 Task: Plan your stay for a business expo in Orlando, Florida, with a focus on Airbnb accommodations near the expo center and nearby attractions.
Action: Mouse moved to (477, 62)
Screenshot: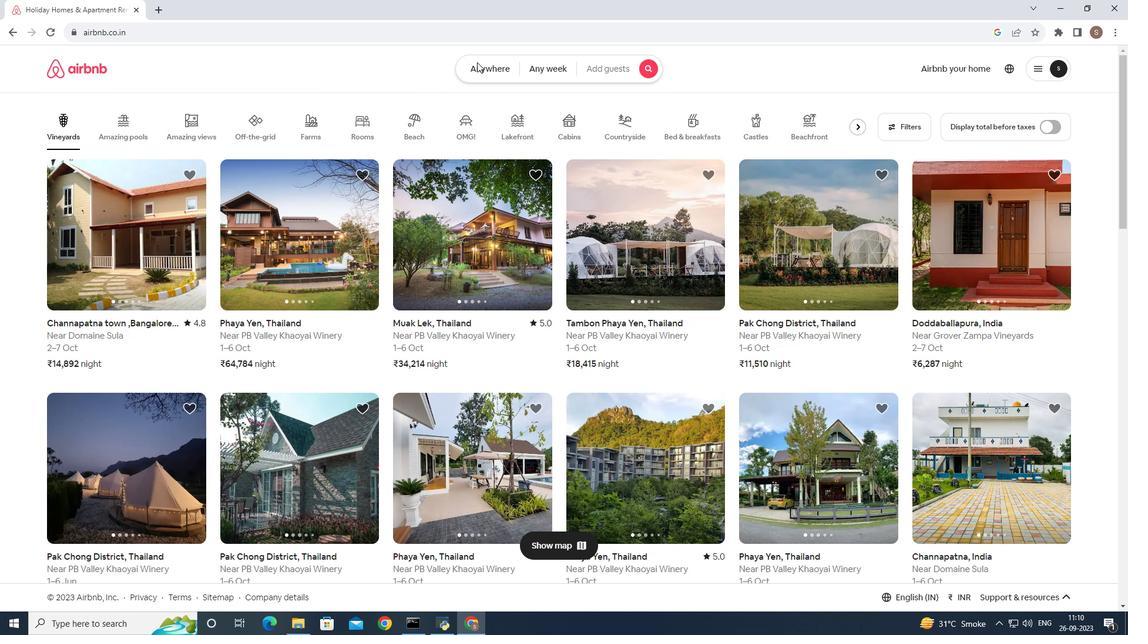 
Action: Mouse pressed left at (477, 62)
Screenshot: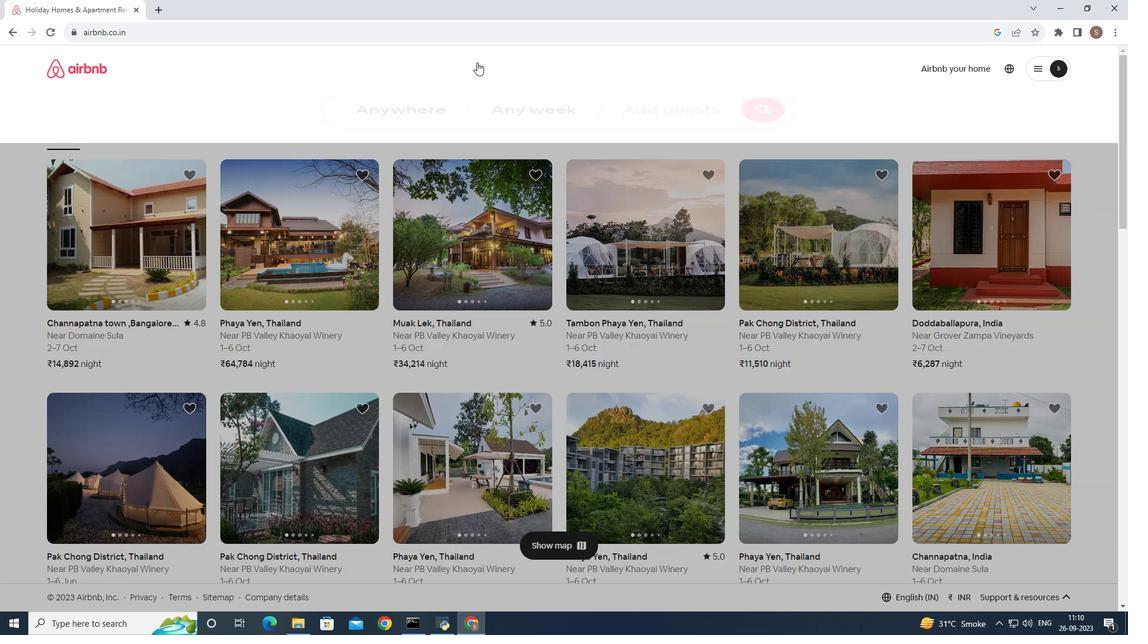 
Action: Mouse moved to (401, 106)
Screenshot: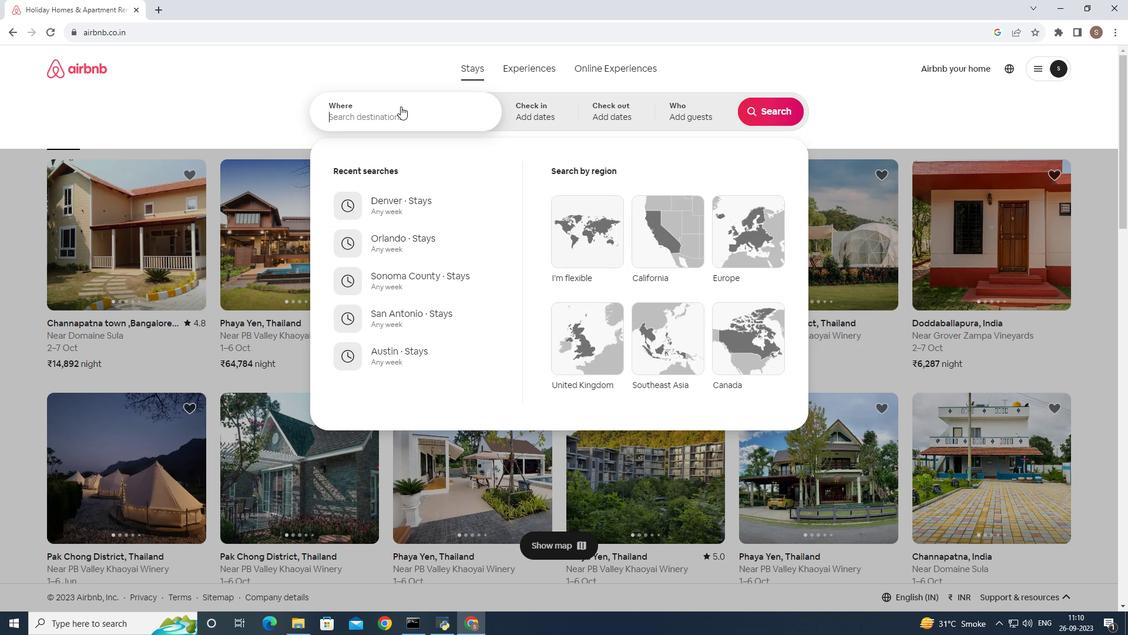 
Action: Mouse pressed left at (401, 106)
Screenshot: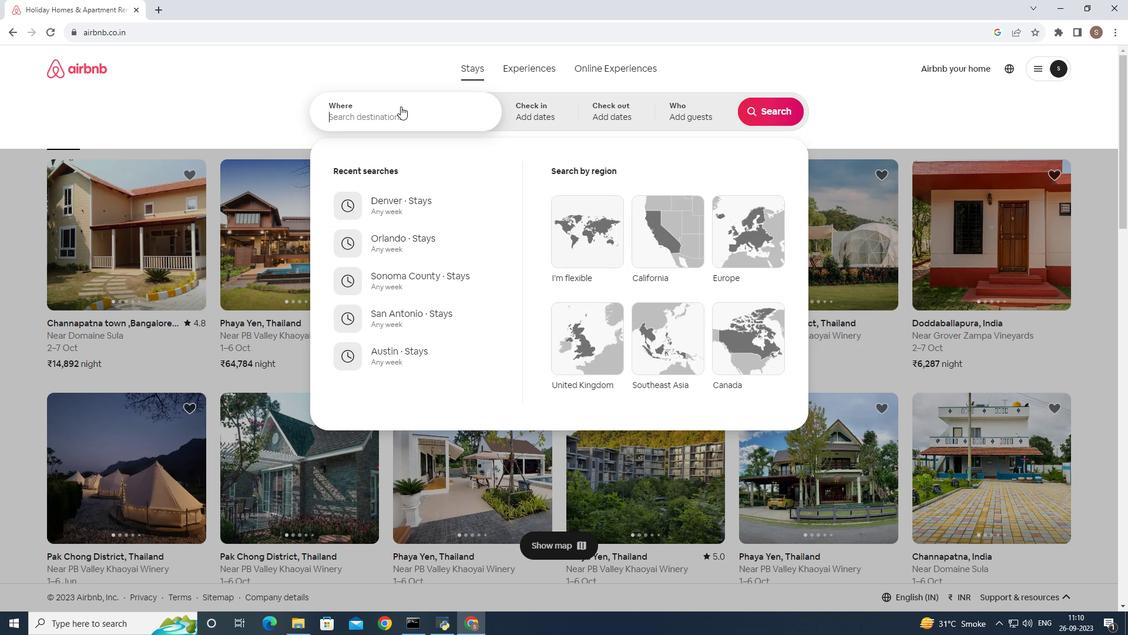 
Action: Mouse moved to (399, 107)
Screenshot: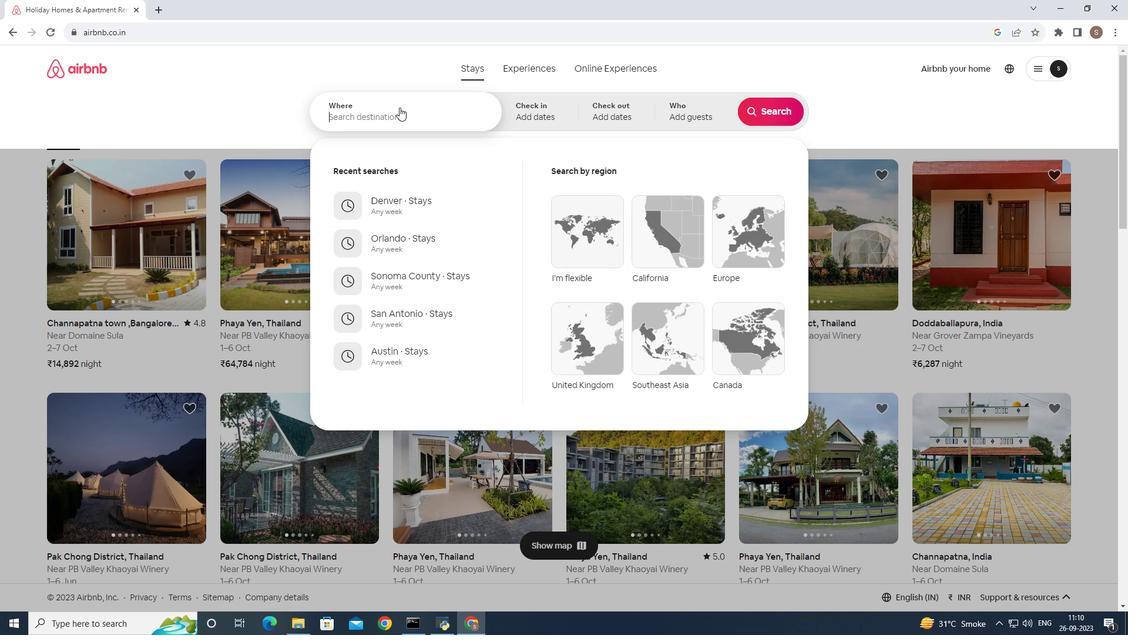 
Action: Key pressed <Key.shift_r>Orlando,<Key.space><Key.shift><Key.shift><Key.shift><Key.shift><Key.shift><Key.shift>Florida
Screenshot: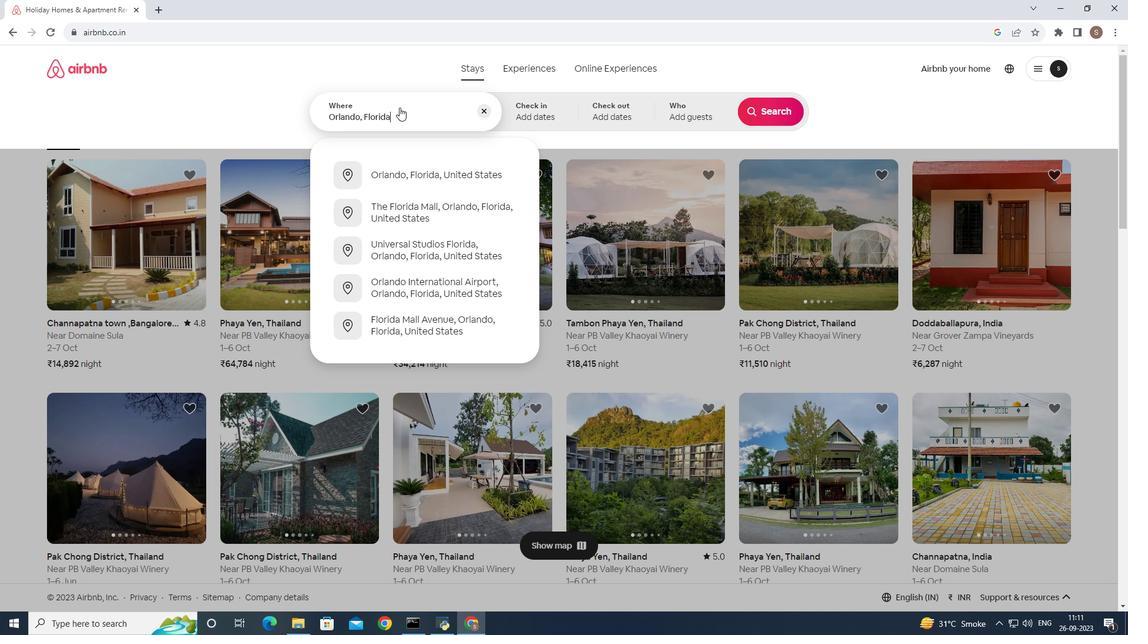 
Action: Mouse moved to (431, 178)
Screenshot: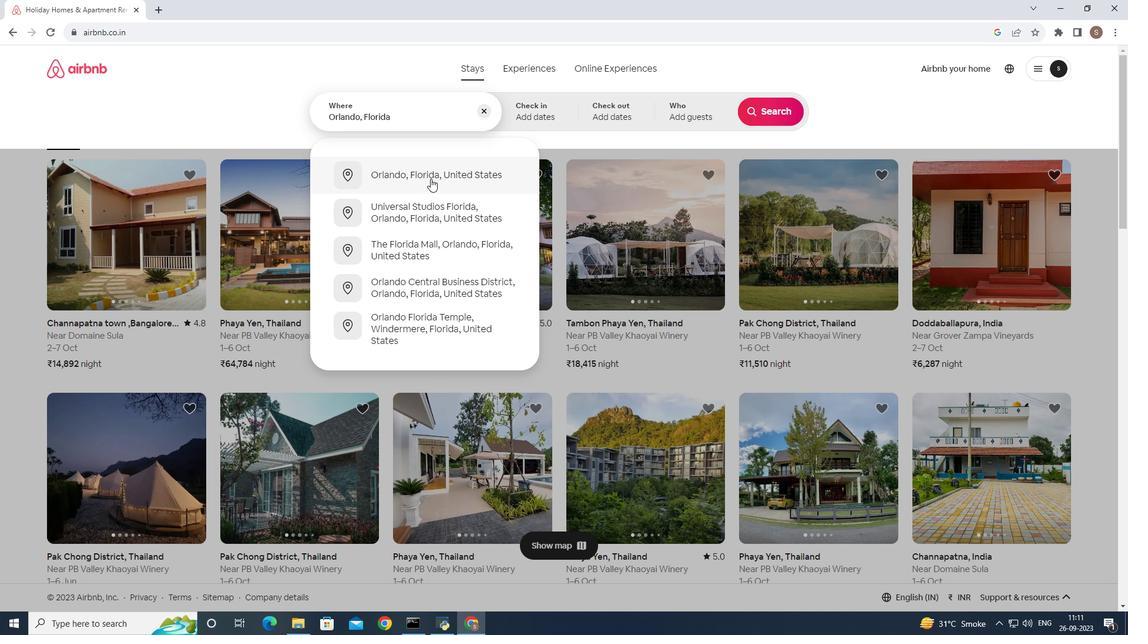 
Action: Mouse pressed left at (431, 178)
Screenshot: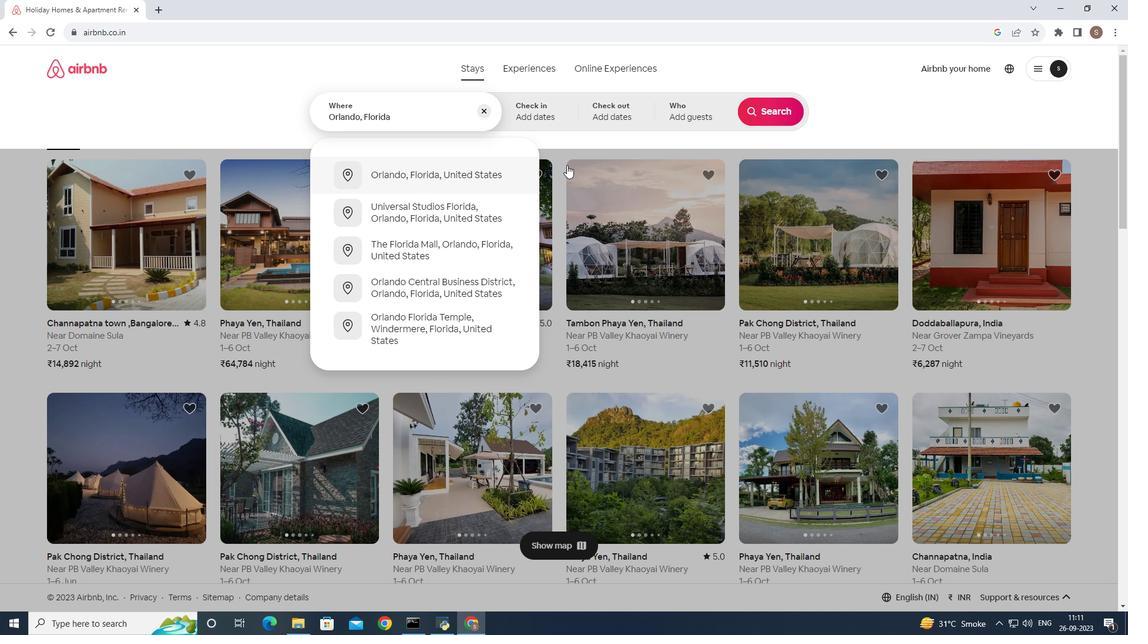
Action: Mouse moved to (753, 117)
Screenshot: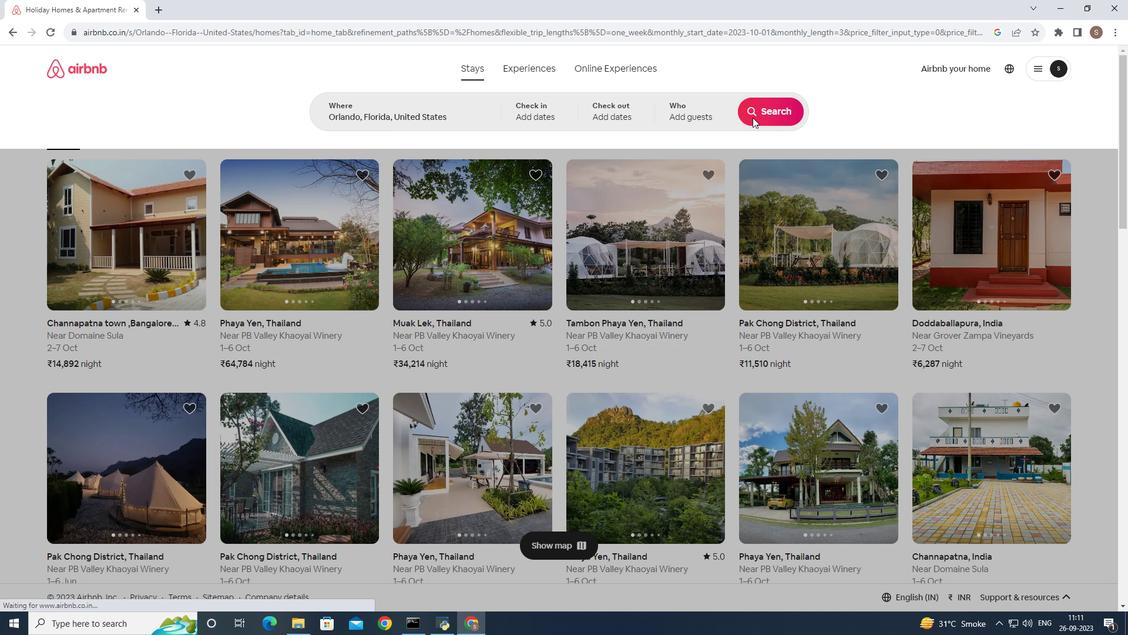 
Action: Mouse pressed left at (753, 117)
Screenshot: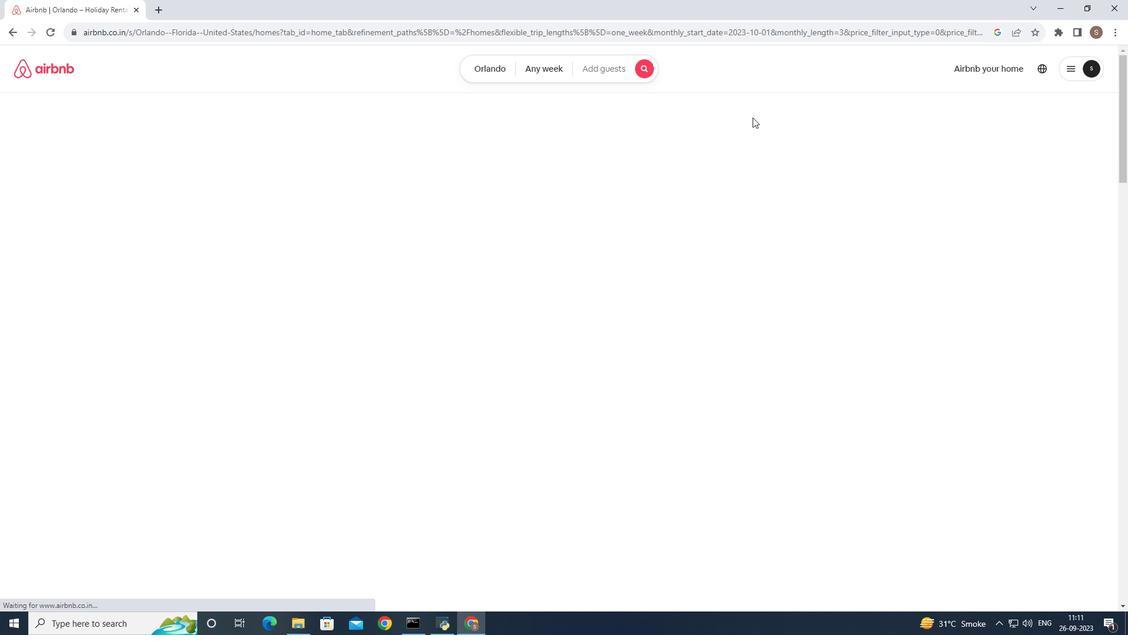 
Action: Mouse moved to (923, 120)
Screenshot: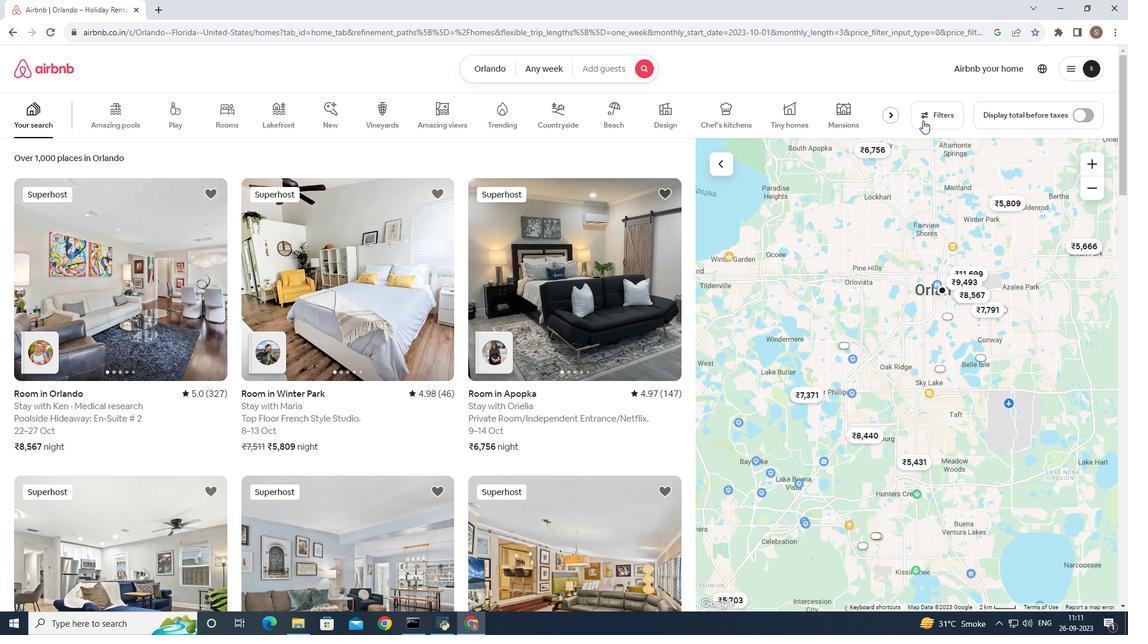 
Action: Mouse pressed left at (923, 120)
Screenshot: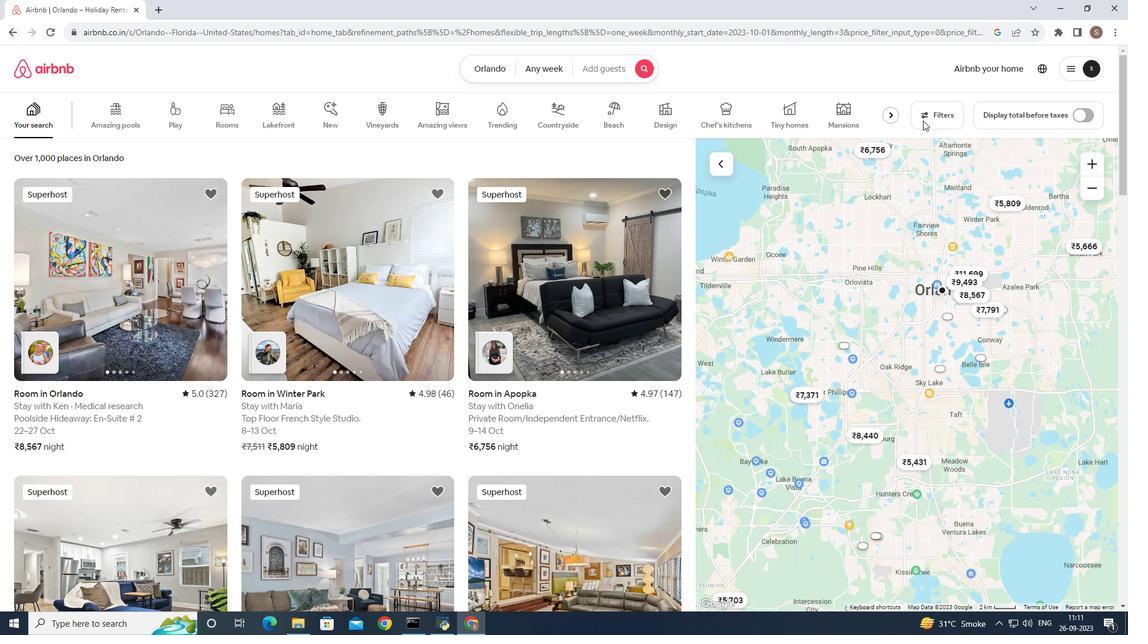 
Action: Mouse moved to (647, 294)
Screenshot: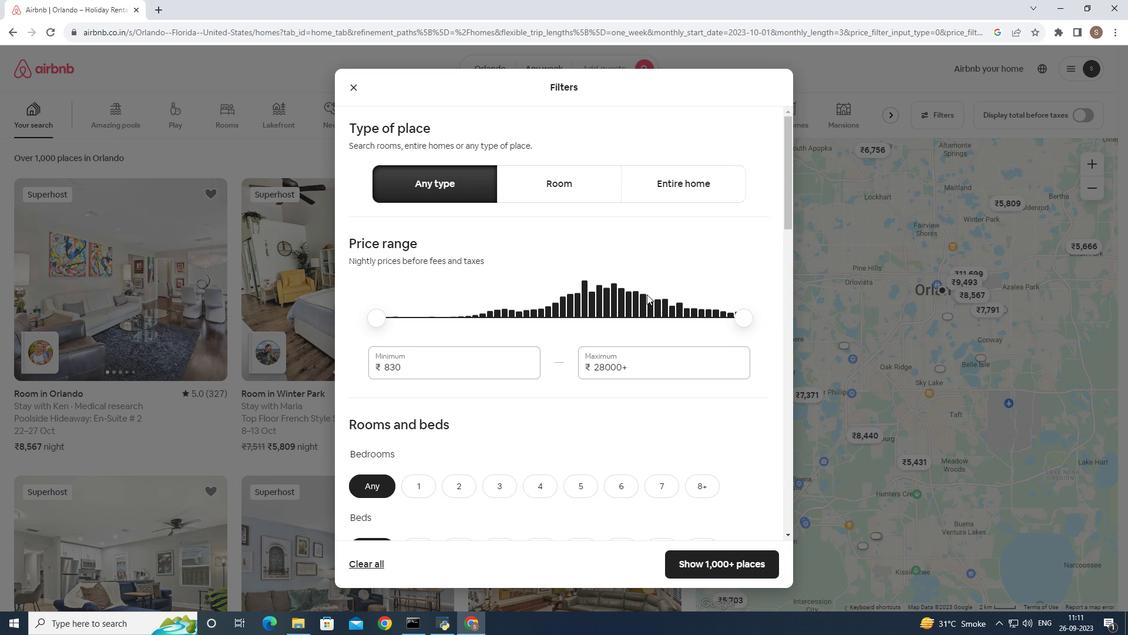 
Action: Mouse scrolled (647, 294) with delta (0, 0)
Screenshot: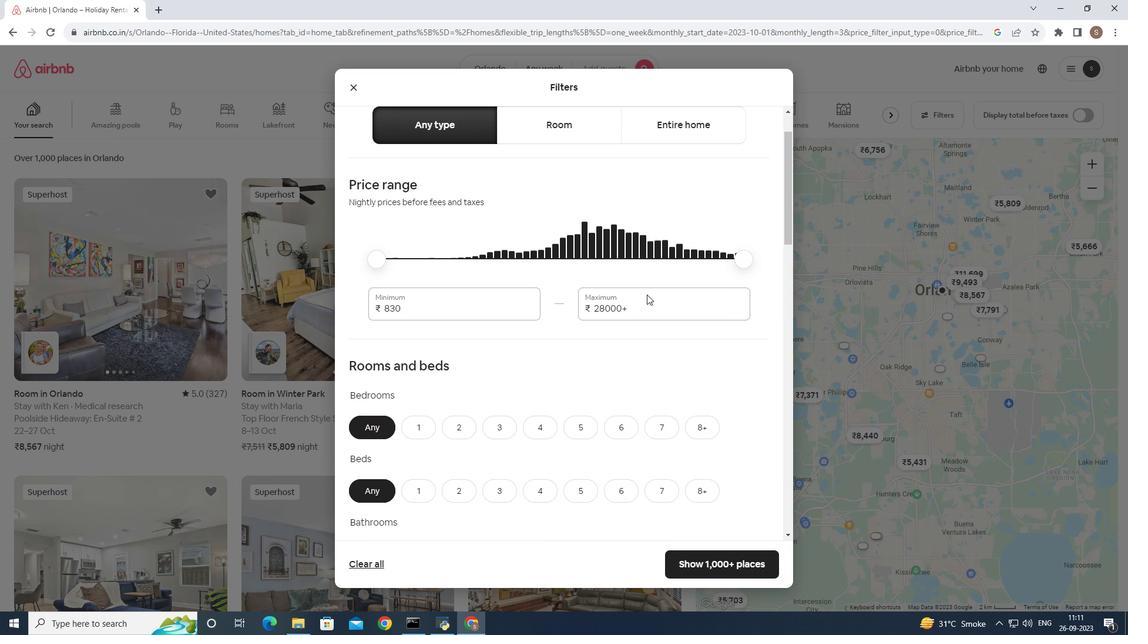 
Action: Mouse scrolled (647, 294) with delta (0, 0)
Screenshot: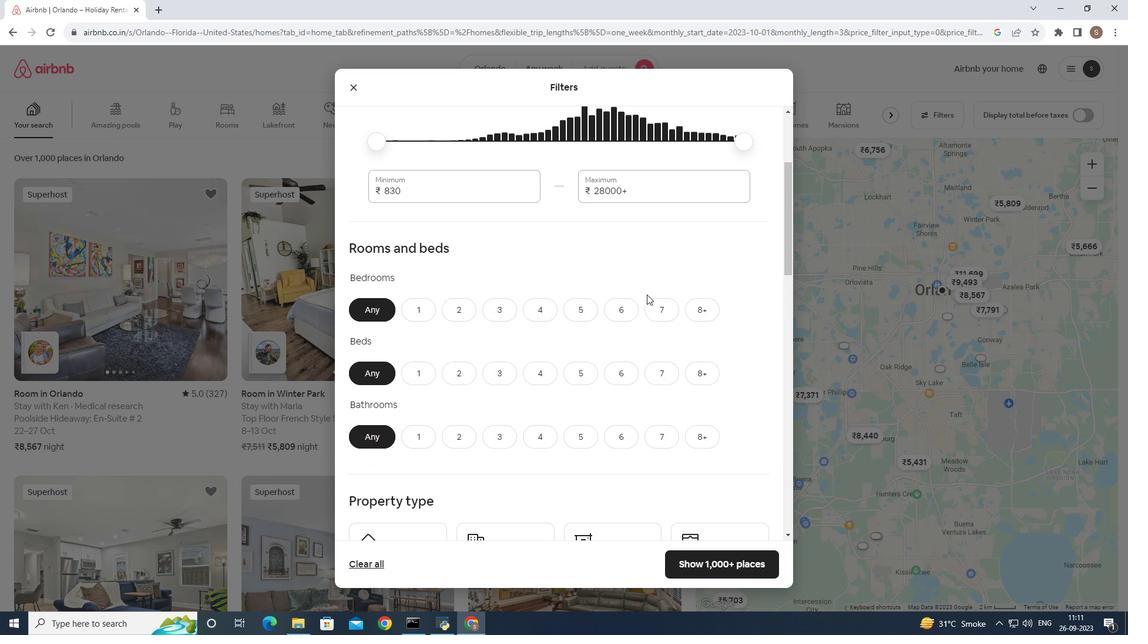 
Action: Mouse scrolled (647, 294) with delta (0, 0)
Screenshot: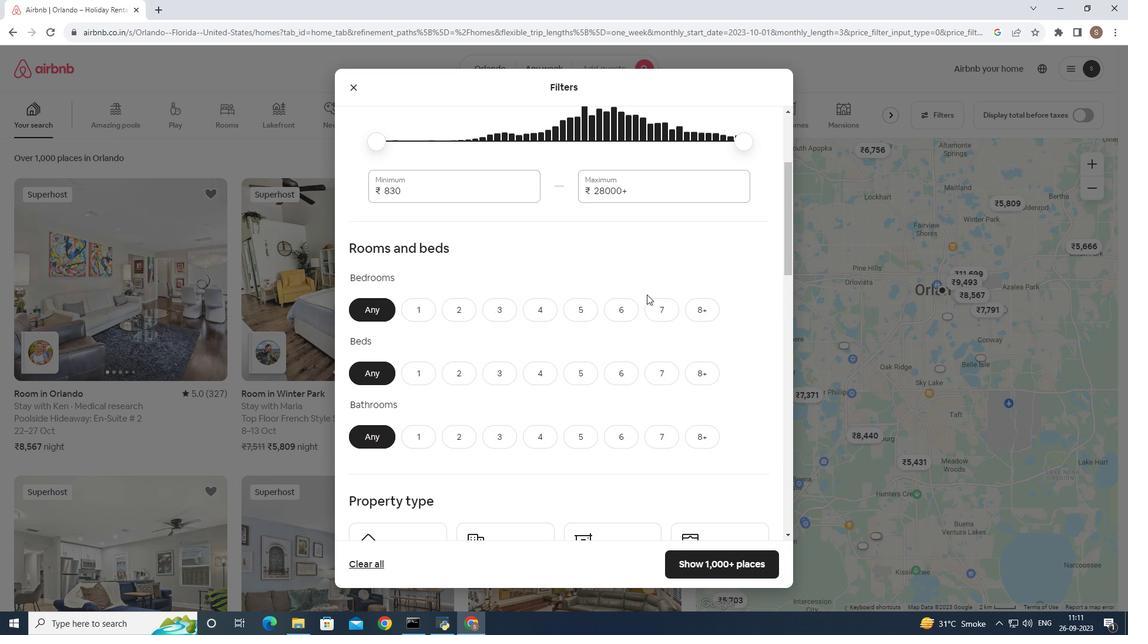 
Action: Mouse scrolled (647, 294) with delta (0, 0)
Screenshot: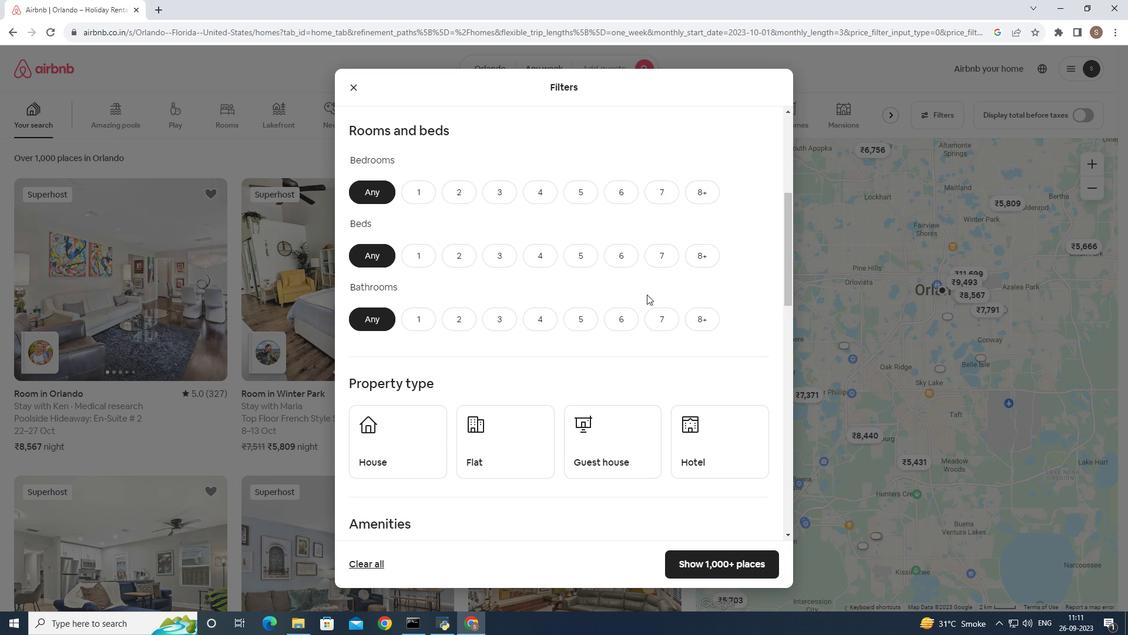 
Action: Mouse scrolled (647, 294) with delta (0, 0)
Screenshot: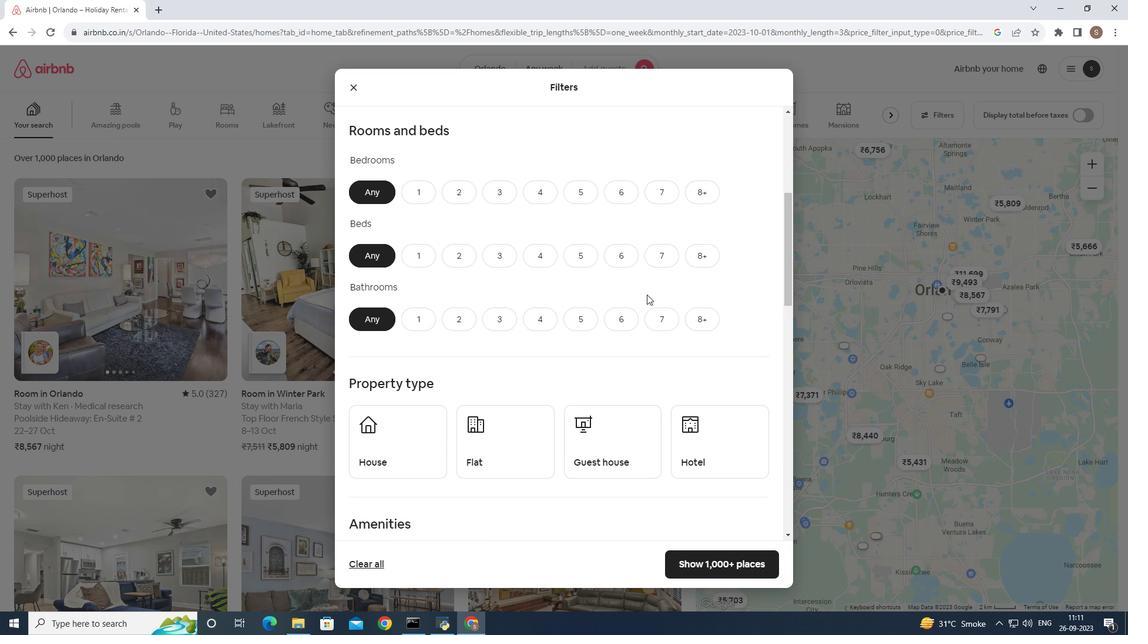 
Action: Mouse scrolled (647, 294) with delta (0, 0)
Screenshot: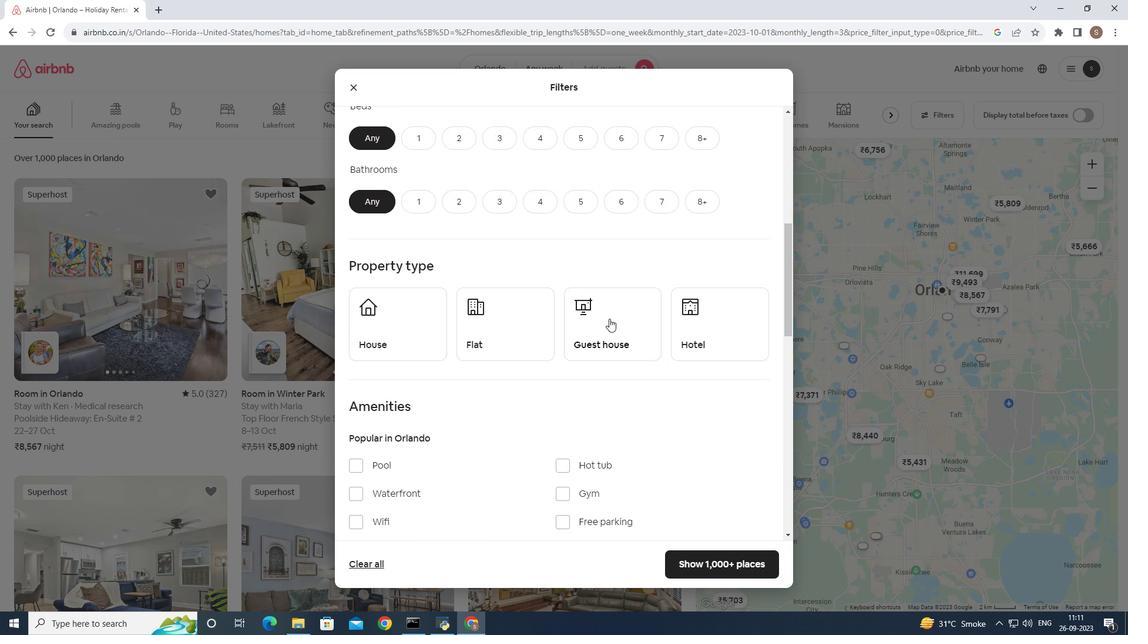 
Action: Mouse scrolled (647, 294) with delta (0, 0)
Screenshot: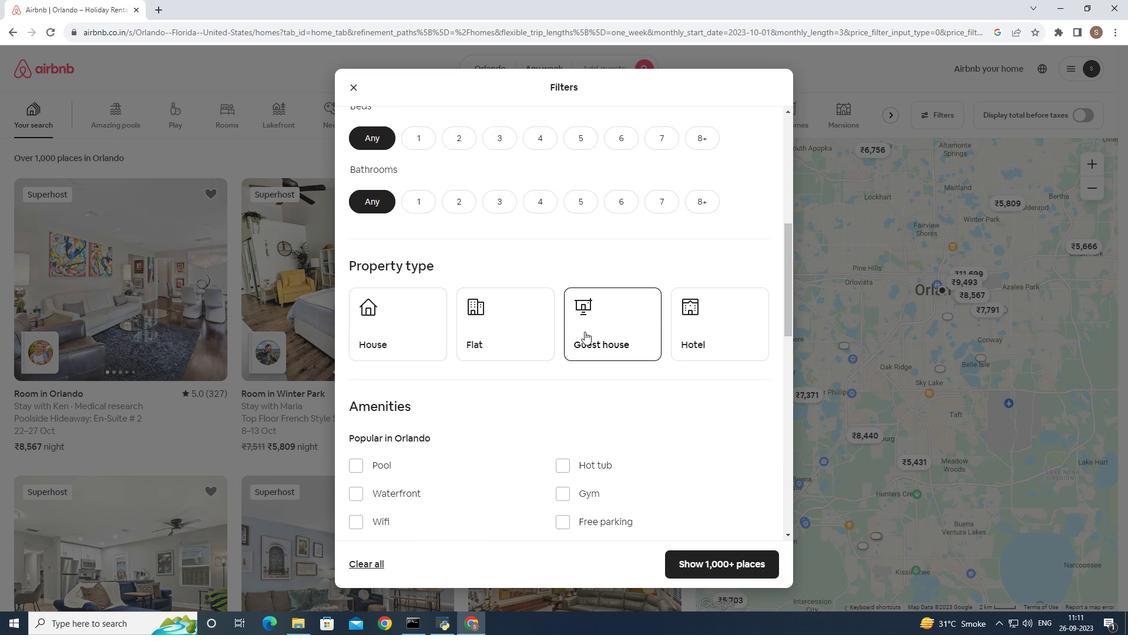 
Action: Mouse moved to (522, 335)
Screenshot: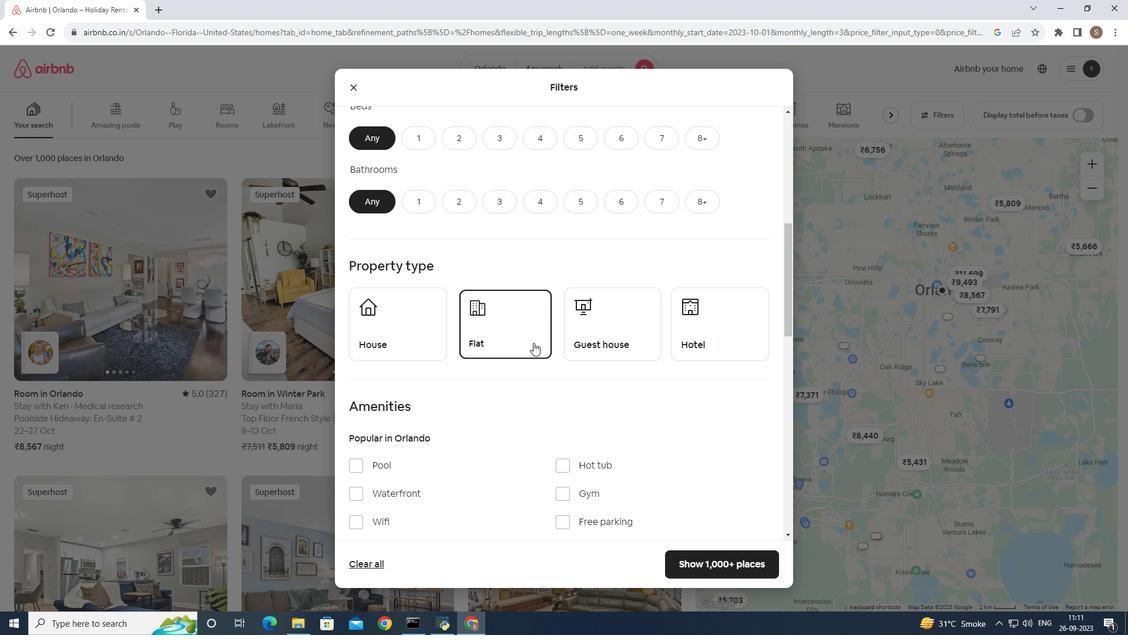 
Action: Mouse pressed left at (522, 335)
Screenshot: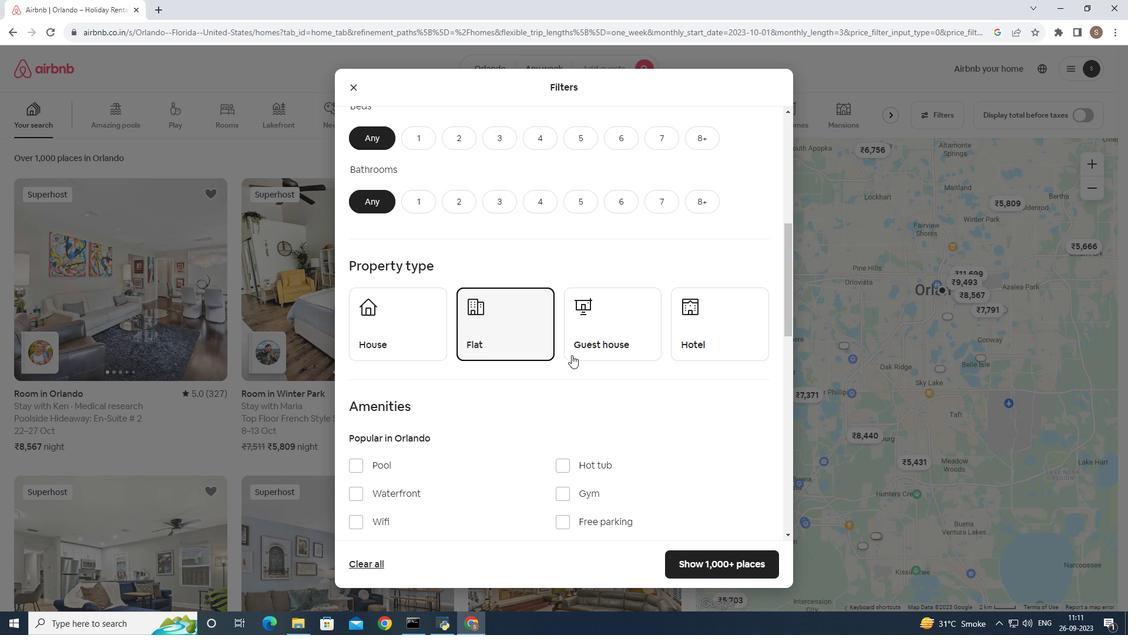 
Action: Mouse moved to (616, 345)
Screenshot: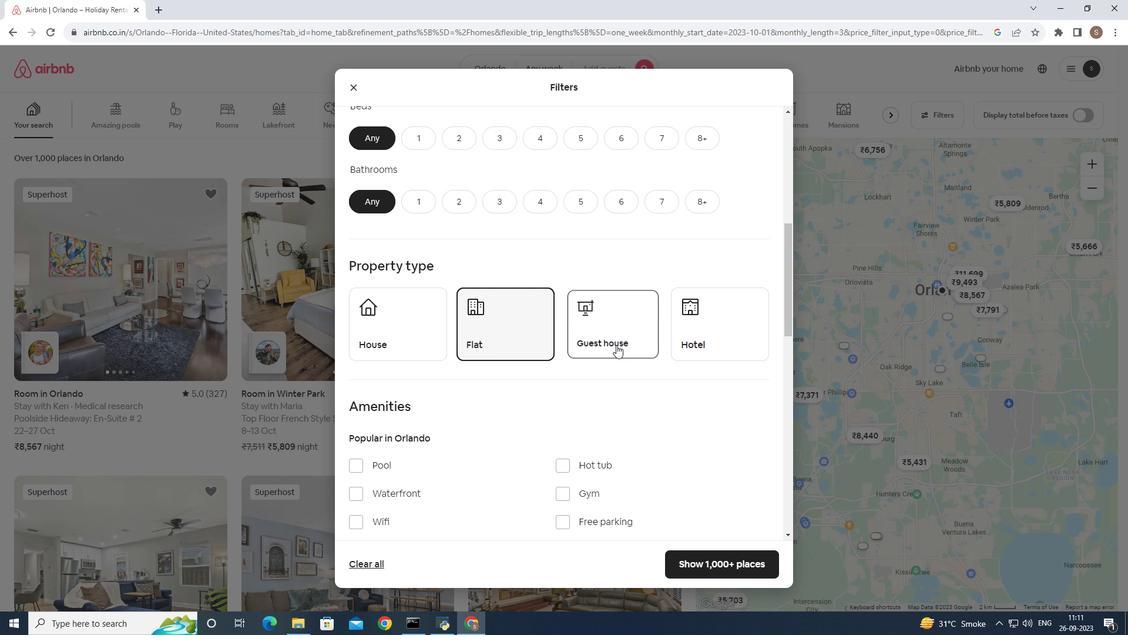 
Action: Mouse pressed left at (616, 345)
Screenshot: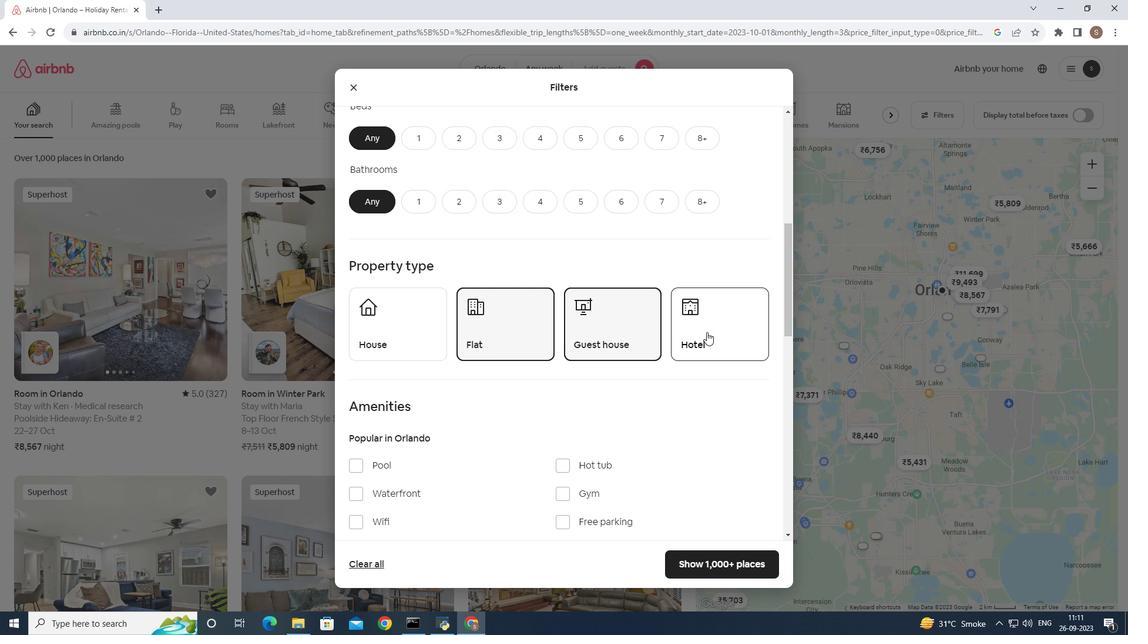 
Action: Mouse moved to (707, 332)
Screenshot: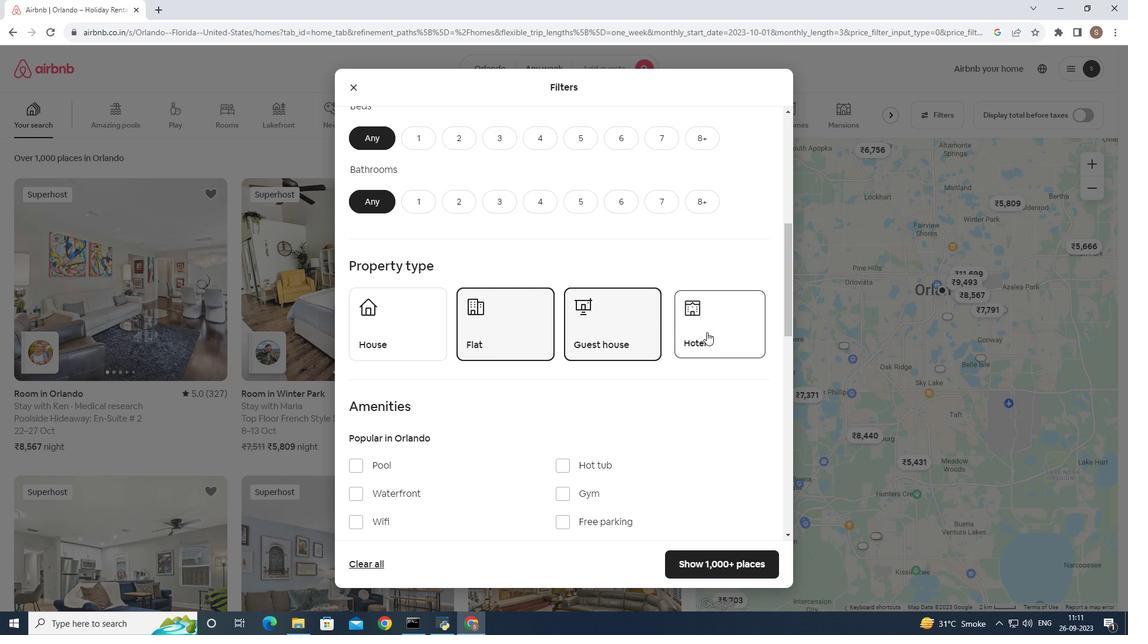 
Action: Mouse pressed left at (707, 332)
Screenshot: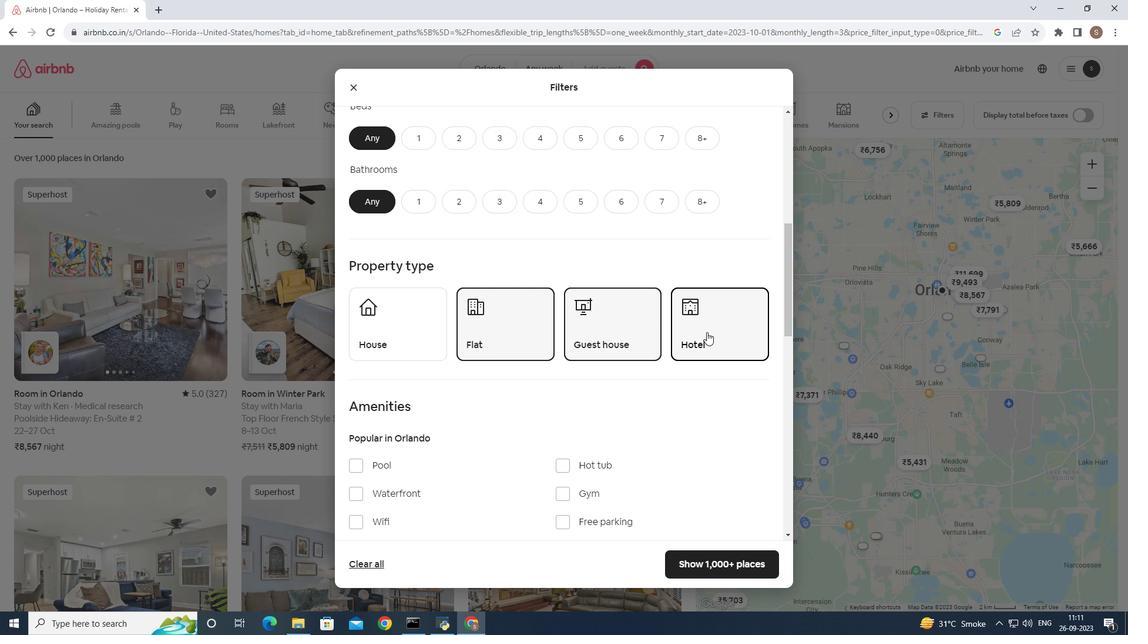 
Action: Mouse moved to (672, 369)
Screenshot: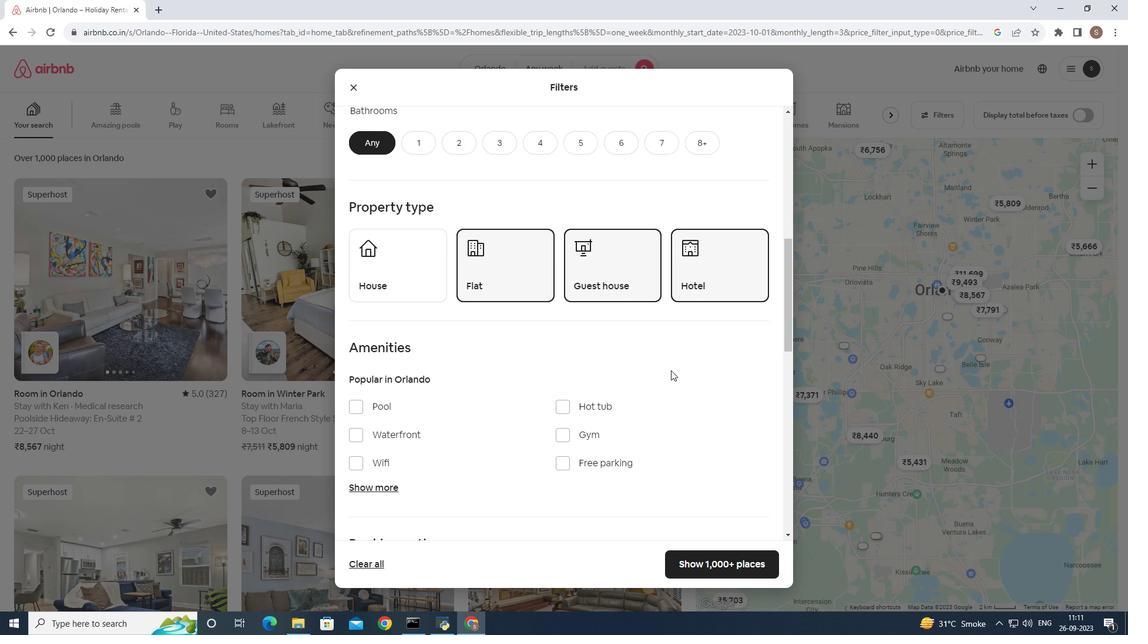 
Action: Mouse scrolled (672, 369) with delta (0, 0)
Screenshot: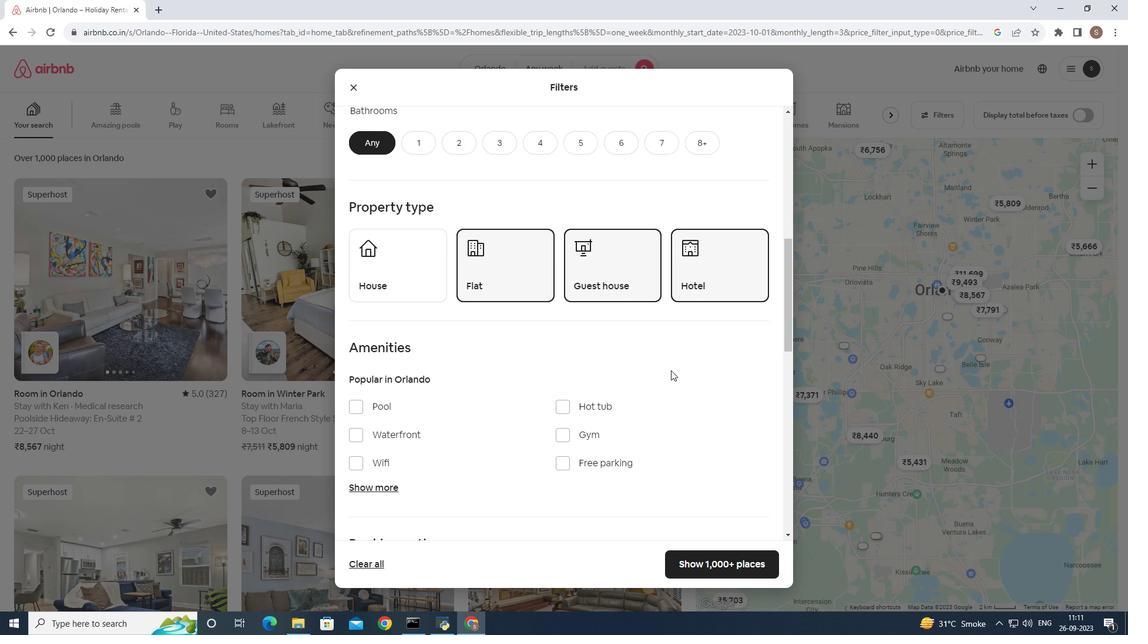 
Action: Mouse moved to (671, 370)
Screenshot: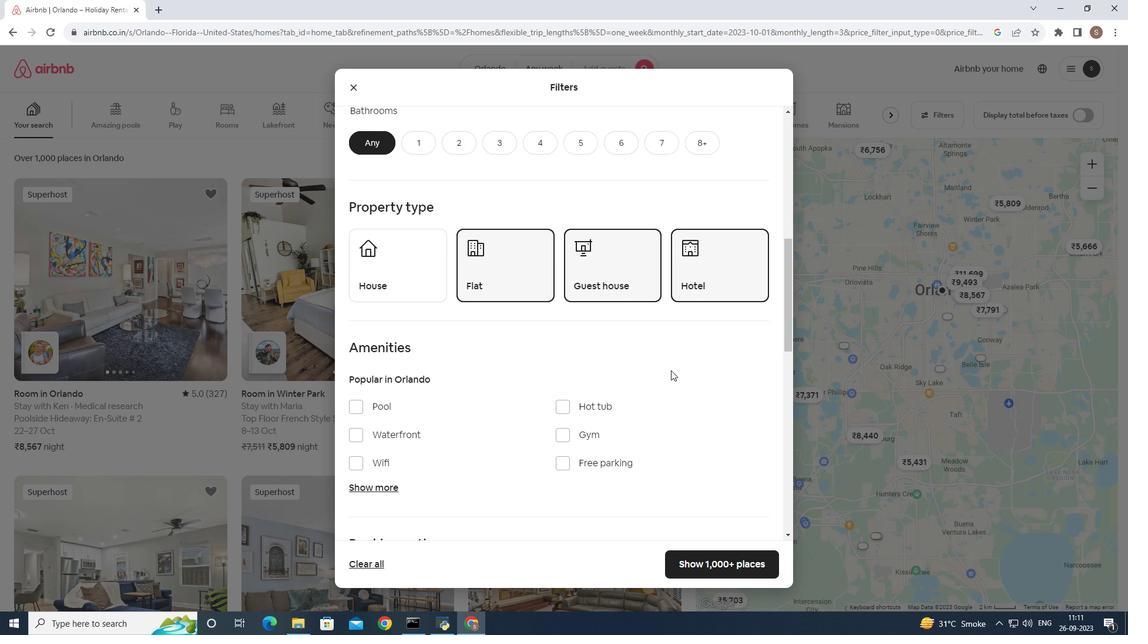
Action: Mouse scrolled (671, 369) with delta (0, 0)
Screenshot: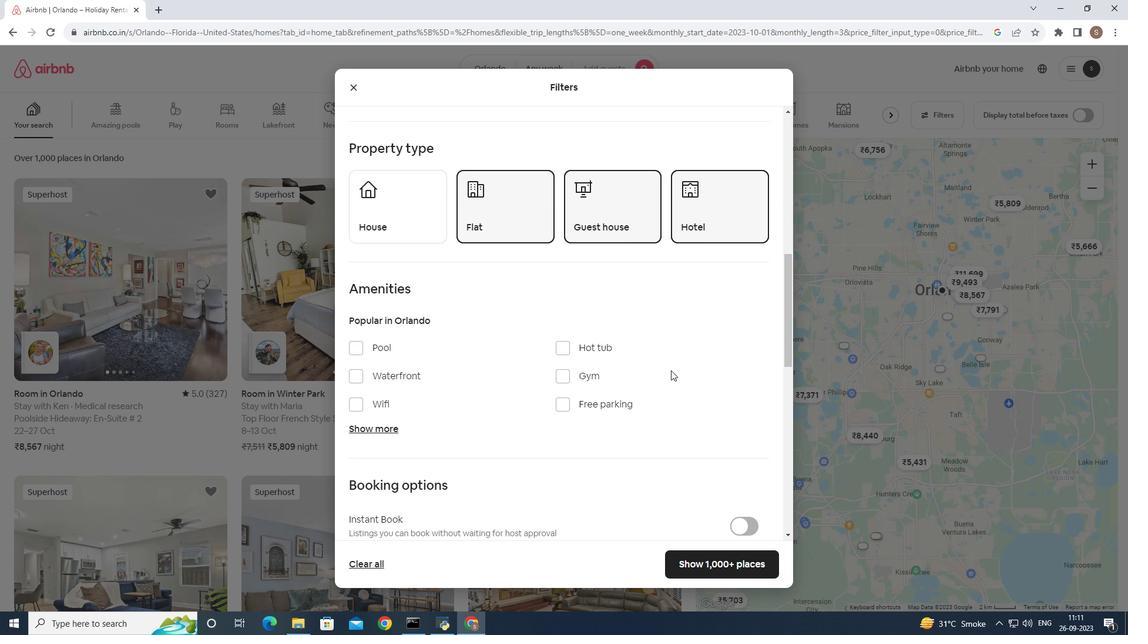 
Action: Mouse scrolled (671, 369) with delta (0, 0)
Screenshot: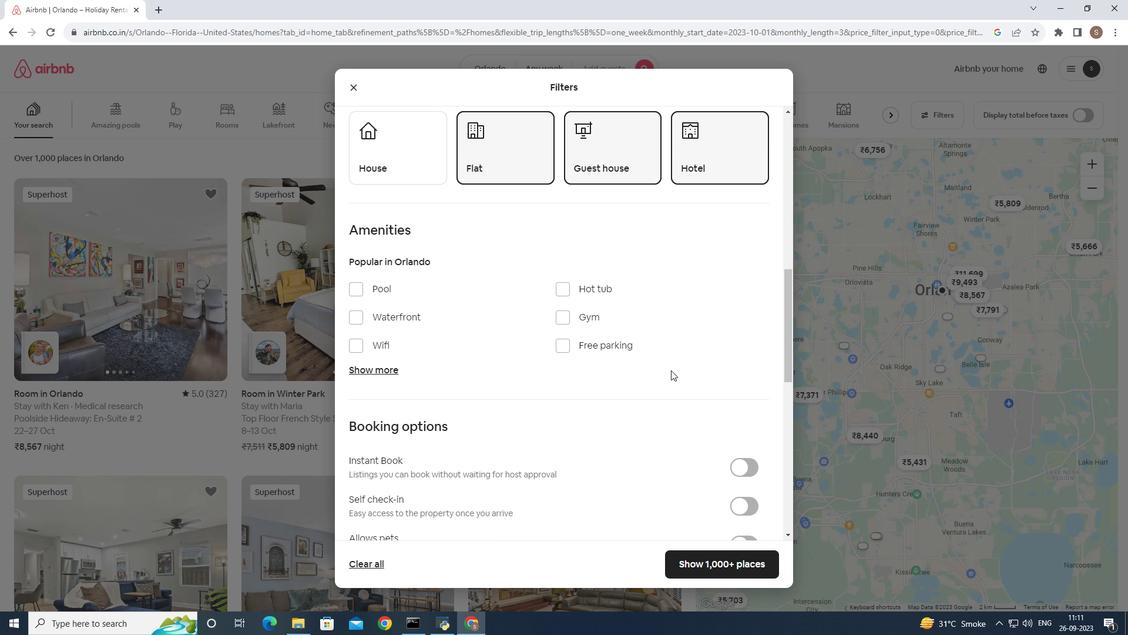 
Action: Mouse moved to (352, 342)
Screenshot: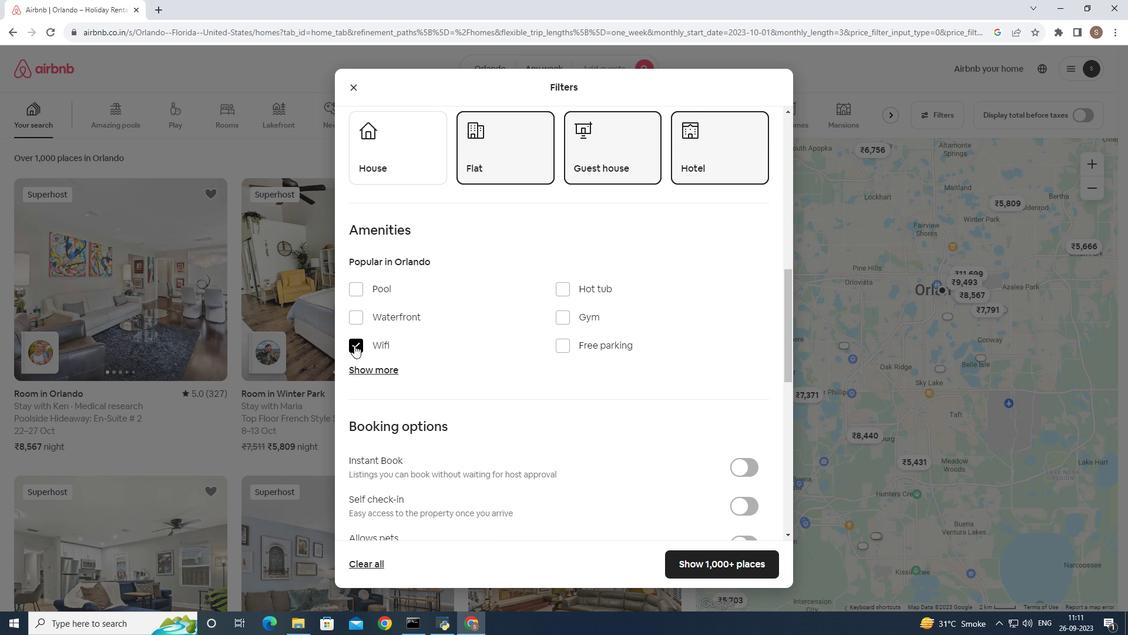 
Action: Mouse pressed left at (352, 342)
Screenshot: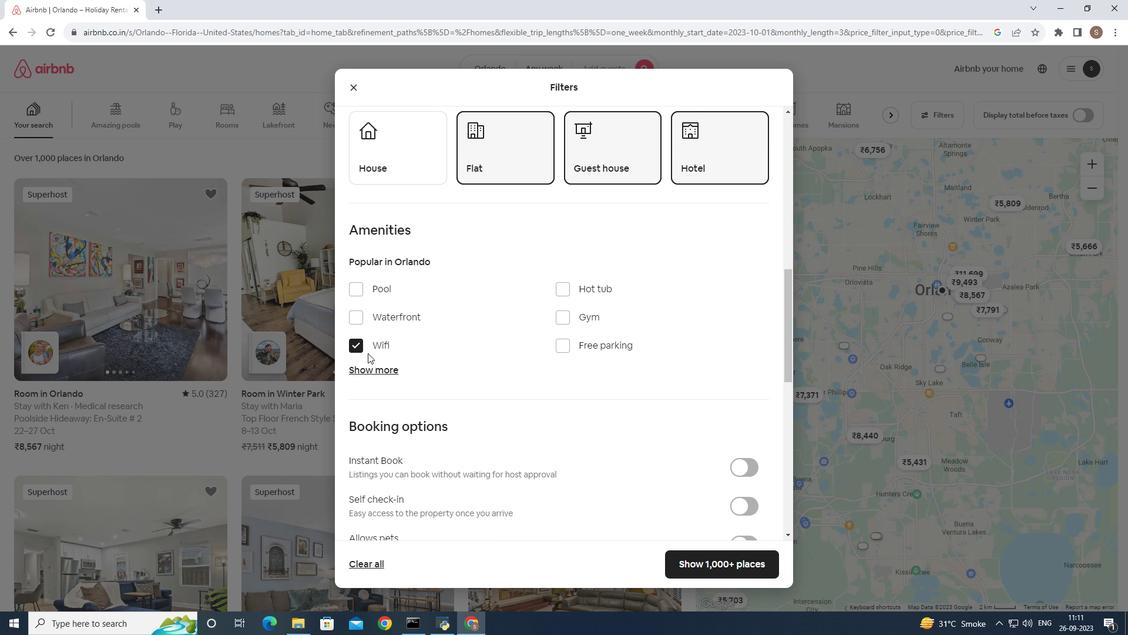 
Action: Mouse moved to (375, 371)
Screenshot: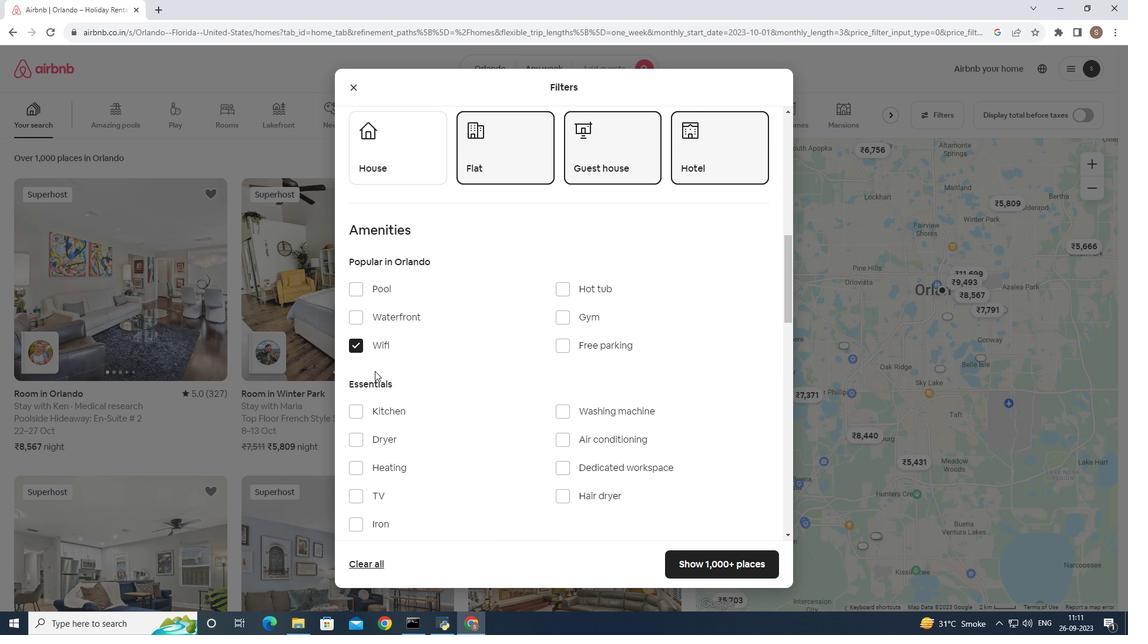 
Action: Mouse pressed left at (375, 371)
Screenshot: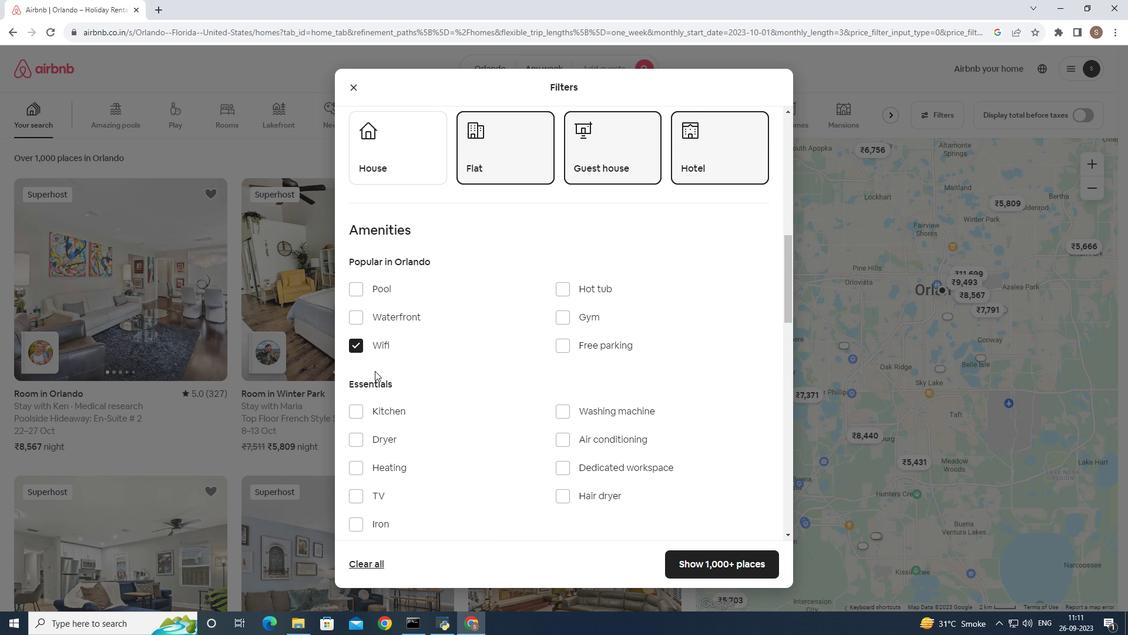 
Action: Mouse moved to (566, 471)
Screenshot: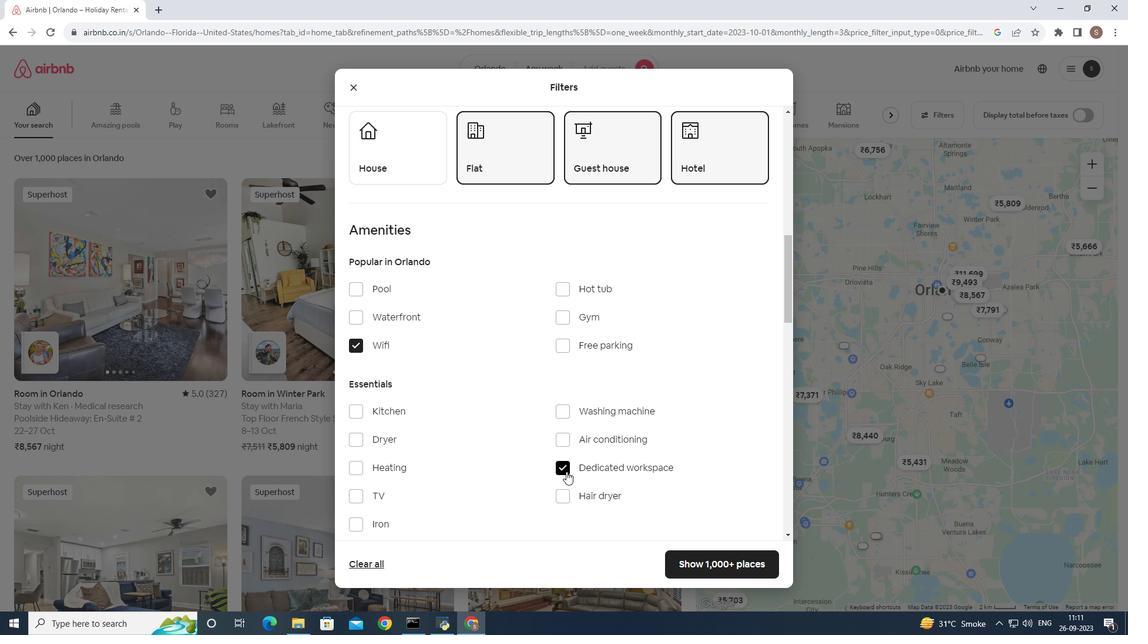 
Action: Mouse pressed left at (566, 471)
Screenshot: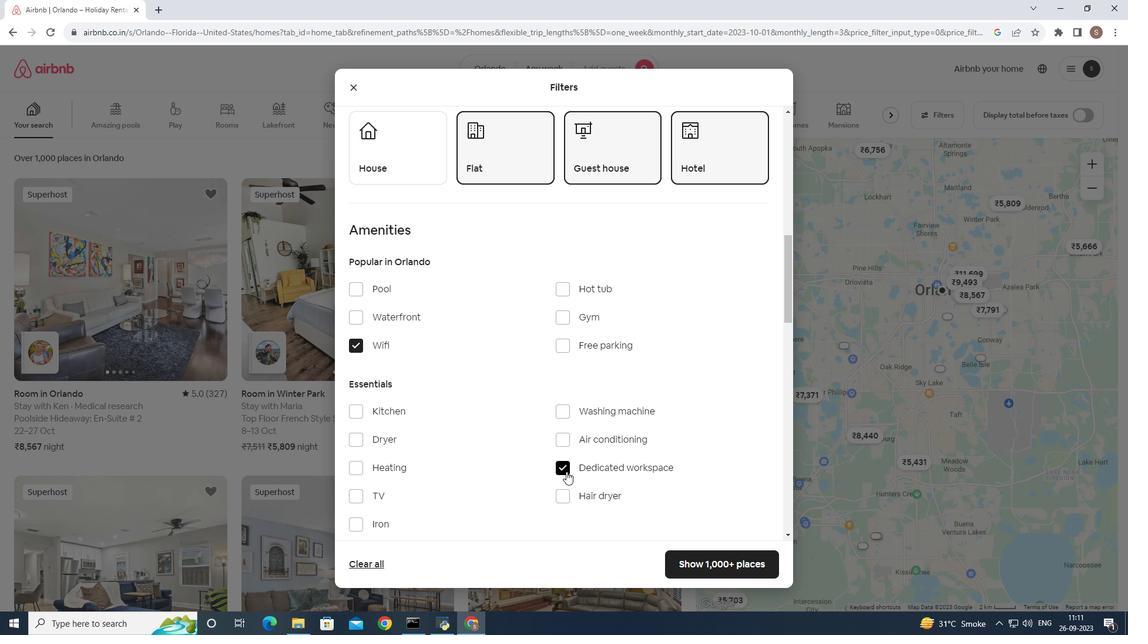 
Action: Mouse moved to (726, 557)
Screenshot: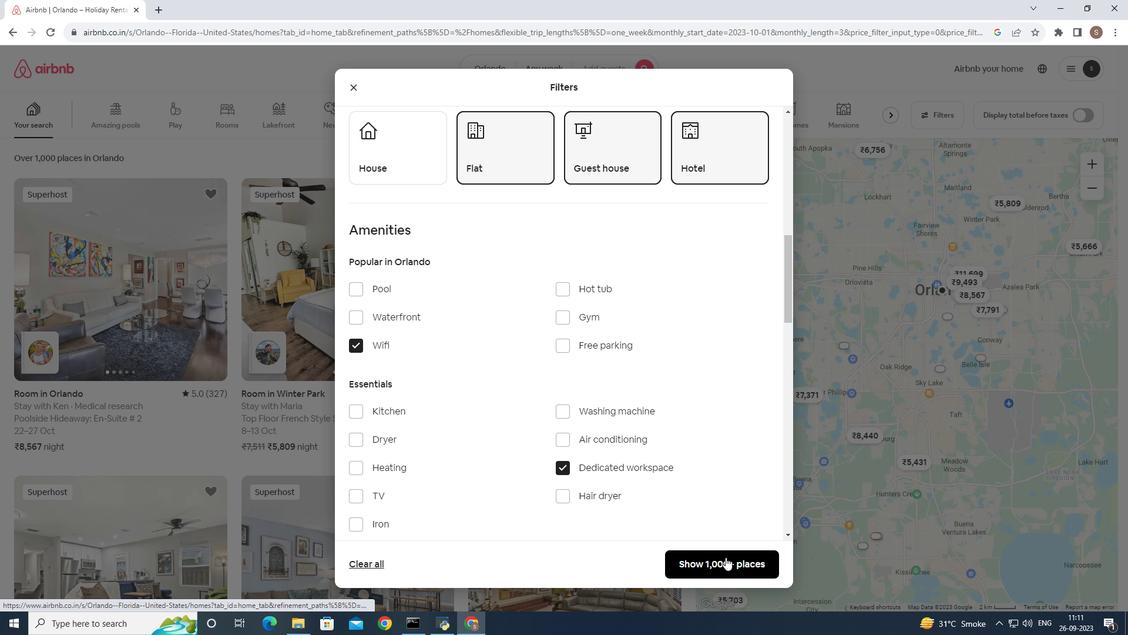 
Action: Mouse pressed left at (726, 557)
Screenshot: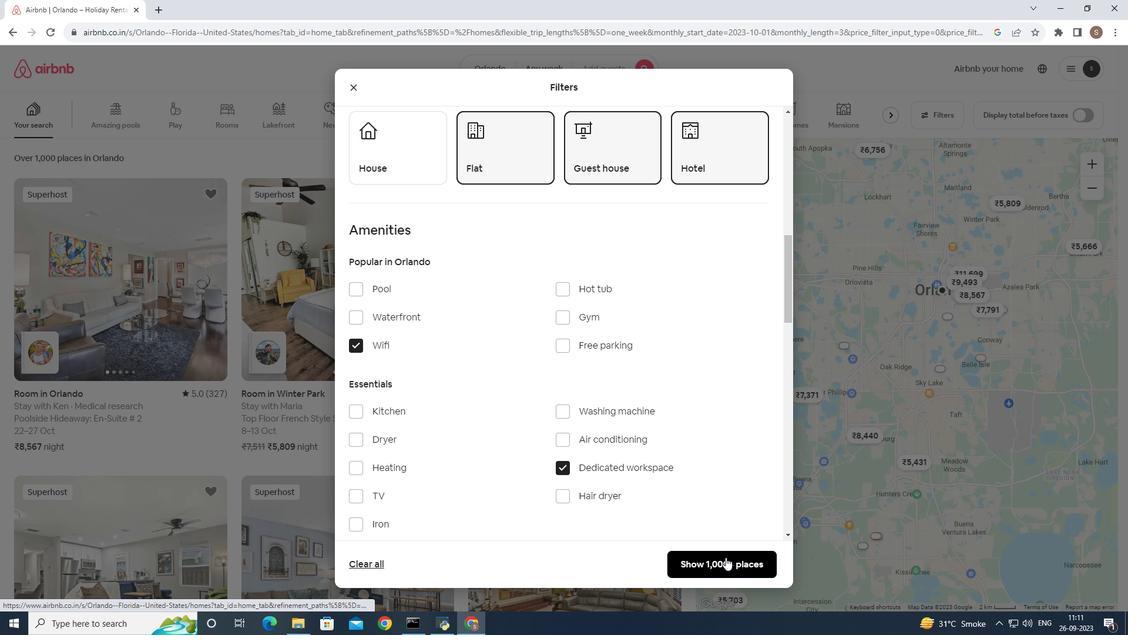 
Action: Mouse moved to (112, 254)
Screenshot: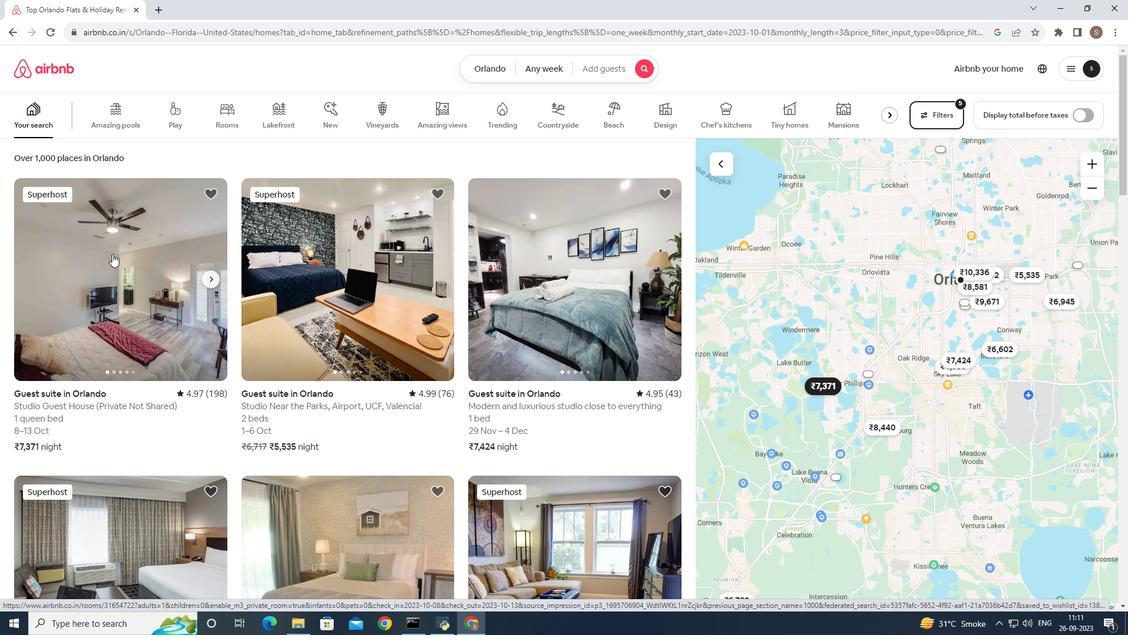 
Action: Mouse pressed left at (112, 254)
Screenshot: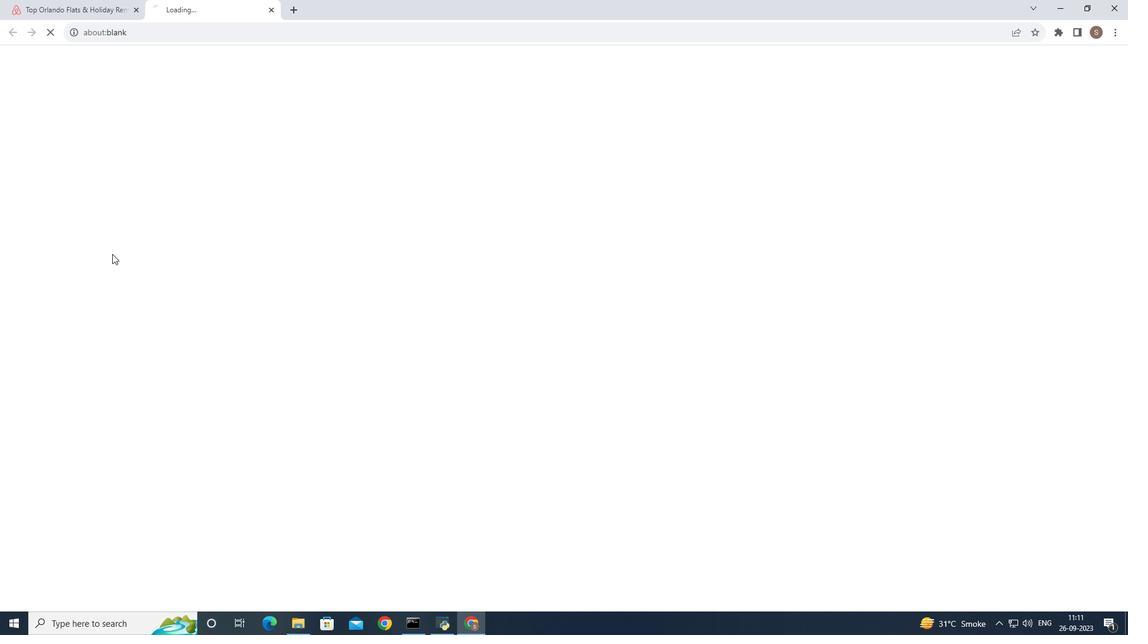 
Action: Mouse moved to (825, 427)
Screenshot: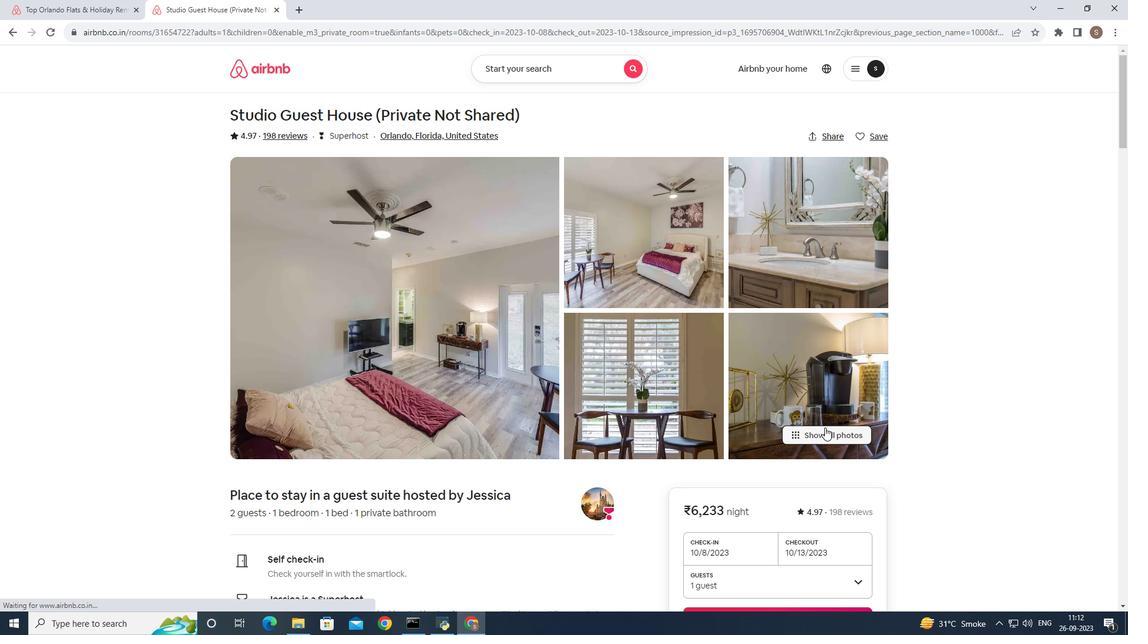 
Action: Mouse pressed left at (825, 427)
Screenshot: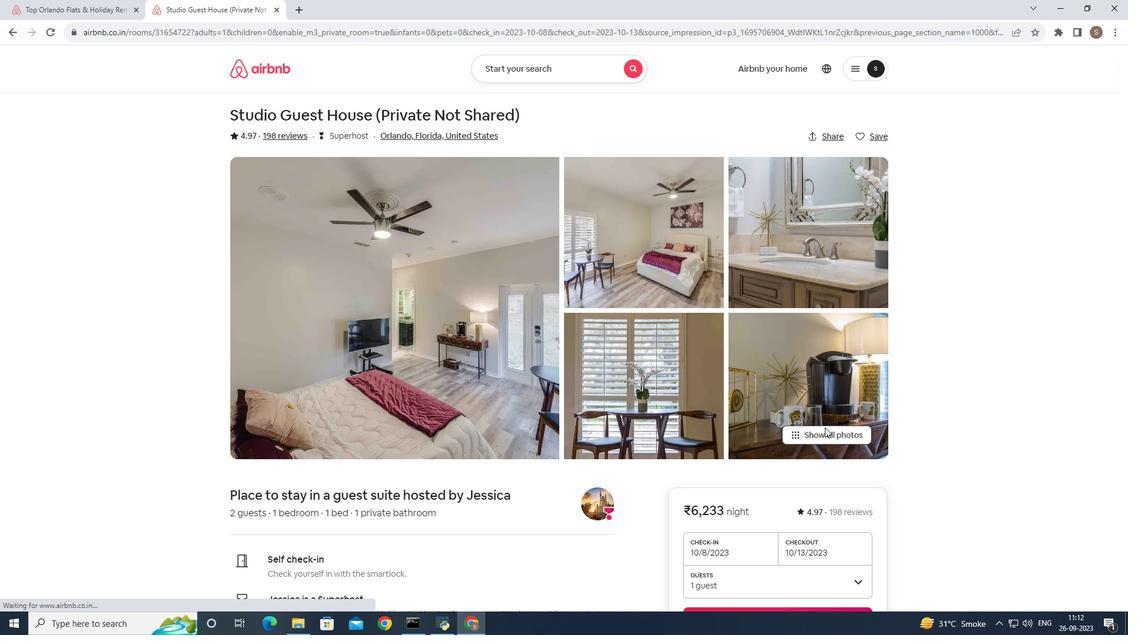 
Action: Mouse moved to (458, 238)
Screenshot: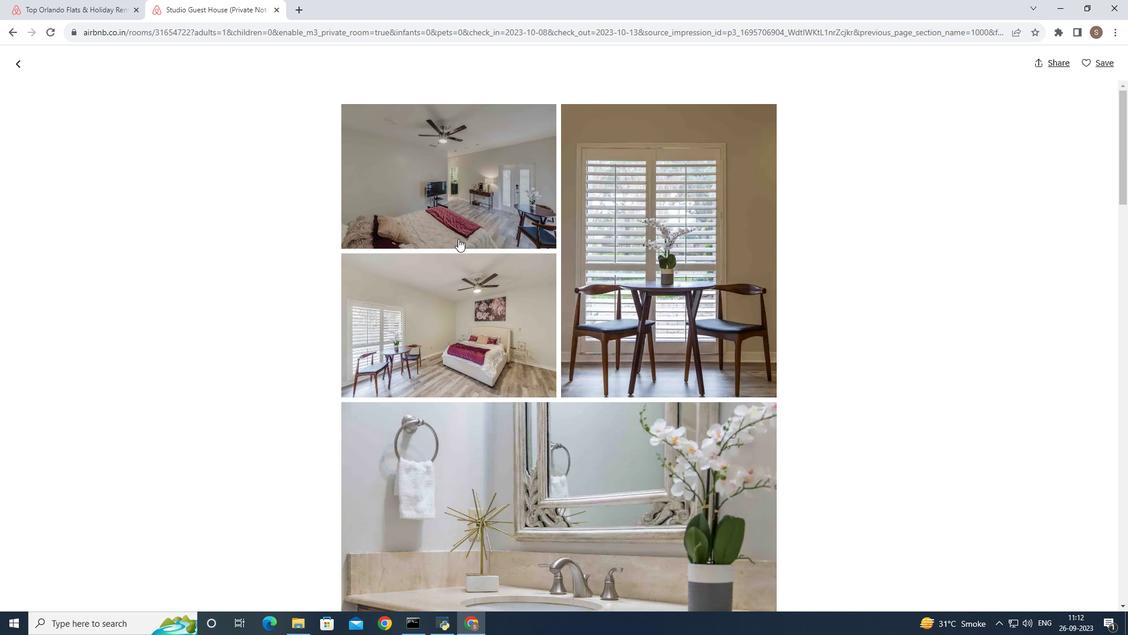 
Action: Mouse pressed left at (458, 238)
Screenshot: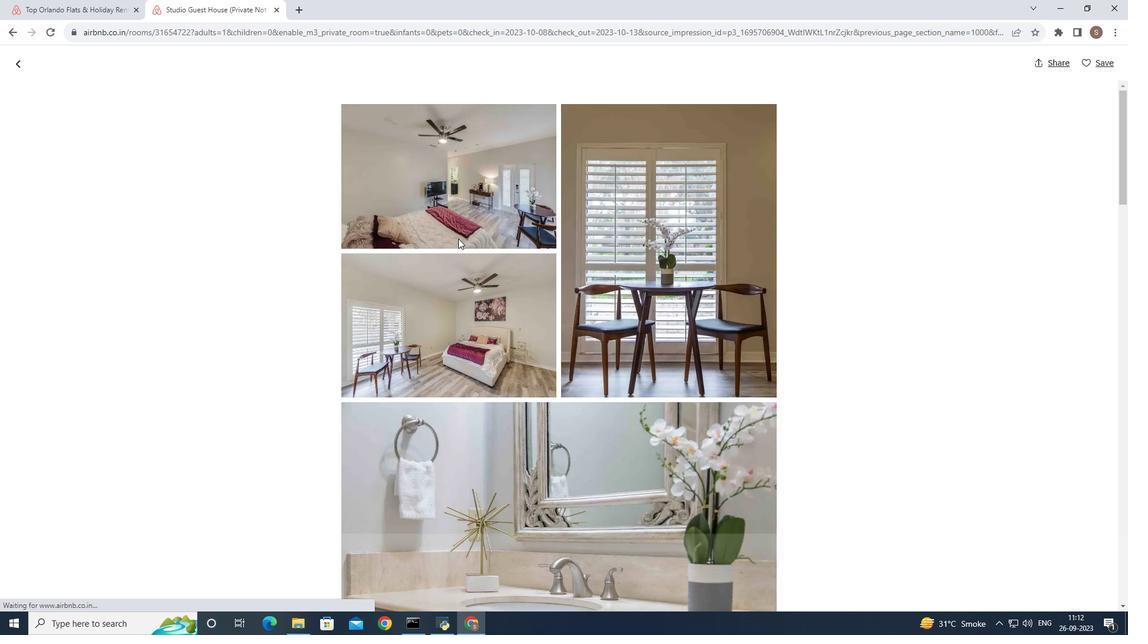 
Action: Key pressed <Key.right><Key.right><Key.right><Key.right><Key.right><Key.right><Key.right><Key.right><Key.right><Key.right><Key.right><Key.right><Key.right><Key.right><Key.right>
Screenshot: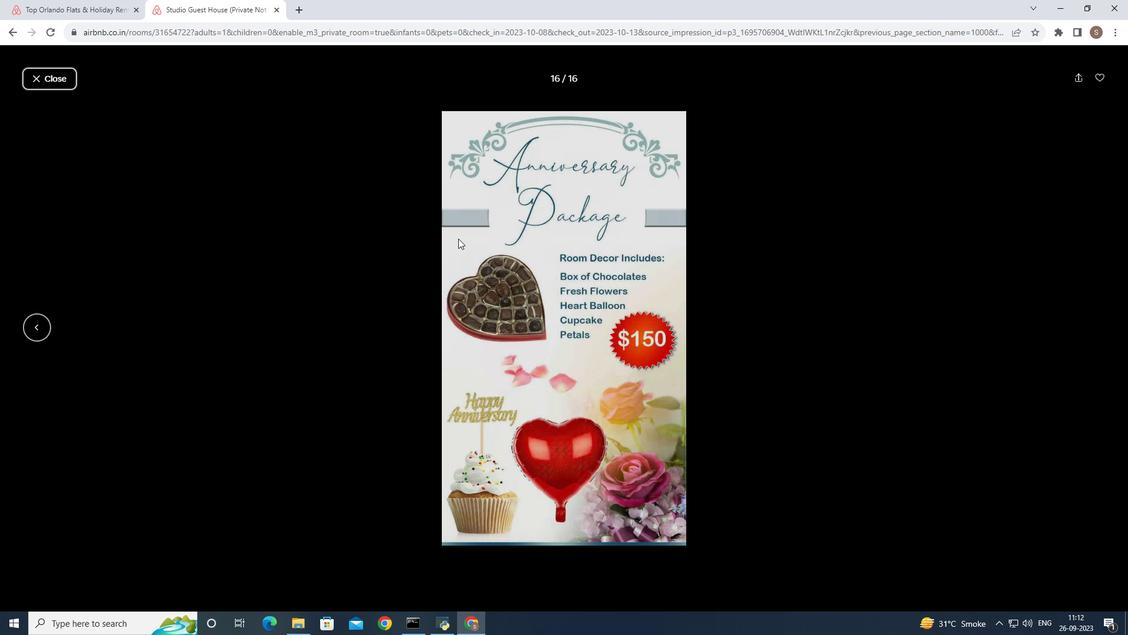 
Action: Mouse moved to (53, 78)
Screenshot: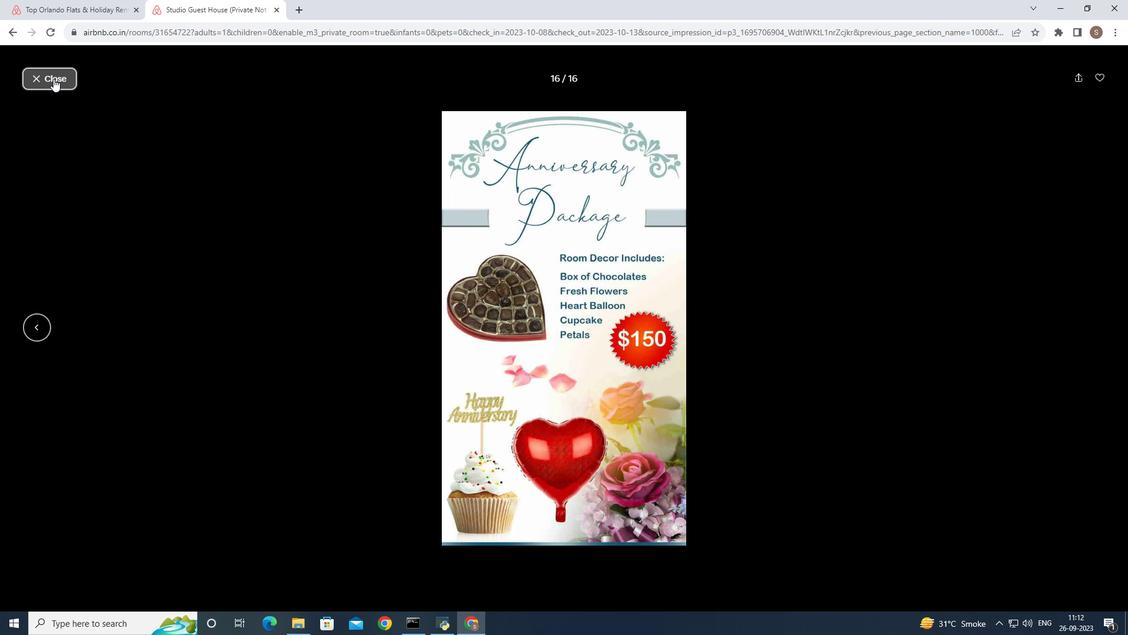 
Action: Mouse pressed left at (53, 78)
Screenshot: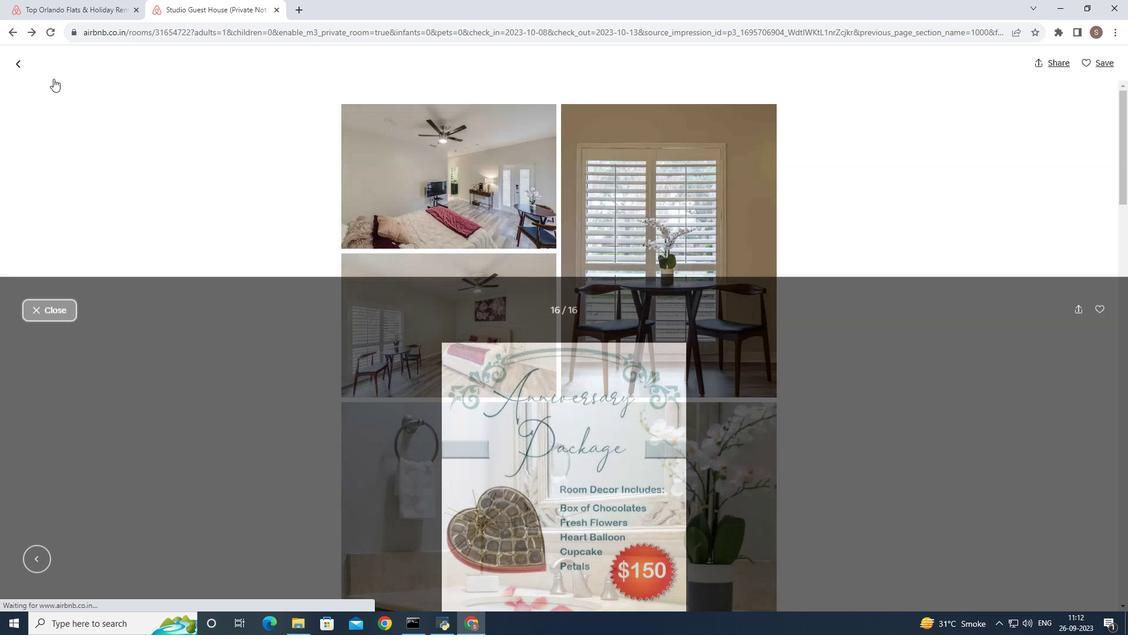 
Action: Mouse moved to (22, 65)
Screenshot: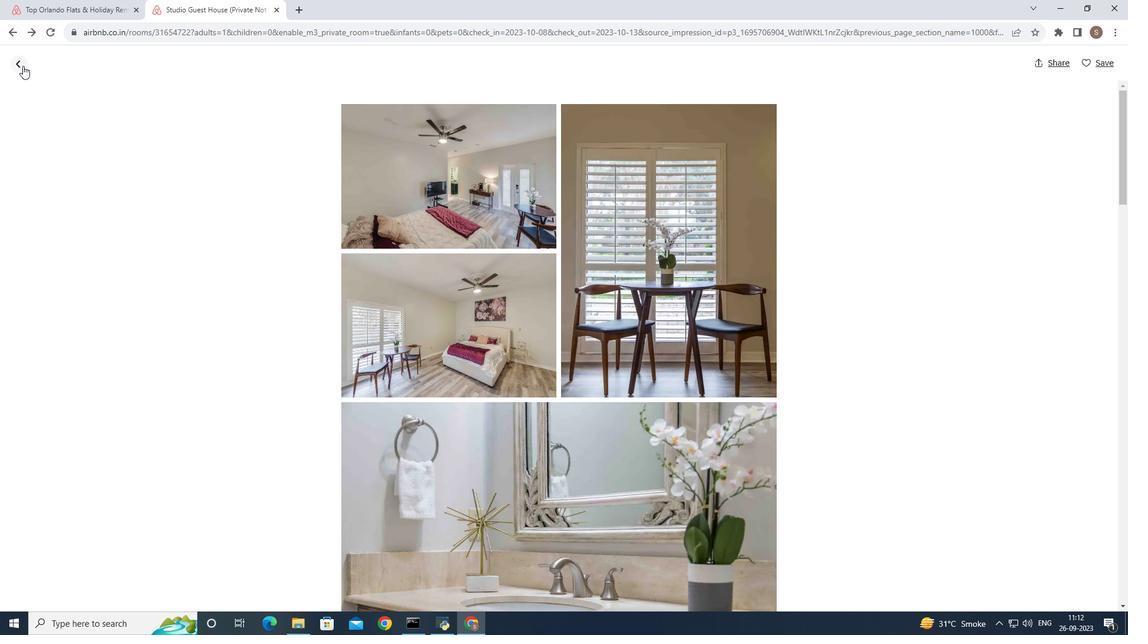 
Action: Mouse pressed left at (22, 65)
Screenshot: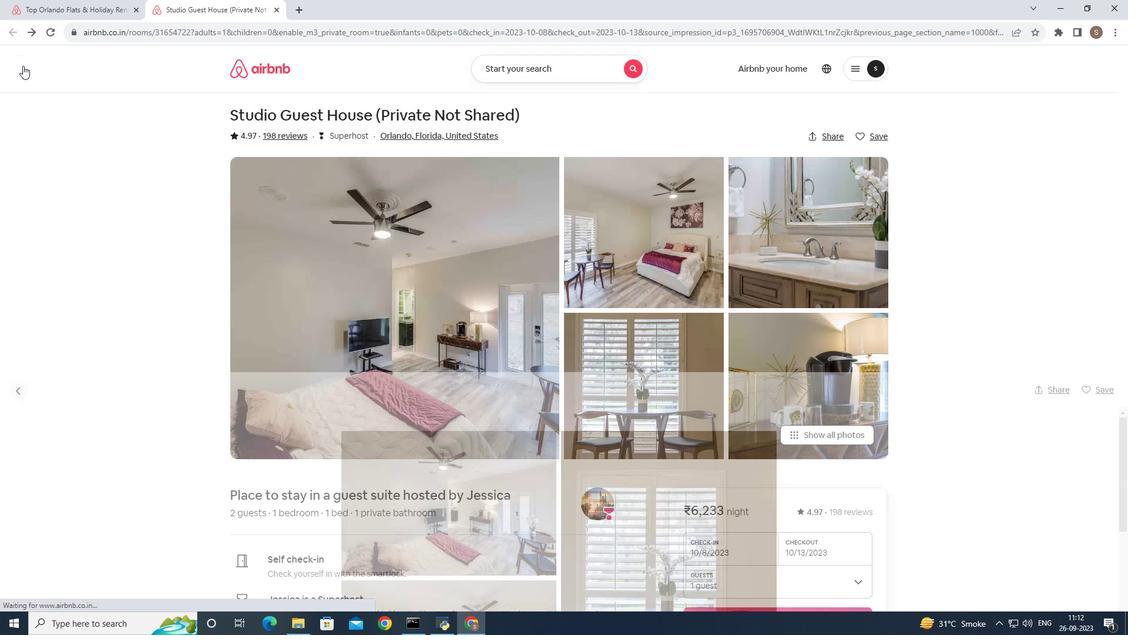 
Action: Mouse moved to (483, 232)
Screenshot: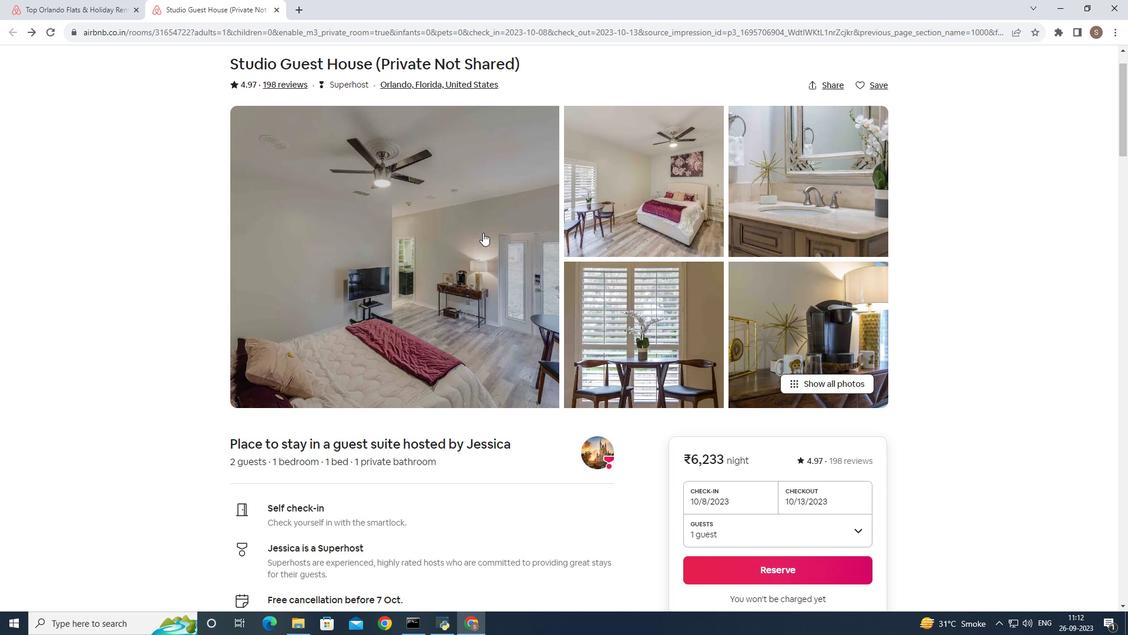 
Action: Mouse scrolled (483, 232) with delta (0, 0)
Screenshot: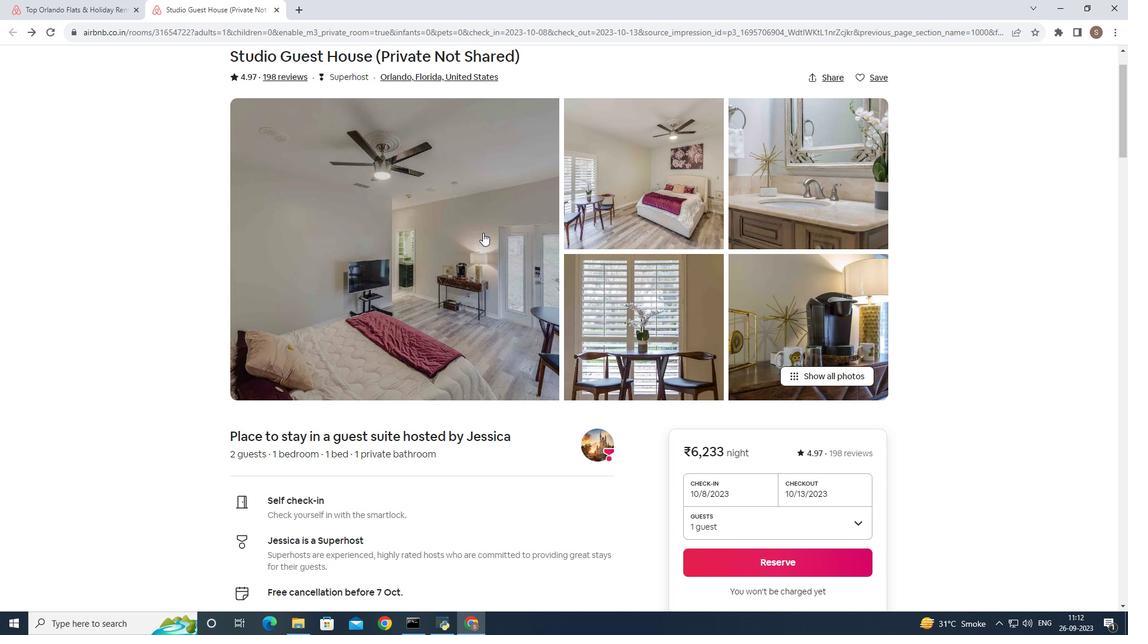 
Action: Mouse scrolled (483, 232) with delta (0, 0)
Screenshot: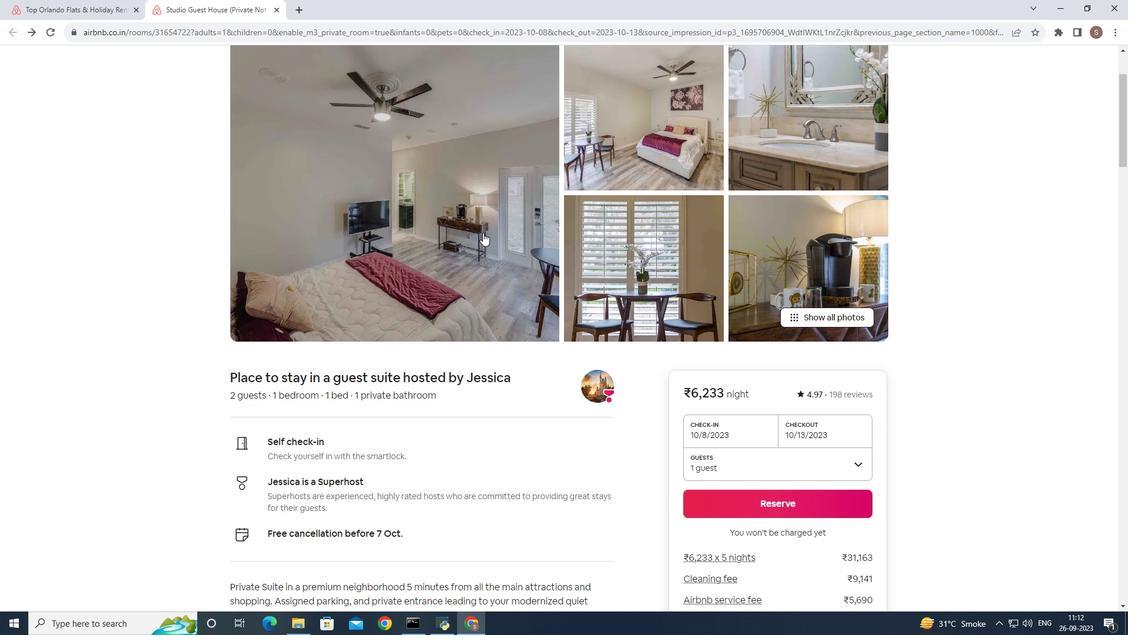 
Action: Mouse scrolled (483, 232) with delta (0, 0)
Screenshot: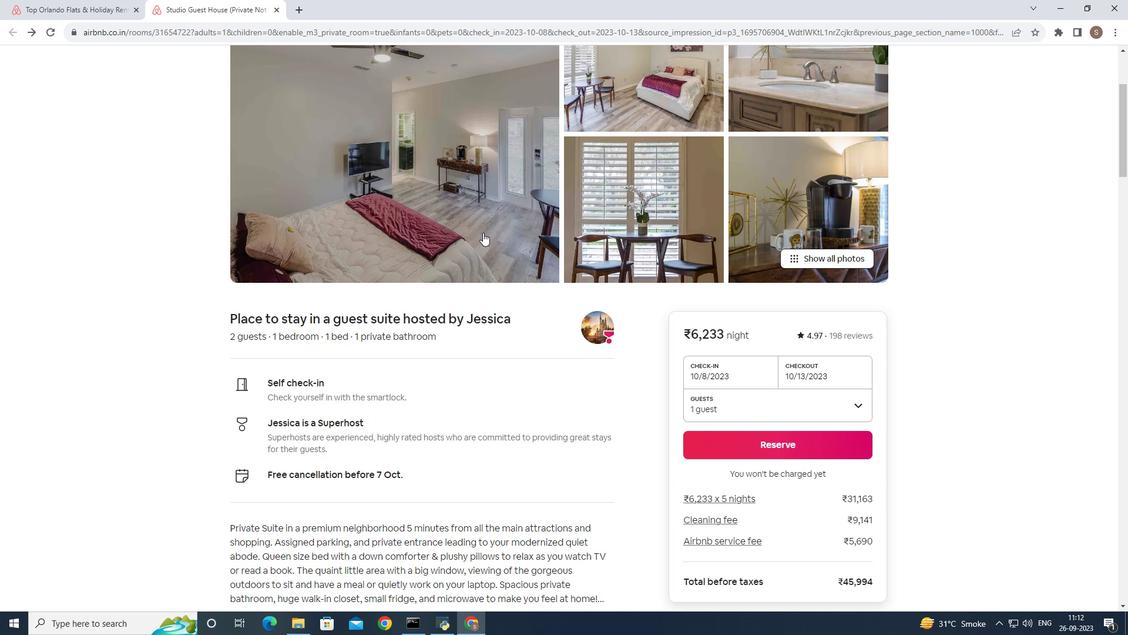 
Action: Mouse scrolled (483, 232) with delta (0, 0)
Screenshot: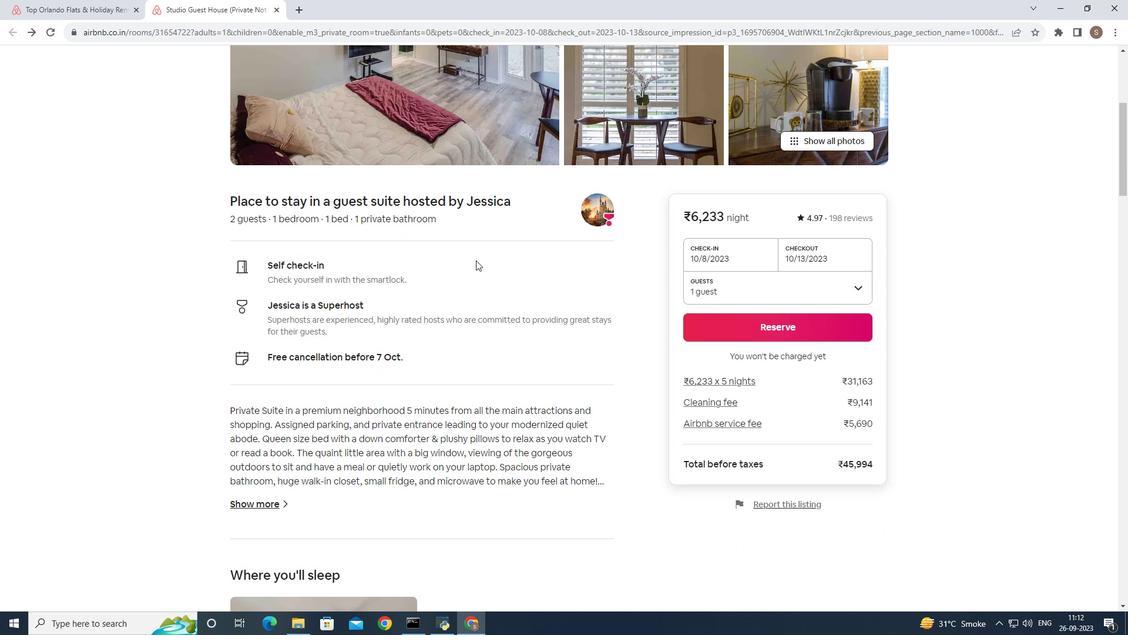 
Action: Mouse scrolled (483, 232) with delta (0, 0)
Screenshot: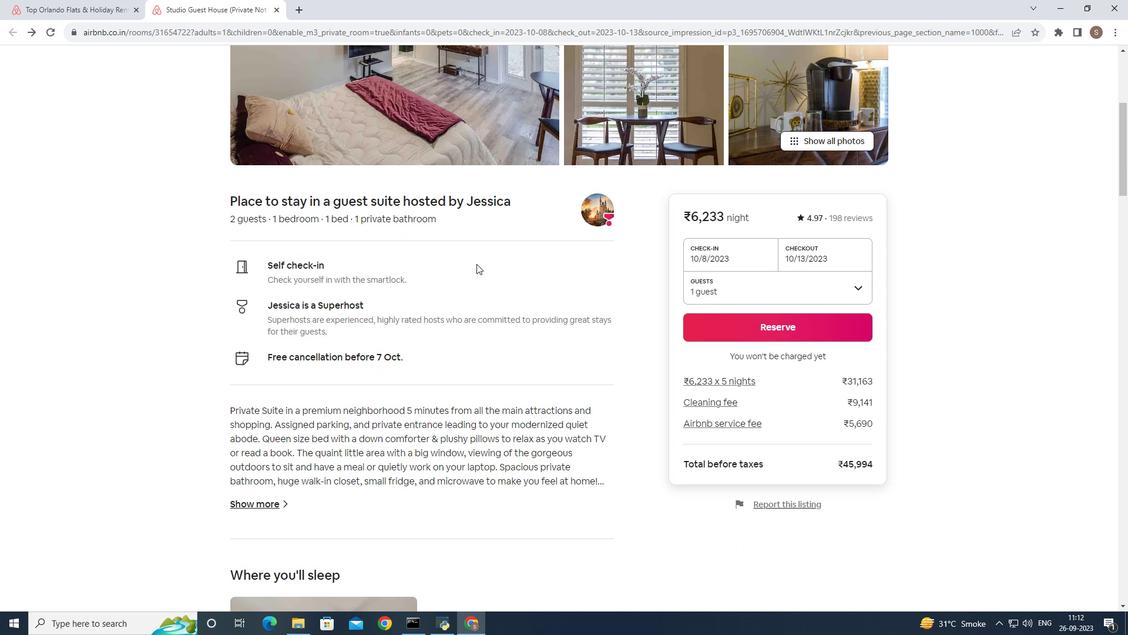 
Action: Mouse moved to (476, 266)
Screenshot: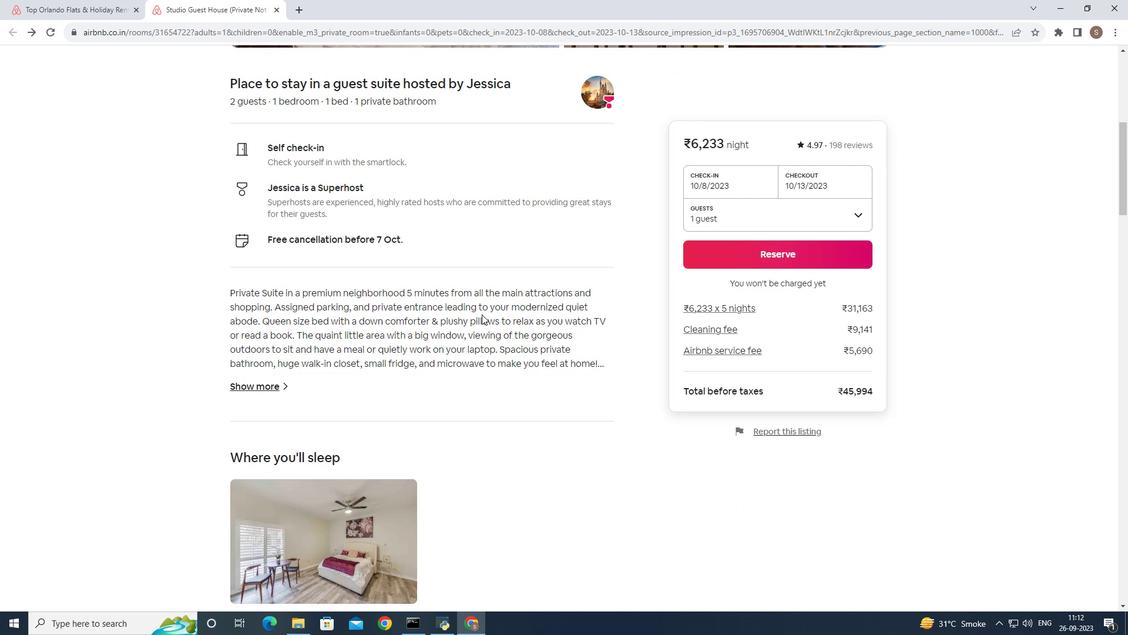 
Action: Mouse scrolled (476, 265) with delta (0, 0)
Screenshot: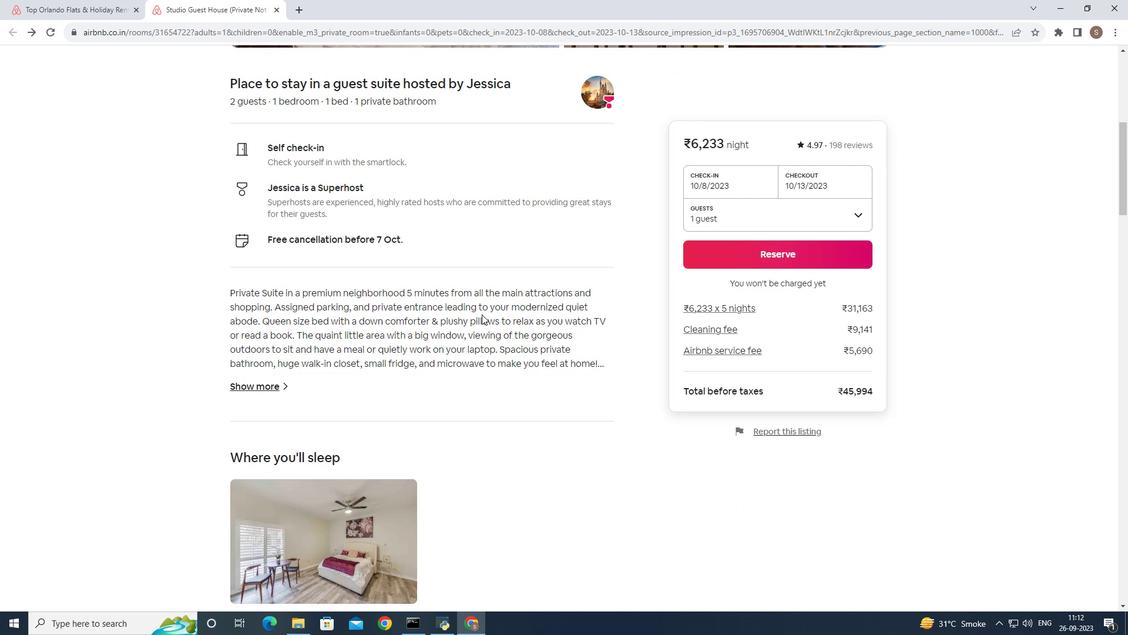 
Action: Mouse moved to (477, 268)
Screenshot: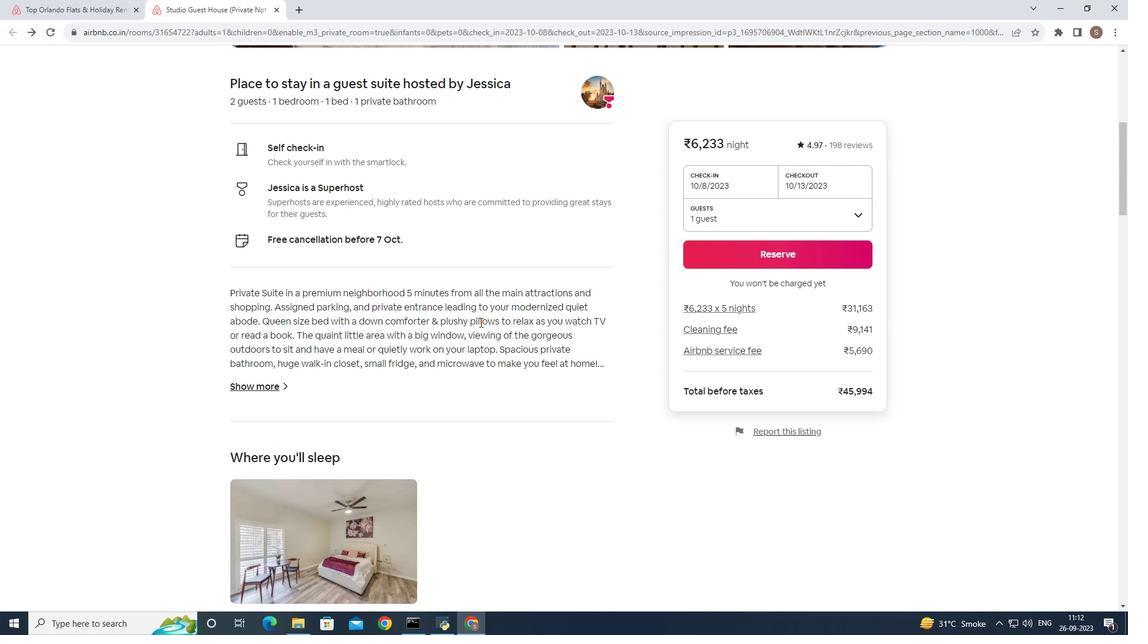 
Action: Mouse scrolled (477, 267) with delta (0, 0)
Screenshot: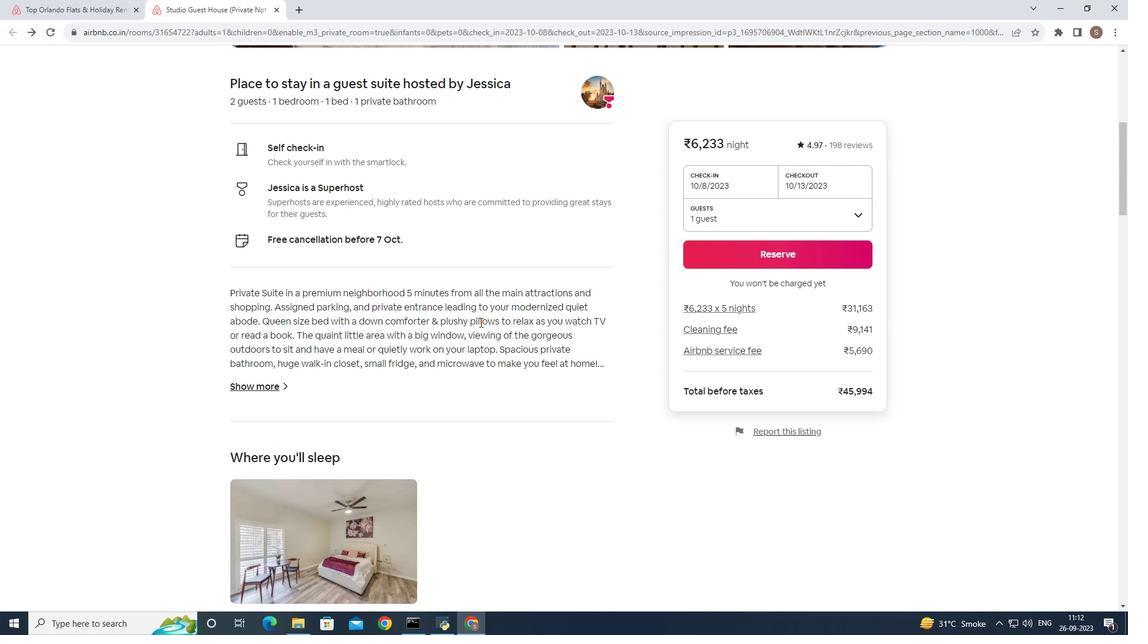 
Action: Mouse moved to (472, 339)
Screenshot: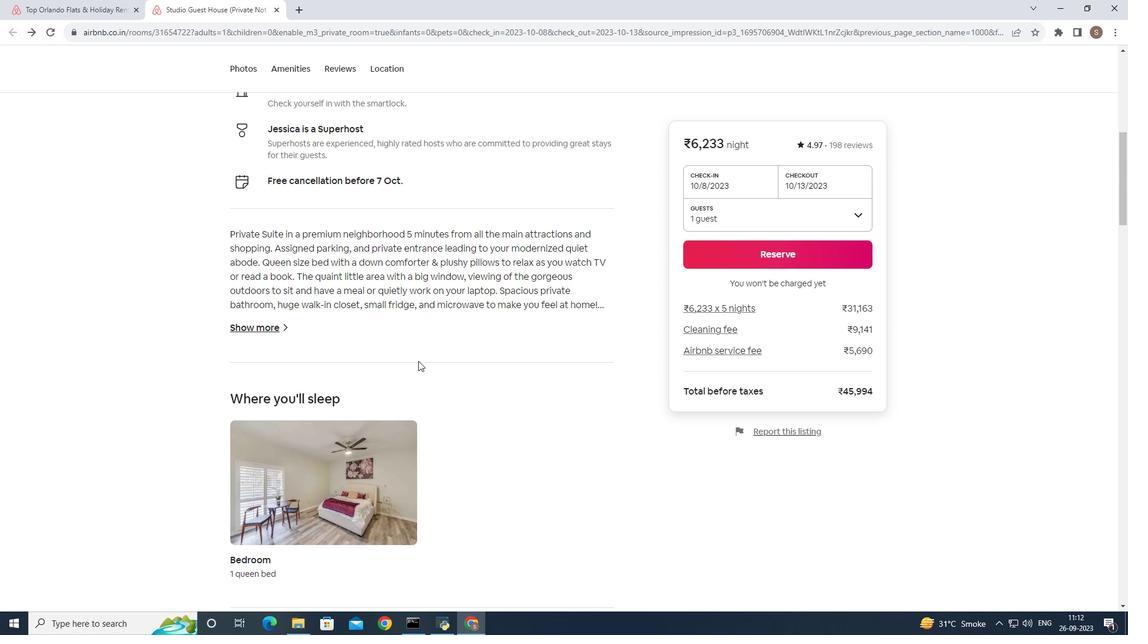 
Action: Mouse scrolled (472, 339) with delta (0, 0)
Screenshot: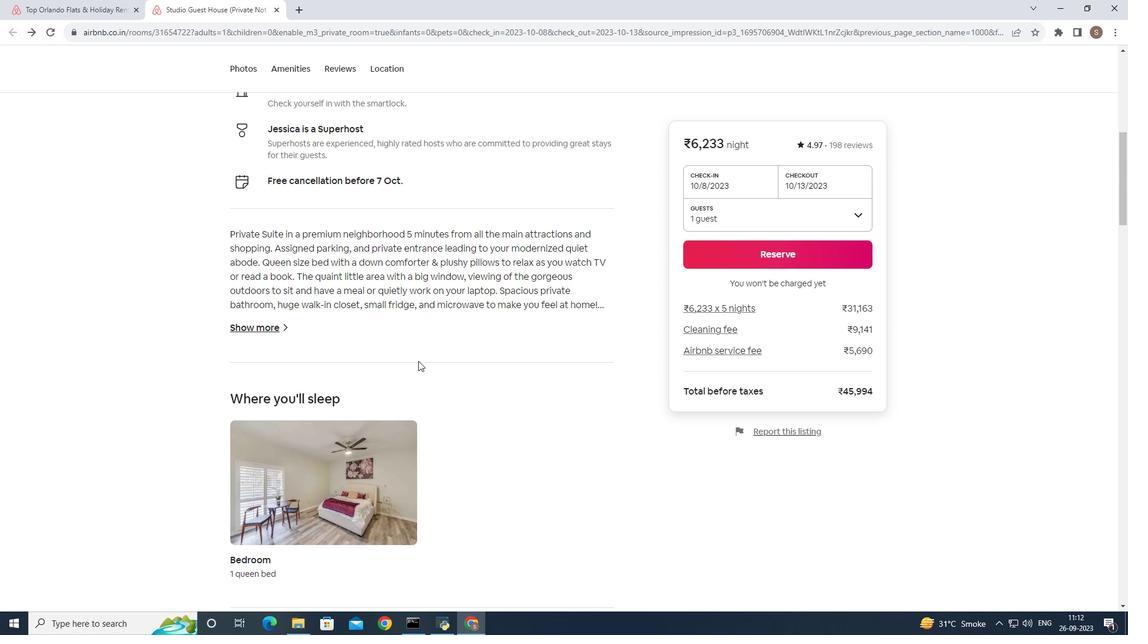 
Action: Mouse moved to (255, 329)
Screenshot: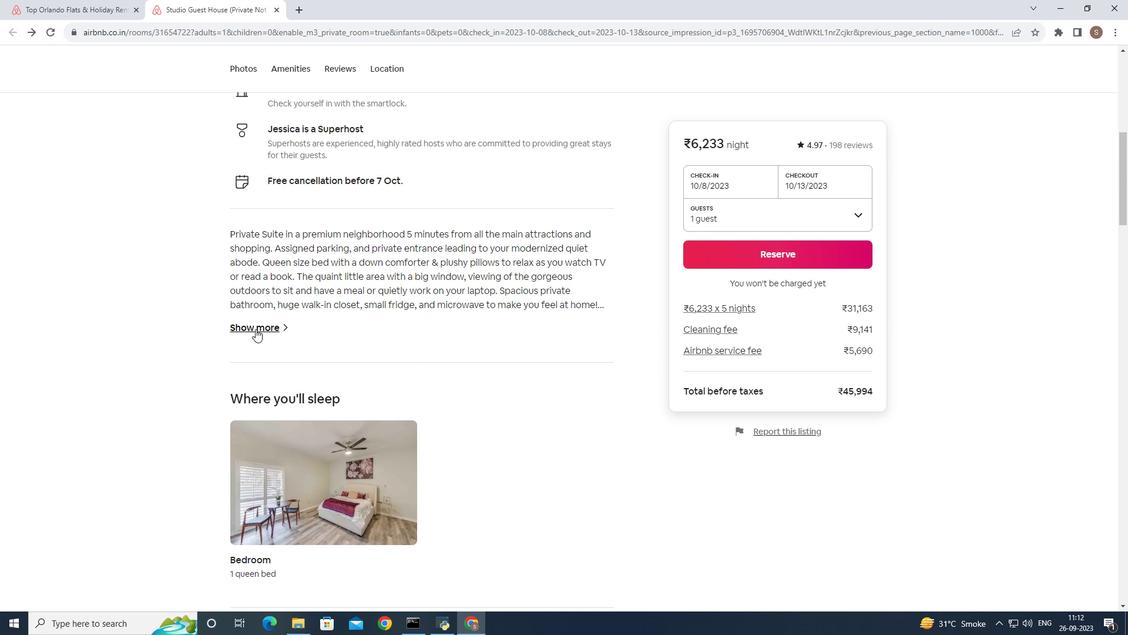 
Action: Mouse pressed left at (255, 329)
Screenshot: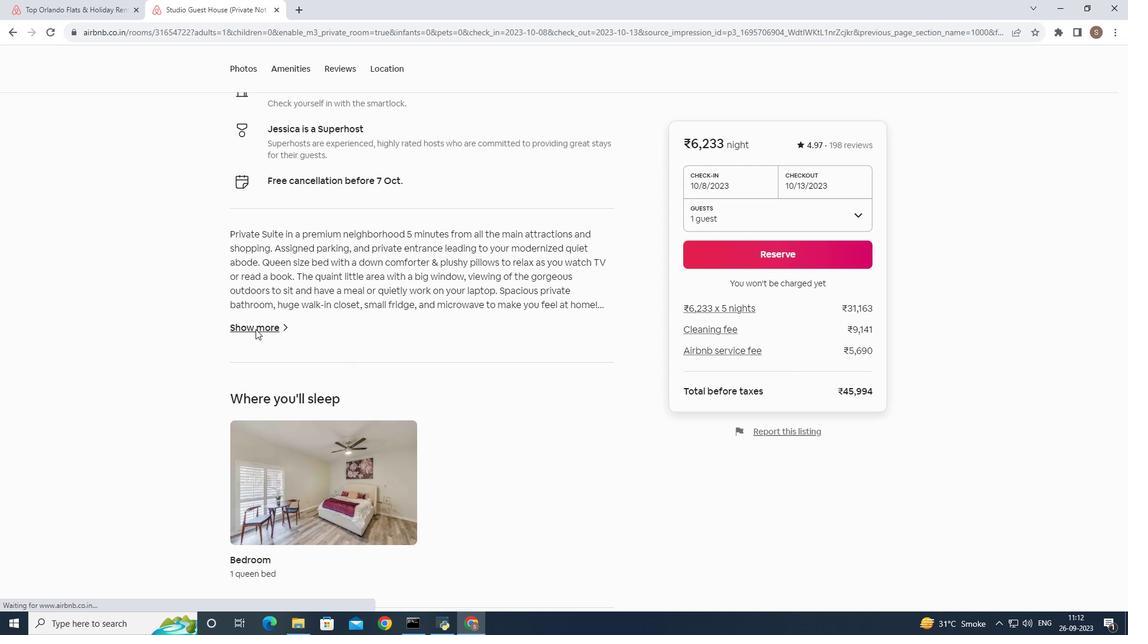 
Action: Mouse moved to (358, 181)
Screenshot: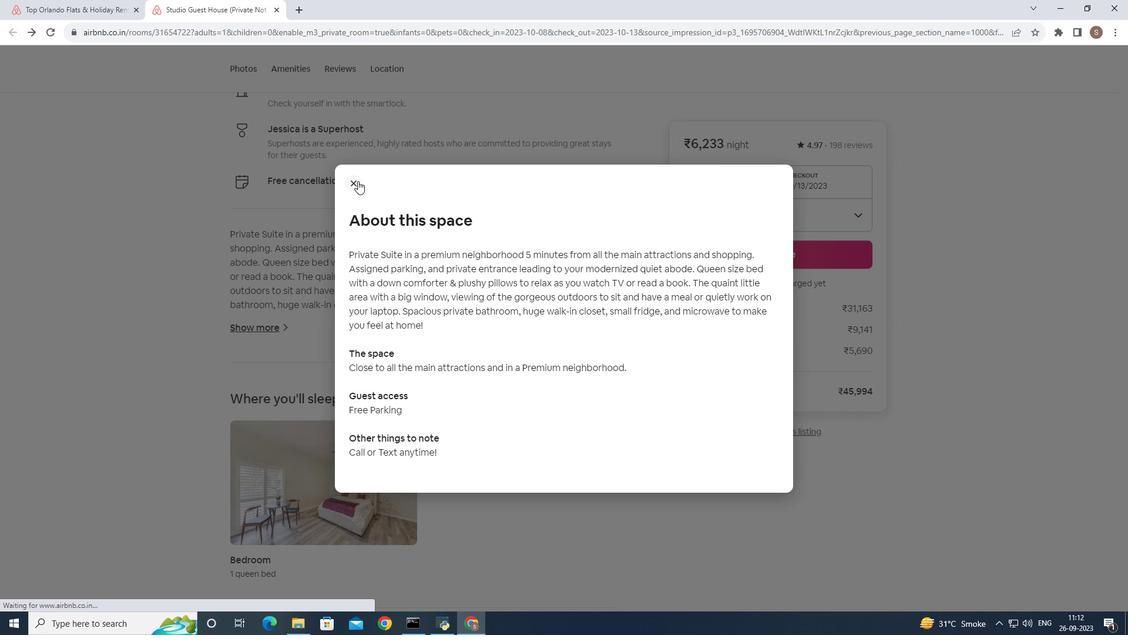 
Action: Mouse pressed left at (358, 181)
Screenshot: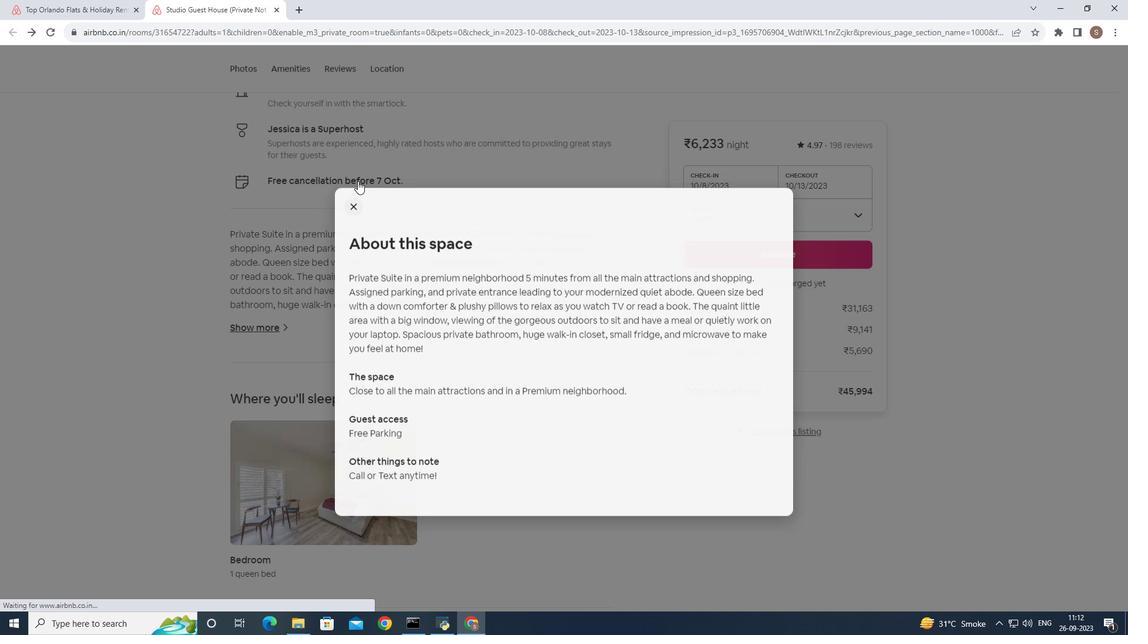 
Action: Mouse moved to (401, 241)
Screenshot: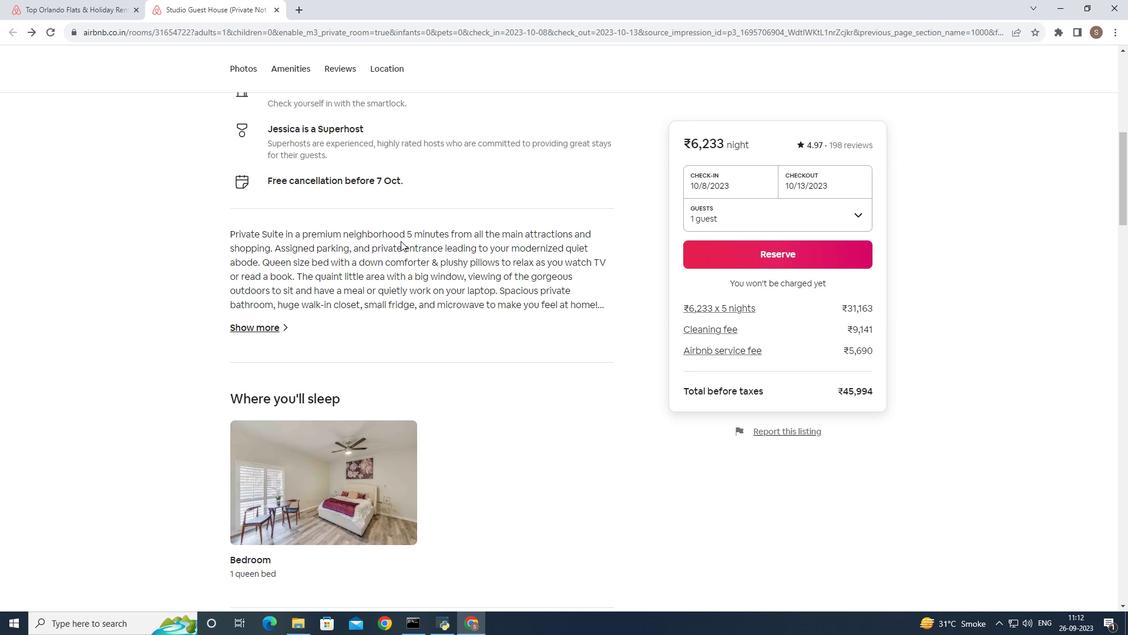 
Action: Mouse scrolled (401, 240) with delta (0, 0)
Screenshot: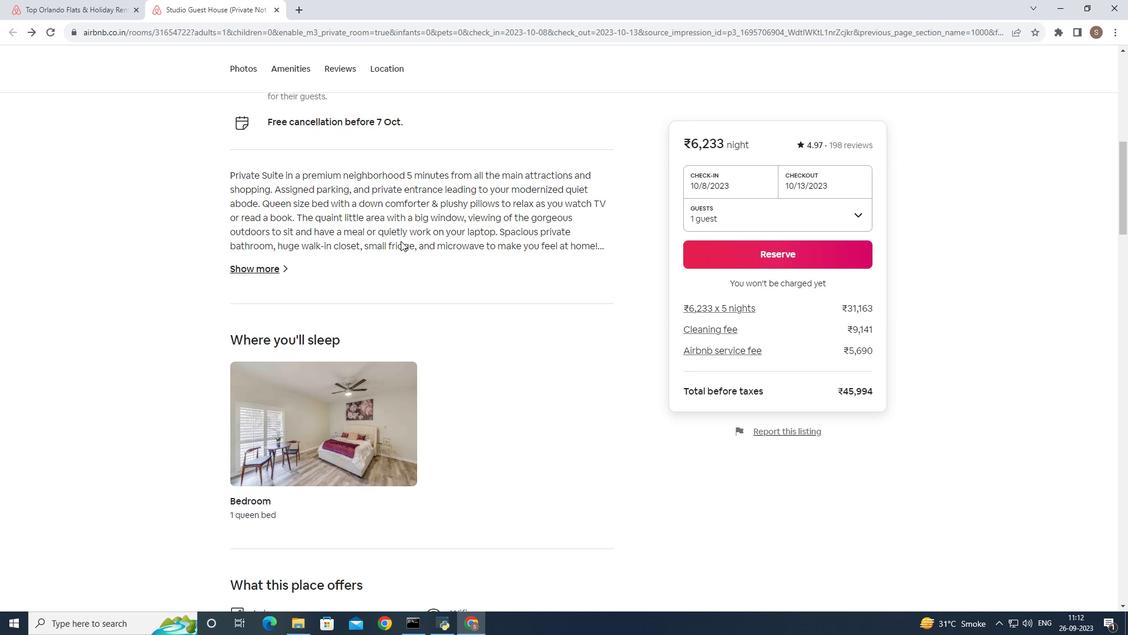 
Action: Mouse scrolled (401, 240) with delta (0, 0)
Screenshot: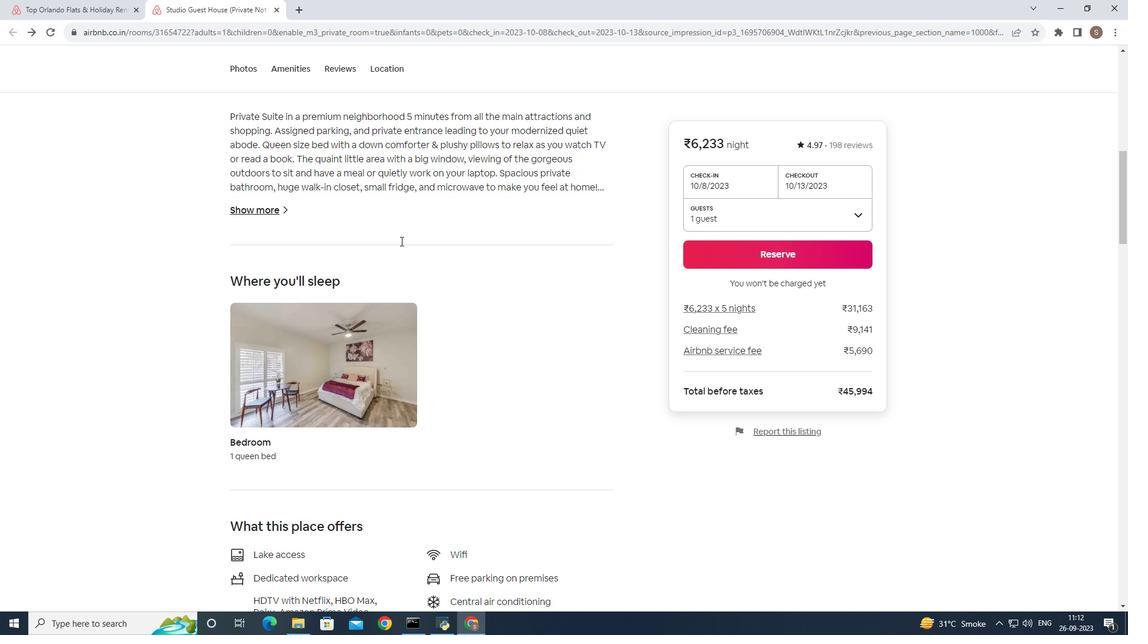 
Action: Mouse scrolled (401, 240) with delta (0, 0)
Screenshot: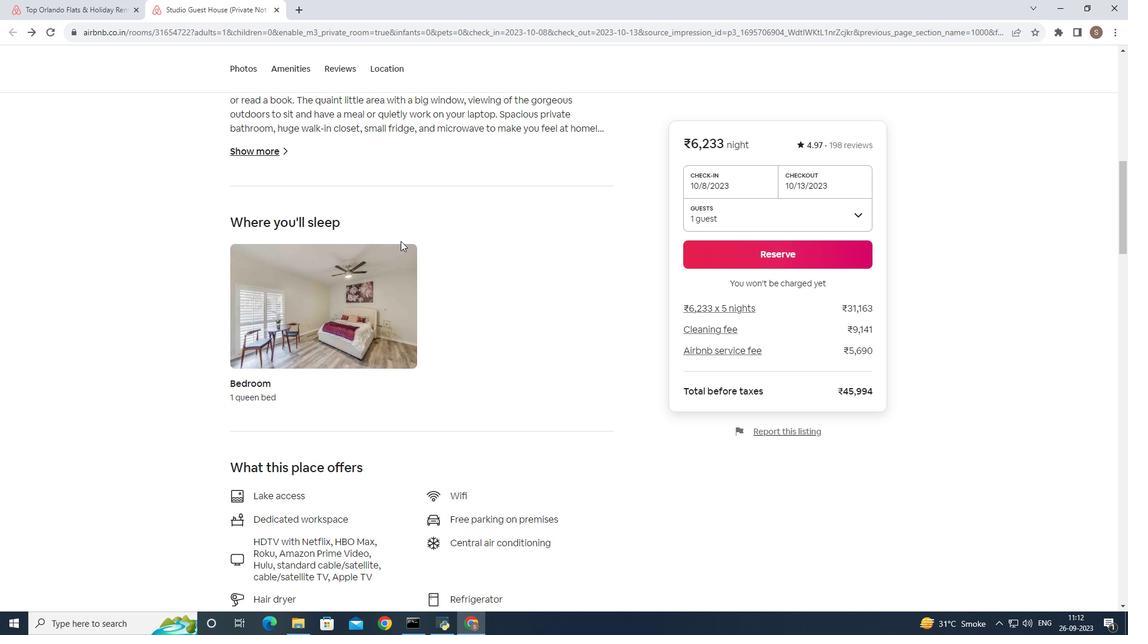 
Action: Mouse scrolled (401, 240) with delta (0, 0)
Screenshot: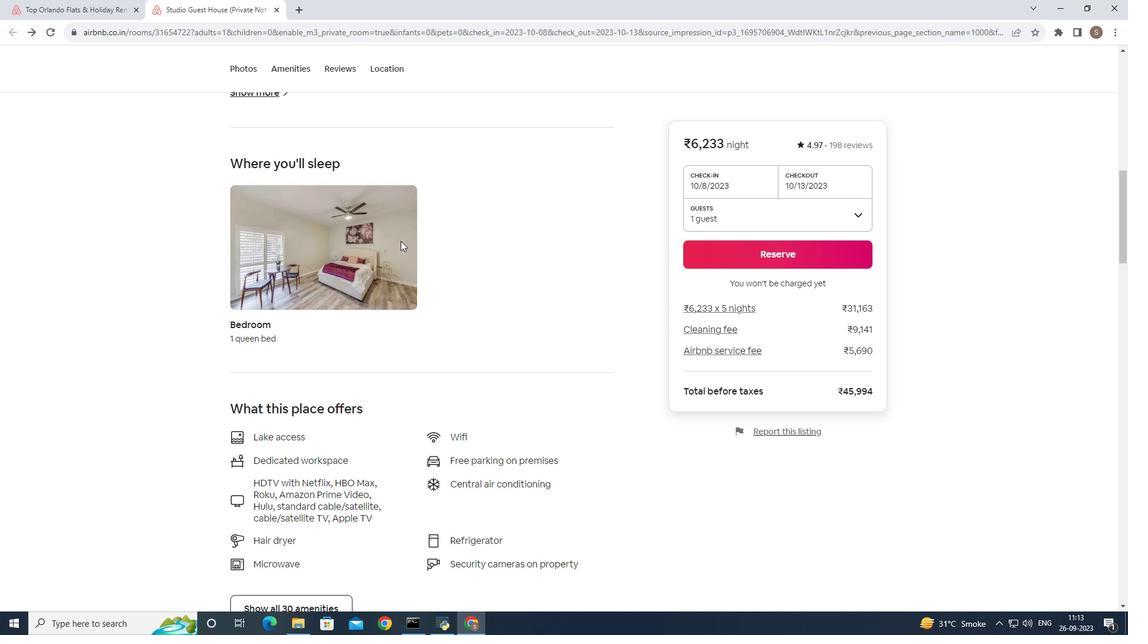 
Action: Mouse scrolled (401, 240) with delta (0, 0)
Screenshot: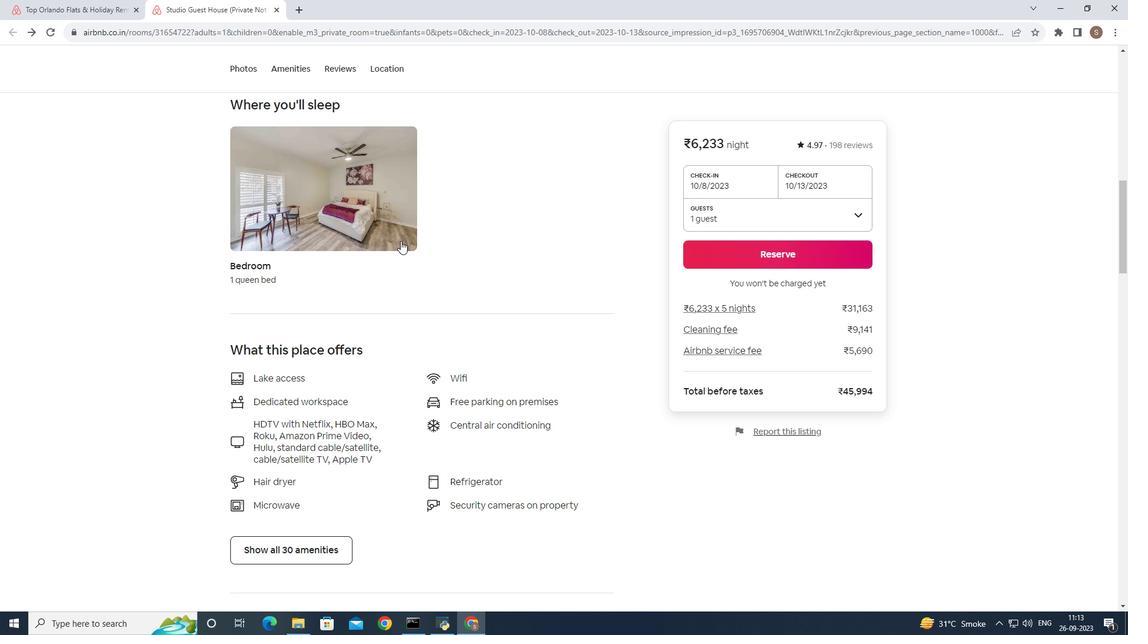
Action: Mouse moved to (305, 546)
Screenshot: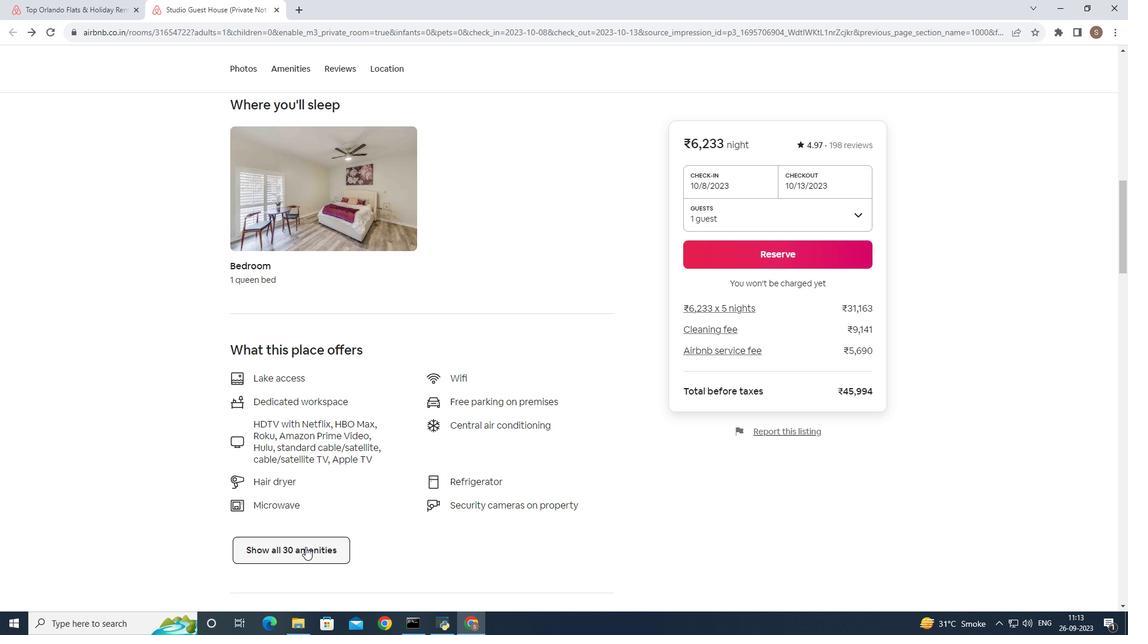 
Action: Mouse pressed left at (305, 546)
Screenshot: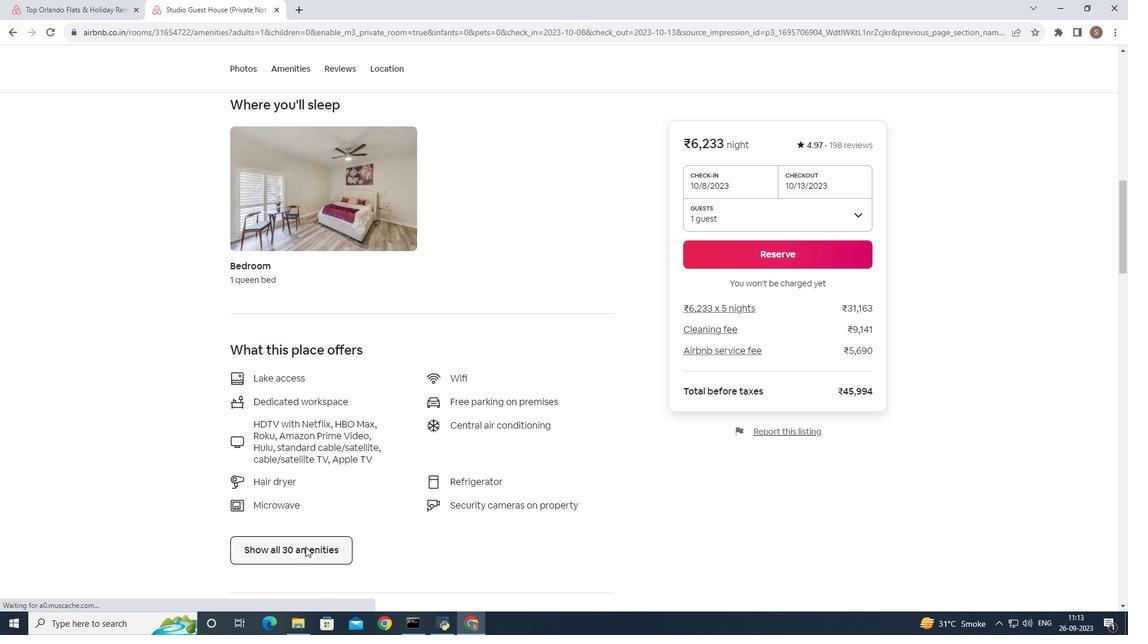 
Action: Mouse moved to (532, 312)
Screenshot: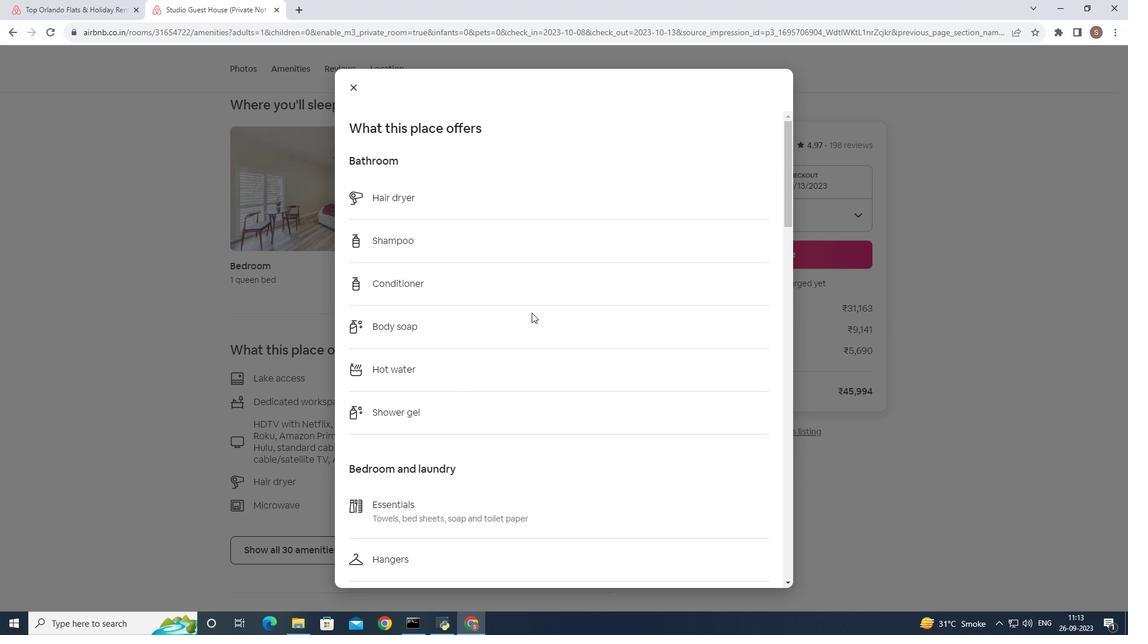 
Action: Mouse pressed left at (532, 312)
Screenshot: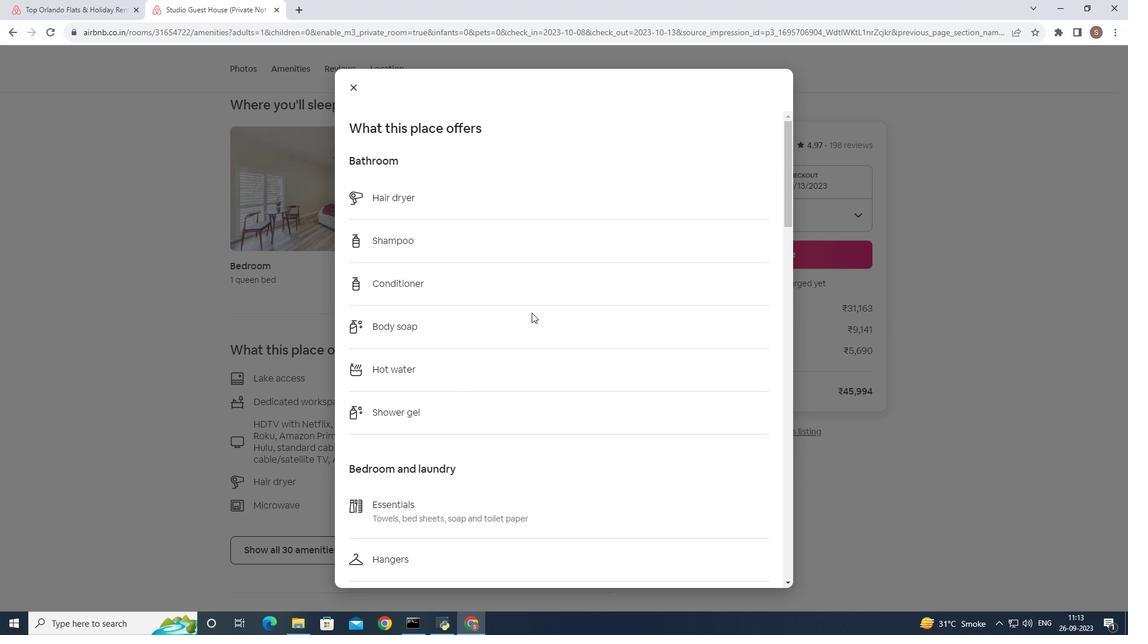 
Action: Key pressed <Key.down><Key.down><Key.down><Key.down><Key.down><Key.down><Key.down><Key.down><Key.down><Key.down><Key.down><Key.down><Key.down><Key.down><Key.down><Key.down><Key.down><Key.down><Key.down><Key.down><Key.down><Key.down><Key.down><Key.down><Key.down><Key.down><Key.down><Key.down><Key.down><Key.down><Key.down><Key.down><Key.down><Key.down><Key.down><Key.down><Key.down><Key.down><Key.down><Key.down><Key.down><Key.down><Key.down><Key.down><Key.down><Key.down><Key.down><Key.down><Key.down><Key.down><Key.down><Key.down><Key.down><Key.down><Key.down><Key.down><Key.down><Key.down><Key.down><Key.down><Key.down><Key.down><Key.down><Key.down><Key.down><Key.down><Key.down><Key.down><Key.down>
Screenshot: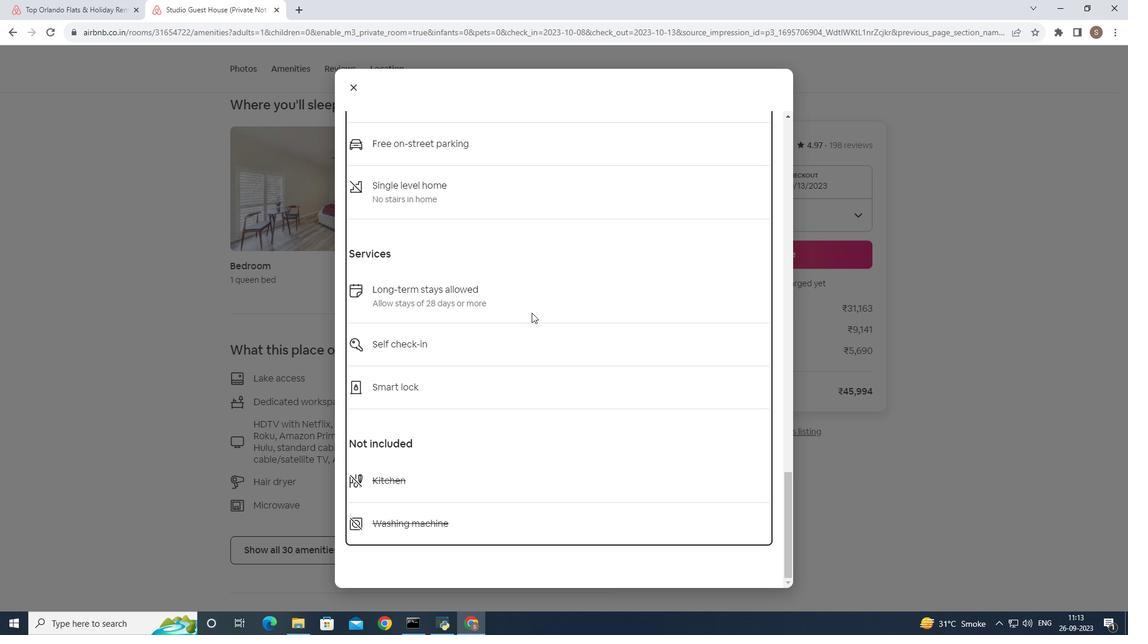 
Action: Mouse moved to (356, 91)
Screenshot: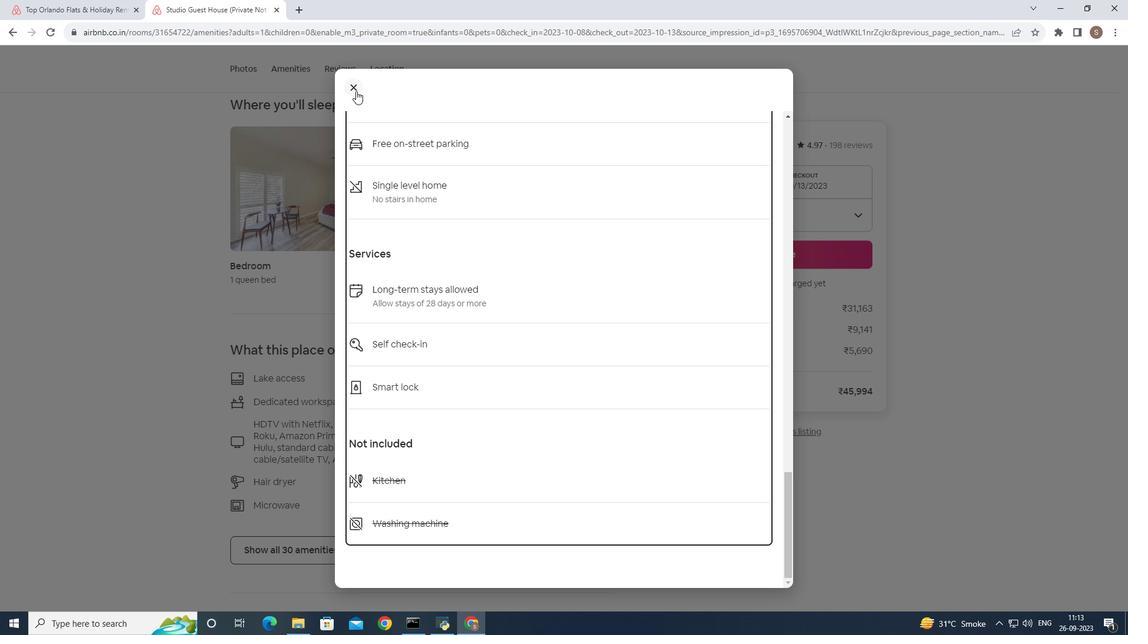 
Action: Mouse pressed left at (356, 91)
Screenshot: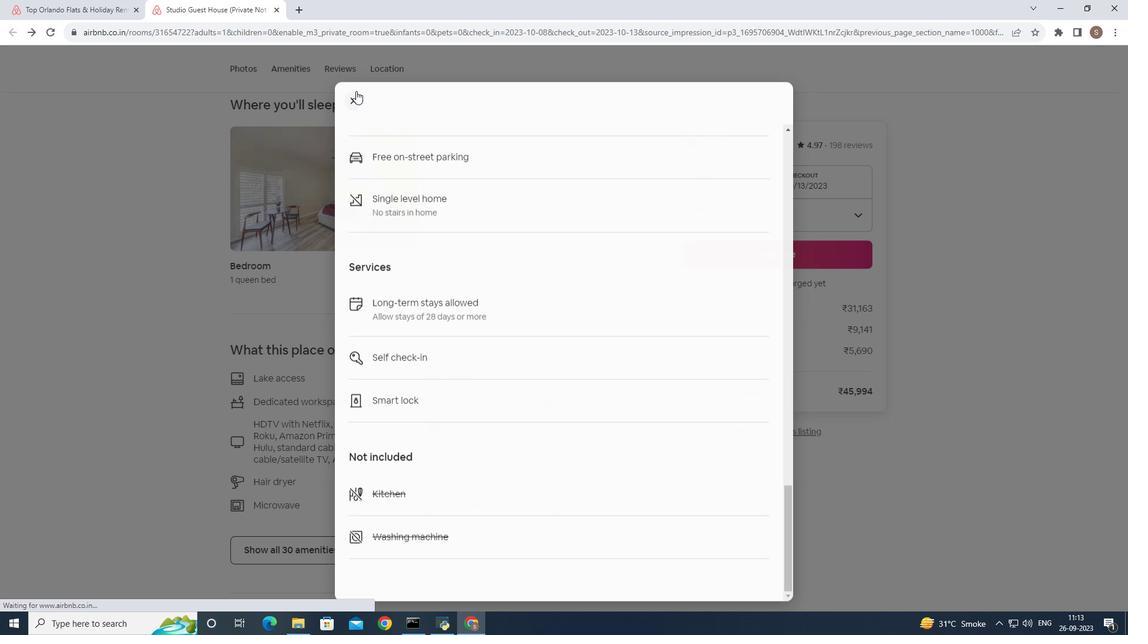
Action: Mouse moved to (462, 345)
Screenshot: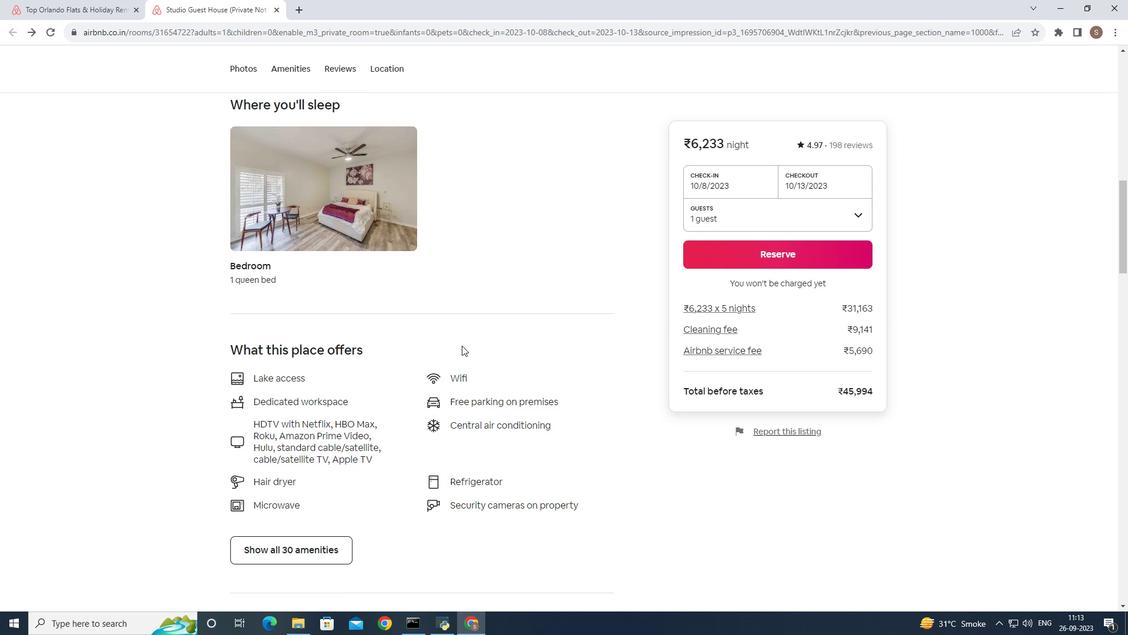 
Action: Mouse scrolled (462, 345) with delta (0, 0)
Screenshot: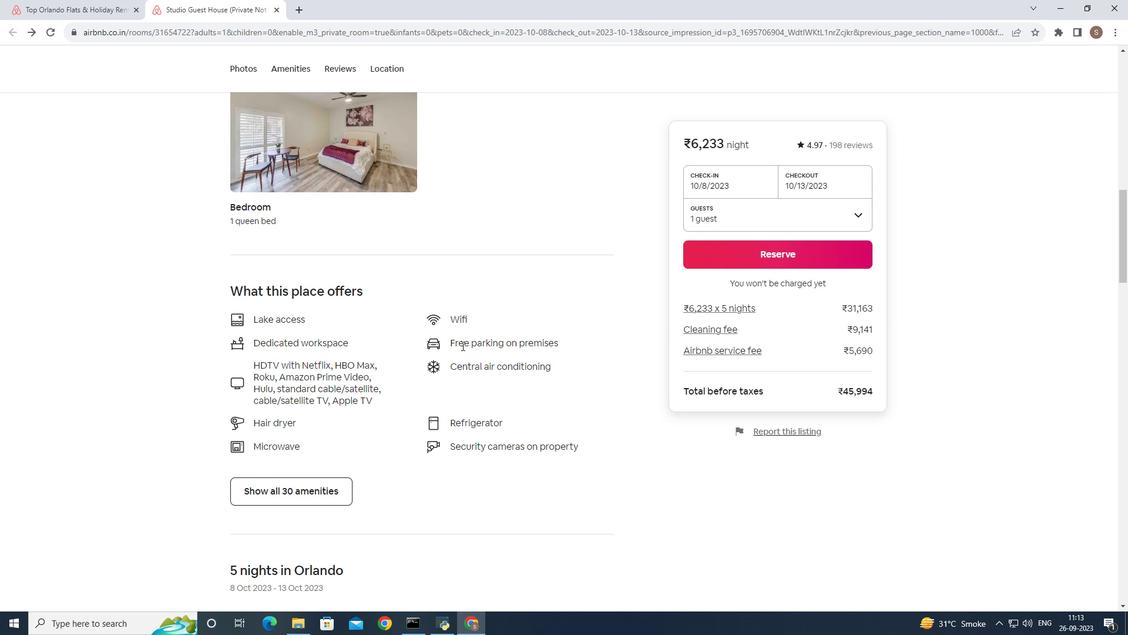 
Action: Mouse scrolled (462, 346) with delta (0, 0)
Screenshot: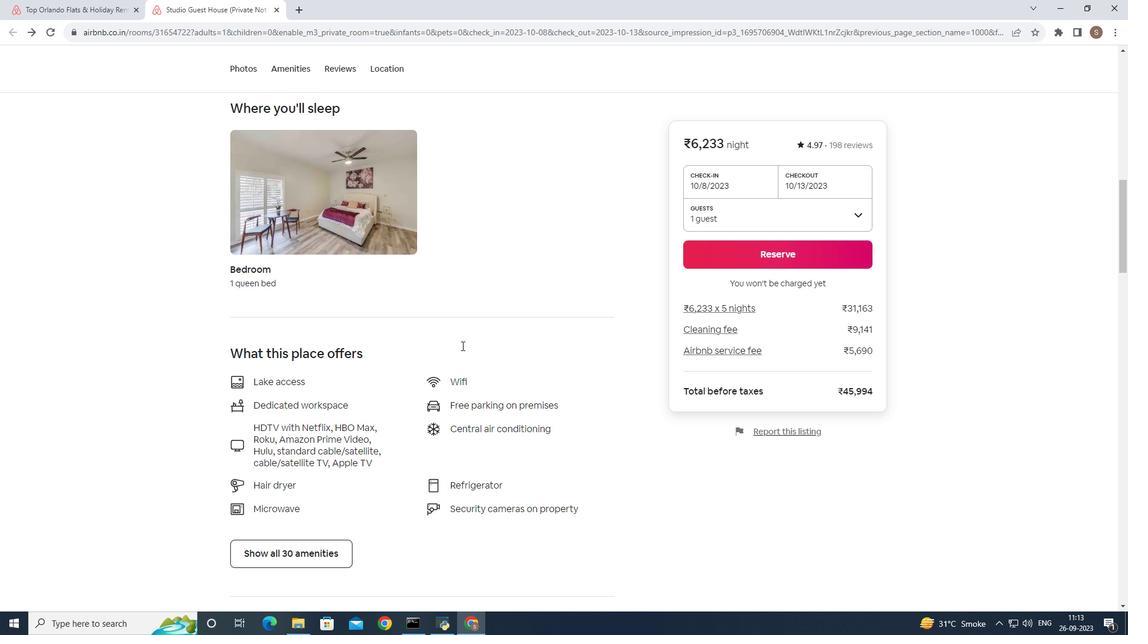 
Action: Mouse scrolled (462, 346) with delta (0, 0)
Screenshot: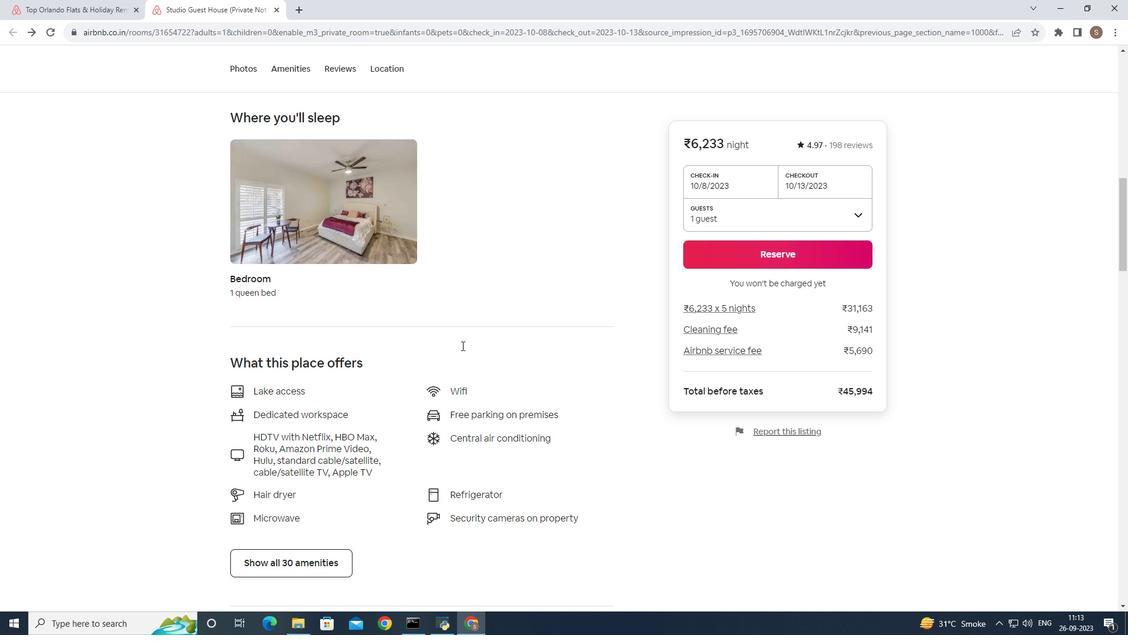 
Action: Mouse scrolled (462, 345) with delta (0, 0)
Screenshot: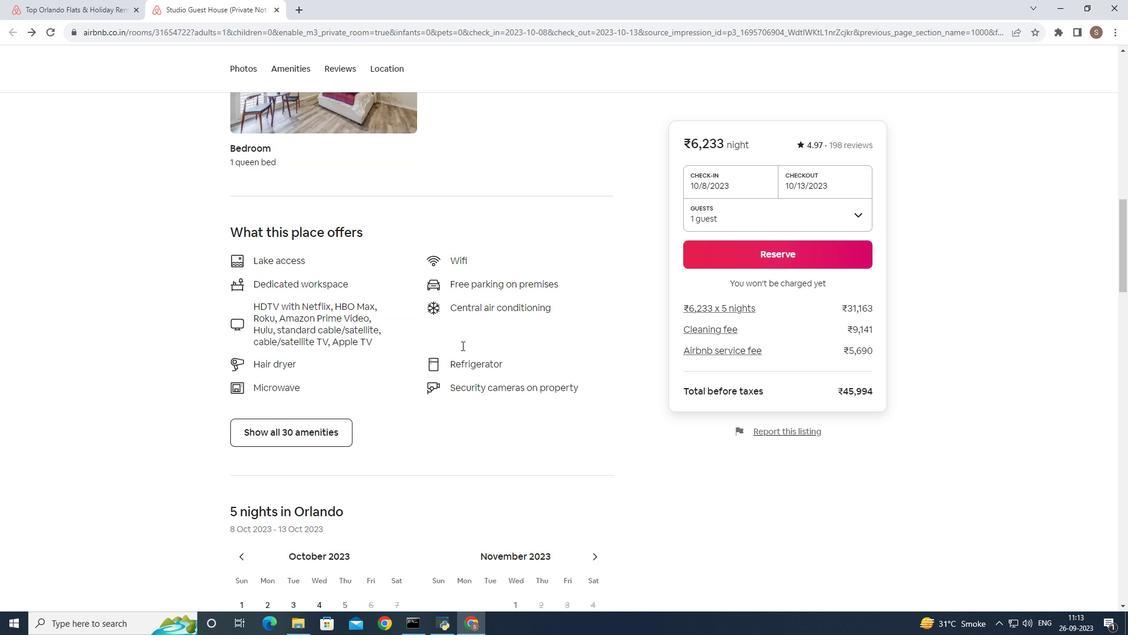 
Action: Mouse scrolled (462, 345) with delta (0, 0)
Screenshot: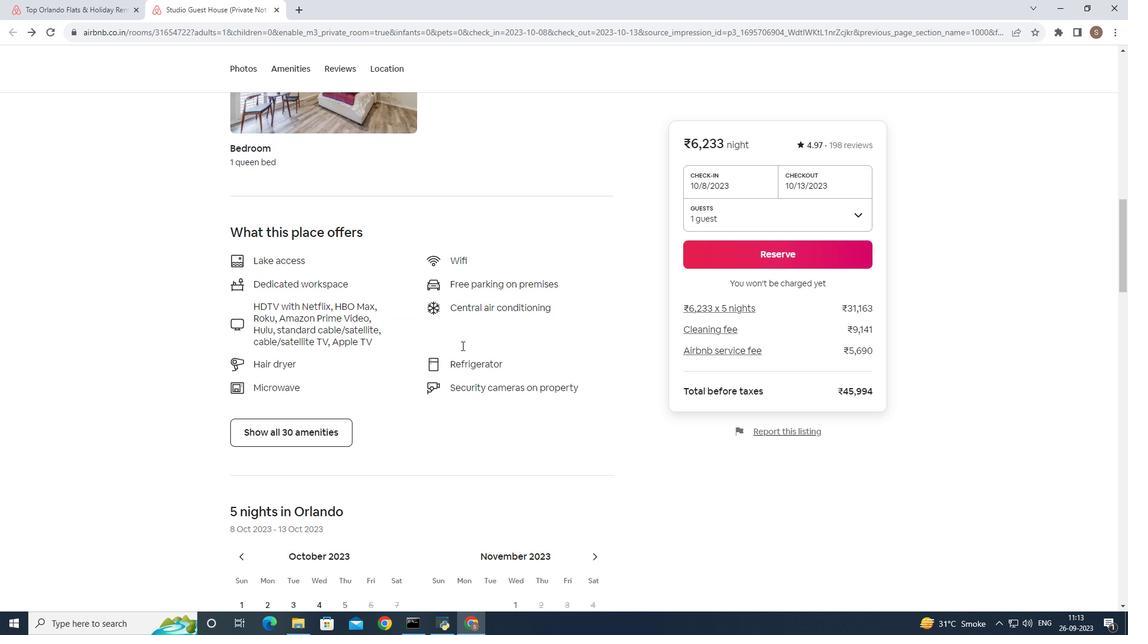 
Action: Mouse scrolled (462, 345) with delta (0, 0)
Screenshot: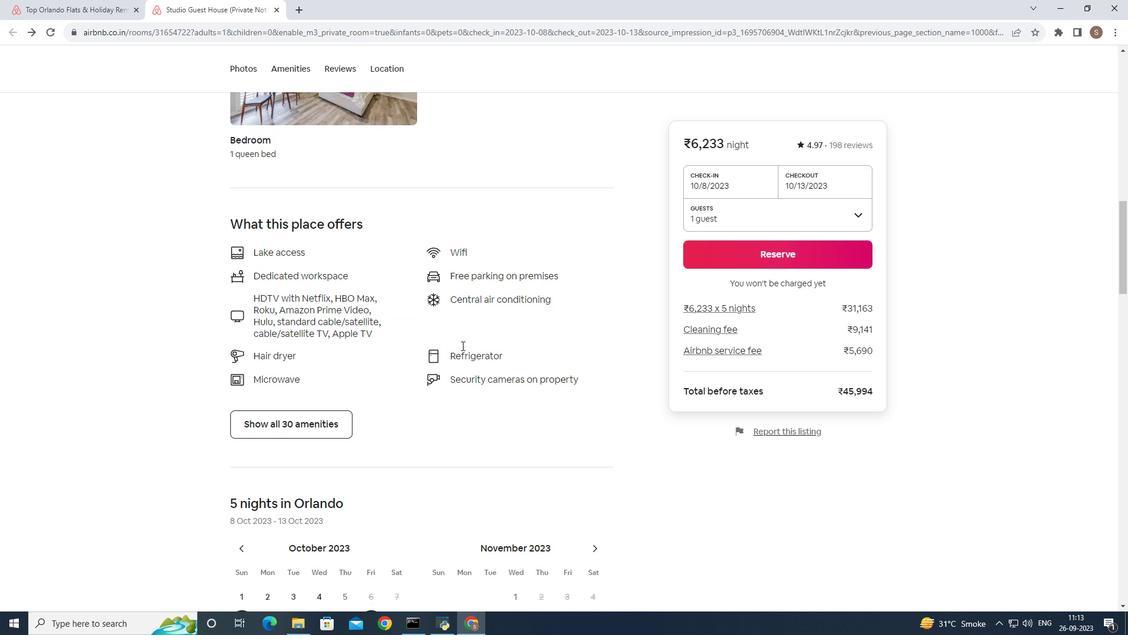 
Action: Mouse scrolled (462, 345) with delta (0, 0)
Screenshot: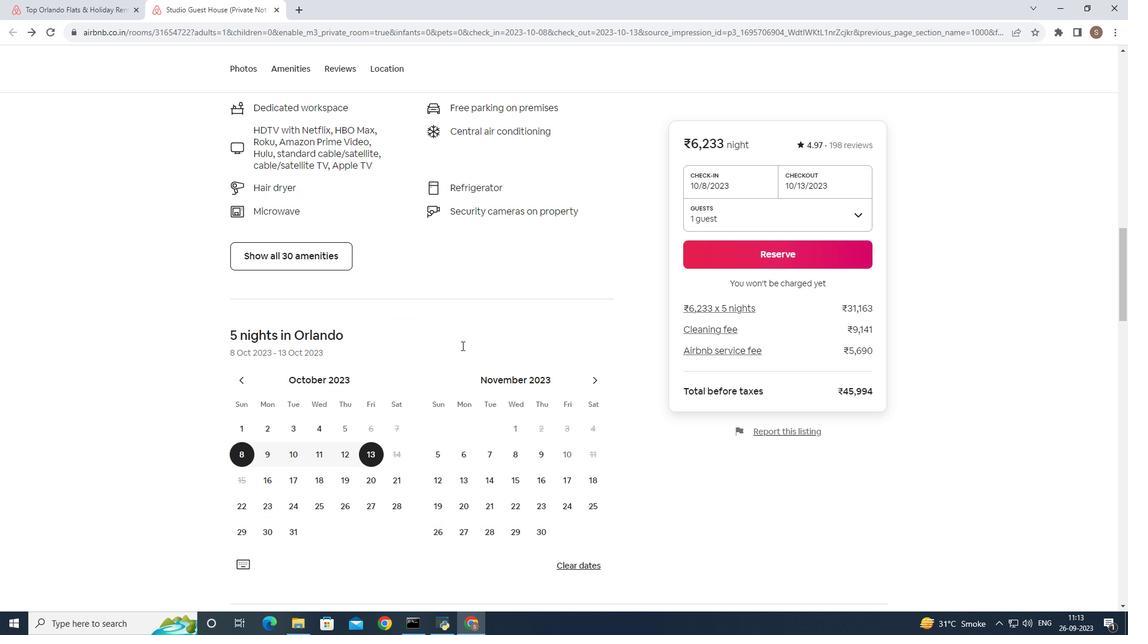 
Action: Mouse scrolled (462, 345) with delta (0, 0)
Screenshot: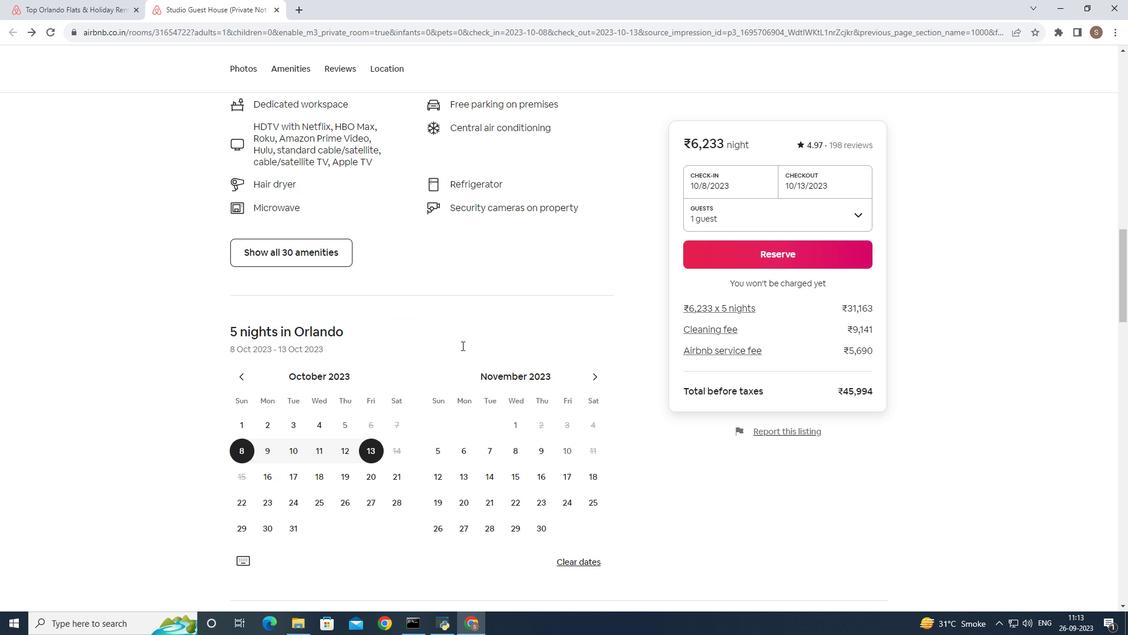 
Action: Mouse scrolled (462, 345) with delta (0, 0)
Screenshot: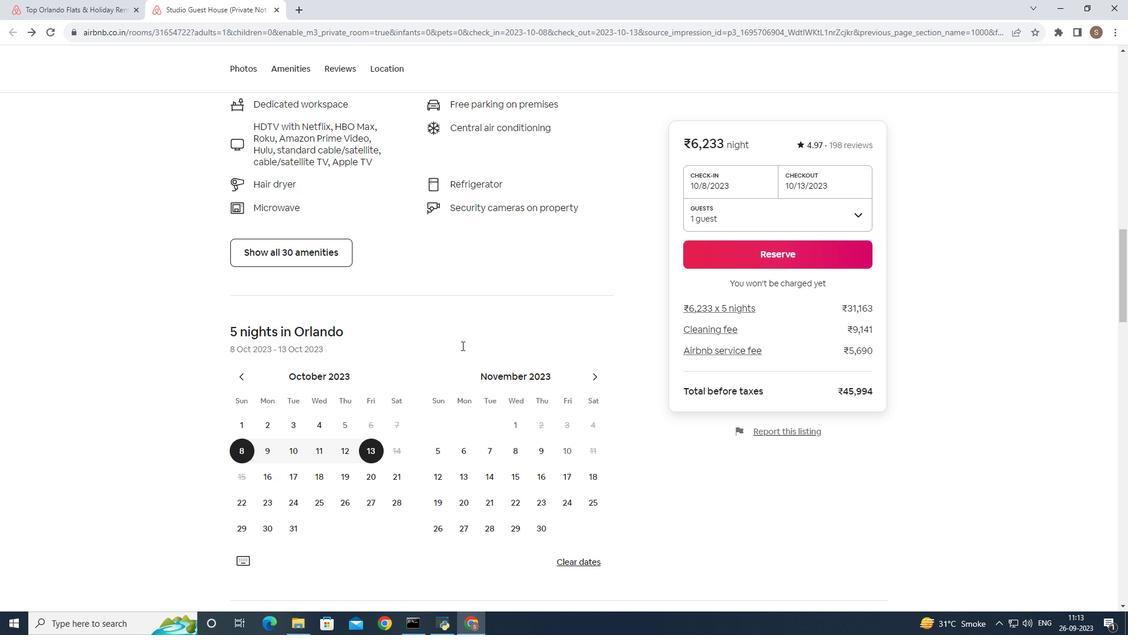 
Action: Mouse scrolled (462, 345) with delta (0, 0)
Screenshot: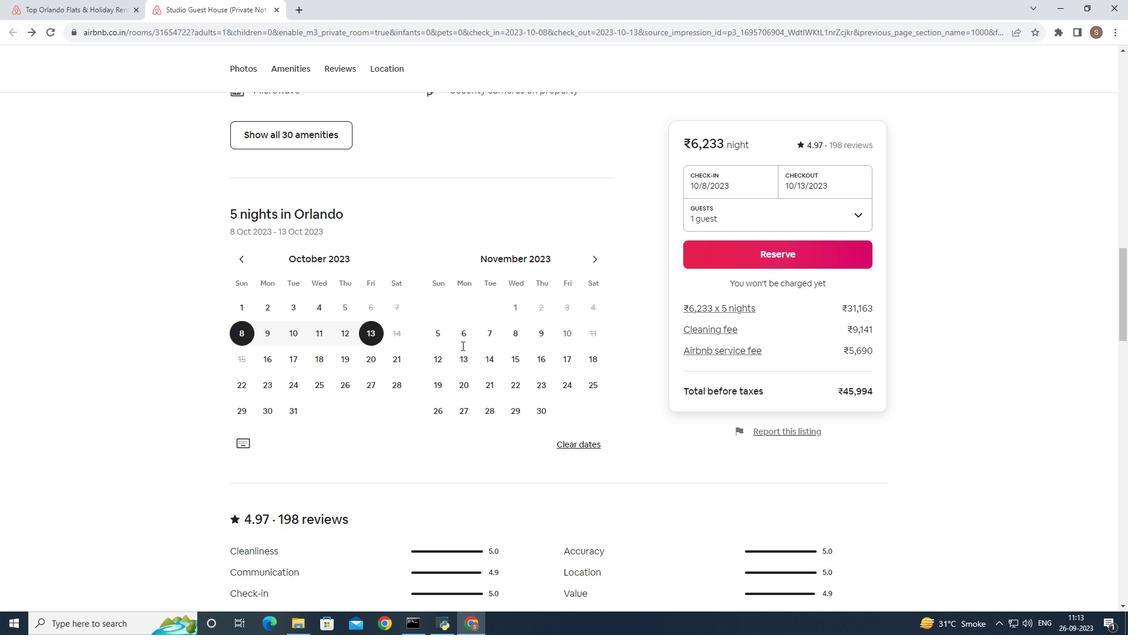 
Action: Mouse scrolled (462, 345) with delta (0, 0)
Screenshot: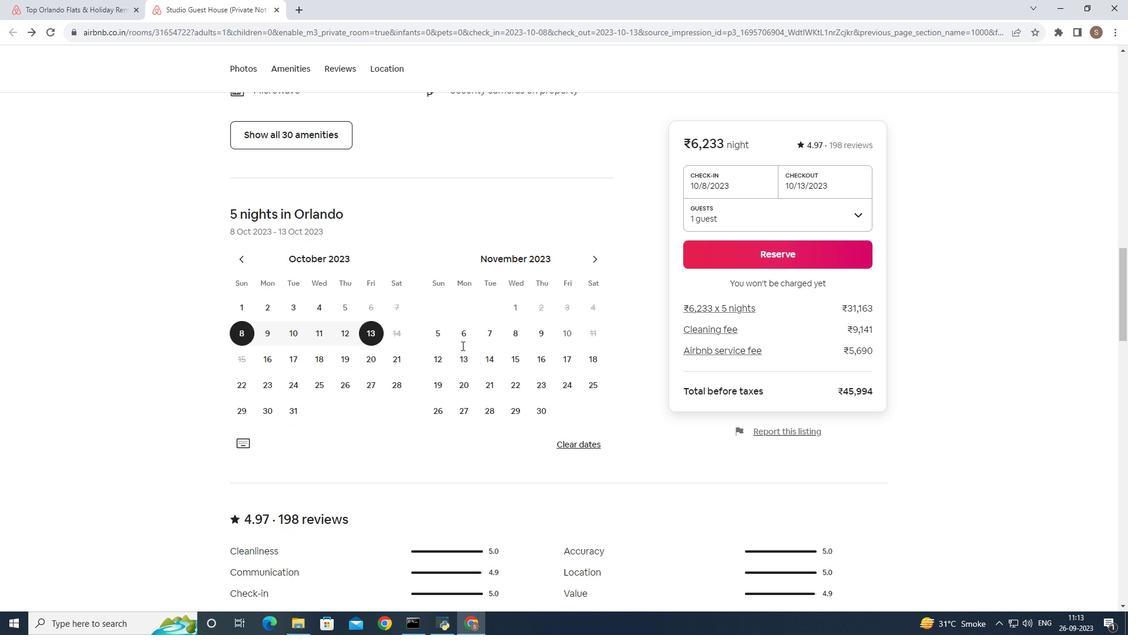 
Action: Mouse scrolled (462, 345) with delta (0, 0)
Screenshot: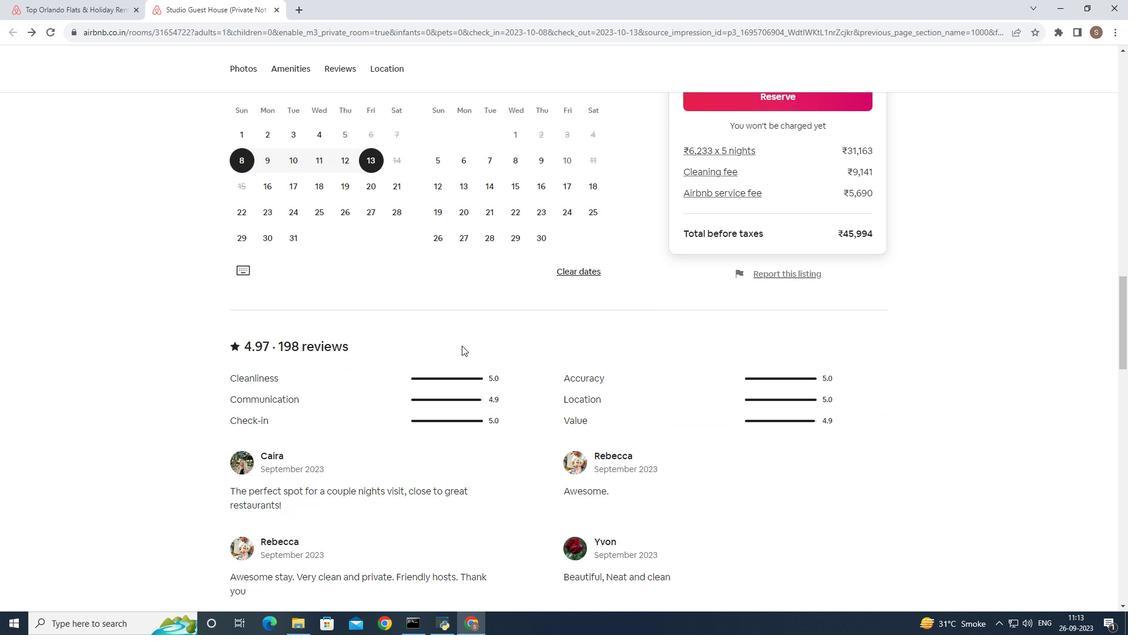 
Action: Mouse scrolled (462, 345) with delta (0, 0)
Screenshot: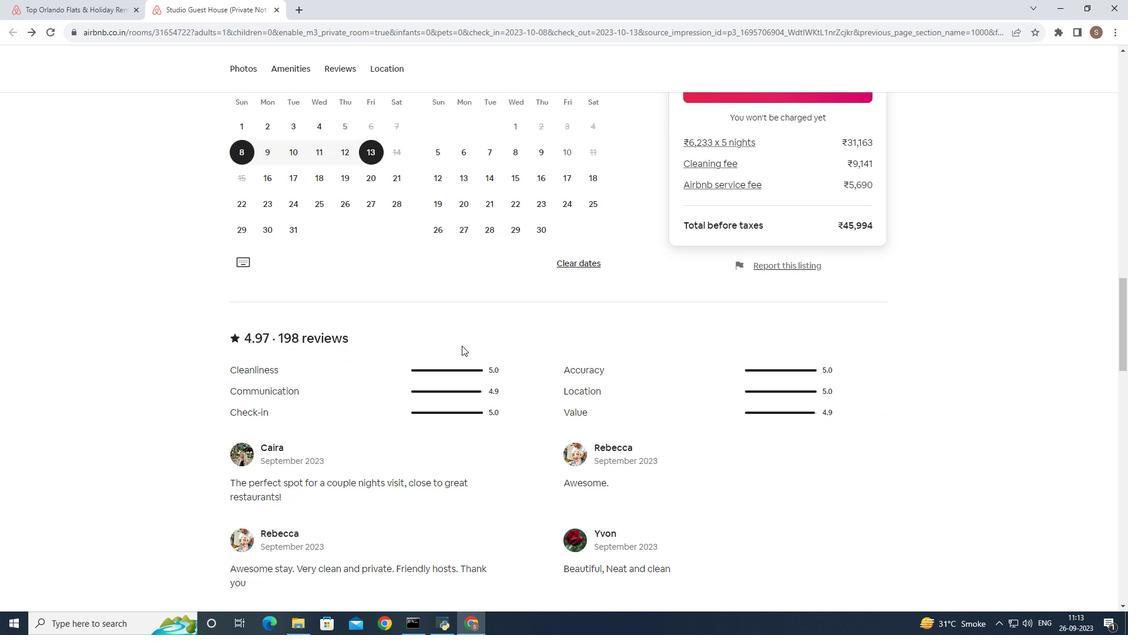 
Action: Mouse scrolled (462, 345) with delta (0, 0)
Screenshot: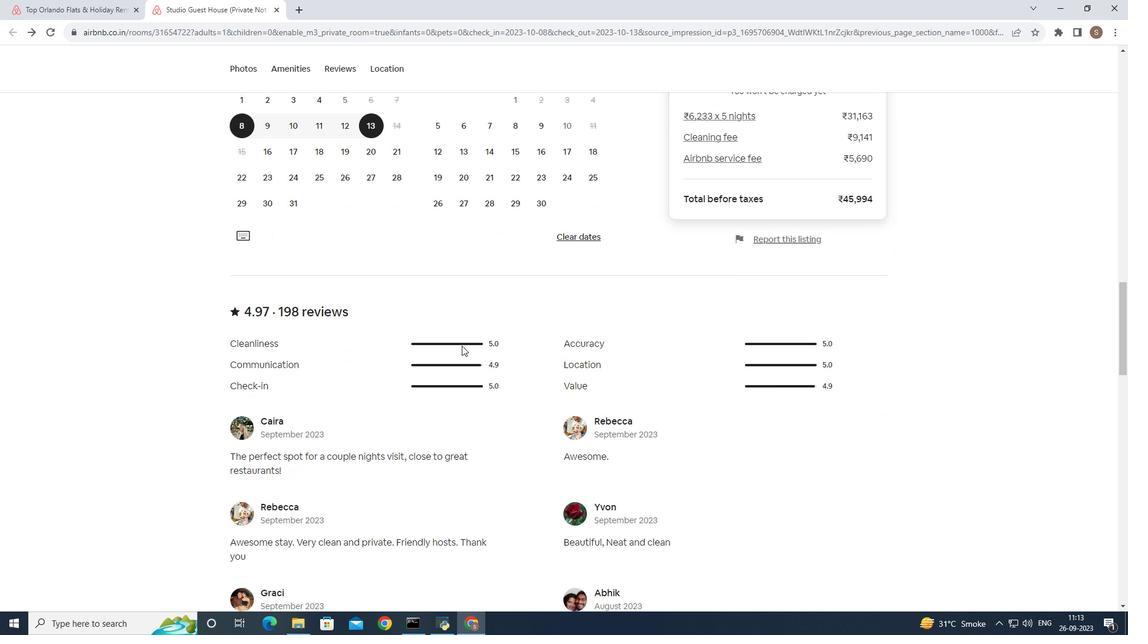 
Action: Mouse scrolled (462, 345) with delta (0, 0)
Screenshot: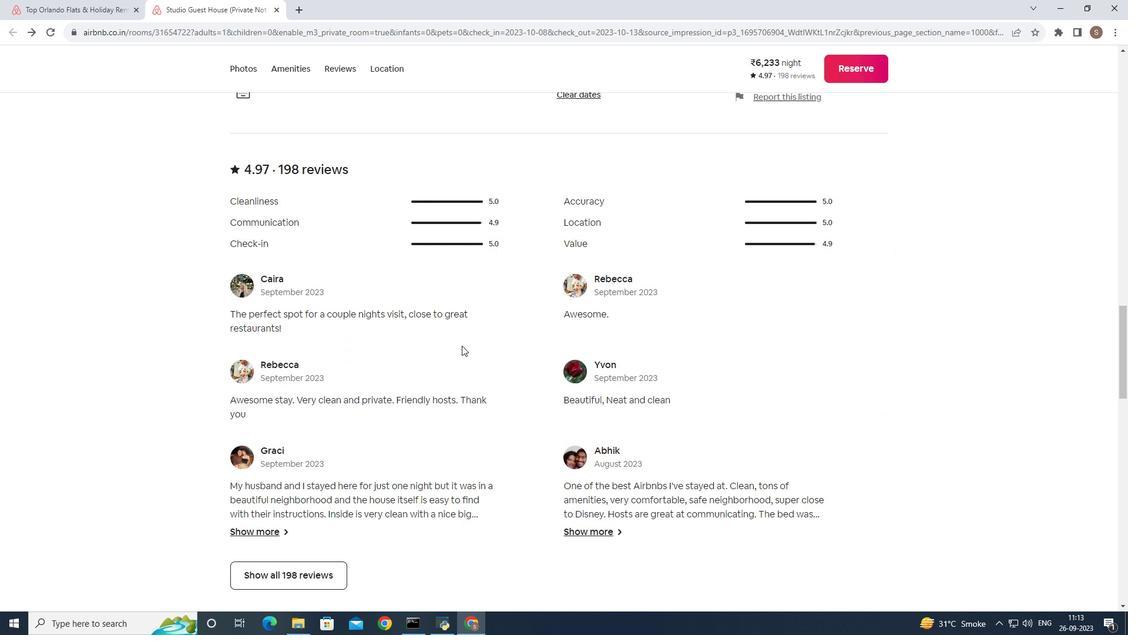 
Action: Mouse scrolled (462, 345) with delta (0, 0)
Screenshot: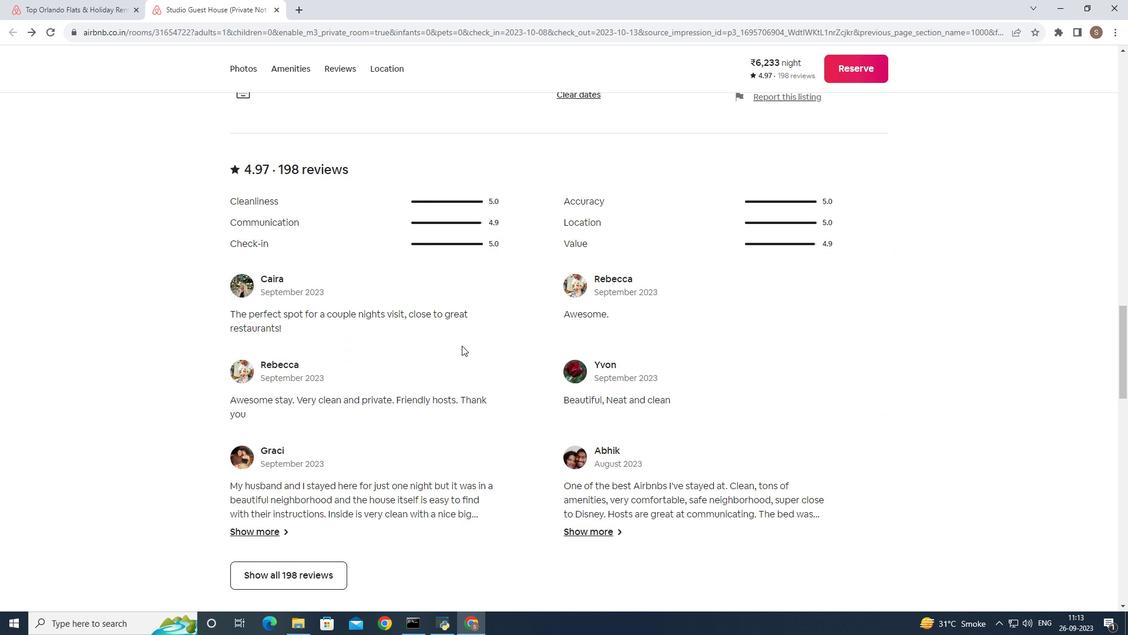 
Action: Mouse scrolled (462, 345) with delta (0, 0)
Screenshot: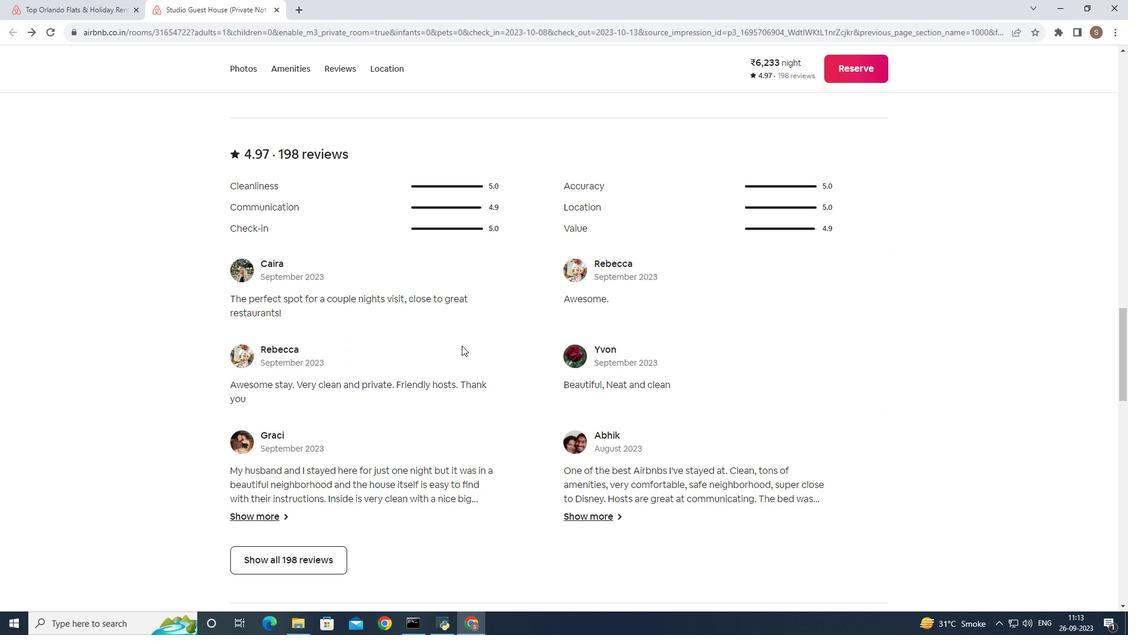 
Action: Mouse scrolled (462, 345) with delta (0, 0)
Screenshot: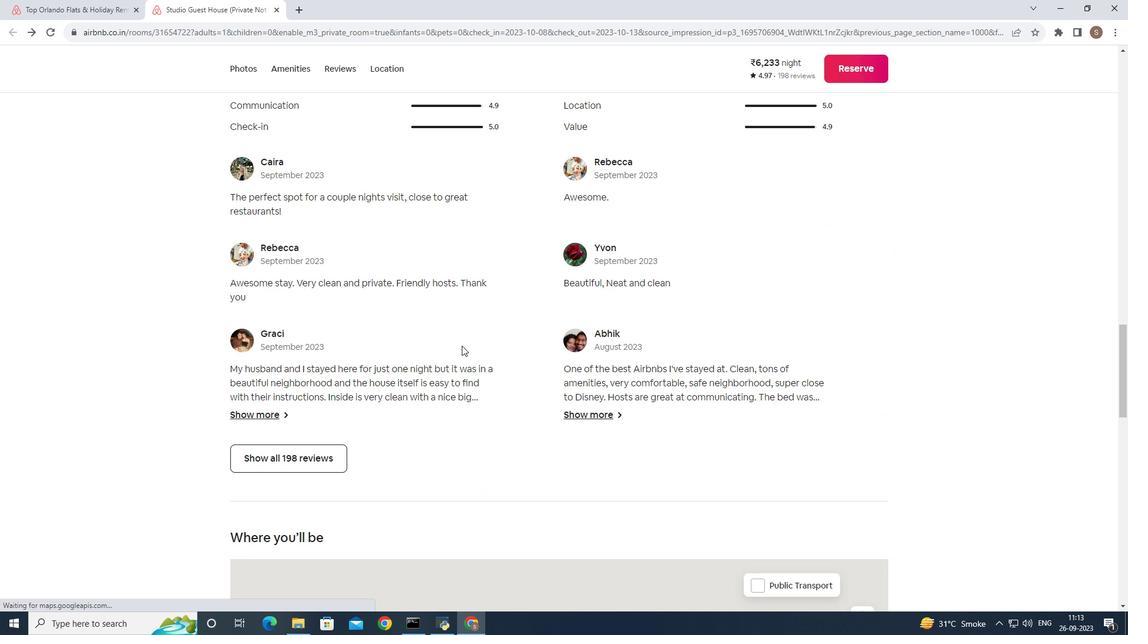 
Action: Mouse scrolled (462, 345) with delta (0, 0)
Screenshot: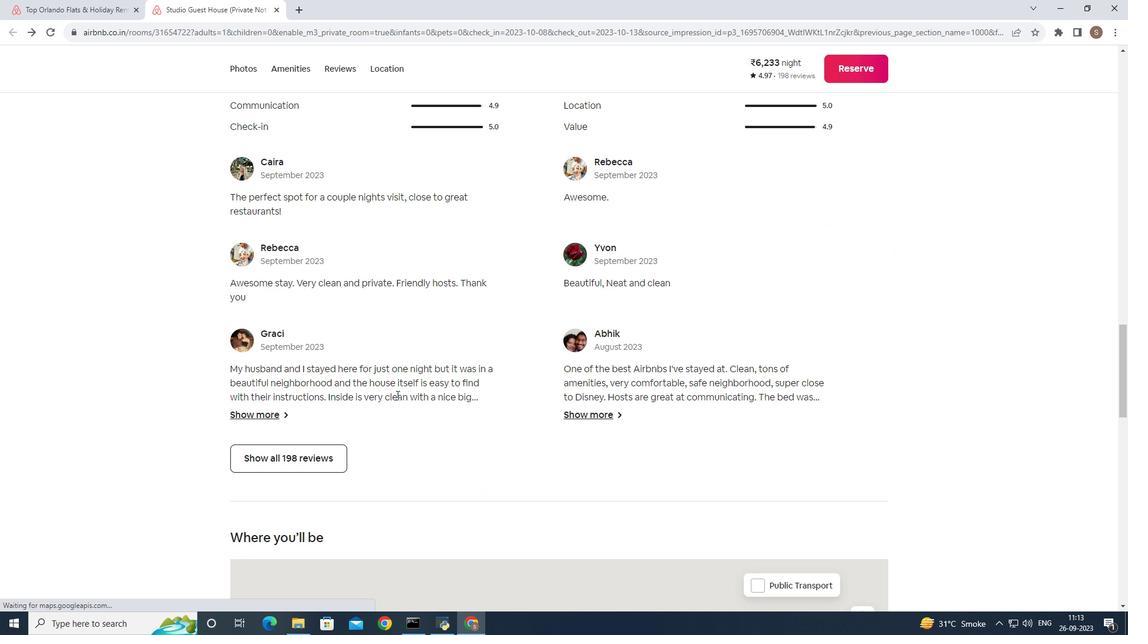
Action: Mouse moved to (329, 451)
Screenshot: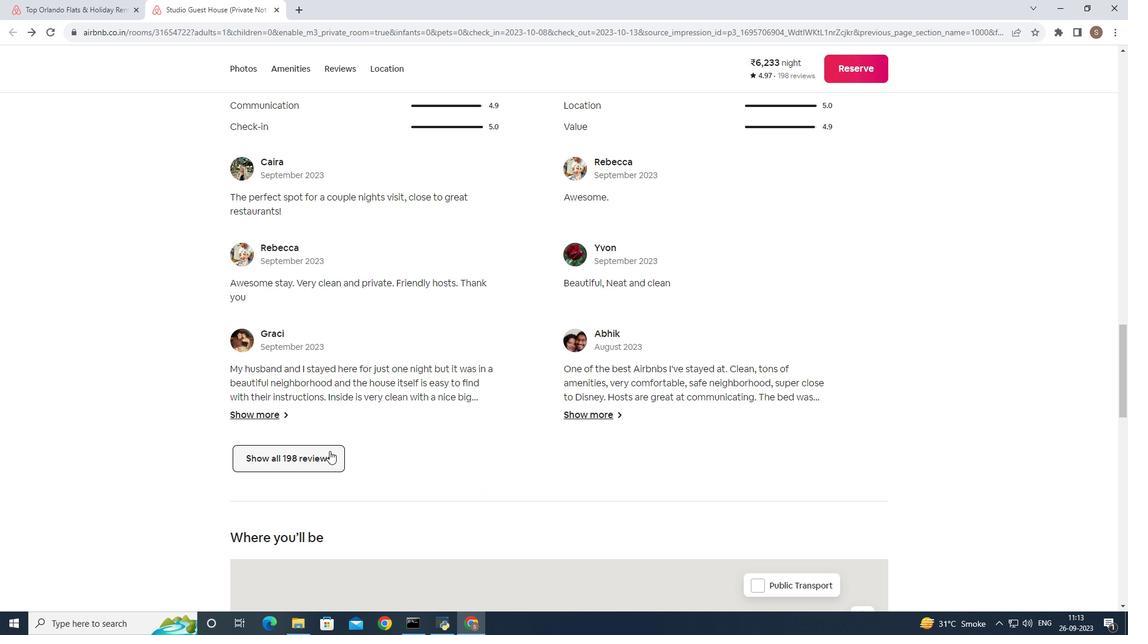 
Action: Mouse pressed left at (329, 451)
Screenshot: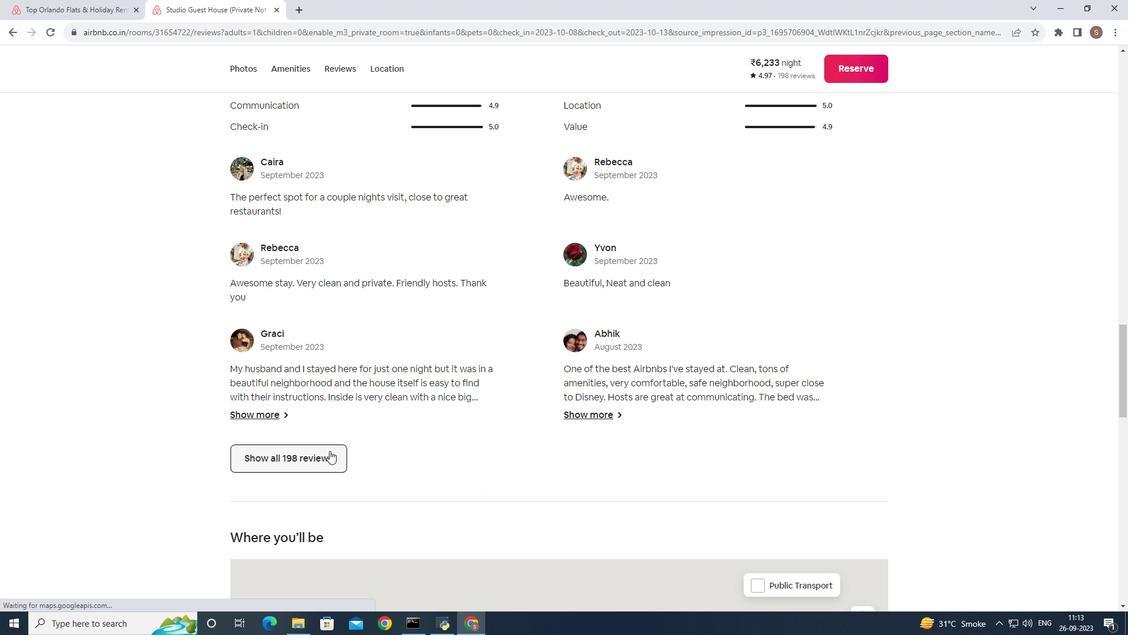 
Action: Mouse moved to (713, 243)
Screenshot: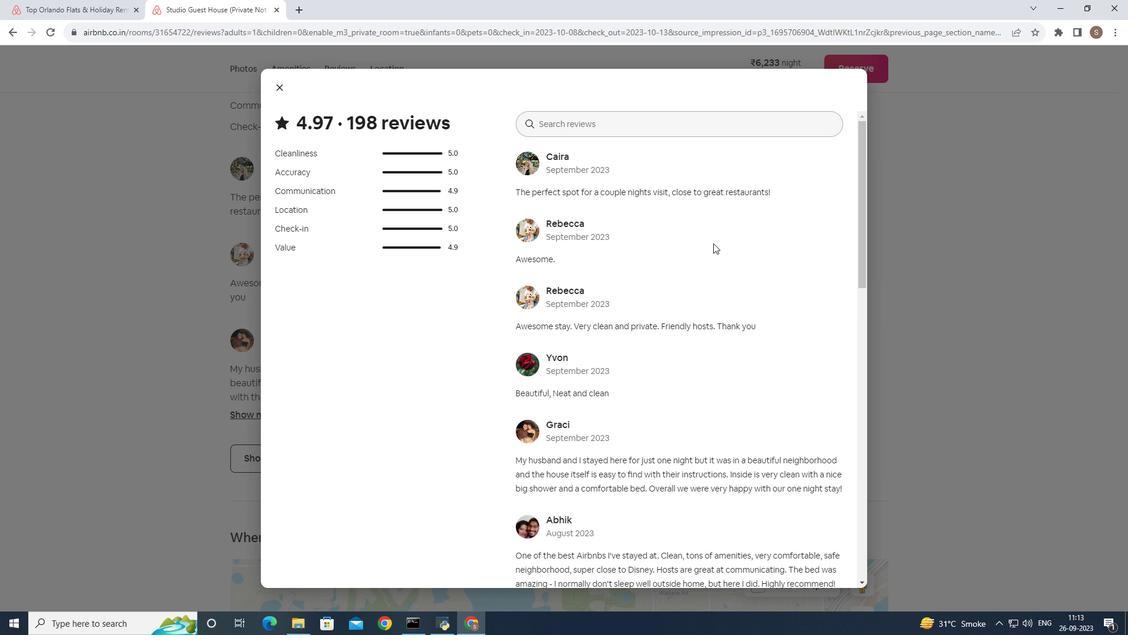 
Action: Mouse pressed left at (713, 243)
Screenshot: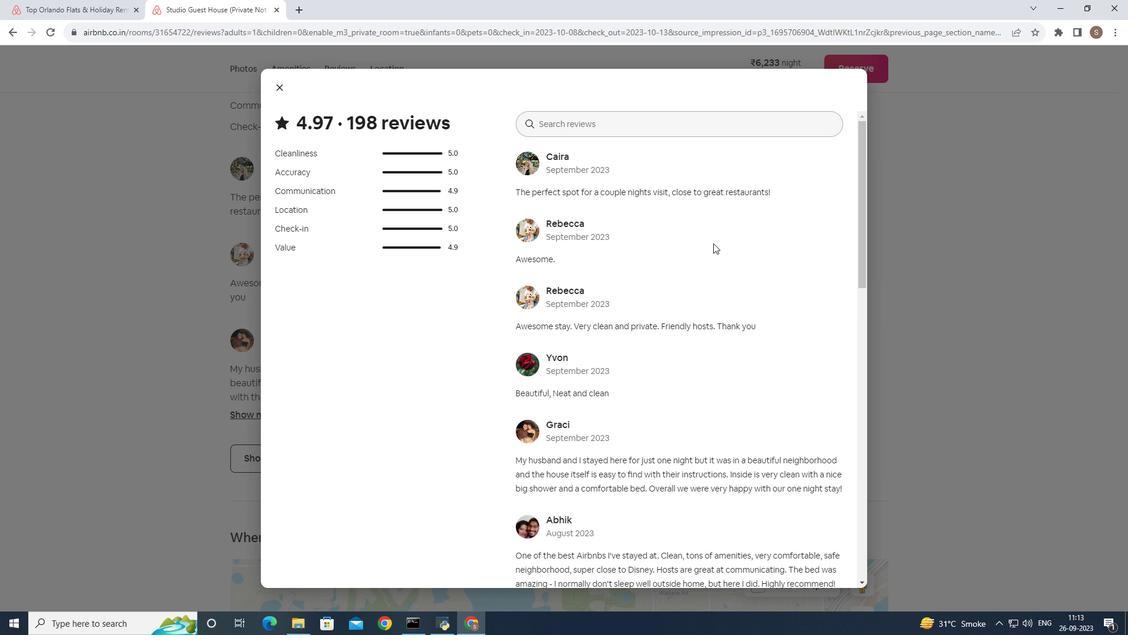 
Action: Key pressed <Key.down><Key.down><Key.down><Key.down><Key.down><Key.down><Key.down><Key.down><Key.down><Key.down><Key.down><Key.down><Key.down><Key.down><Key.down><Key.down><Key.down><Key.down><Key.down><Key.down><Key.down><Key.down><Key.down><Key.down><Key.down><Key.down><Key.down><Key.down><Key.down><Key.down><Key.down><Key.down><Key.down><Key.down><Key.down><Key.down><Key.down><Key.down><Key.down><Key.down><Key.down><Key.down><Key.down><Key.down><Key.down><Key.down><Key.down><Key.down><Key.down><Key.down><Key.down><Key.down><Key.down><Key.down><Key.down><Key.down><Key.down><Key.down><Key.down><Key.down><Key.down><Key.down><Key.down><Key.down><Key.down><Key.down><Key.down><Key.down><Key.down><Key.down><Key.down><Key.down><Key.down><Key.down><Key.down><Key.down><Key.down><Key.down><Key.down><Key.down><Key.down><Key.down><Key.down><Key.down><Key.down><Key.down><Key.down><Key.down><Key.down><Key.down><Key.down><Key.down><Key.down><Key.down><Key.down><Key.down><Key.down><Key.down><Key.down><Key.down><Key.down><Key.down><Key.down><Key.down><Key.down><Key.down><Key.down><Key.down><Key.down><Key.down><Key.down><Key.down><Key.down><Key.down><Key.down><Key.down><Key.down><Key.down><Key.down><Key.down><Key.down><Key.down><Key.down><Key.down><Key.down><Key.down><Key.down><Key.down><Key.down><Key.down><Key.down><Key.down><Key.down><Key.down><Key.down><Key.down><Key.down><Key.down><Key.down><Key.down><Key.down><Key.down><Key.down><Key.down><Key.down><Key.down><Key.down><Key.down><Key.down><Key.down><Key.down><Key.down><Key.down><Key.down><Key.down><Key.down><Key.down><Key.down><Key.down><Key.down><Key.down><Key.down><Key.down><Key.down><Key.down><Key.down><Key.down><Key.down><Key.down><Key.down><Key.down><Key.down><Key.down><Key.down><Key.down><Key.down><Key.down><Key.down><Key.down><Key.down><Key.down><Key.down><Key.down><Key.down><Key.down><Key.down><Key.down><Key.down><Key.down><Key.down><Key.down><Key.down><Key.down><Key.down><Key.down><Key.down><Key.down><Key.down><Key.down><Key.down><Key.down><Key.down><Key.down><Key.down><Key.down><Key.down><Key.down><Key.down><Key.down><Key.down><Key.down><Key.down><Key.down><Key.down><Key.down><Key.down><Key.down><Key.down><Key.down><Key.down><Key.down><Key.down><Key.right><Key.right><Key.right><Key.right><Key.right><Key.down><Key.down><Key.down><Key.down><Key.down><Key.down><Key.down><Key.down><Key.down><Key.down><Key.down><Key.down><Key.down><Key.down><Key.down><Key.down><Key.down><Key.down><Key.down><Key.down><Key.down><Key.down><Key.down><Key.down><Key.down><Key.down><Key.down><Key.down><Key.down><Key.down><Key.down><Key.down><Key.down><Key.down><Key.down><Key.down><Key.down><Key.down><Key.down><Key.down><Key.down><Key.down><Key.down><Key.down><Key.down><Key.down><Key.down><Key.down><Key.down><Key.down><Key.down><Key.down><Key.down><Key.down><Key.down><Key.down><Key.down><Key.down><Key.down><Key.down><Key.down><Key.down><Key.down><Key.down><Key.down><Key.down><Key.down><Key.down><Key.down><Key.down><Key.down><Key.down><Key.down><Key.down><Key.down><Key.down><Key.down><Key.down><Key.down><Key.down><Key.down><Key.down><Key.down><Key.down><Key.down><Key.down><Key.down><Key.down><Key.down><Key.down><Key.down><Key.down><Key.down><Key.down><Key.down><Key.down><Key.down><Key.down><Key.down><Key.down><Key.down><Key.down><Key.down><Key.down><Key.down><Key.down><Key.down><Key.down><Key.down><Key.down><Key.down><Key.down><Key.down><Key.down><Key.down><Key.down><Key.down><Key.down><Key.down><Key.down><Key.down><Key.down><Key.down><Key.down><Key.down><Key.down><Key.down><Key.down><Key.down><Key.down><Key.down><Key.down><Key.down><Key.down><Key.down><Key.down><Key.down><Key.down><Key.down><Key.down><Key.down><Key.down><Key.down><Key.down><Key.down><Key.down><Key.down><Key.down><Key.down><Key.down><Key.down><Key.down><Key.down><Key.down><Key.down><Key.down><Key.down><Key.down><Key.down><Key.down><Key.down><Key.down><Key.down><Key.down><Key.down><Key.down><Key.down><Key.down><Key.down><Key.down><Key.down><Key.down><Key.down><Key.down><Key.down><Key.down><Key.down><Key.down><Key.down><Key.down><Key.down><Key.down><Key.down><Key.down><Key.down><Key.down><Key.down><Key.down><Key.down><Key.down><Key.down><Key.down><Key.down><Key.down><Key.down><Key.down><Key.down><Key.down><Key.down><Key.down><Key.down><Key.down><Key.down><Key.down><Key.down><Key.down><Key.down><Key.down><Key.down><Key.down><Key.down><Key.down><Key.down><Key.down><Key.down><Key.down><Key.down><Key.down><Key.down><Key.down><Key.down><Key.down><Key.down><Key.down><Key.down><Key.down><Key.down><Key.down><Key.down><Key.down><Key.down><Key.down><Key.down><Key.down><Key.down><Key.down><Key.down><Key.down><Key.down><Key.down><Key.down><Key.down><Key.down><Key.down><Key.down><Key.down><Key.down><Key.down><Key.down><Key.down><Key.down><Key.down><Key.down><Key.down><Key.down><Key.down><Key.down><Key.down><Key.down><Key.down><Key.down><Key.down><Key.down><Key.down><Key.down><Key.down><Key.down><Key.down><Key.down><Key.down><Key.down><Key.down><Key.down><Key.down><Key.down><Key.down><Key.down><Key.down><Key.down><Key.down><Key.down><Key.down><Key.down><Key.down><Key.down><Key.down><Key.down><Key.down><Key.down><Key.down><Key.down><Key.down><Key.down><Key.down><Key.down><Key.down><Key.down><Key.down><Key.down><Key.down><Key.down><Key.down><Key.down><Key.down><Key.down><Key.down><Key.down><Key.down><Key.down><Key.down><Key.down><Key.down><Key.down><Key.down><Key.down><Key.down><Key.down><Key.down><Key.down><Key.down><Key.down><Key.down><Key.down><Key.down><Key.down><Key.down><Key.down><Key.down><Key.down><Key.down><Key.down><Key.down><Key.down><Key.down><Key.down><Key.down><Key.down><Key.down><Key.down><Key.down><Key.down><Key.down><Key.down><Key.down><Key.down><Key.down><Key.down><Key.down><Key.down><Key.down><Key.down><Key.down><Key.down><Key.down><Key.down><Key.down><Key.down><Key.down><Key.down><Key.down><Key.down><Key.down><Key.down><Key.down><Key.down><Key.down><Key.down><Key.down><Key.down><Key.down><Key.down><Key.down><Key.down><Key.down><Key.down><Key.down><Key.down><Key.down><Key.down><Key.down><Key.down><Key.down><Key.down><Key.down><Key.down><Key.down><Key.down><Key.down><Key.down><Key.down><Key.down><Key.down>
Screenshot: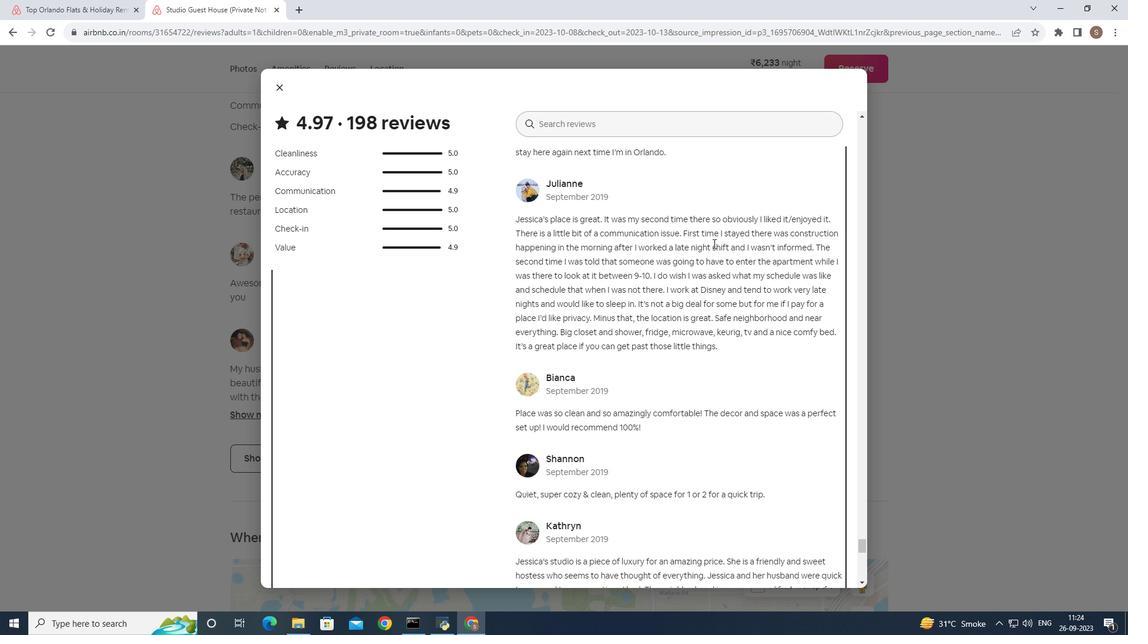 
Action: Mouse moved to (552, 132)
Screenshot: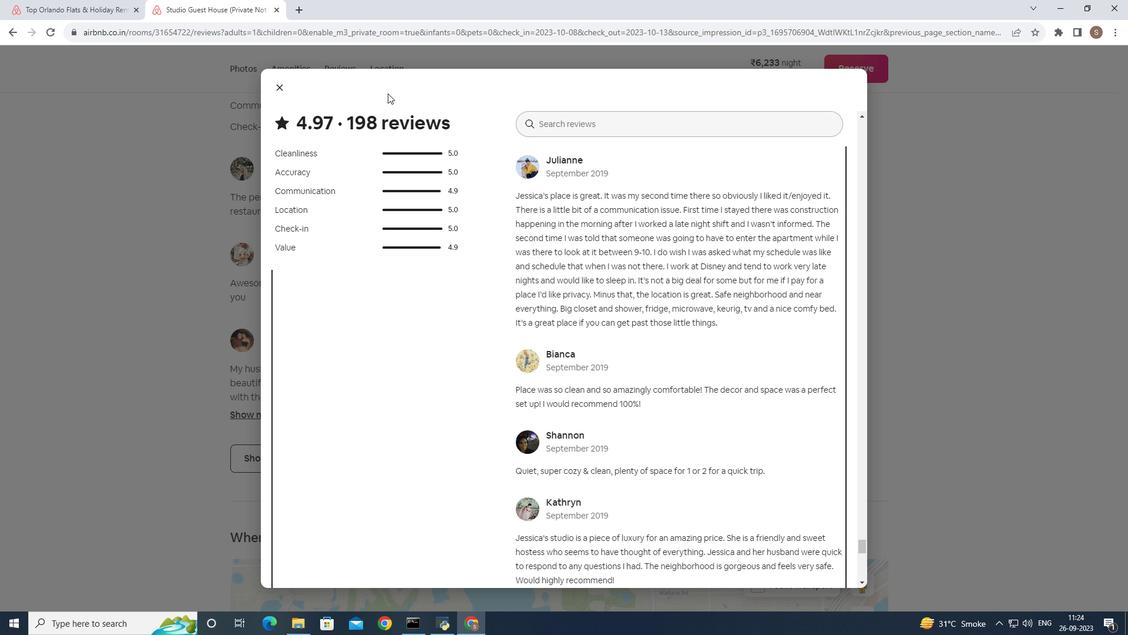 
Action: Key pressed <Key.down>
Screenshot: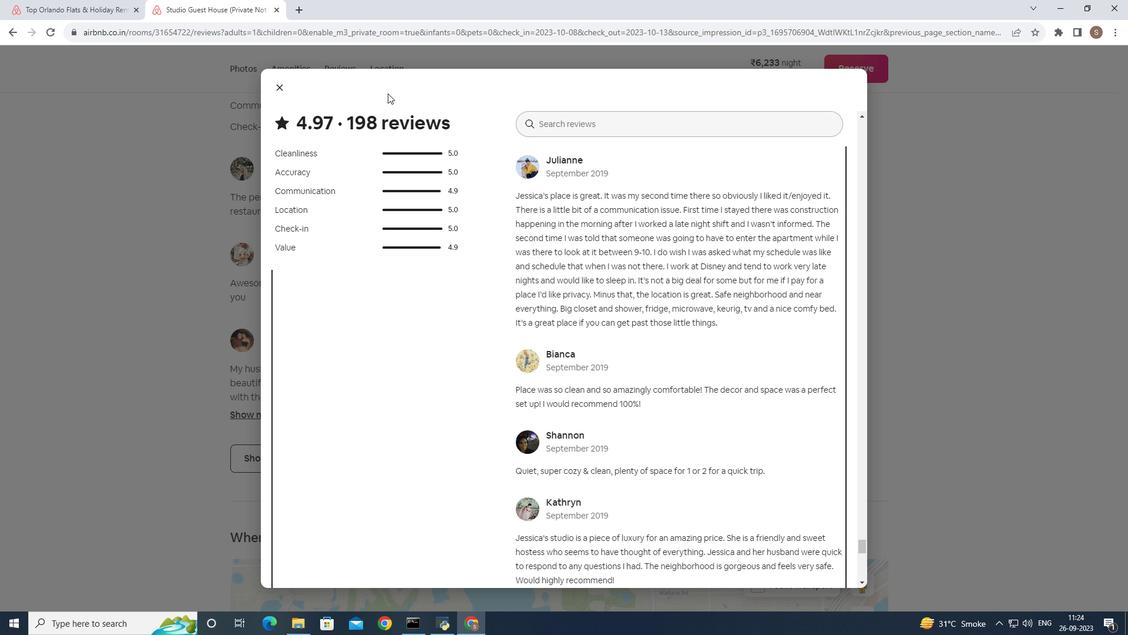 
Action: Mouse moved to (316, 85)
Screenshot: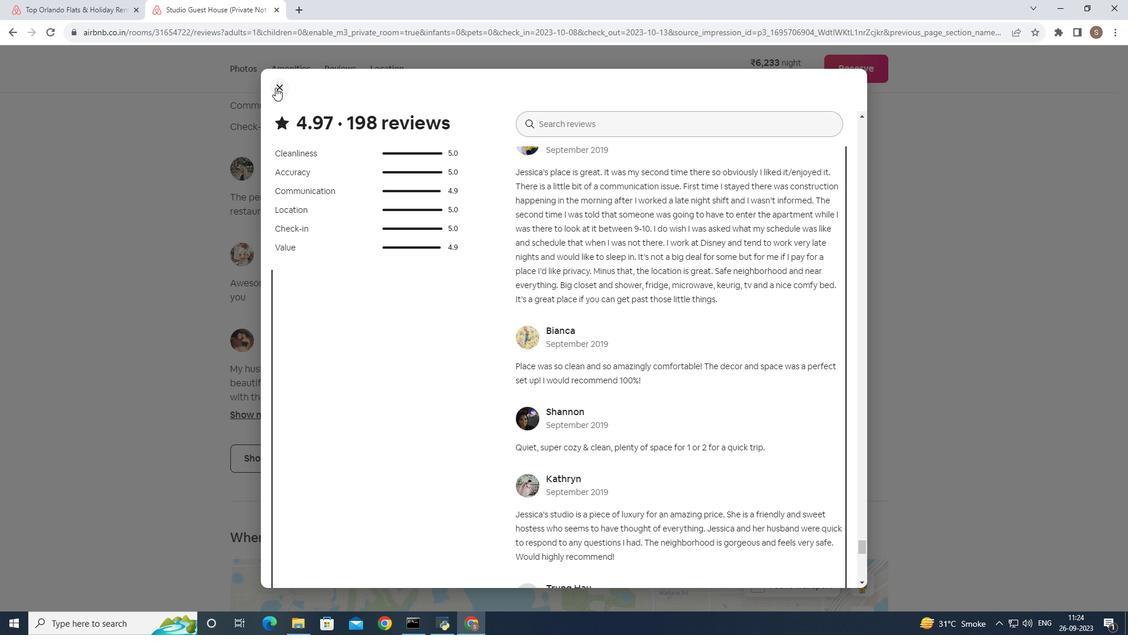 
Action: Key pressed <Key.down>
Screenshot: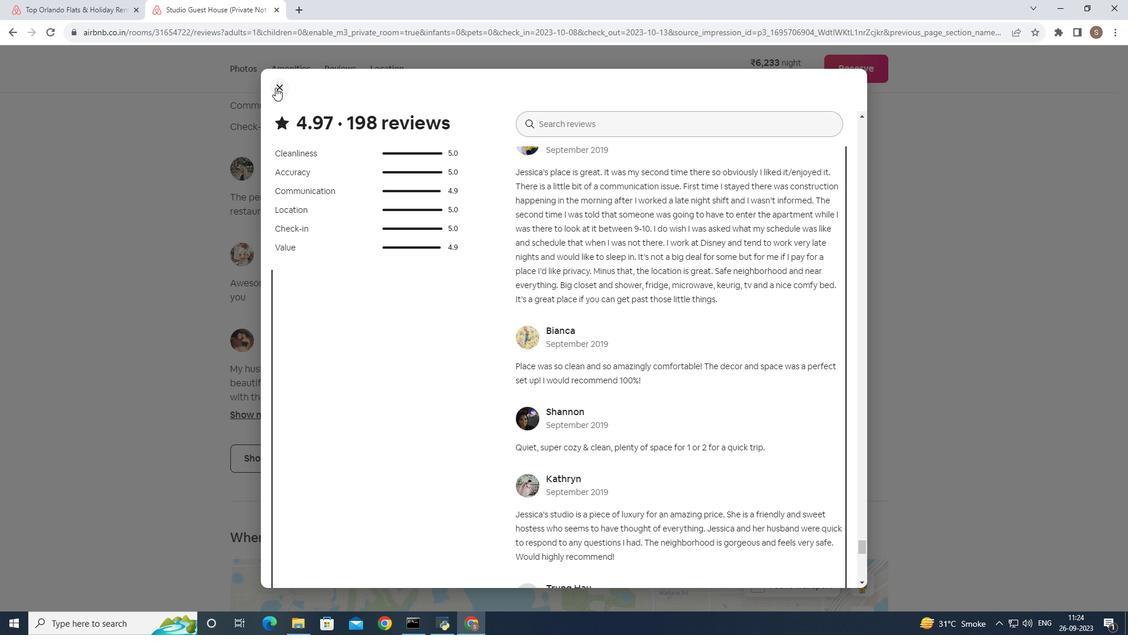 
Action: Mouse moved to (275, 87)
Screenshot: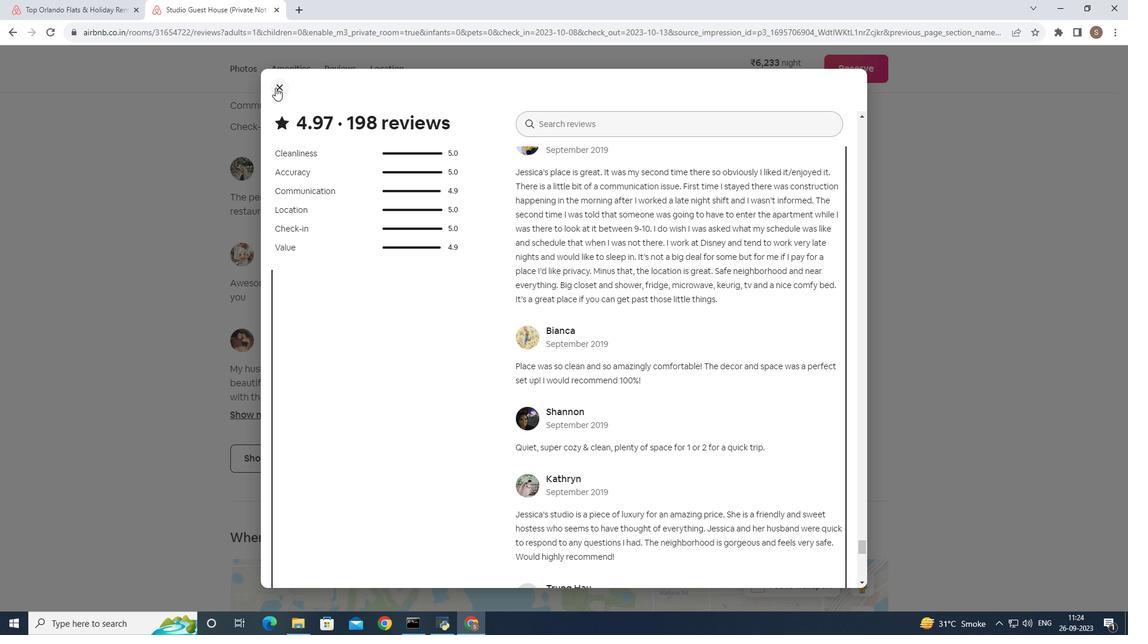 
Action: Mouse pressed left at (275, 87)
Screenshot: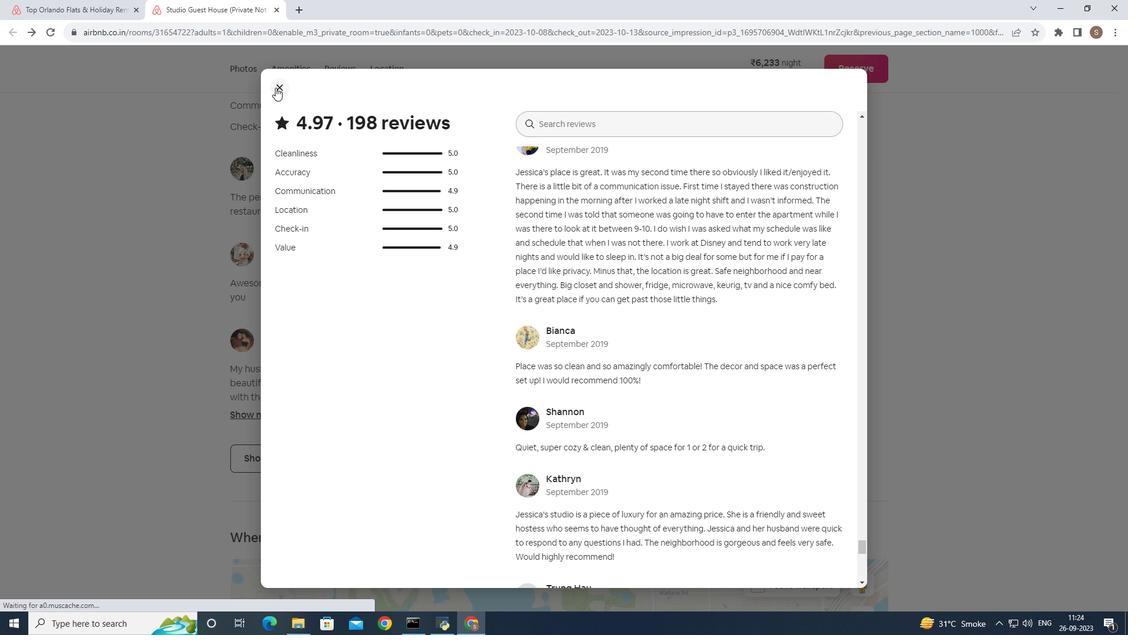 
Action: Mouse moved to (431, 365)
Screenshot: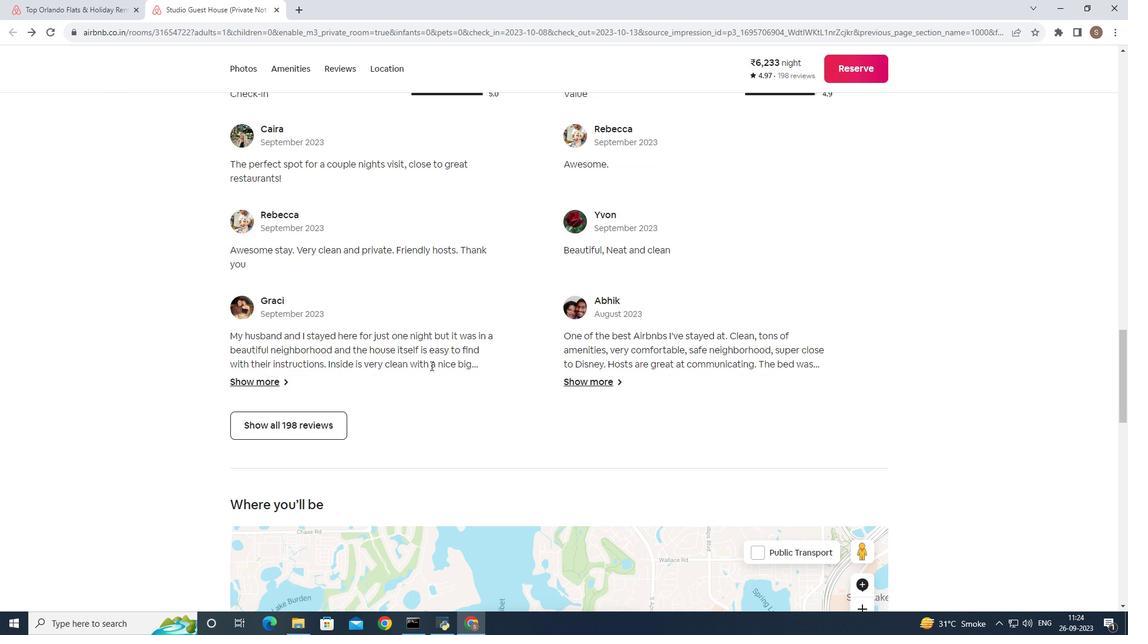 
Action: Mouse scrolled (431, 365) with delta (0, 0)
Screenshot: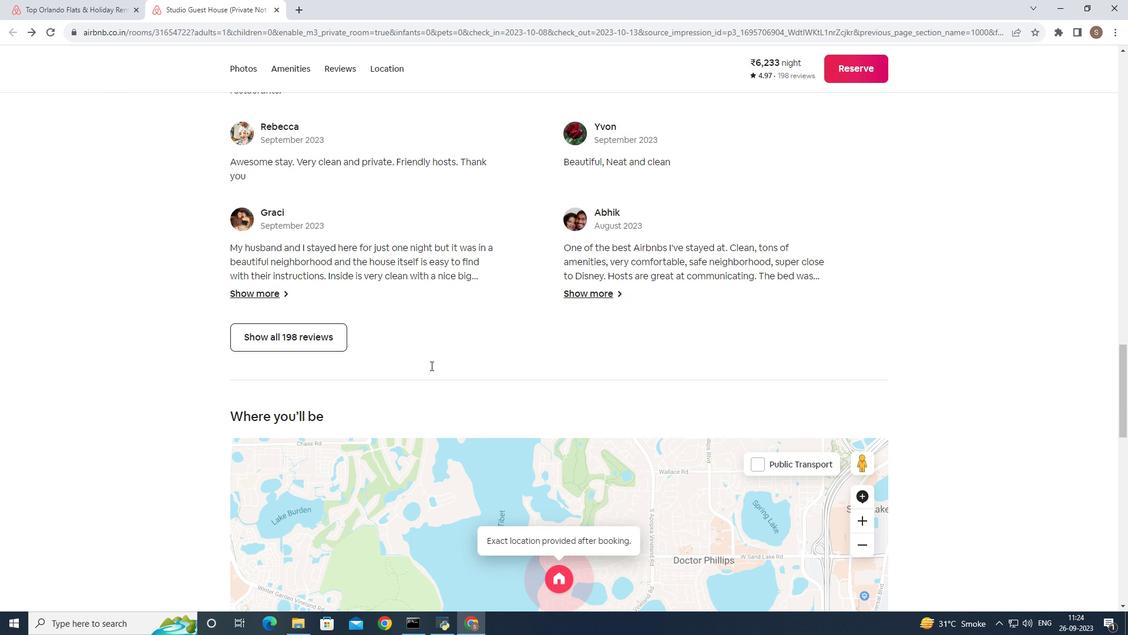
Action: Mouse scrolled (431, 365) with delta (0, 0)
Screenshot: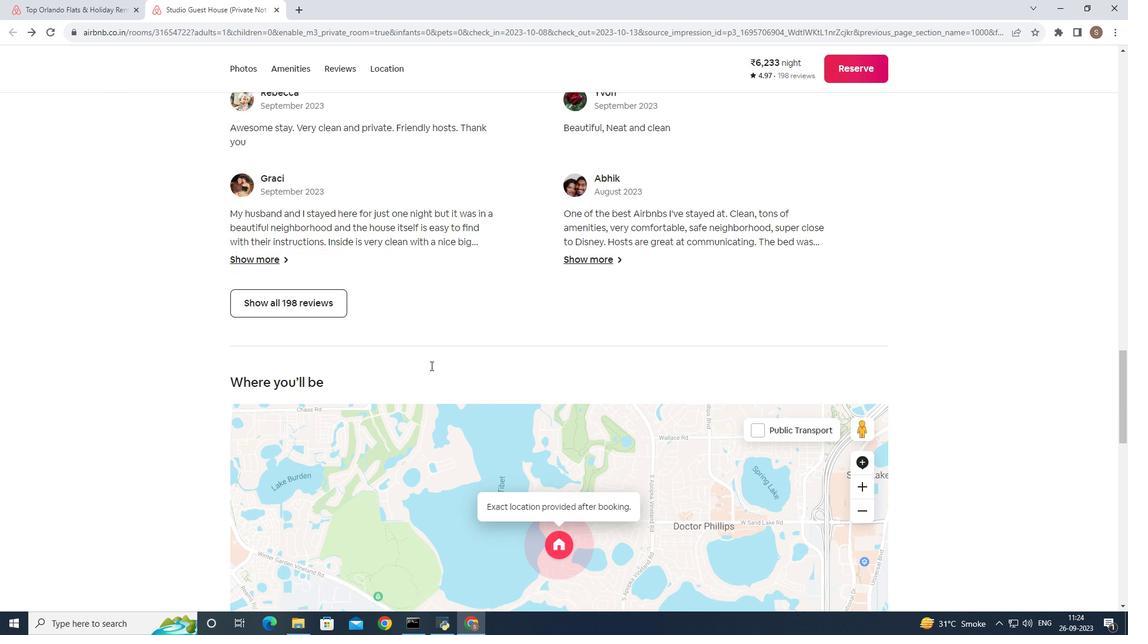 
Action: Mouse scrolled (431, 365) with delta (0, 0)
Screenshot: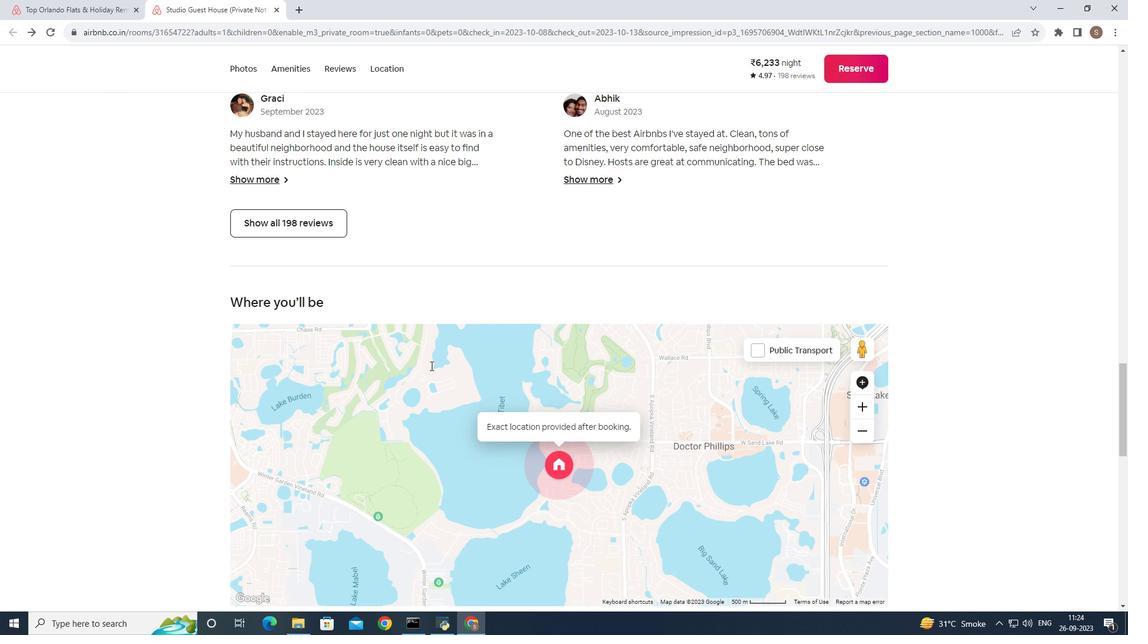 
Action: Mouse scrolled (431, 365) with delta (0, 0)
Screenshot: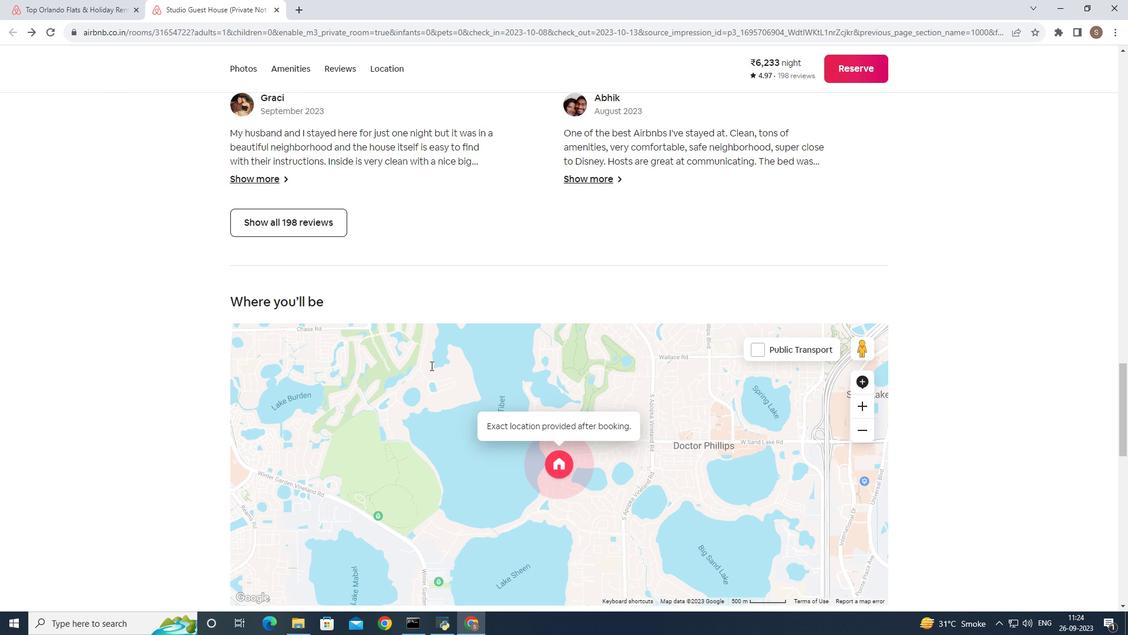 
Action: Mouse scrolled (431, 365) with delta (0, 0)
Screenshot: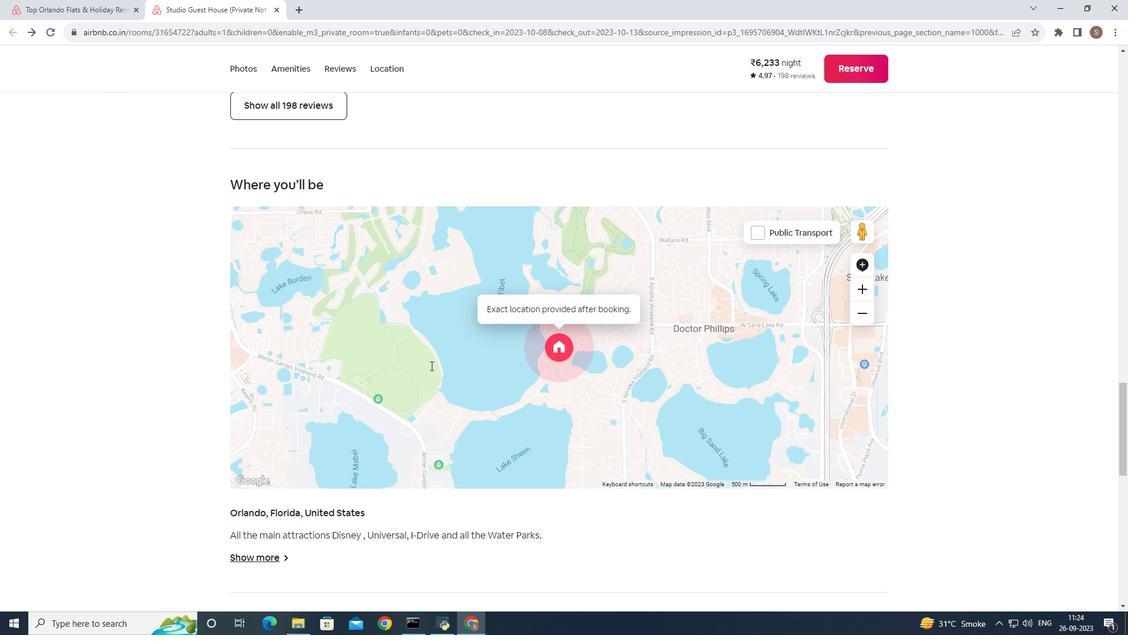 
Action: Mouse scrolled (431, 365) with delta (0, 0)
Screenshot: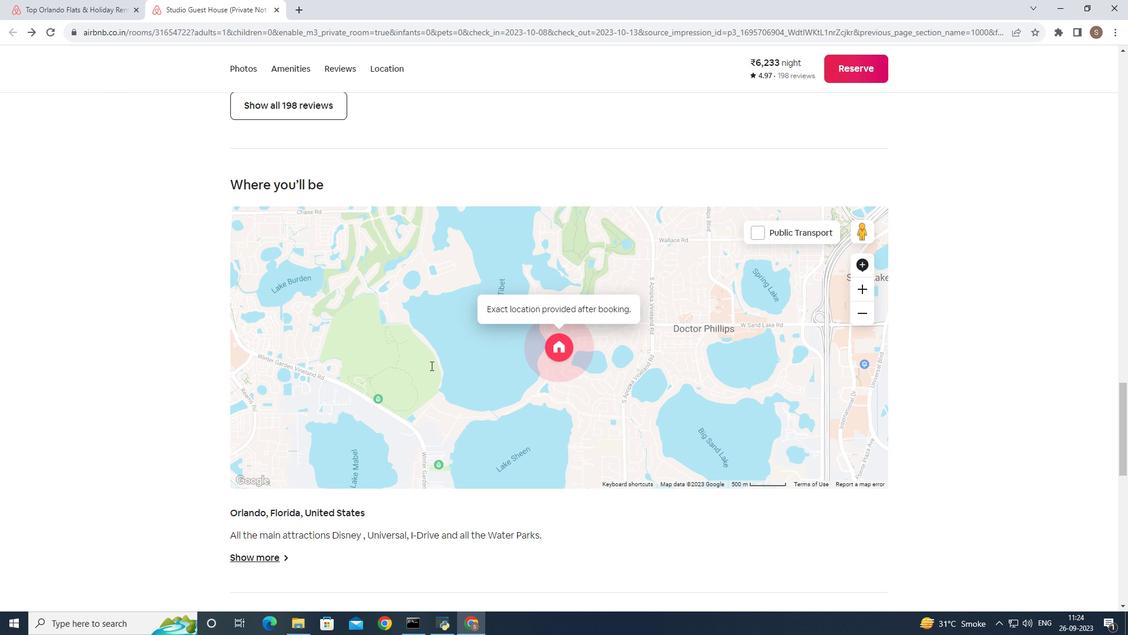 
Action: Mouse scrolled (431, 365) with delta (0, 0)
Screenshot: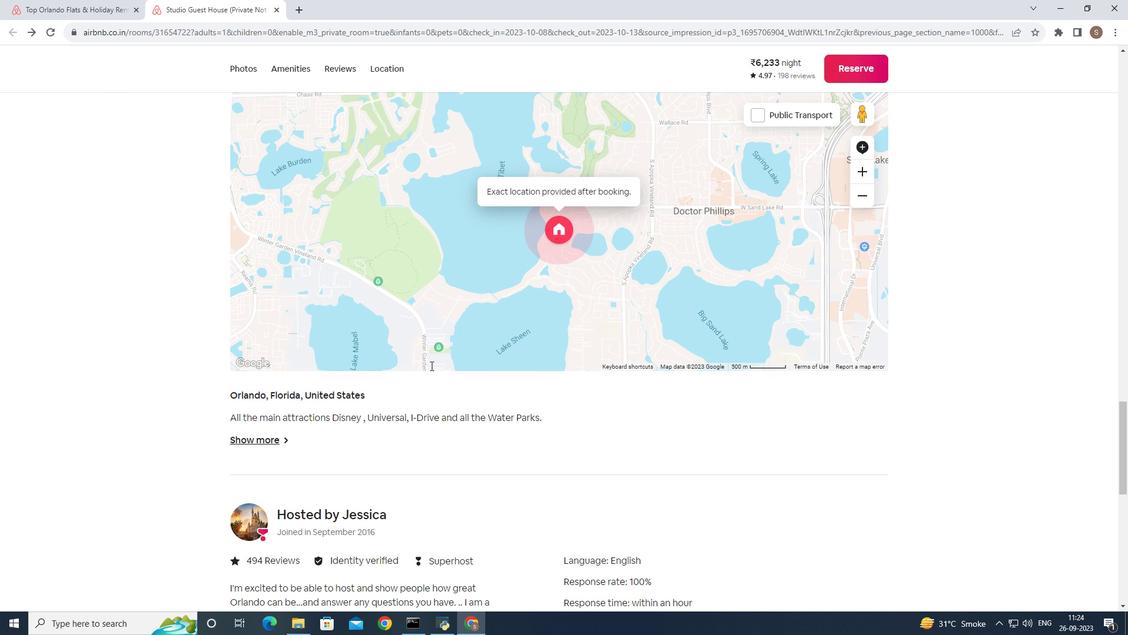 
Action: Mouse scrolled (431, 365) with delta (0, 0)
Screenshot: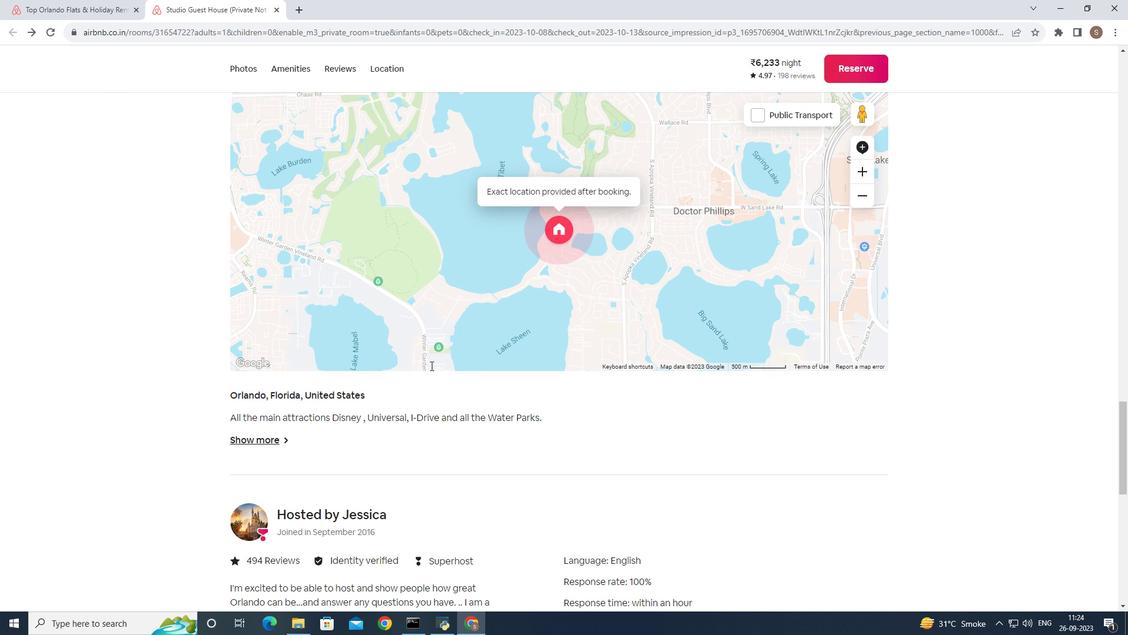 
Action: Mouse scrolled (431, 365) with delta (0, 0)
Screenshot: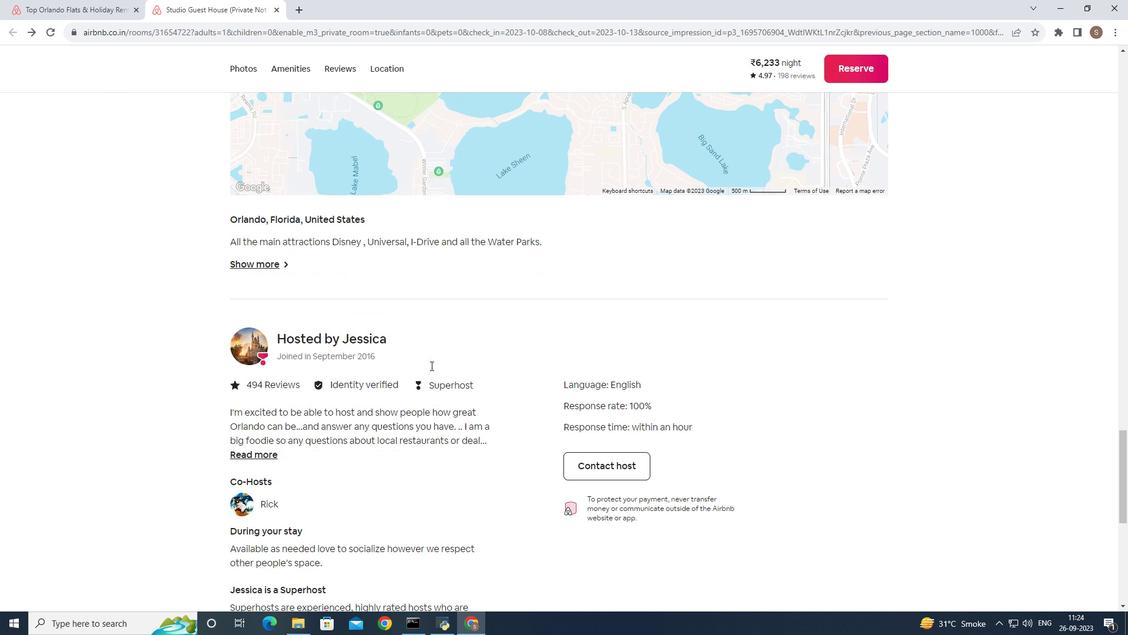 
Action: Mouse scrolled (431, 365) with delta (0, 0)
Screenshot: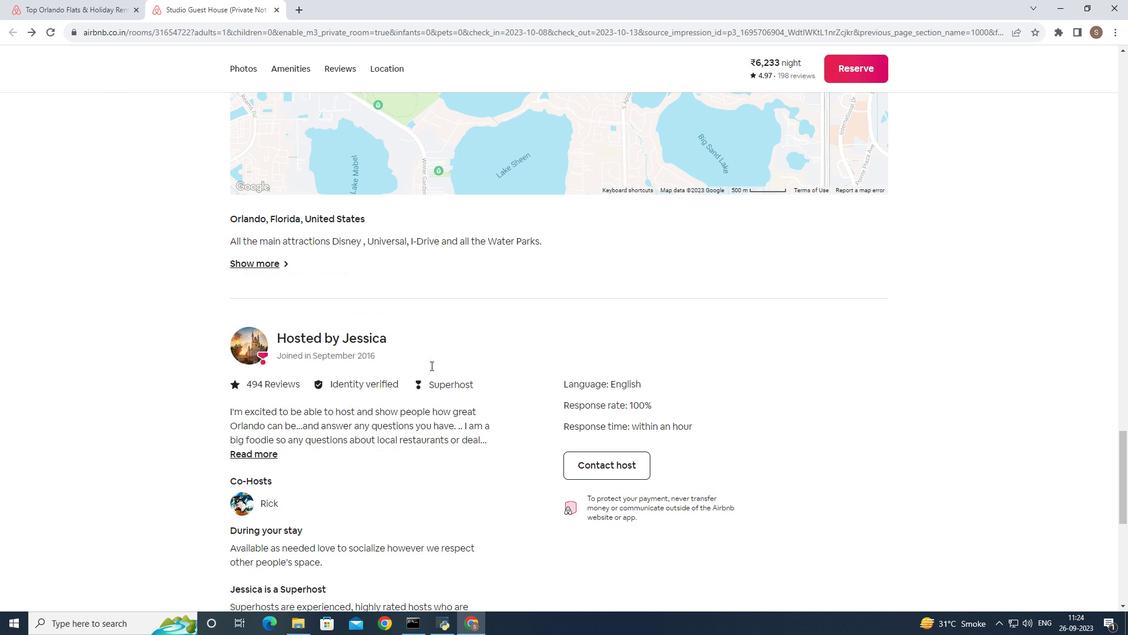 
Action: Mouse scrolled (431, 365) with delta (0, 0)
Screenshot: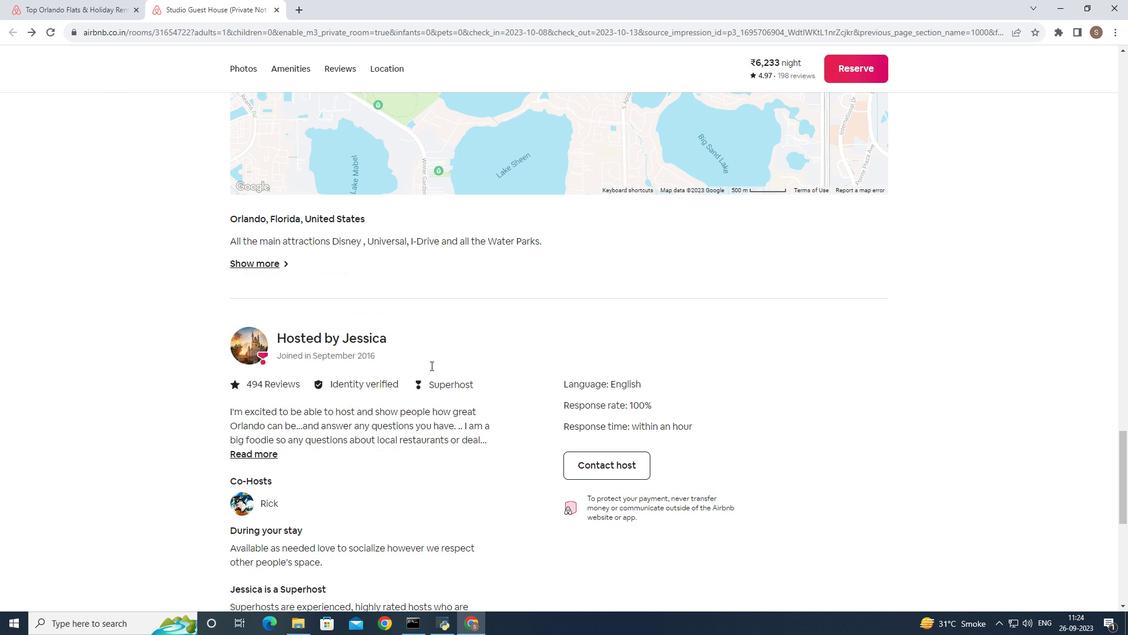
Action: Mouse scrolled (431, 365) with delta (0, 0)
Screenshot: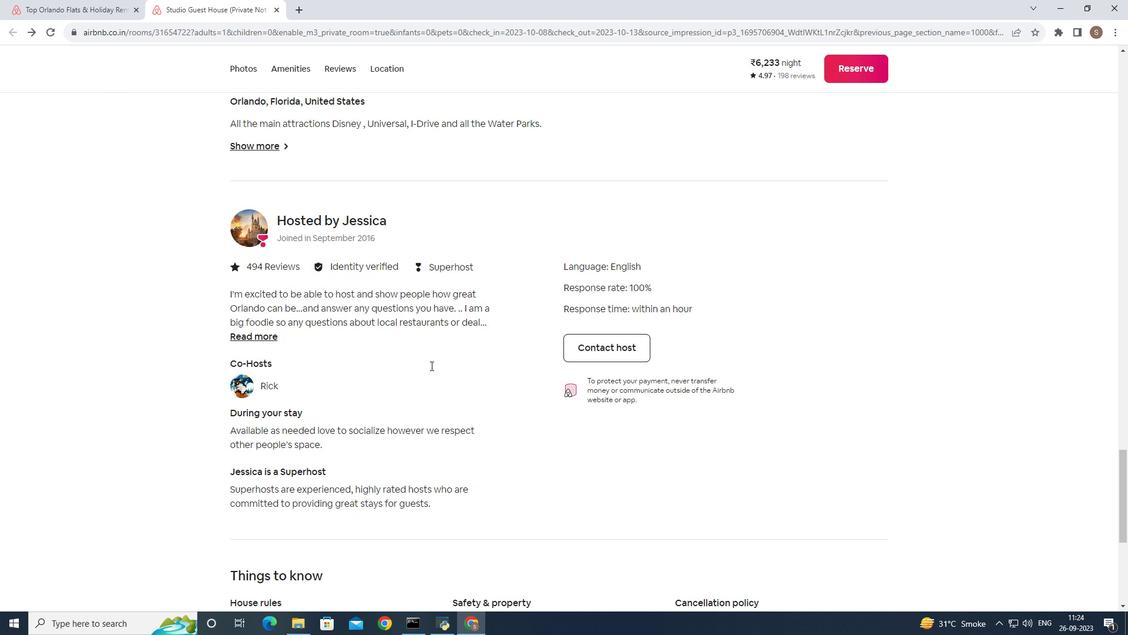 
Action: Mouse scrolled (431, 365) with delta (0, 0)
Screenshot: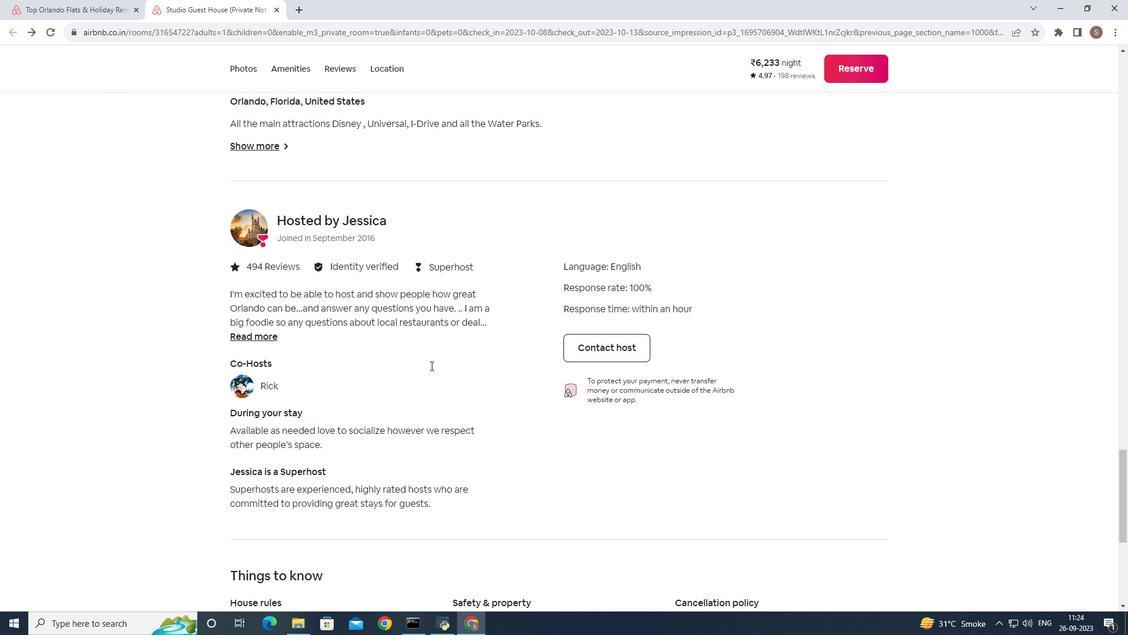 
Action: Mouse scrolled (431, 365) with delta (0, 0)
Screenshot: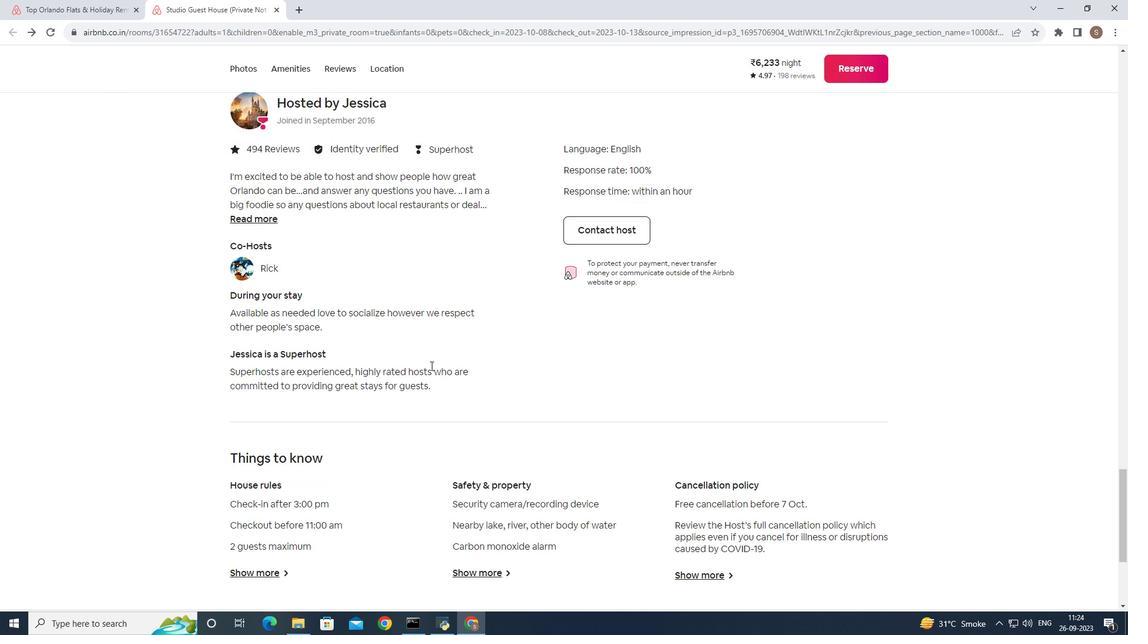 
Action: Mouse scrolled (431, 365) with delta (0, 0)
Screenshot: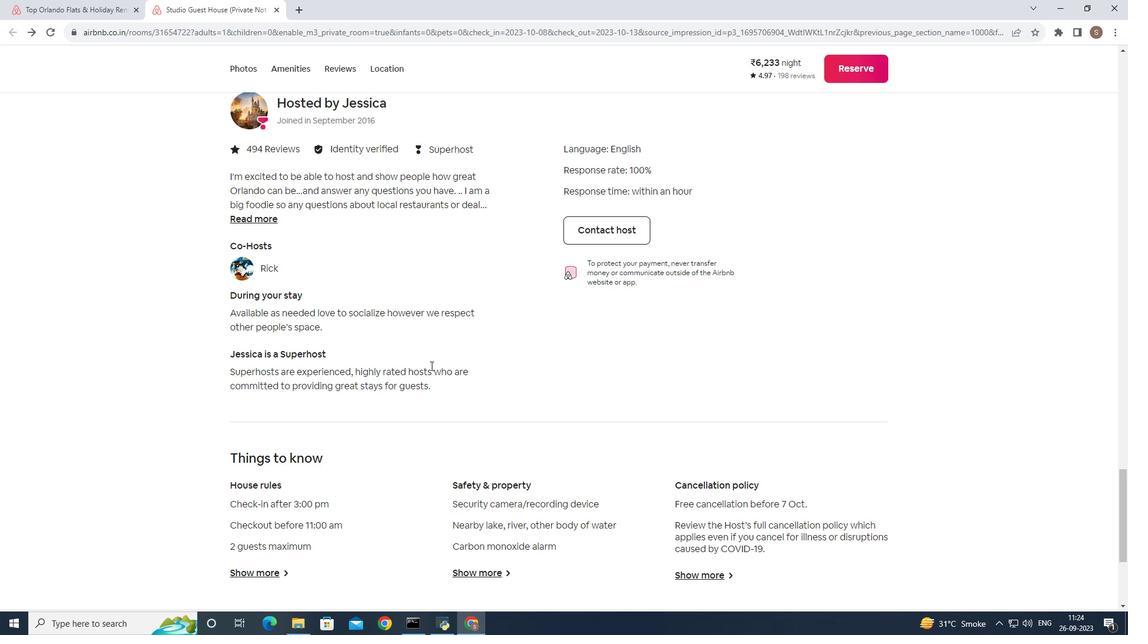 
Action: Mouse moved to (256, 222)
Screenshot: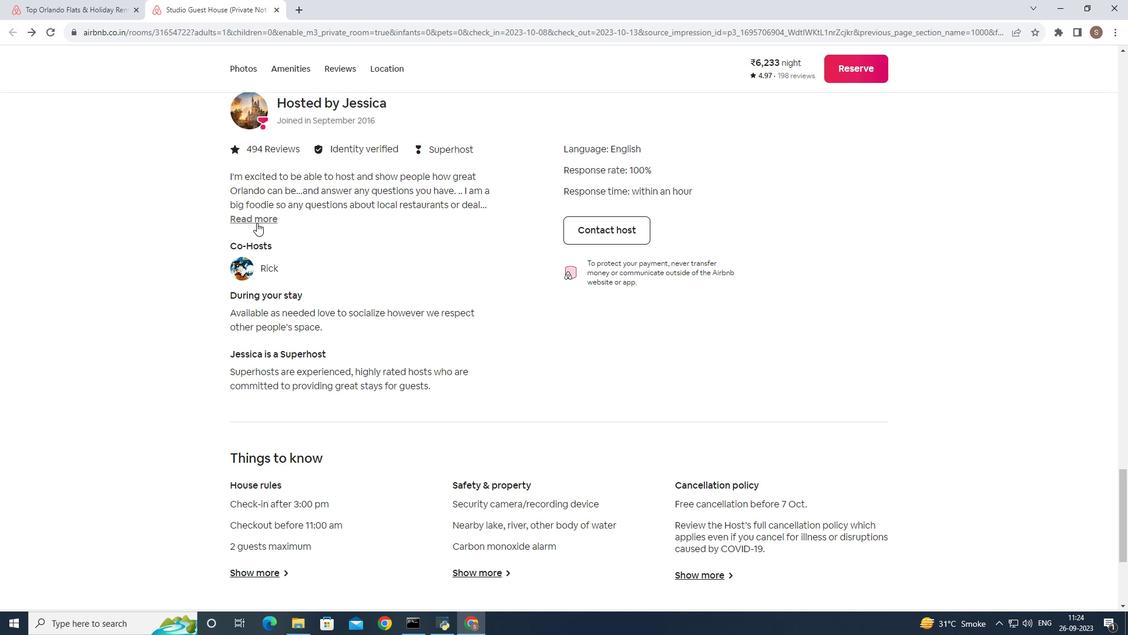 
Action: Mouse pressed left at (256, 222)
Screenshot: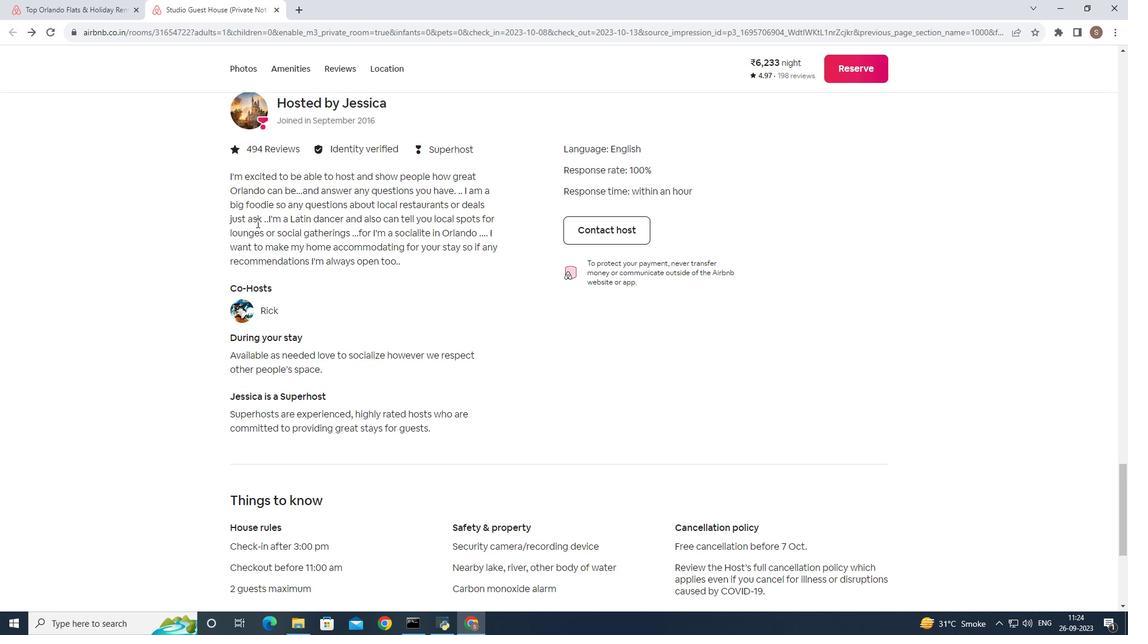 
Action: Mouse moved to (396, 297)
Screenshot: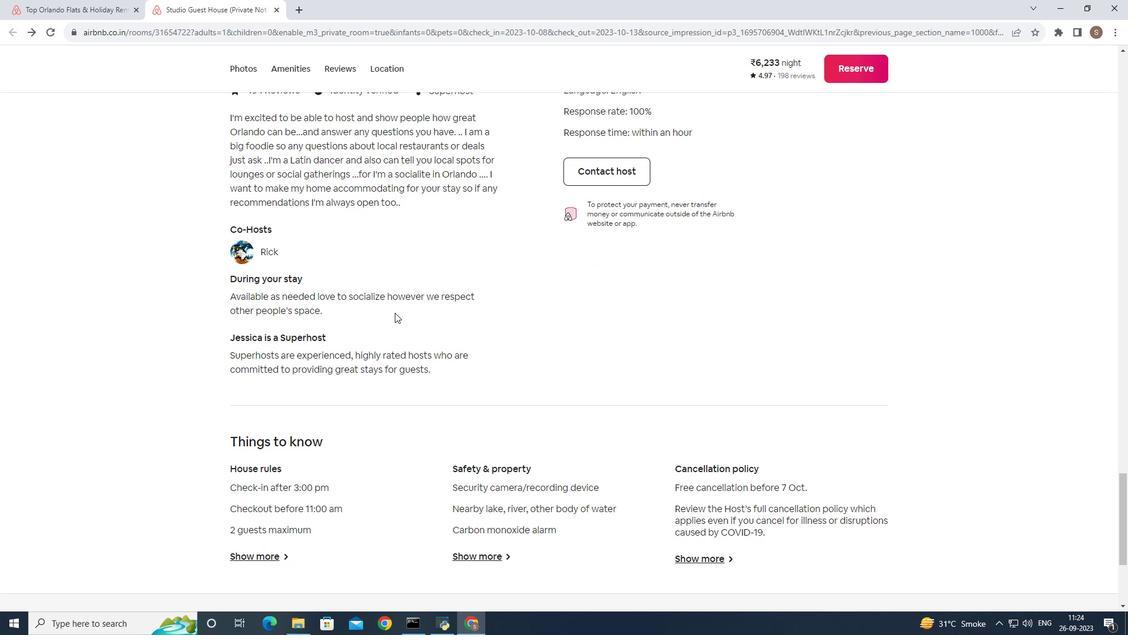 
Action: Mouse scrolled (396, 296) with delta (0, 0)
Screenshot: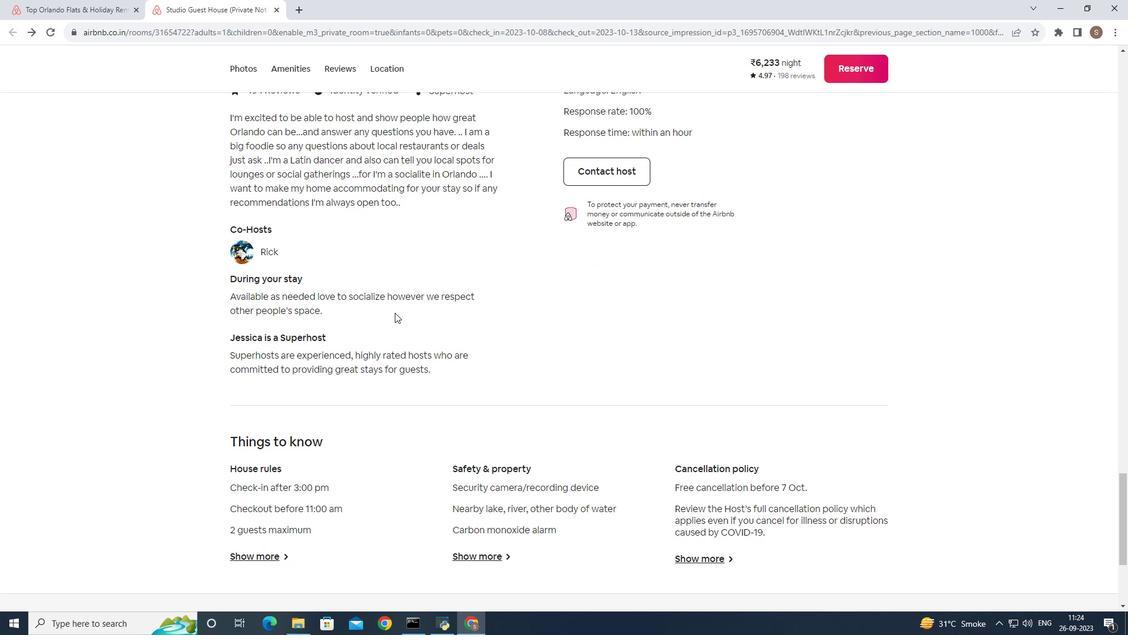 
Action: Mouse moved to (395, 312)
Screenshot: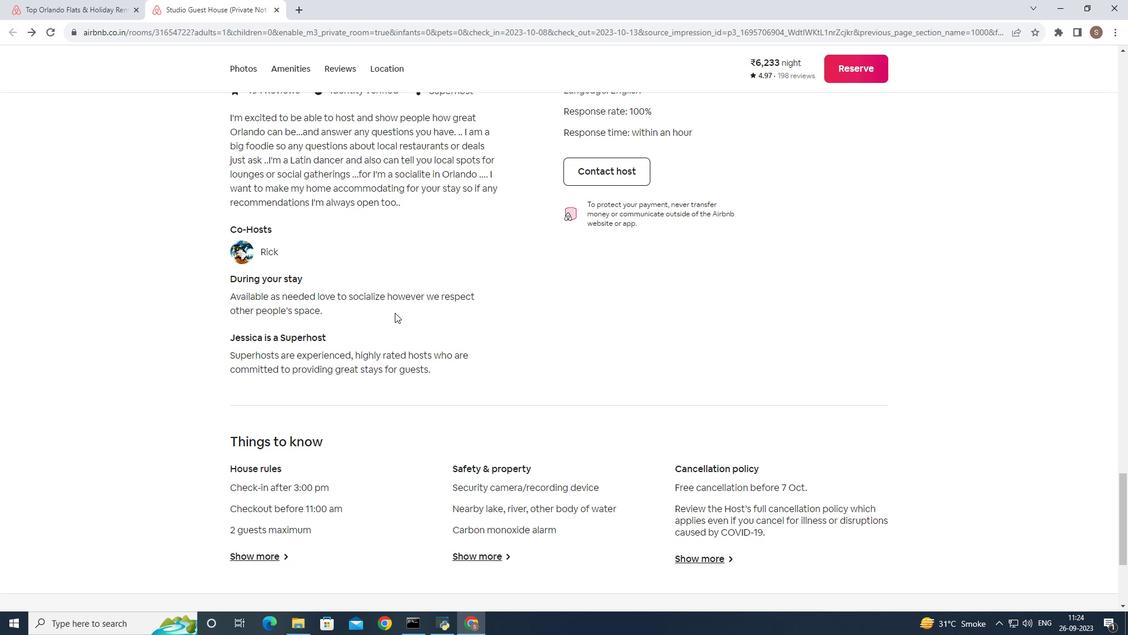 
Action: Mouse scrolled (395, 312) with delta (0, 0)
Screenshot: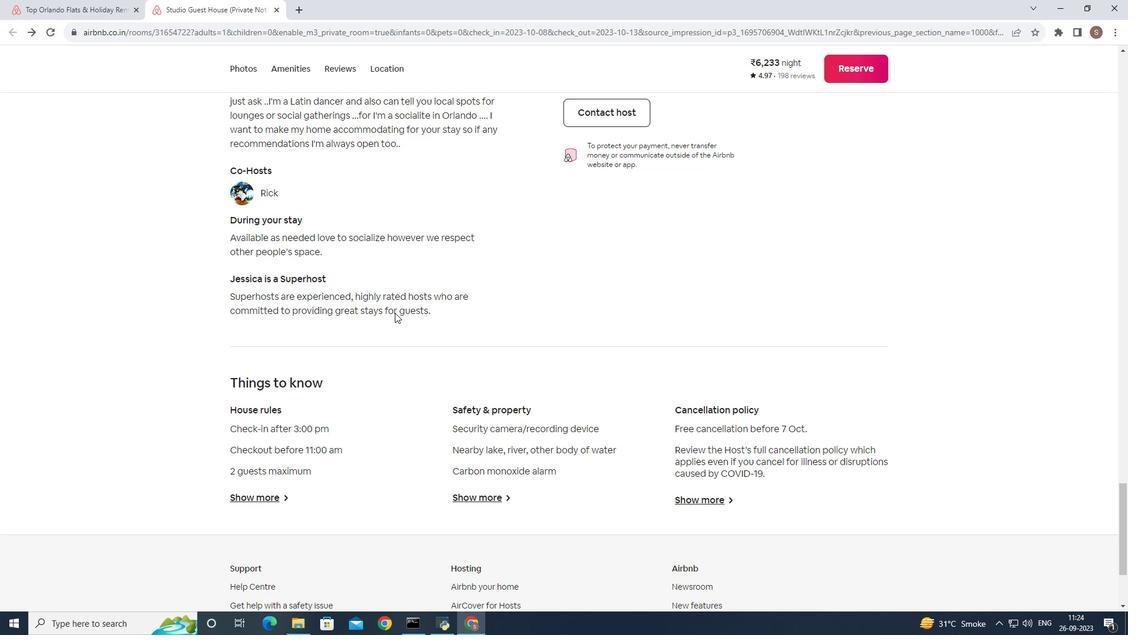 
Action: Mouse moved to (415, 416)
Screenshot: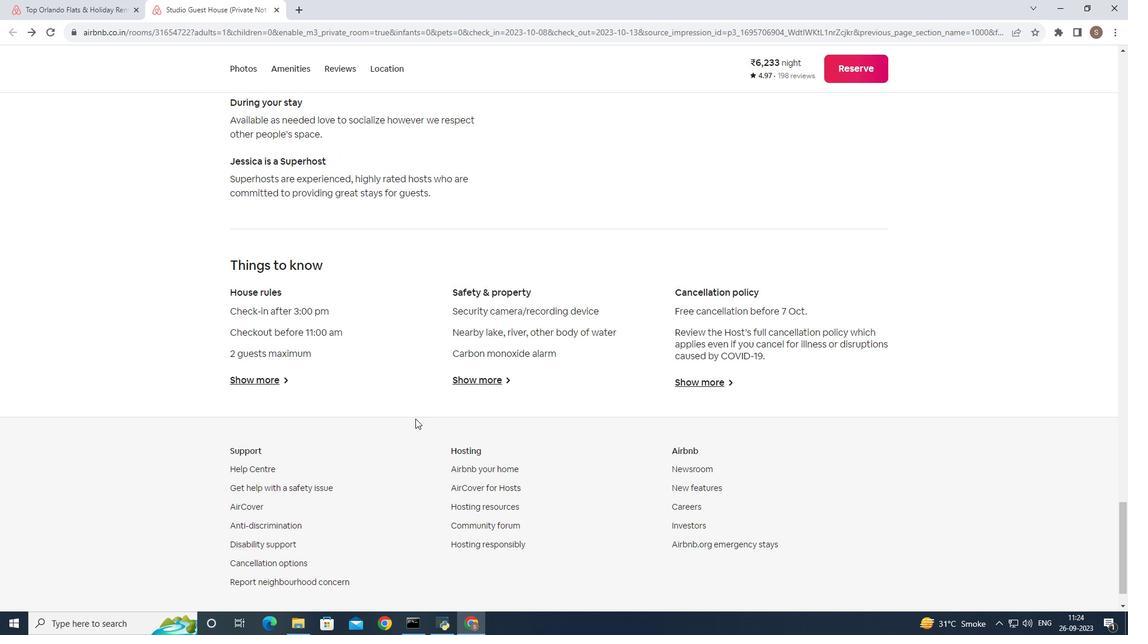 
Action: Mouse scrolled (415, 416) with delta (0, 0)
Screenshot: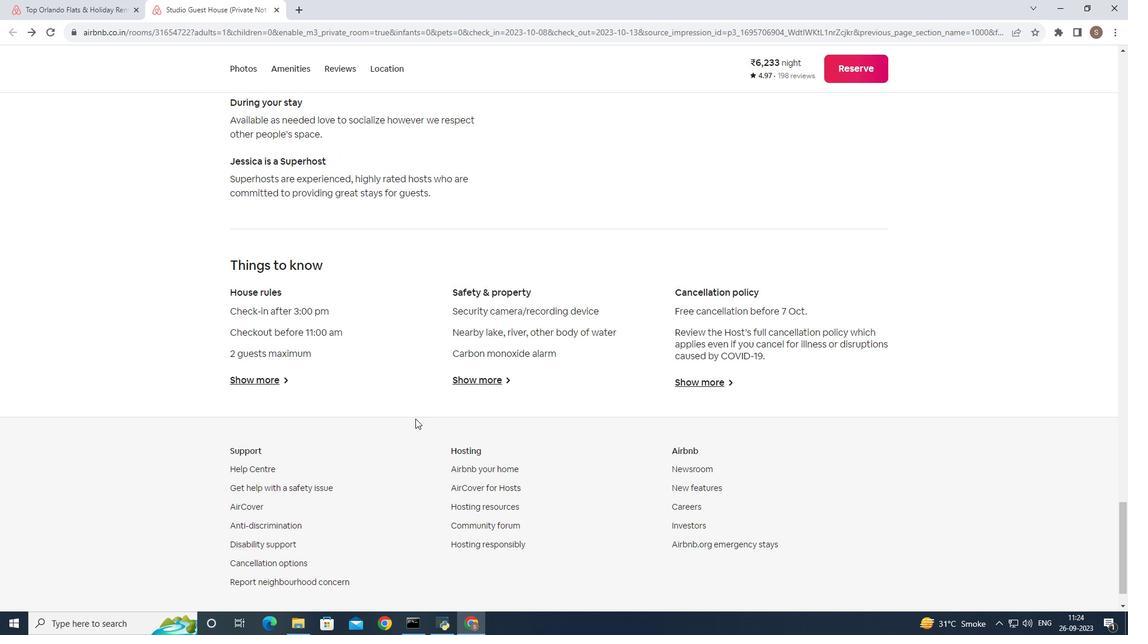 
Action: Mouse moved to (415, 418)
Screenshot: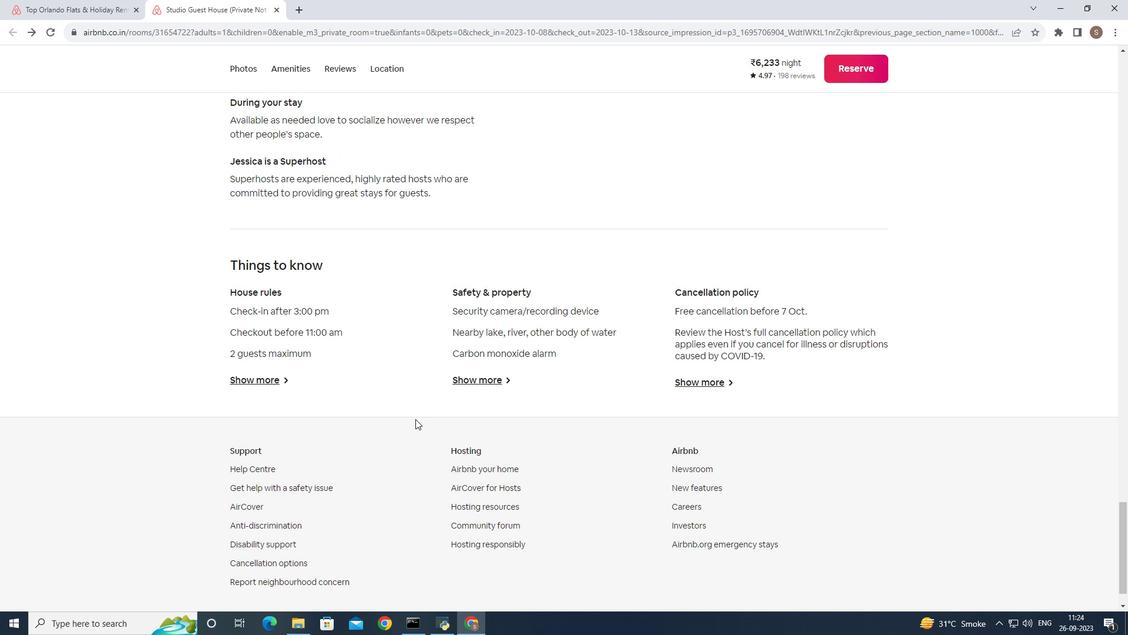 
Action: Mouse scrolled (415, 418) with delta (0, 0)
Screenshot: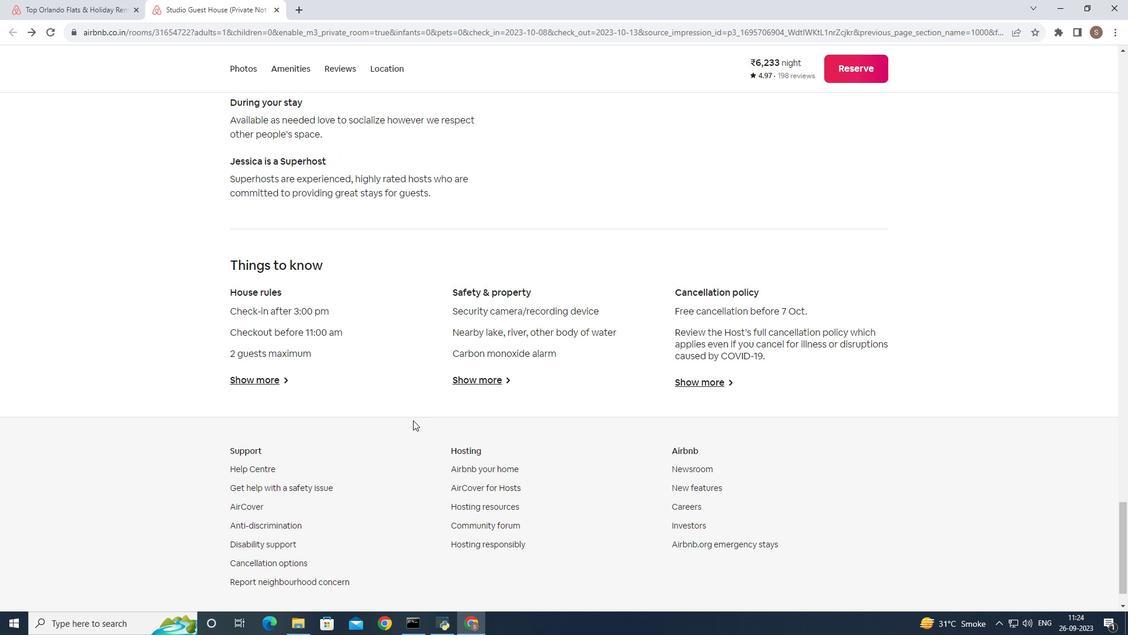 
Action: Mouse moved to (382, 425)
Screenshot: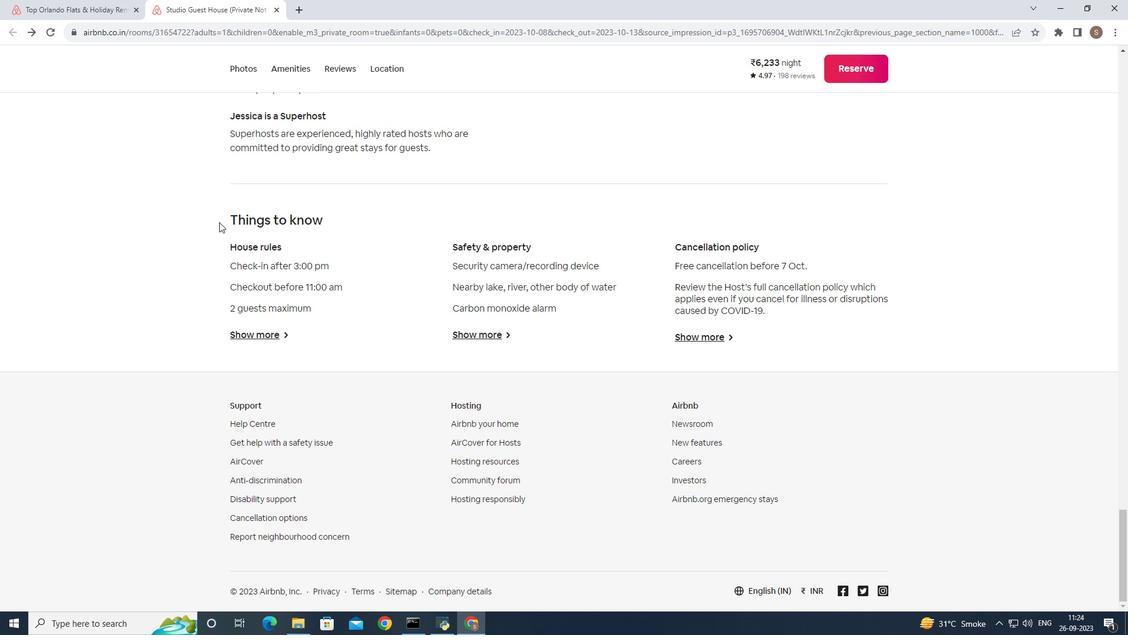 
Action: Mouse scrolled (382, 424) with delta (0, 0)
Screenshot: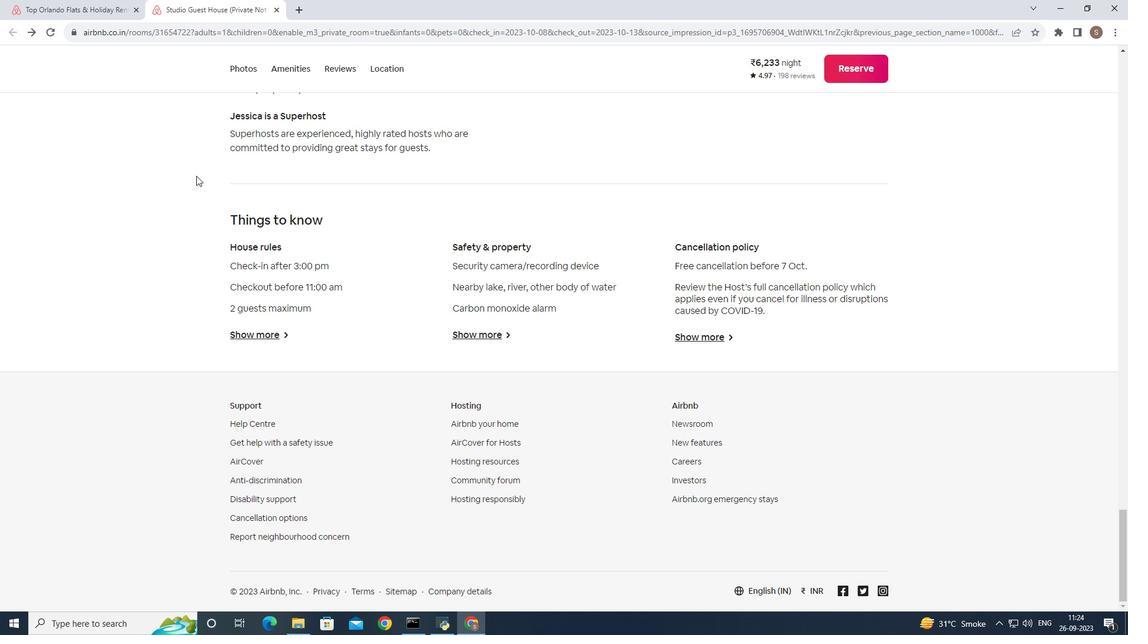 
Action: Mouse moved to (108, 15)
Screenshot: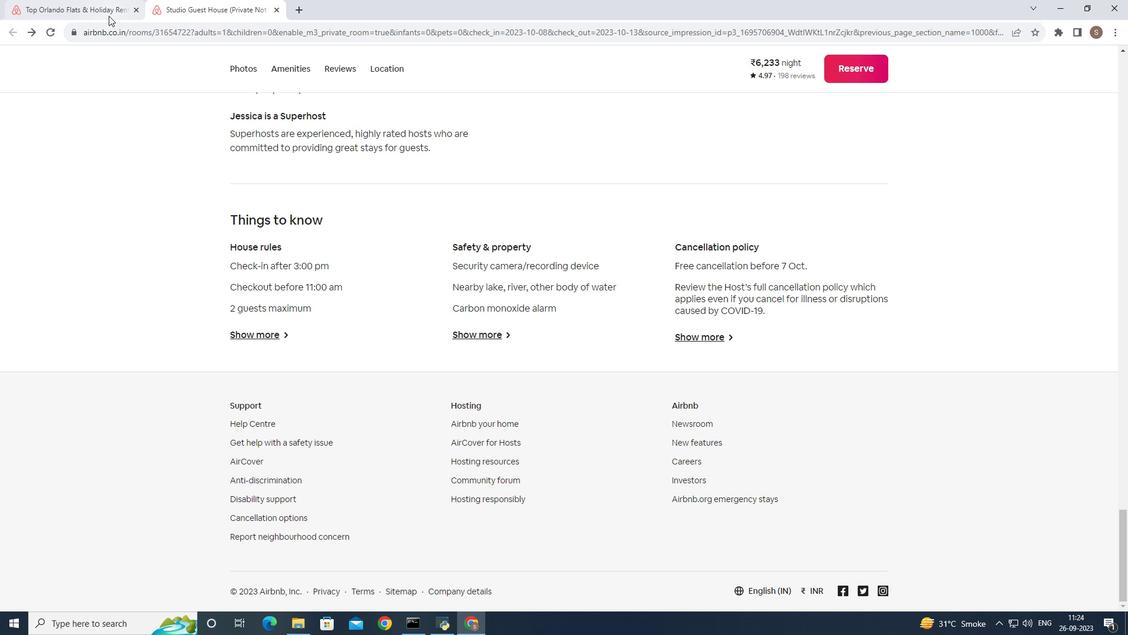 
Action: Mouse pressed left at (108, 15)
Screenshot: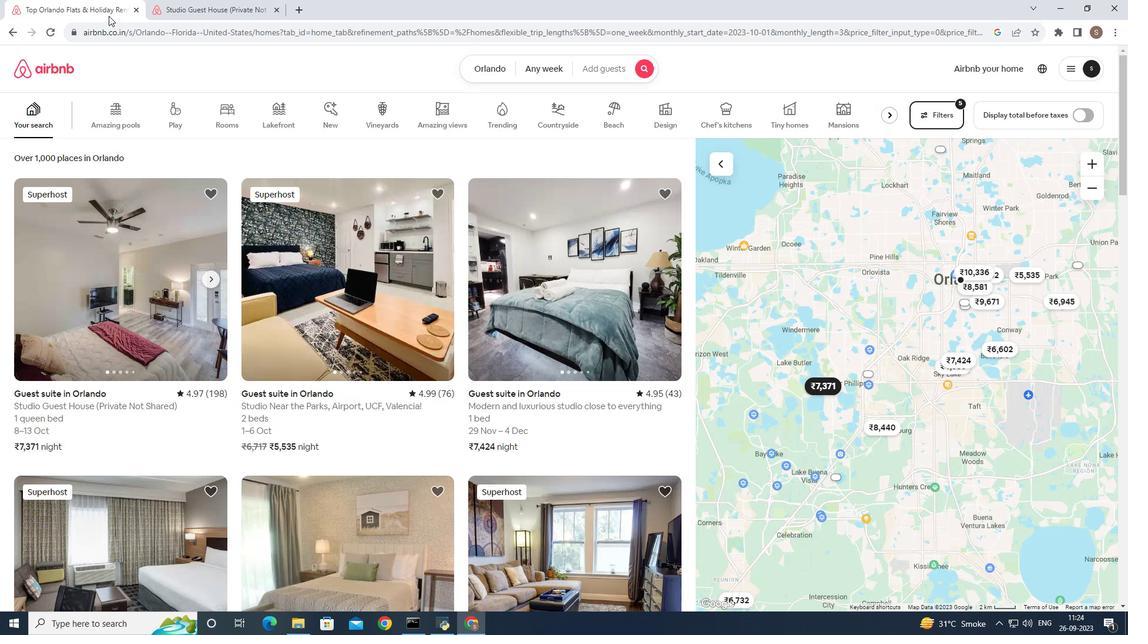 
Action: Mouse moved to (305, 295)
Screenshot: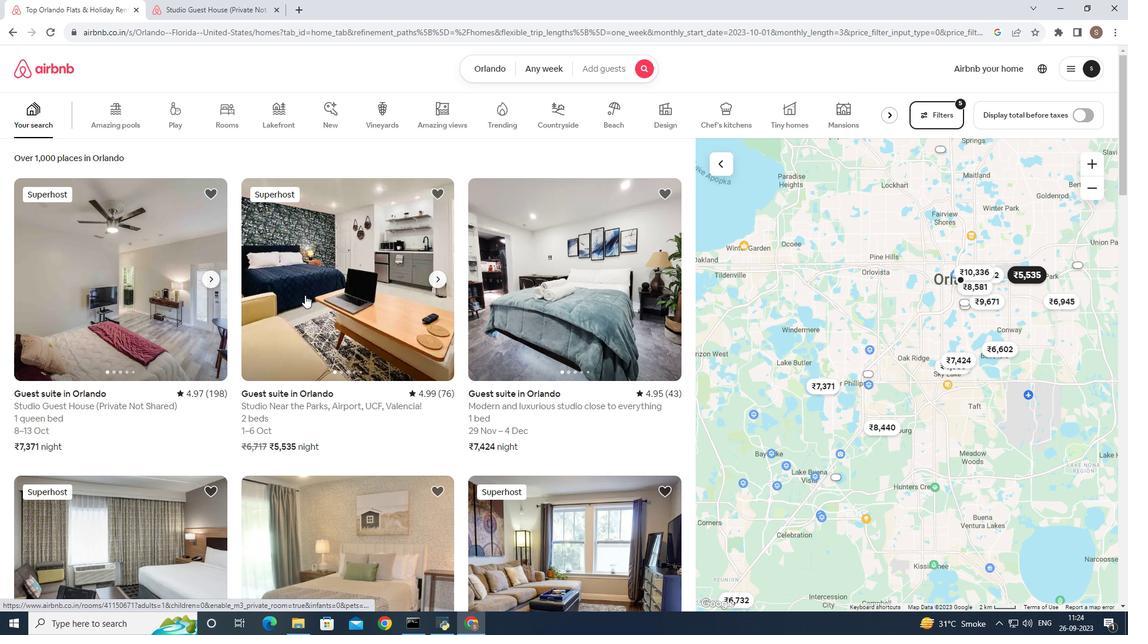 
Action: Mouse scrolled (305, 294) with delta (0, 0)
Screenshot: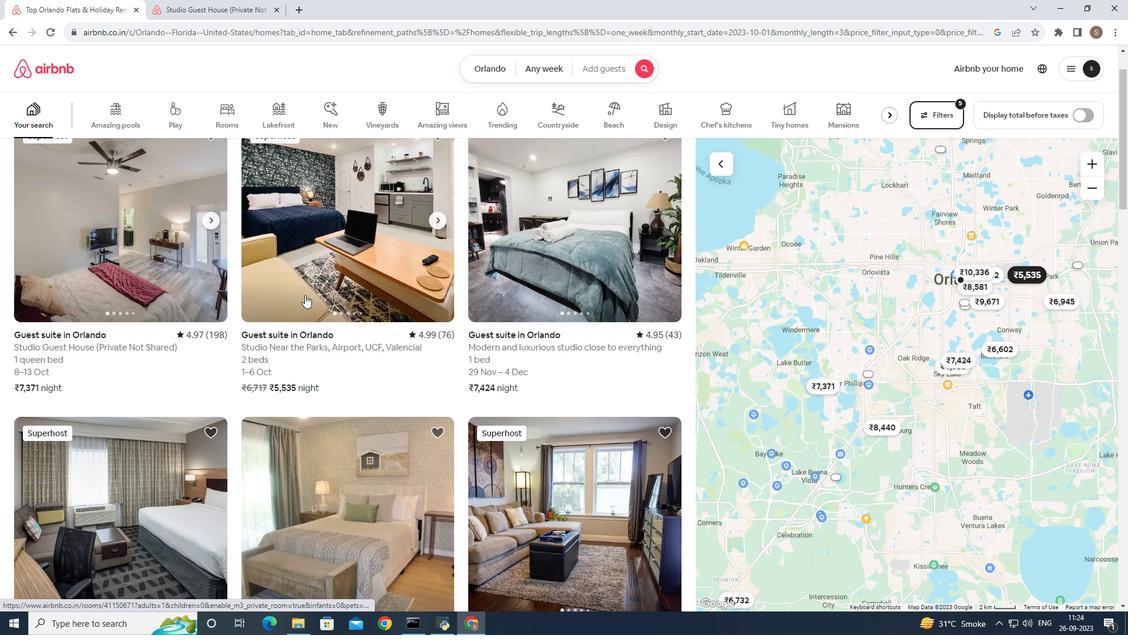 
Action: Mouse scrolled (305, 294) with delta (0, 0)
Screenshot: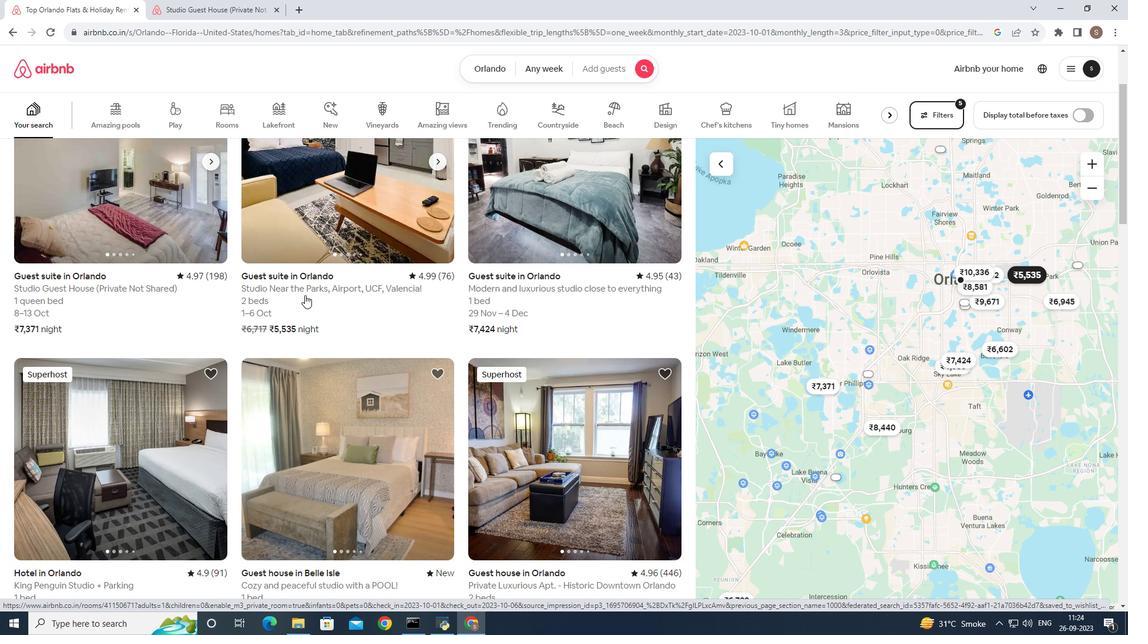 
Action: Mouse moved to (322, 291)
Screenshot: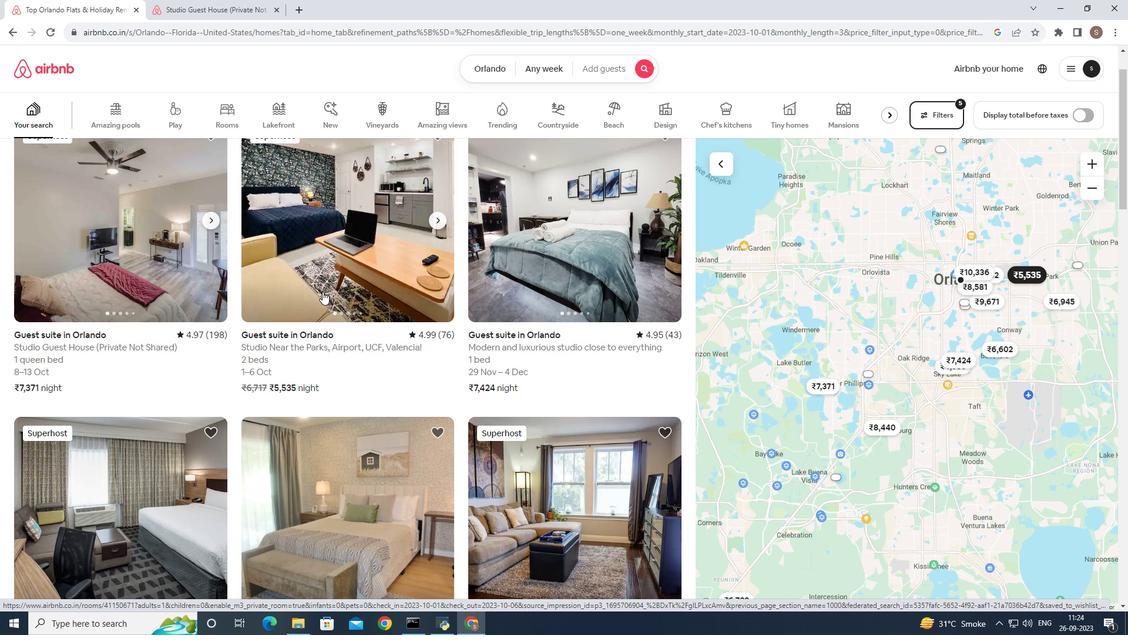 
Action: Mouse scrolled (322, 292) with delta (0, 0)
Screenshot: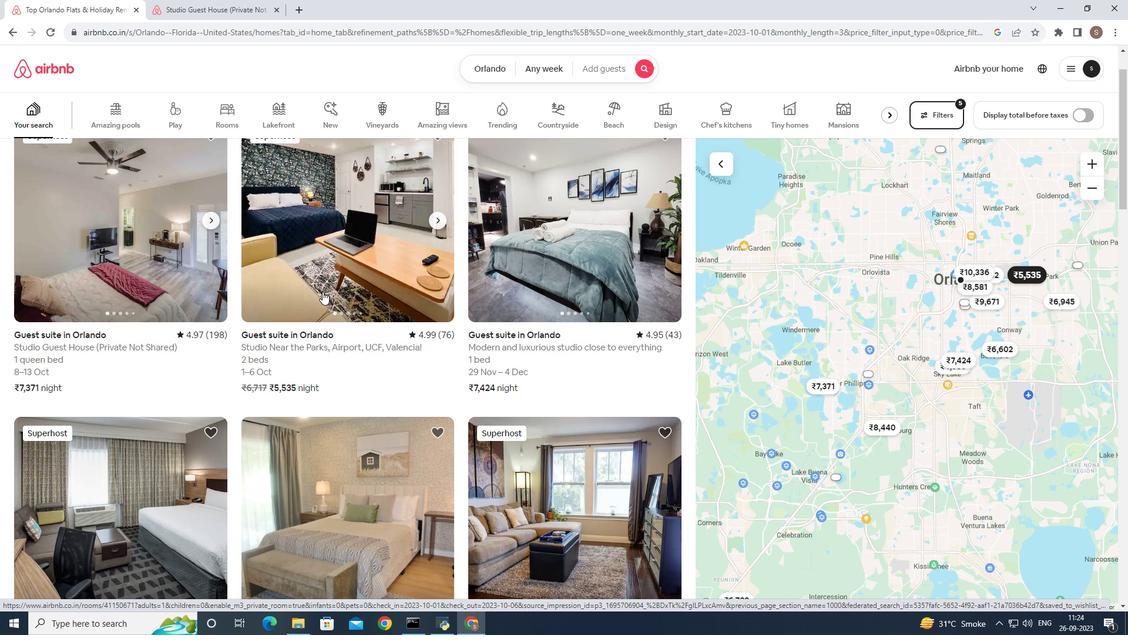 
Action: Mouse moved to (339, 336)
Screenshot: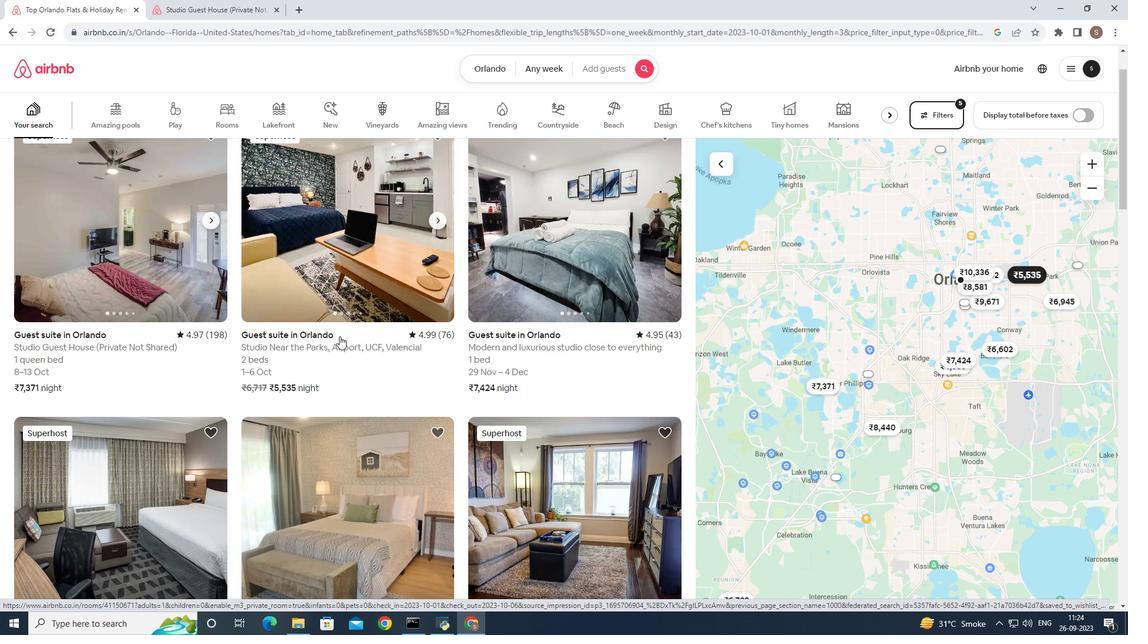 
Action: Mouse scrolled (339, 335) with delta (0, 0)
Screenshot: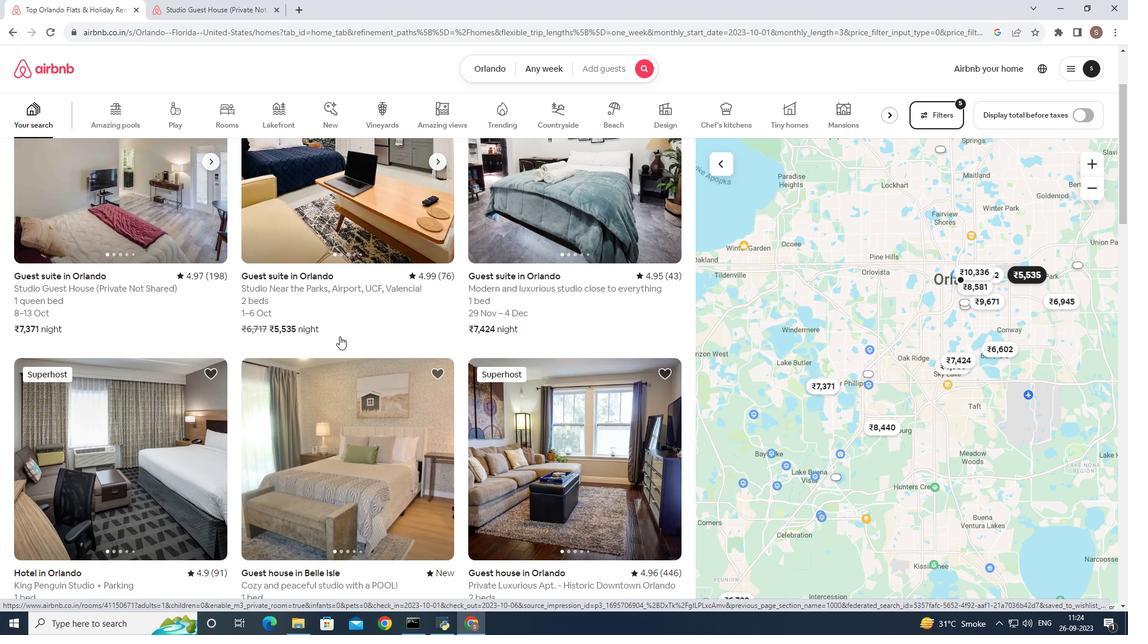 
Action: Mouse moved to (356, 195)
Screenshot: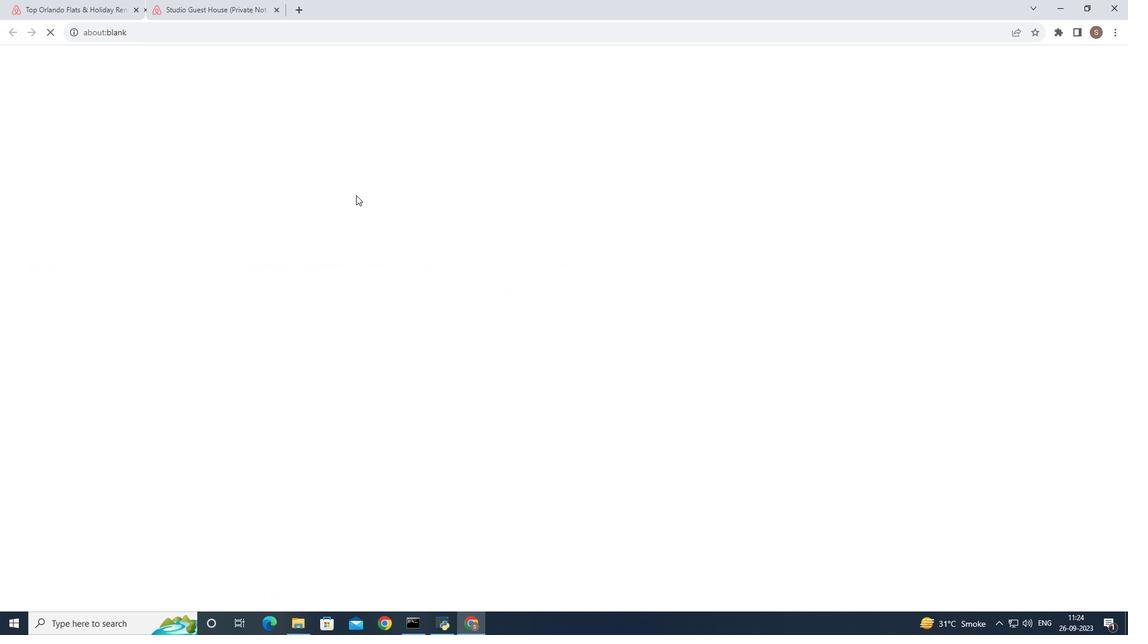 
Action: Mouse pressed left at (356, 195)
Screenshot: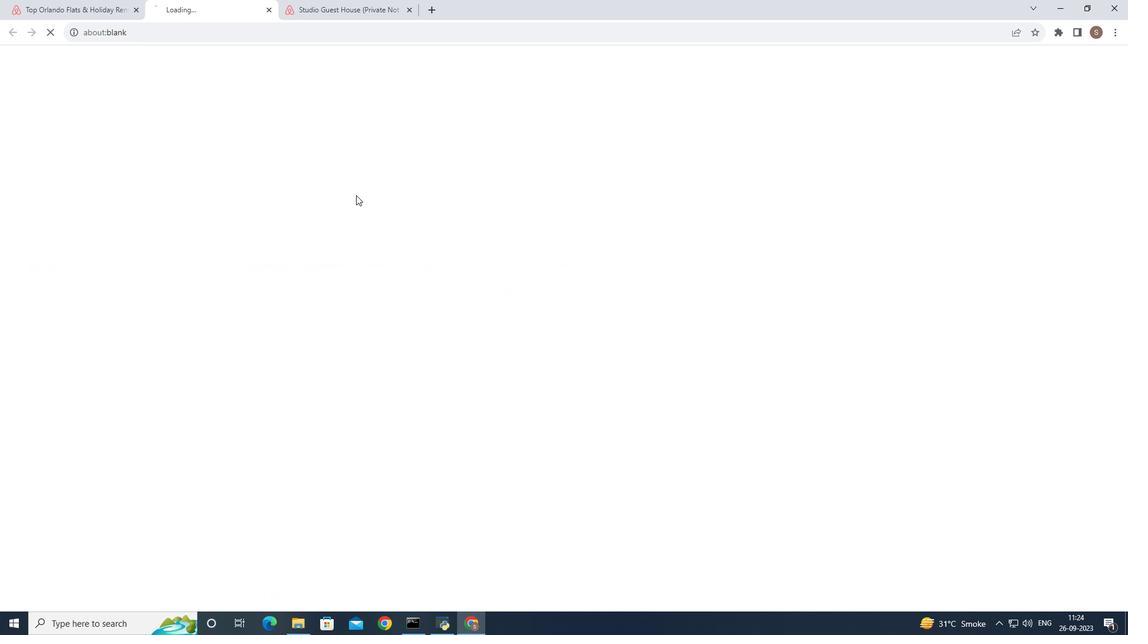 
Action: Mouse moved to (848, 430)
Screenshot: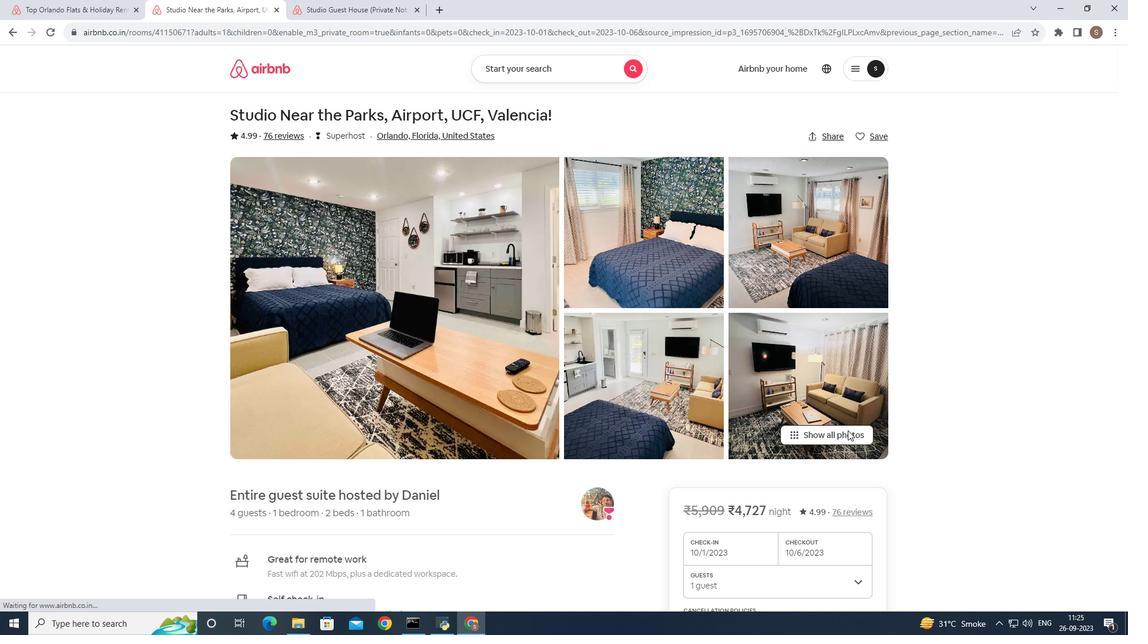 
Action: Mouse pressed left at (848, 430)
Screenshot: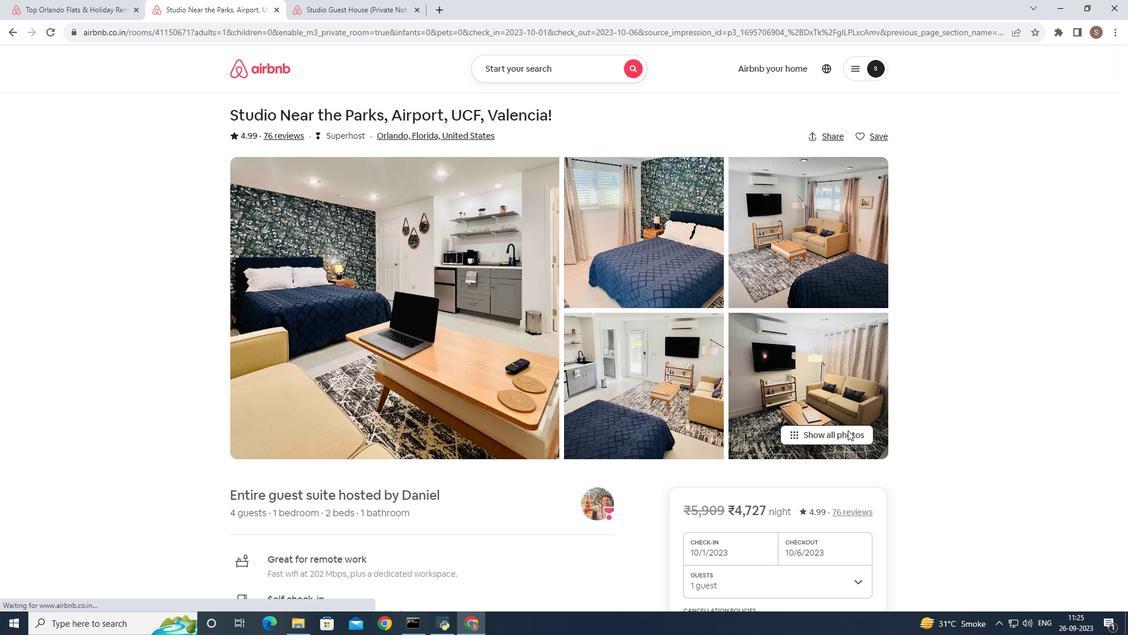 
Action: Mouse moved to (696, 338)
Screenshot: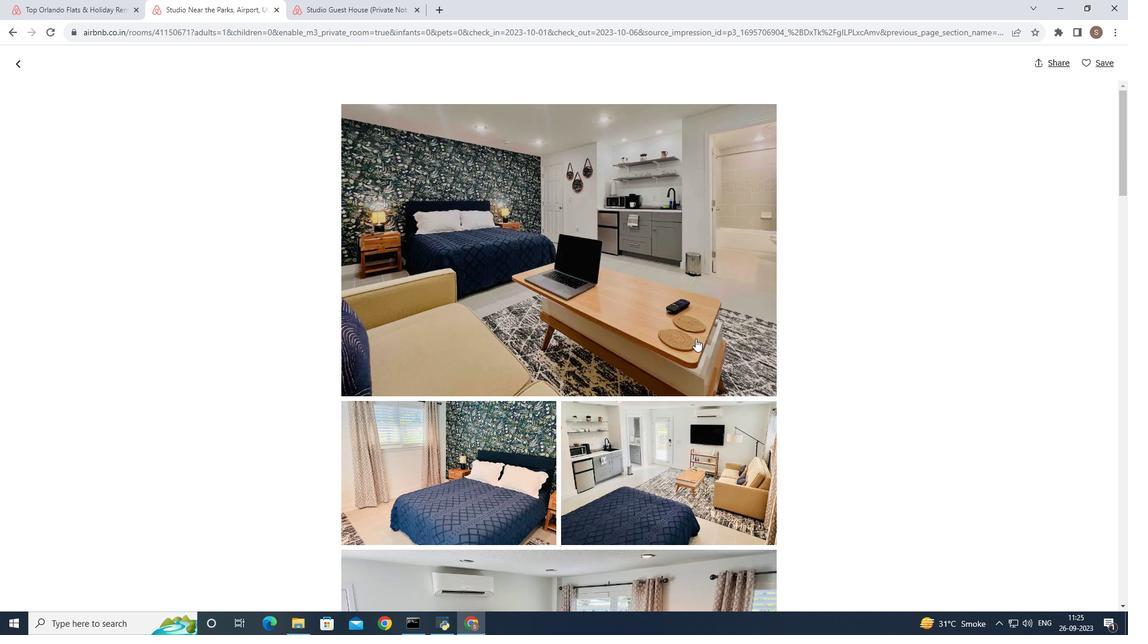 
Action: Mouse pressed left at (696, 338)
Screenshot: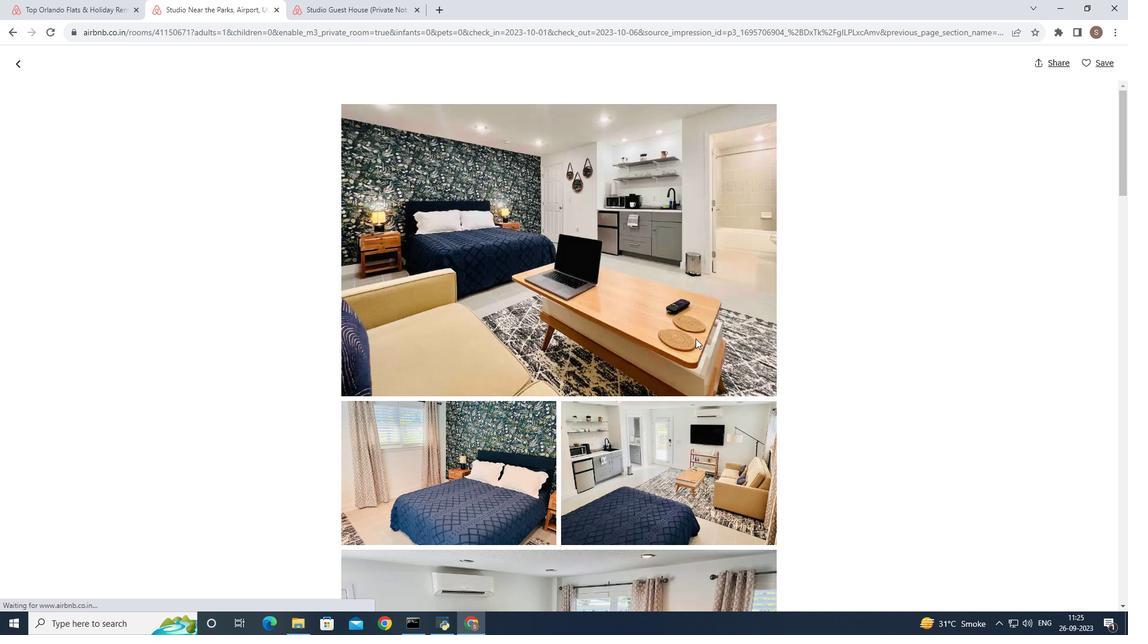 
Action: Key pressed <Key.right><Key.right><Key.right><Key.right><Key.right><Key.right><Key.right><Key.right><Key.right><Key.right><Key.right><Key.right><Key.right><Key.right><Key.right><Key.right>
Screenshot: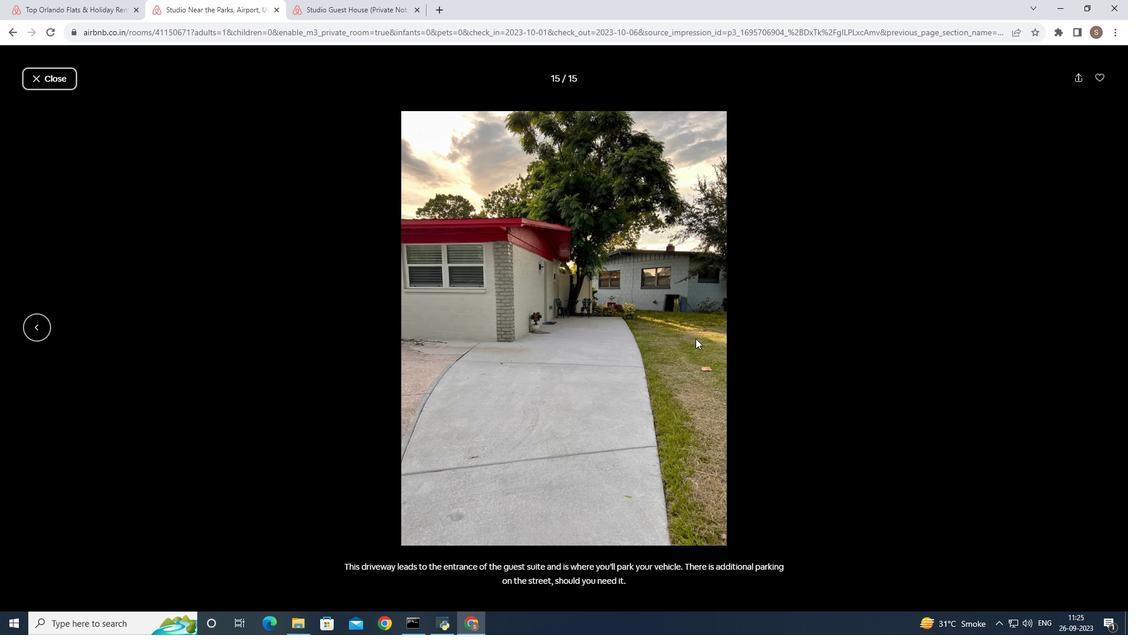 
Action: Mouse moved to (49, 82)
Screenshot: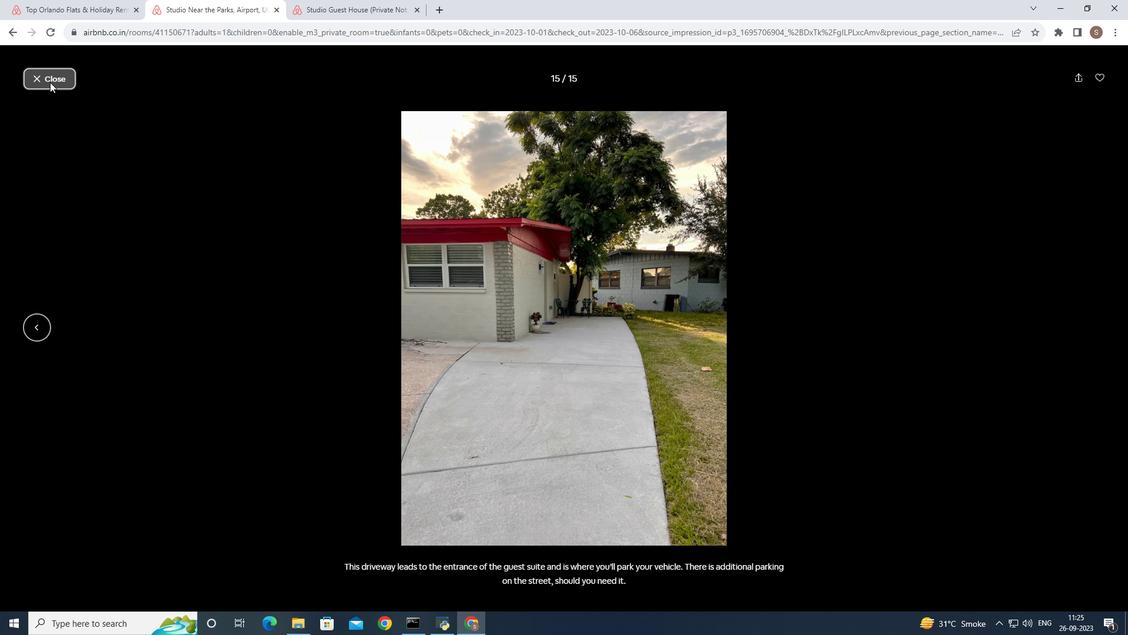 
Action: Mouse pressed left at (49, 82)
Screenshot: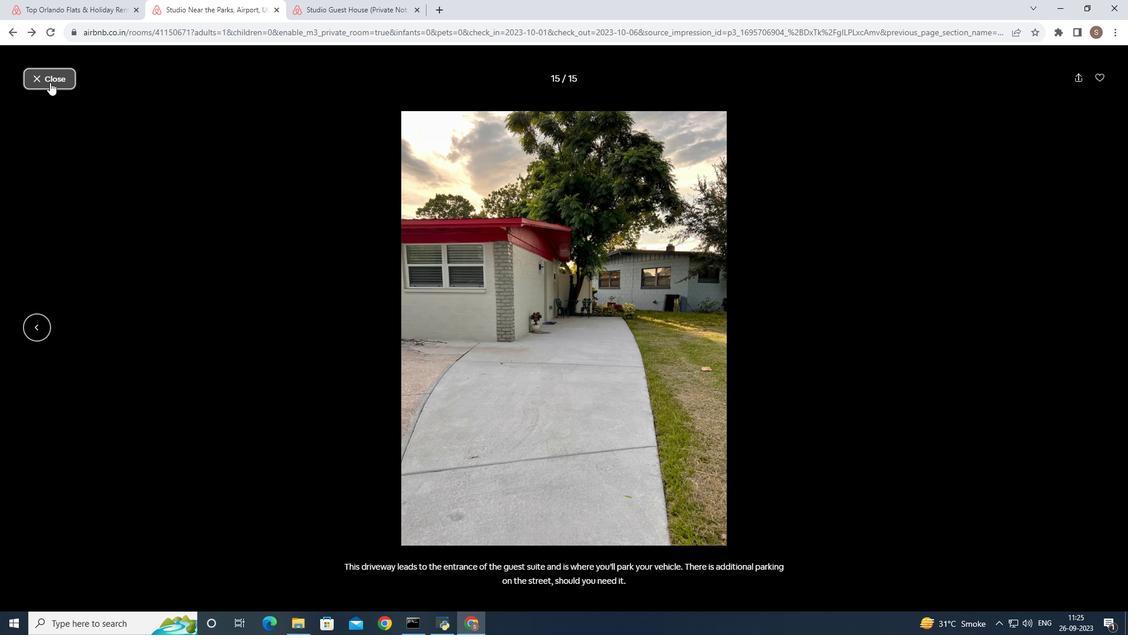 
Action: Mouse moved to (17, 64)
Screenshot: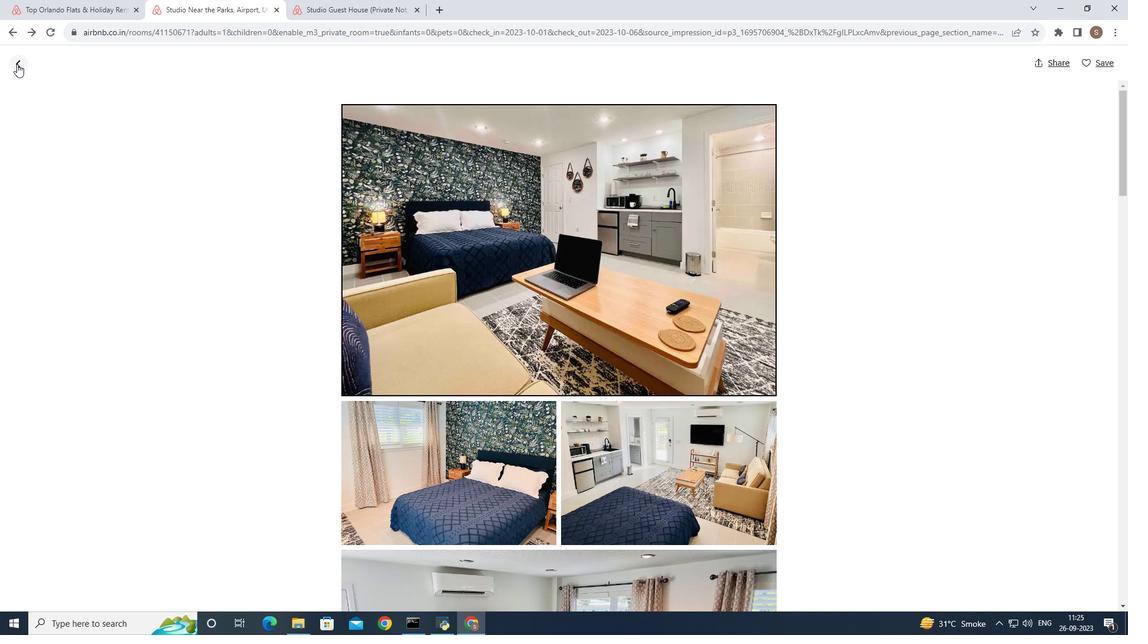 
Action: Mouse pressed left at (17, 64)
Screenshot: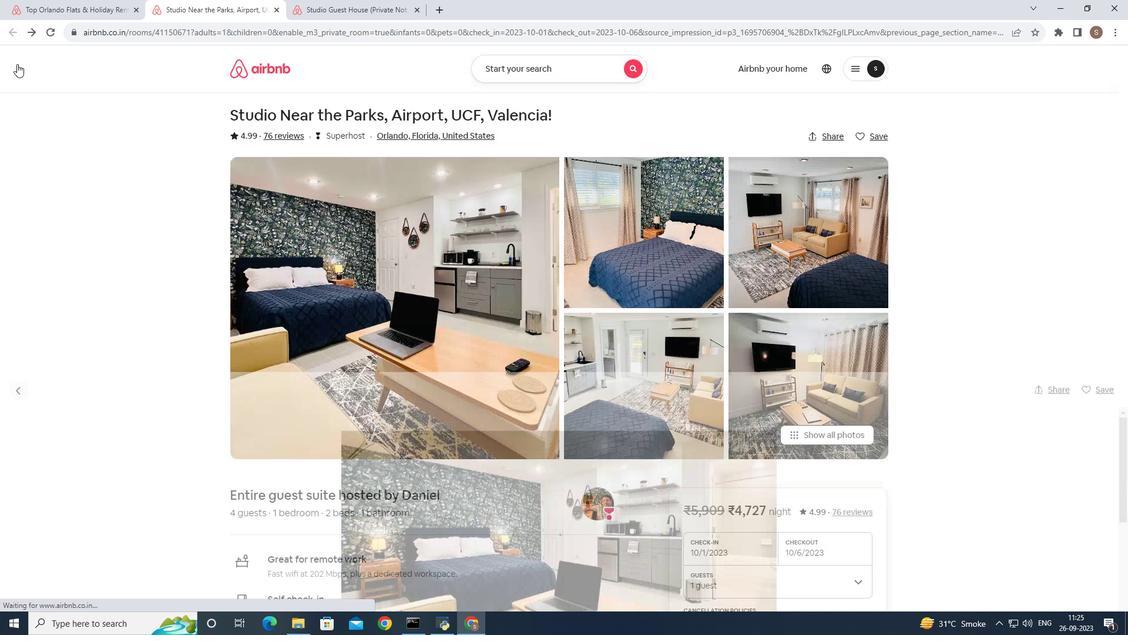 
Action: Mouse moved to (455, 294)
Screenshot: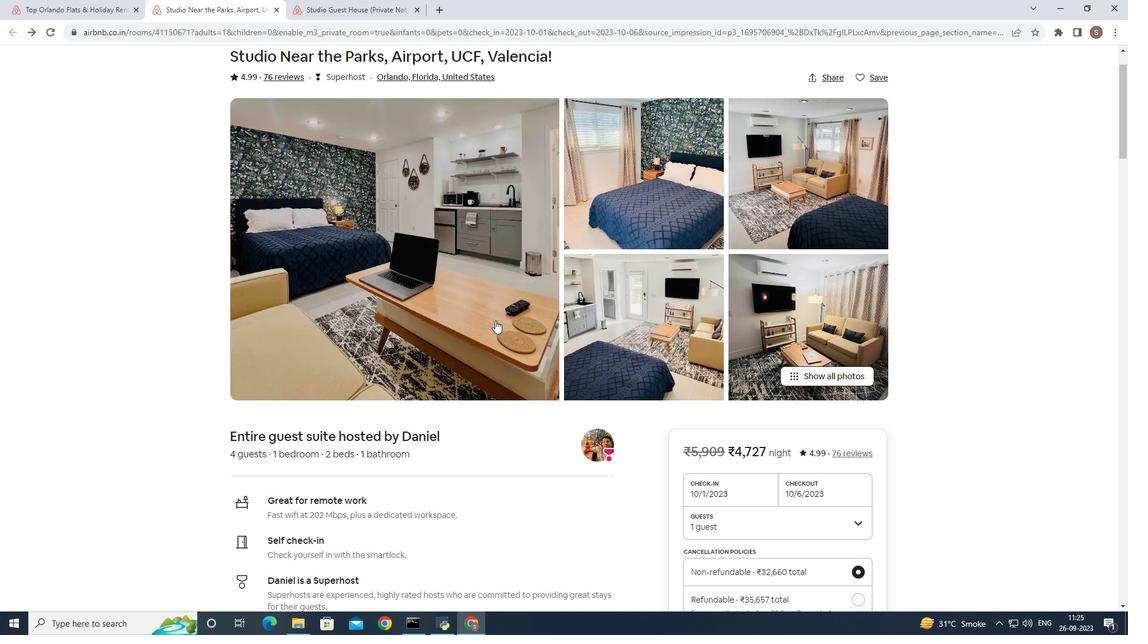 
Action: Mouse scrolled (455, 293) with delta (0, 0)
Screenshot: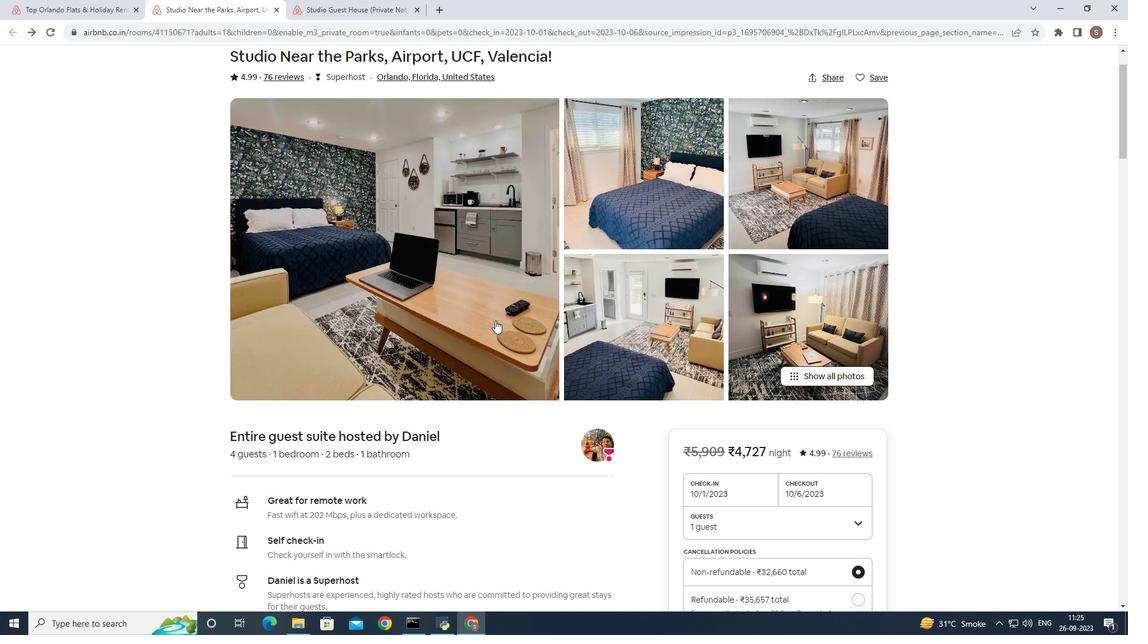 
Action: Mouse moved to (495, 320)
Screenshot: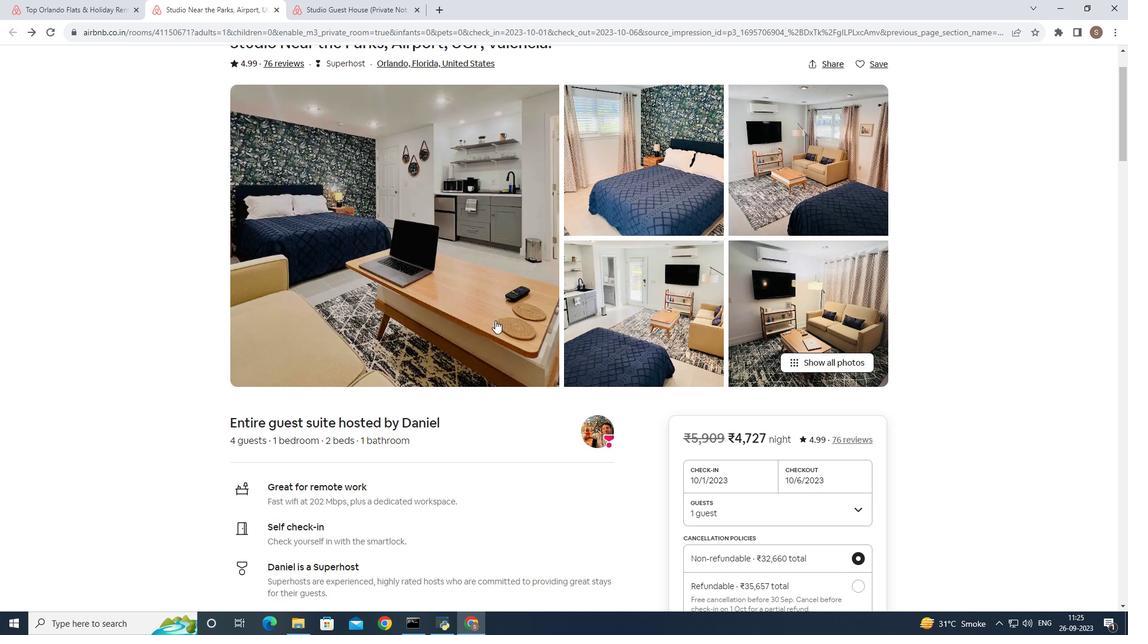 
Action: Mouse scrolled (495, 319) with delta (0, 0)
Screenshot: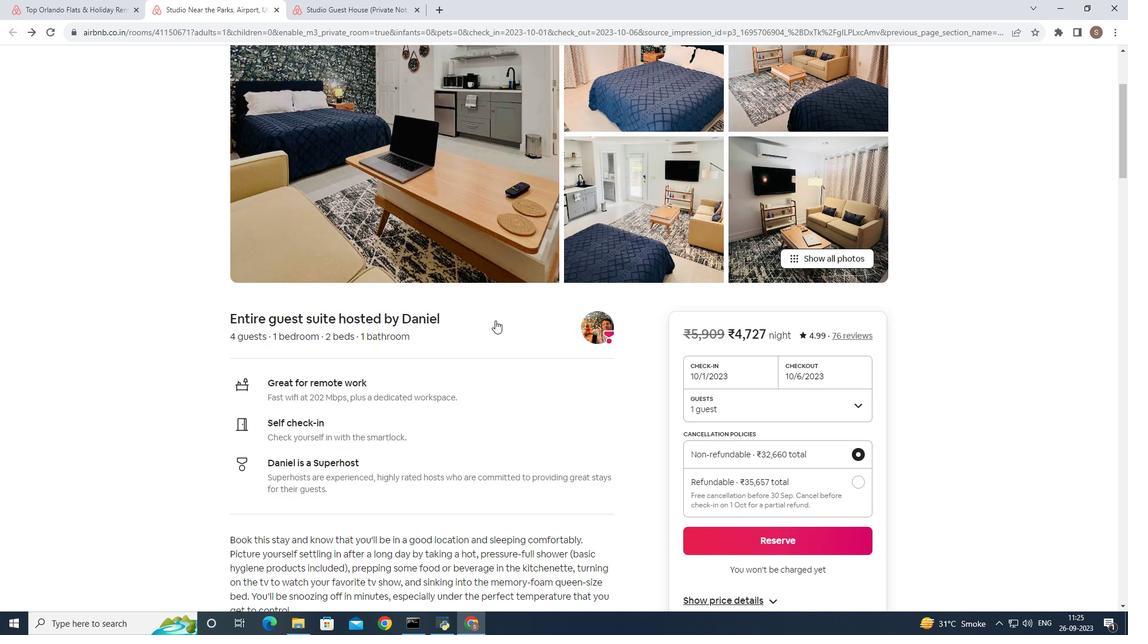 
Action: Mouse scrolled (495, 319) with delta (0, 0)
Screenshot: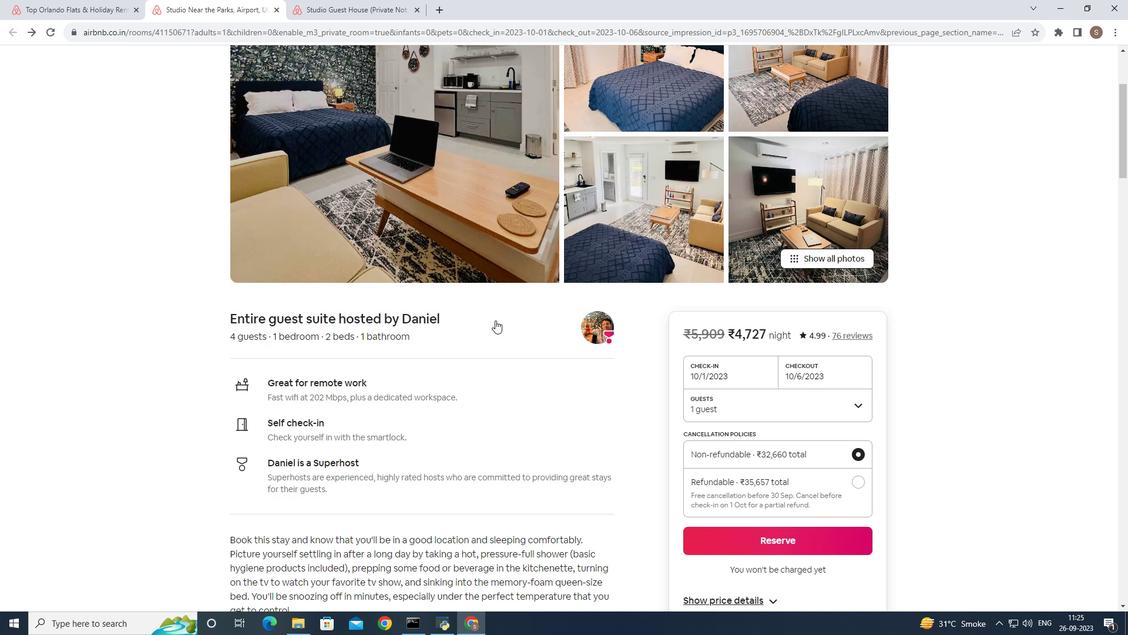 
Action: Mouse scrolled (495, 319) with delta (0, 0)
Screenshot: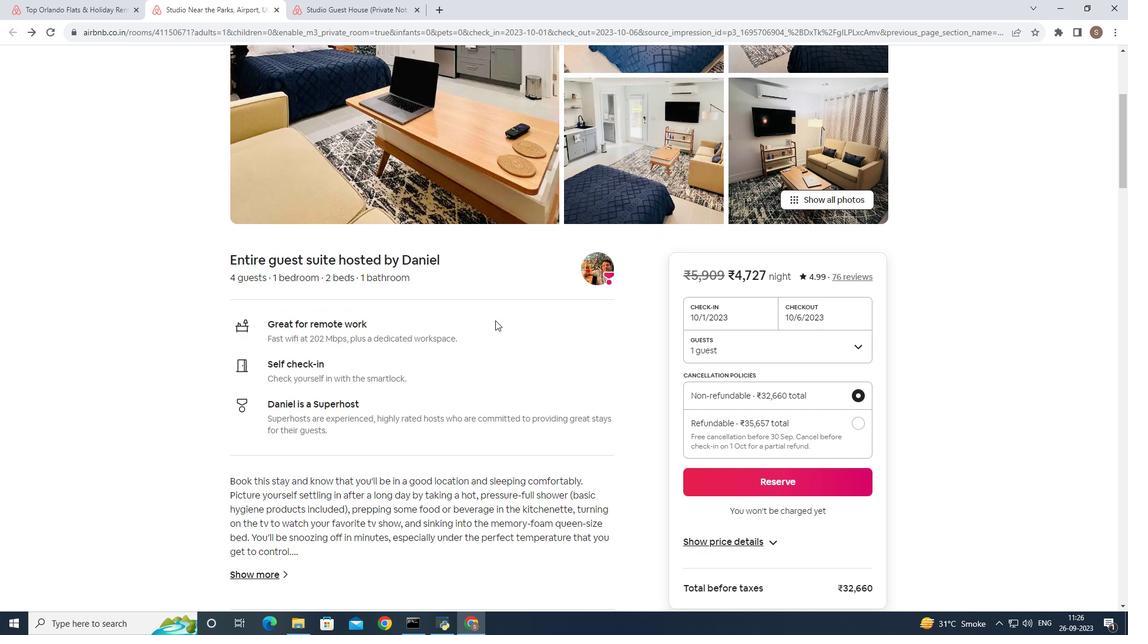 
Action: Mouse scrolled (495, 319) with delta (0, 0)
Screenshot: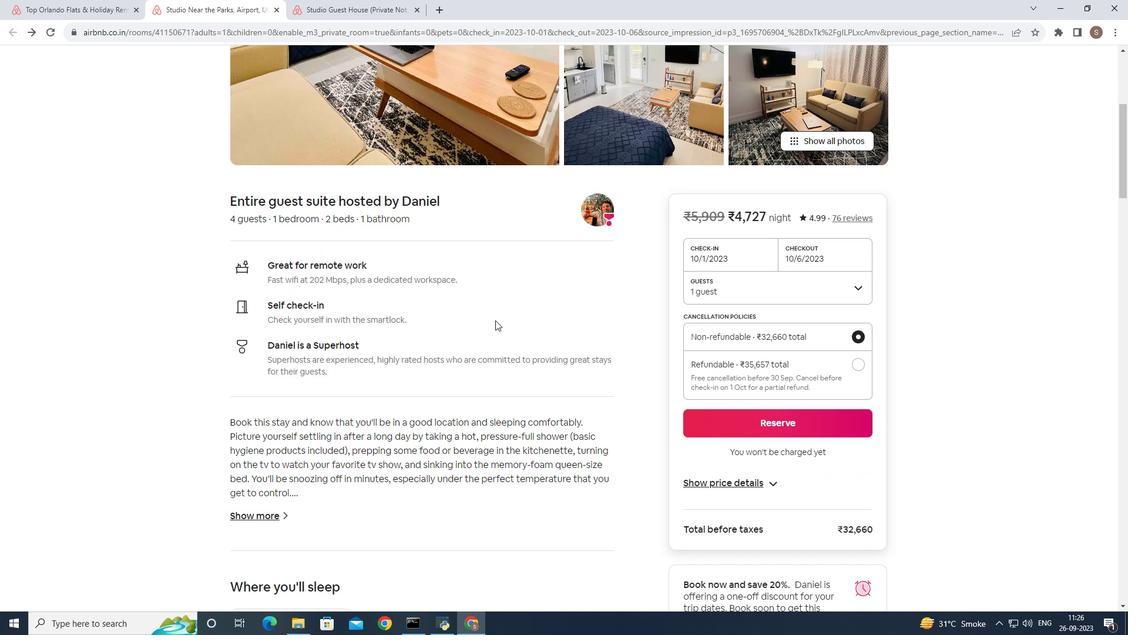 
Action: Mouse scrolled (495, 319) with delta (0, 0)
Screenshot: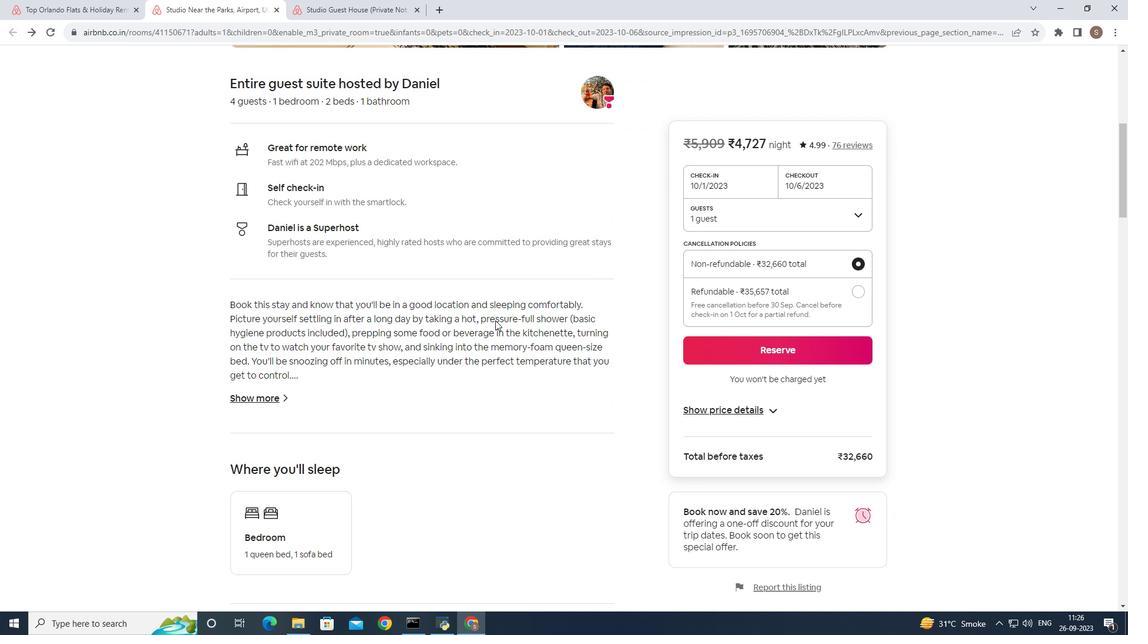 
Action: Mouse scrolled (495, 319) with delta (0, 0)
Screenshot: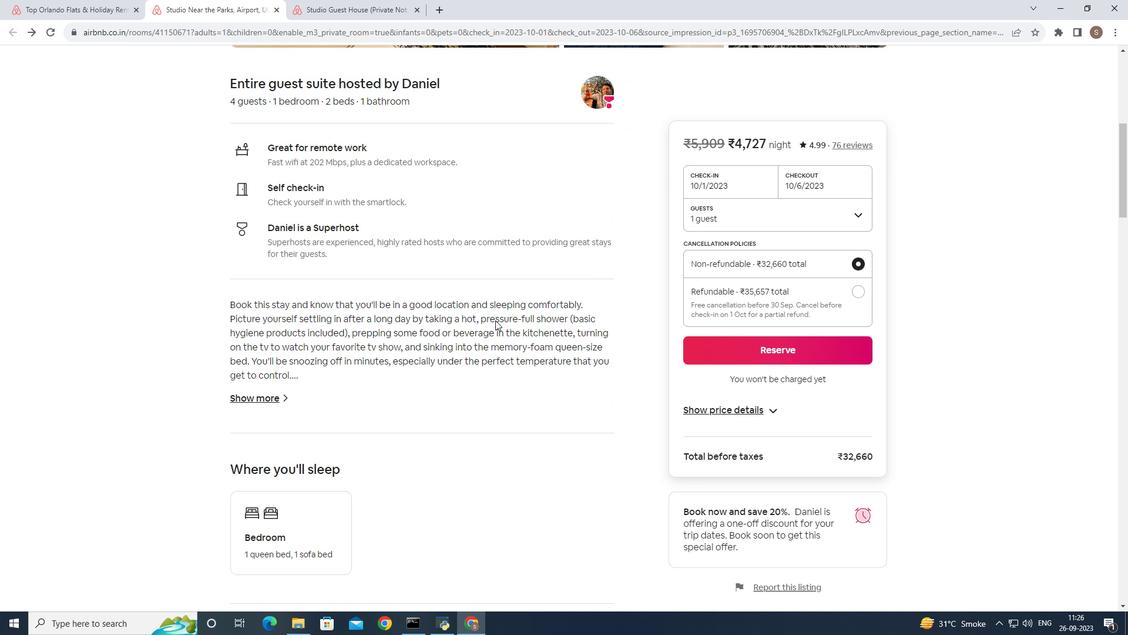 
Action: Mouse scrolled (495, 319) with delta (0, 0)
Screenshot: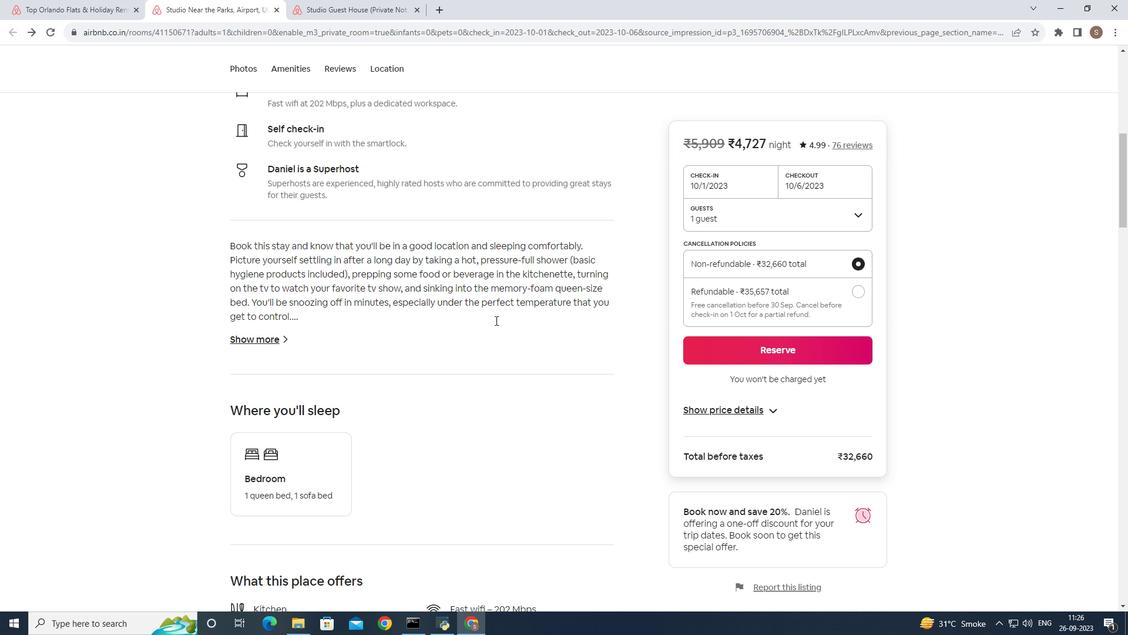 
Action: Mouse moved to (409, 315)
Screenshot: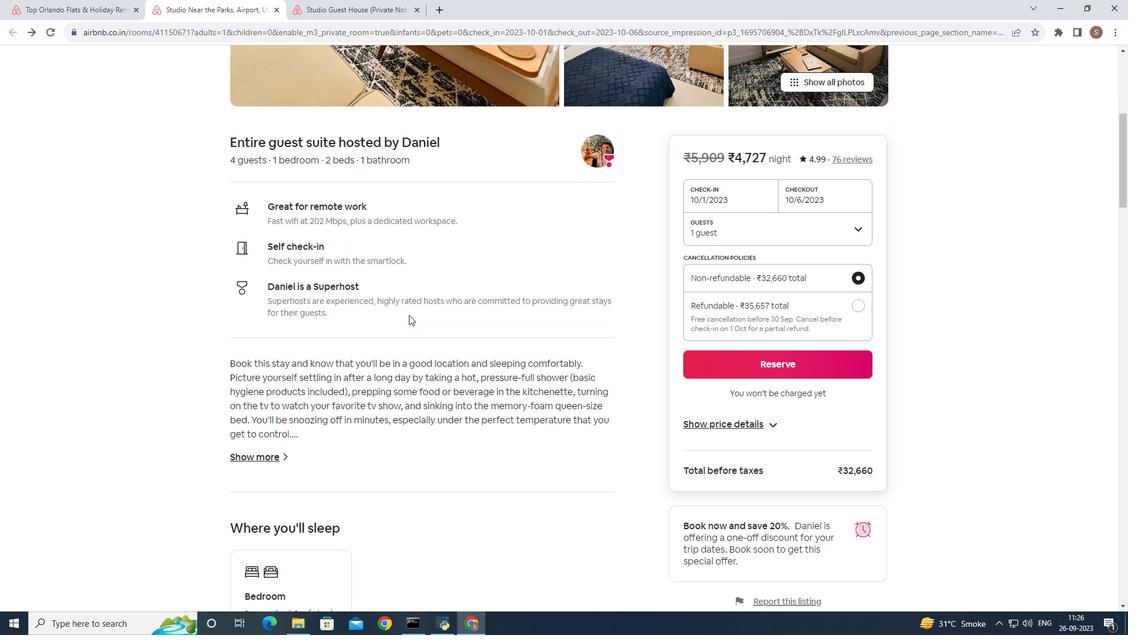 
Action: Mouse scrolled (409, 315) with delta (0, 0)
Screenshot: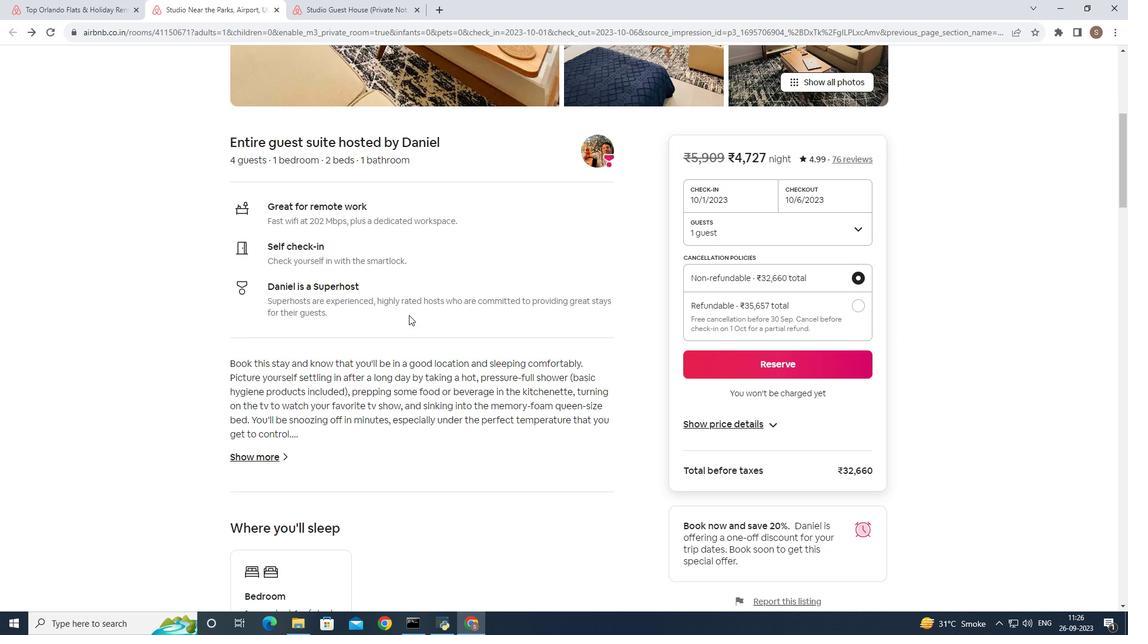 
Action: Mouse scrolled (409, 315) with delta (0, 0)
Screenshot: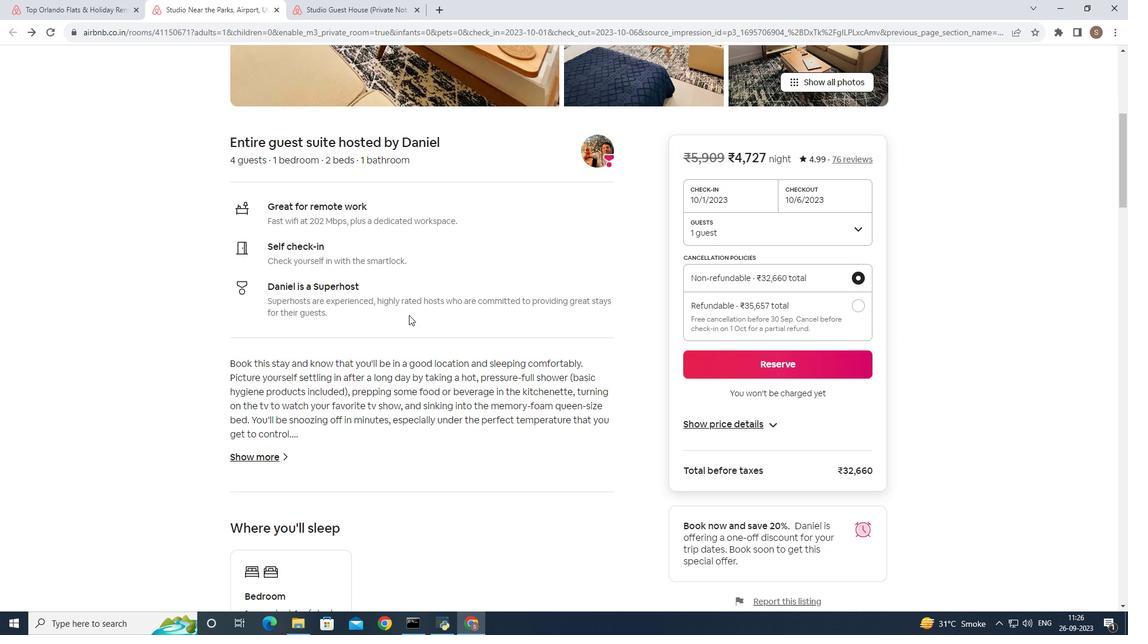 
Action: Mouse moved to (262, 452)
Screenshot: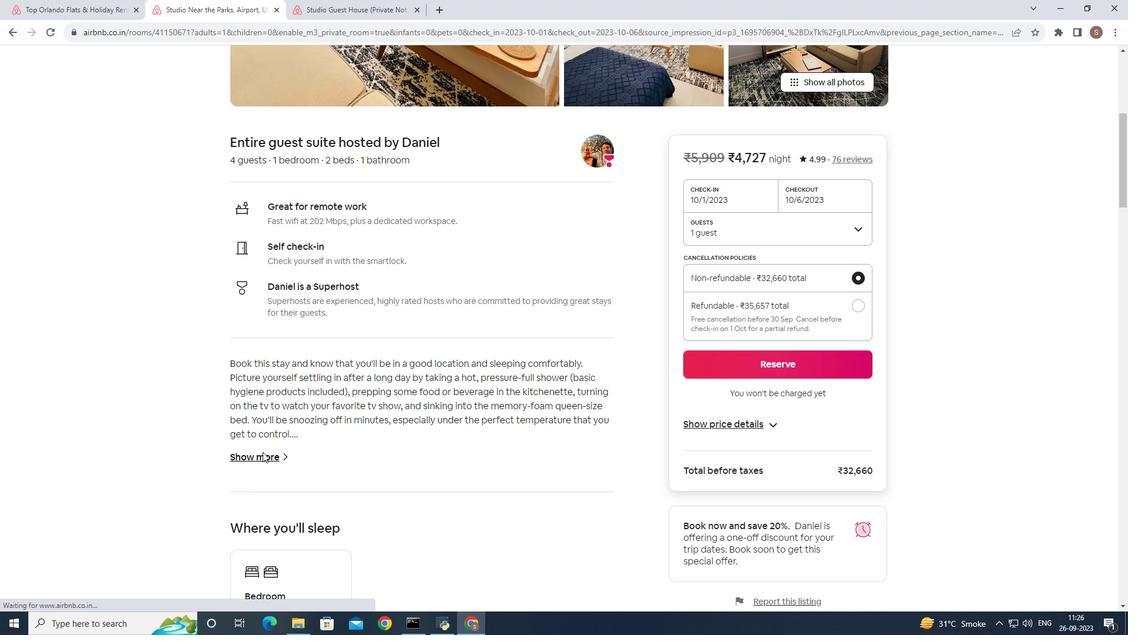 
Action: Mouse pressed left at (262, 452)
Screenshot: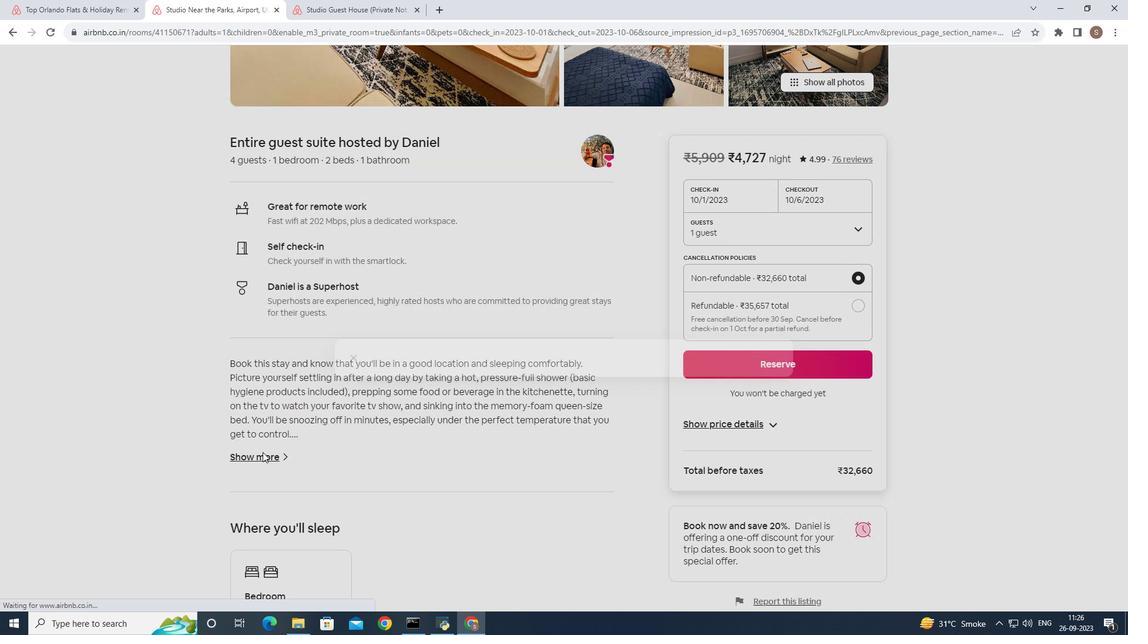 
Action: Mouse moved to (522, 419)
Screenshot: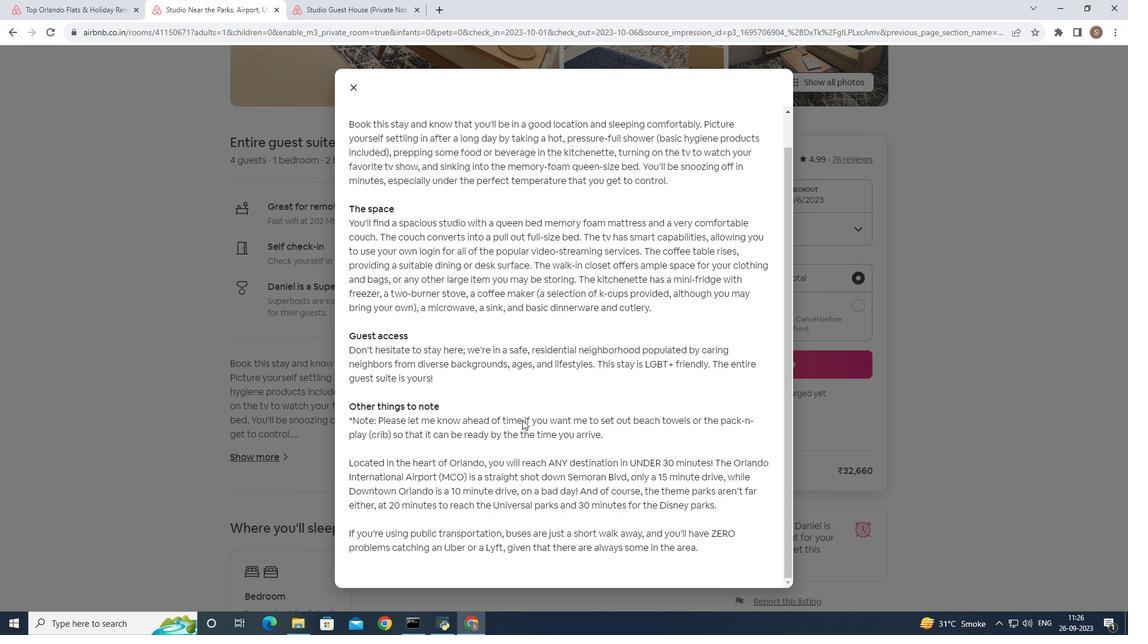 
Action: Mouse scrolled (522, 419) with delta (0, 0)
Screenshot: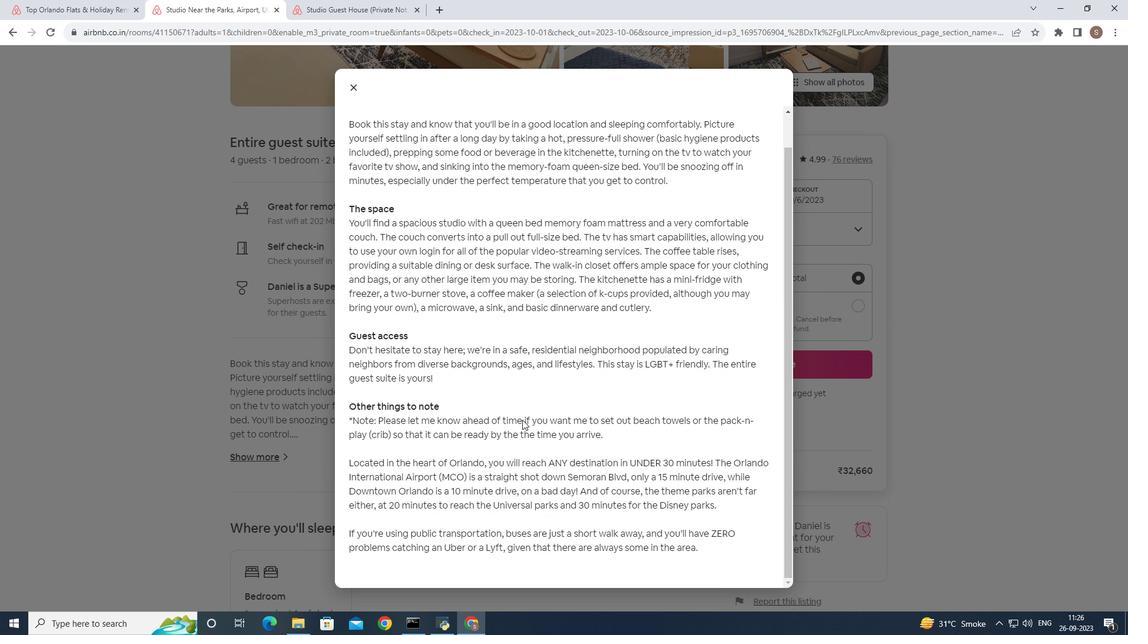 
Action: Mouse scrolled (522, 419) with delta (0, 0)
Screenshot: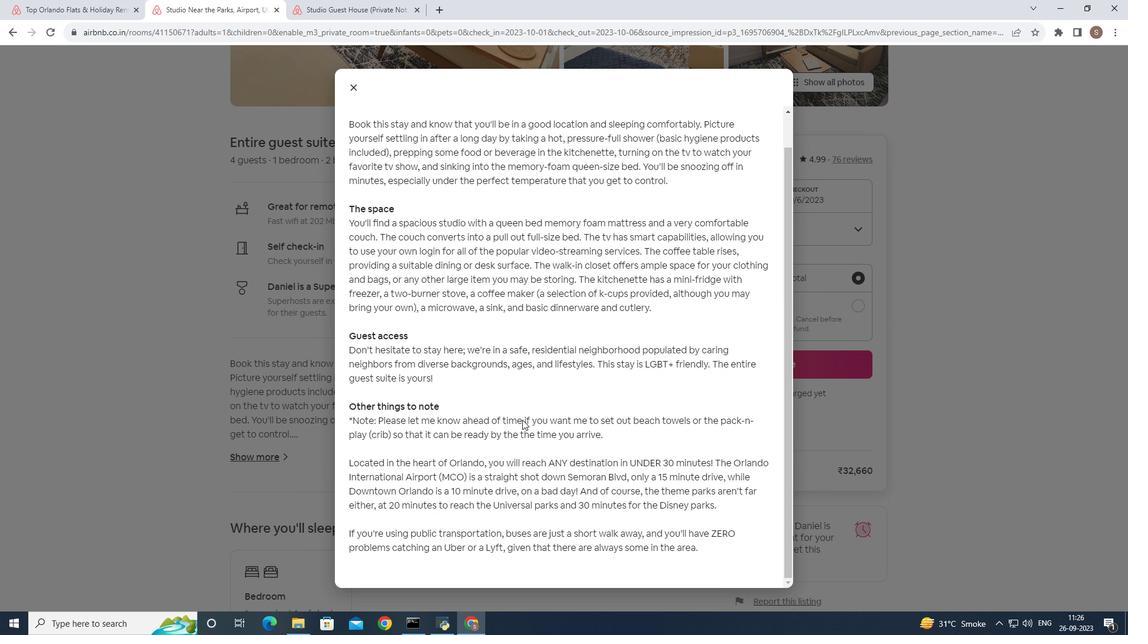 
Action: Mouse scrolled (522, 419) with delta (0, 0)
Screenshot: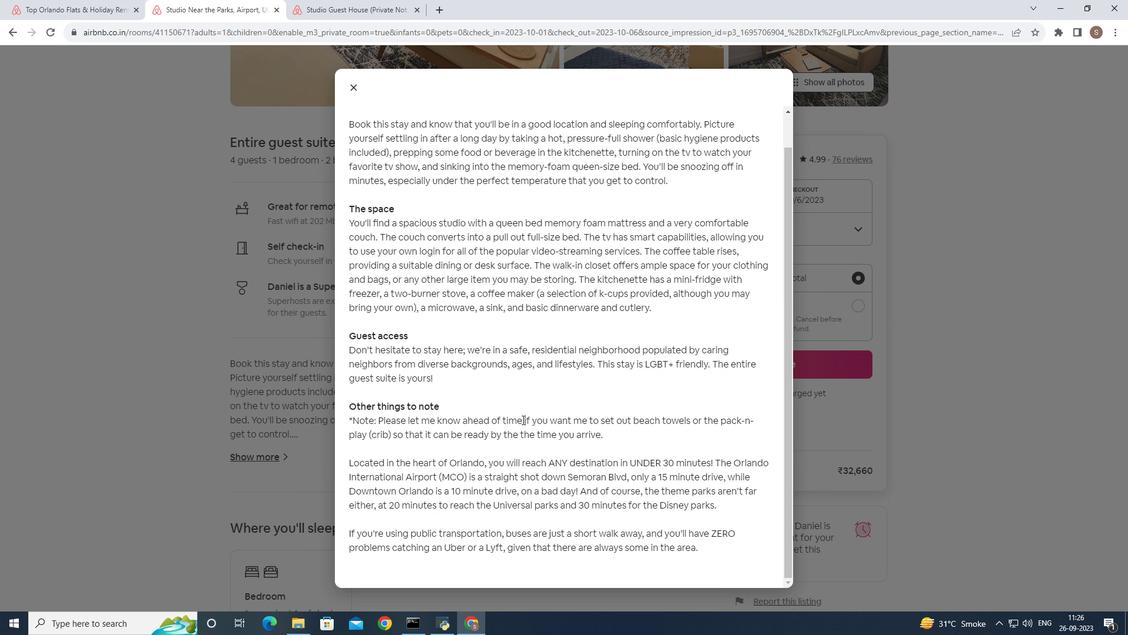 
Action: Mouse scrolled (522, 419) with delta (0, 0)
Screenshot: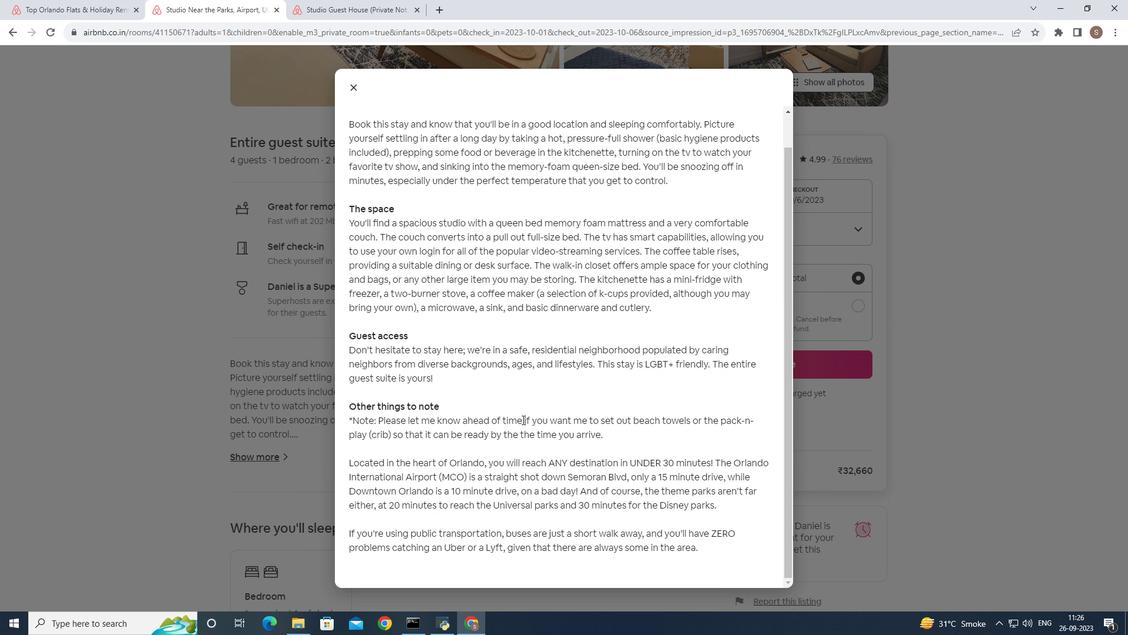 
Action: Mouse scrolled (522, 419) with delta (0, 0)
Screenshot: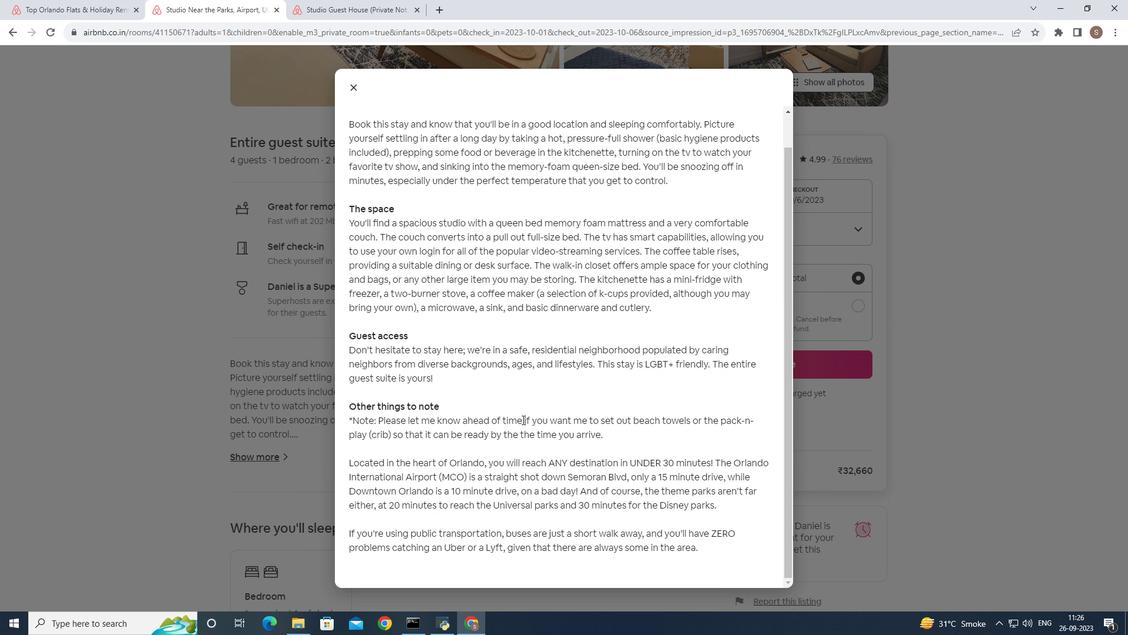 
Action: Mouse scrolled (522, 419) with delta (0, 0)
Screenshot: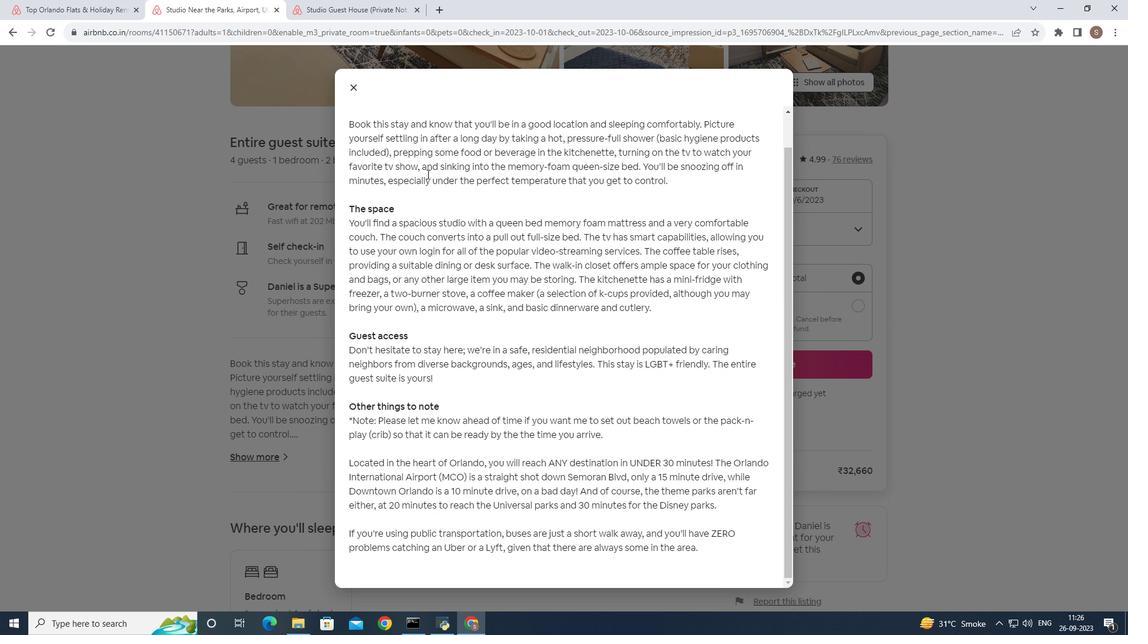 
Action: Mouse moved to (350, 85)
Screenshot: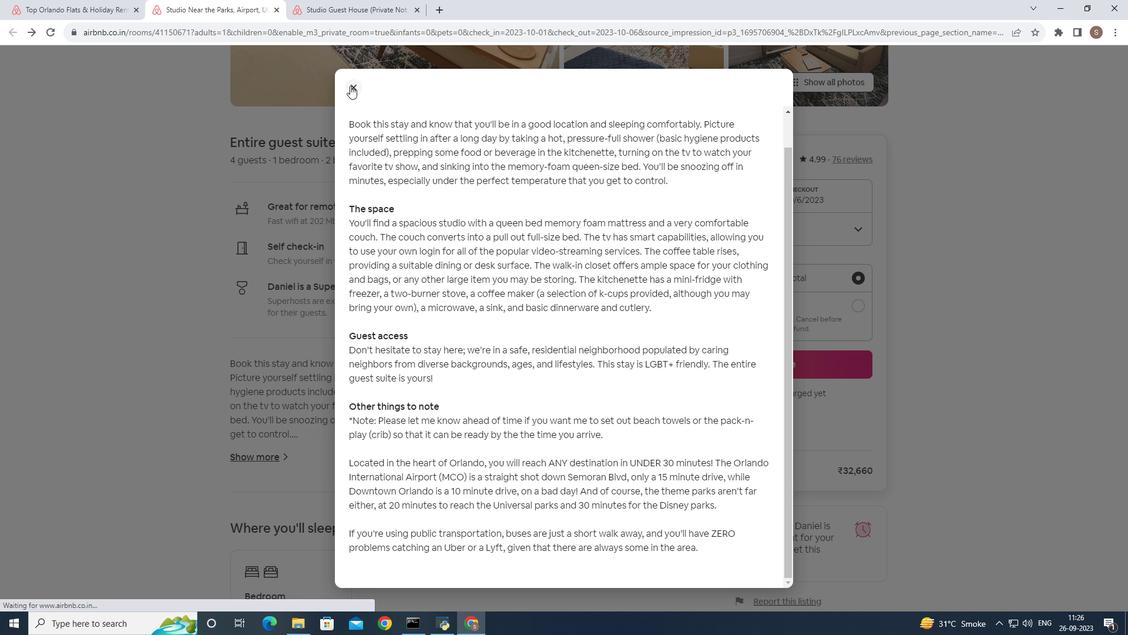 
Action: Mouse pressed left at (350, 85)
Screenshot: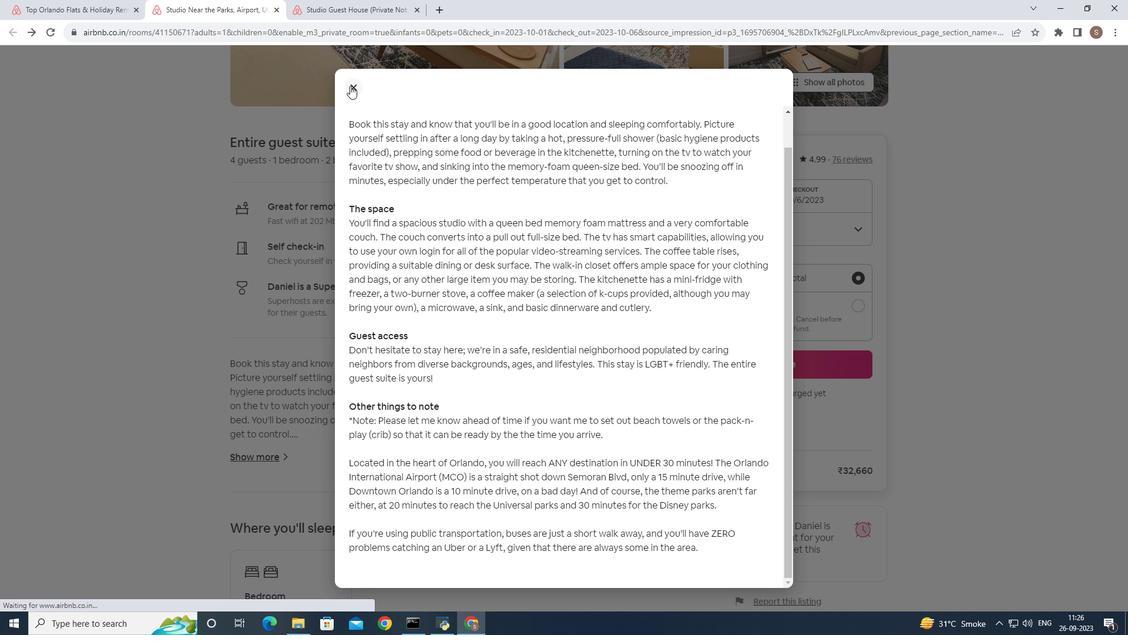
Action: Mouse moved to (603, 156)
Screenshot: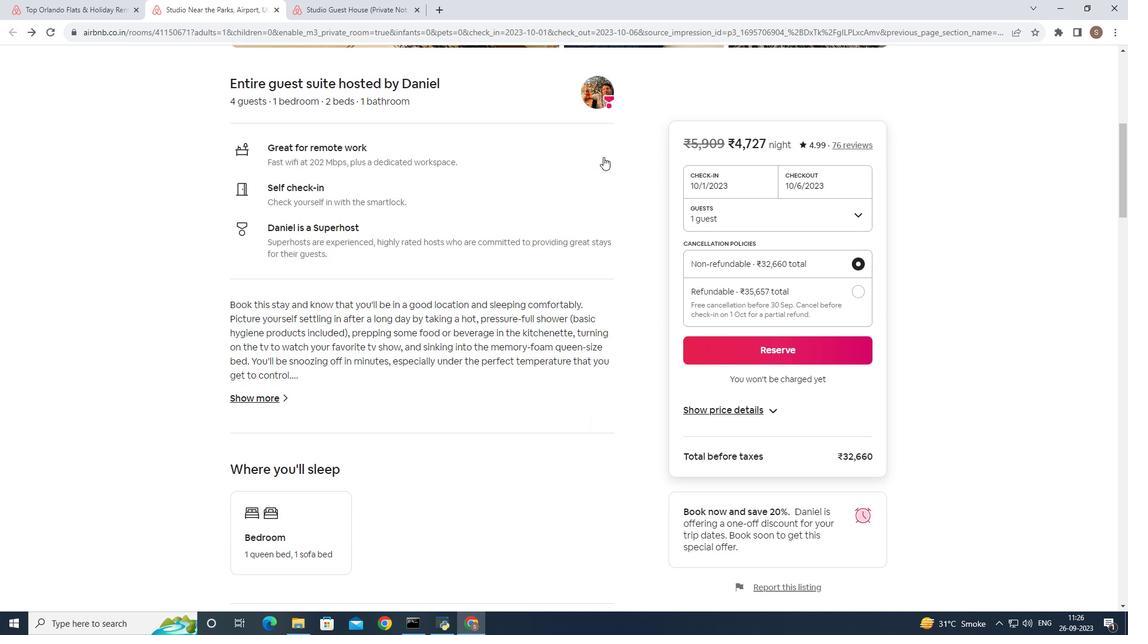 
Action: Mouse scrolled (603, 156) with delta (0, 0)
Screenshot: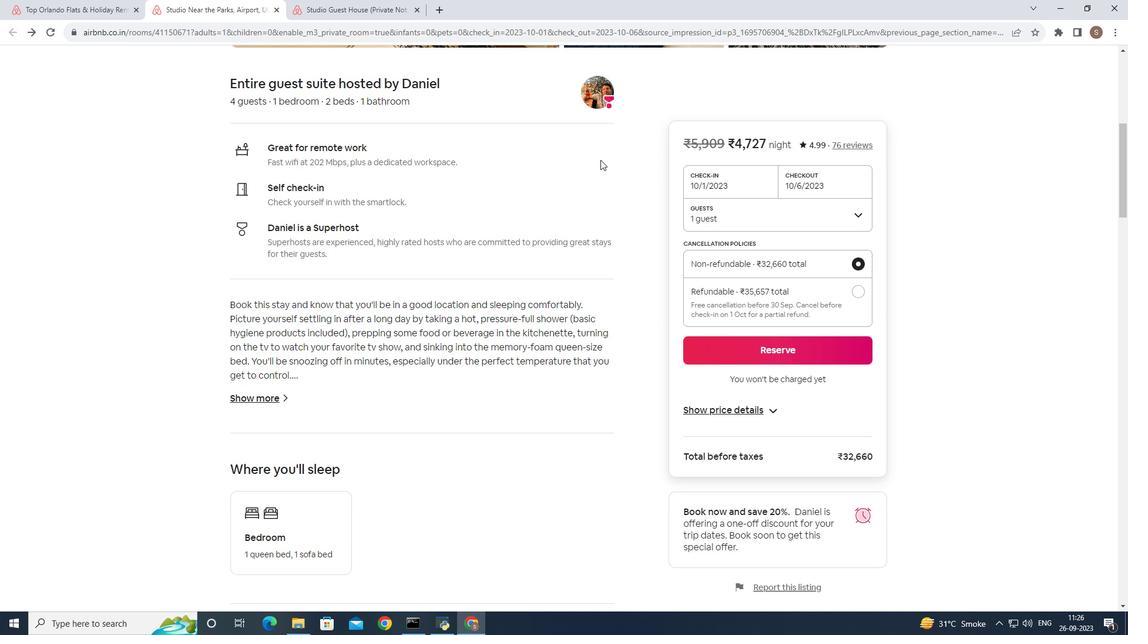 
Action: Mouse moved to (602, 159)
Screenshot: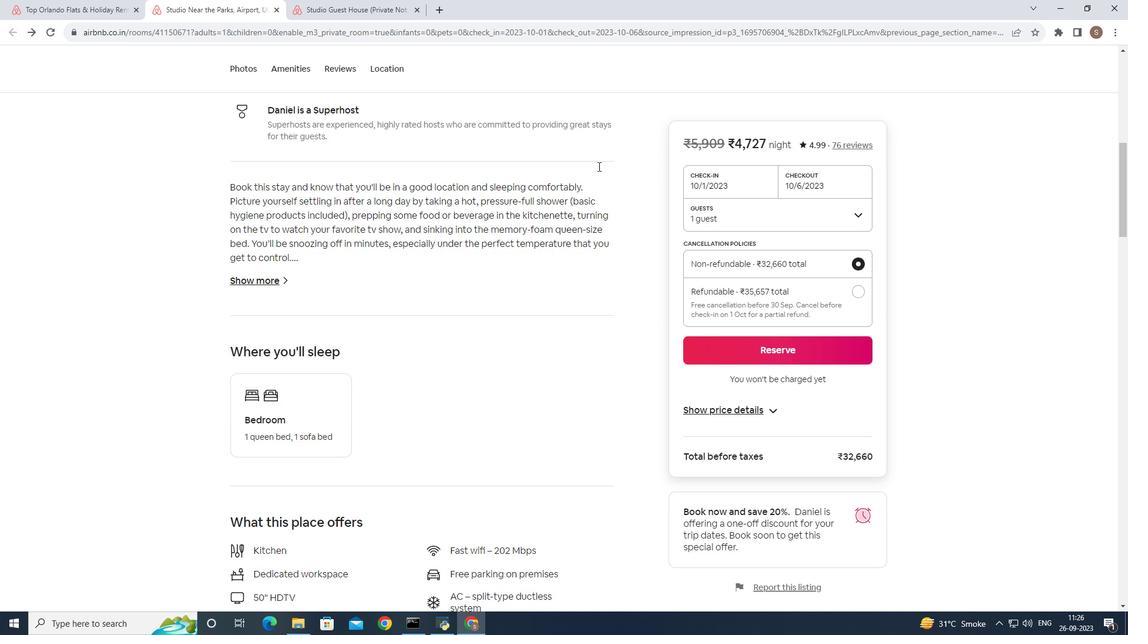
Action: Mouse scrolled (602, 158) with delta (0, 0)
Screenshot: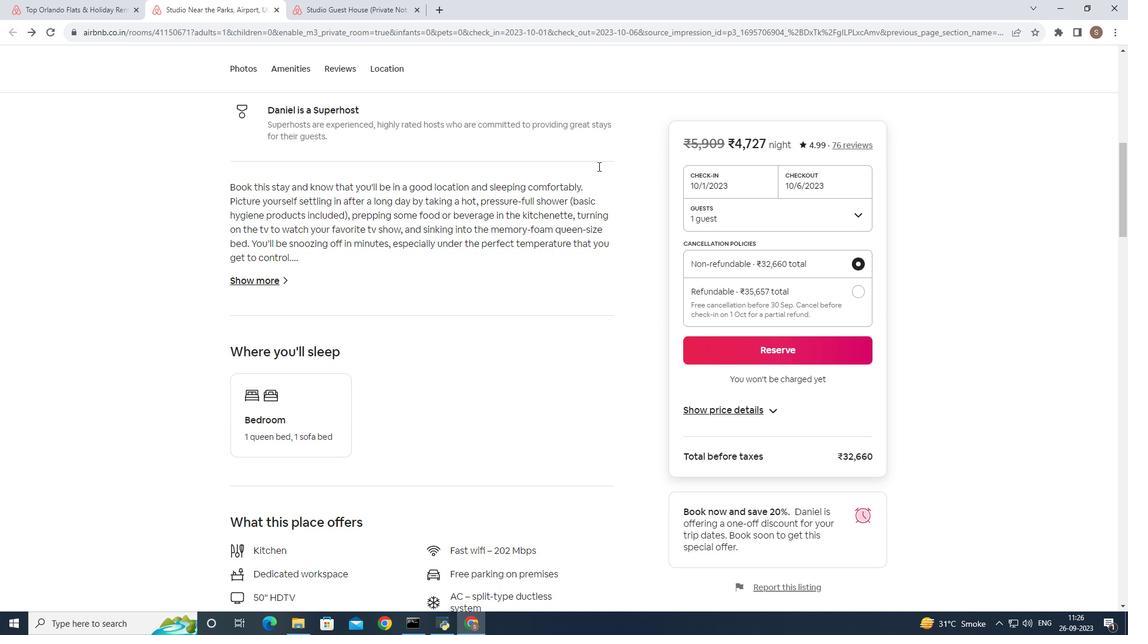 
Action: Mouse moved to (598, 164)
Screenshot: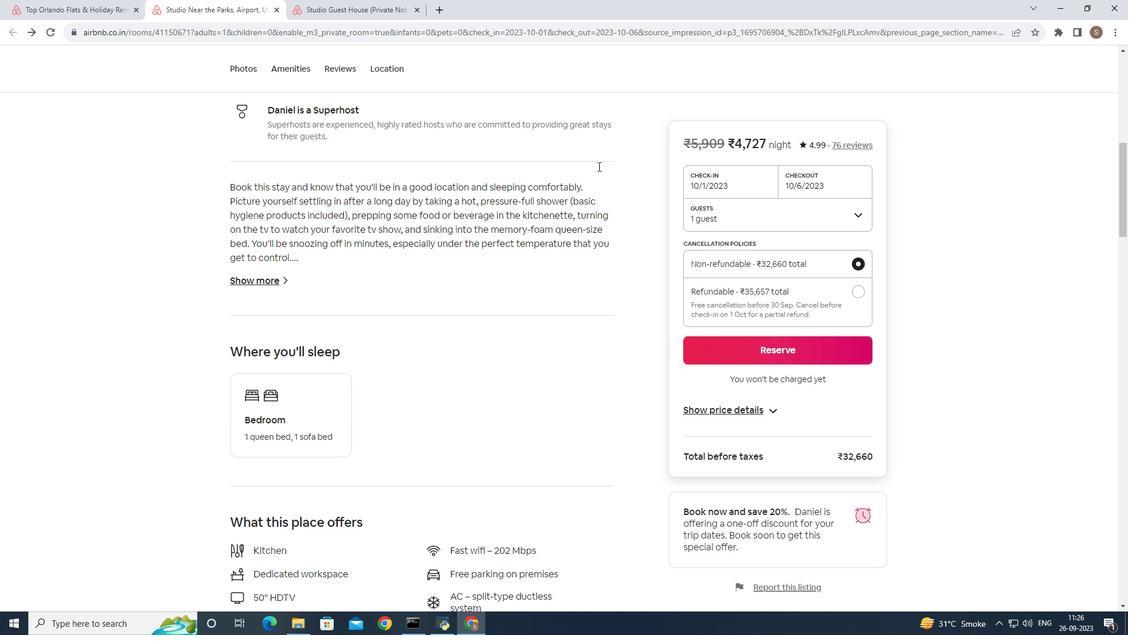 
Action: Mouse scrolled (598, 163) with delta (0, 0)
Screenshot: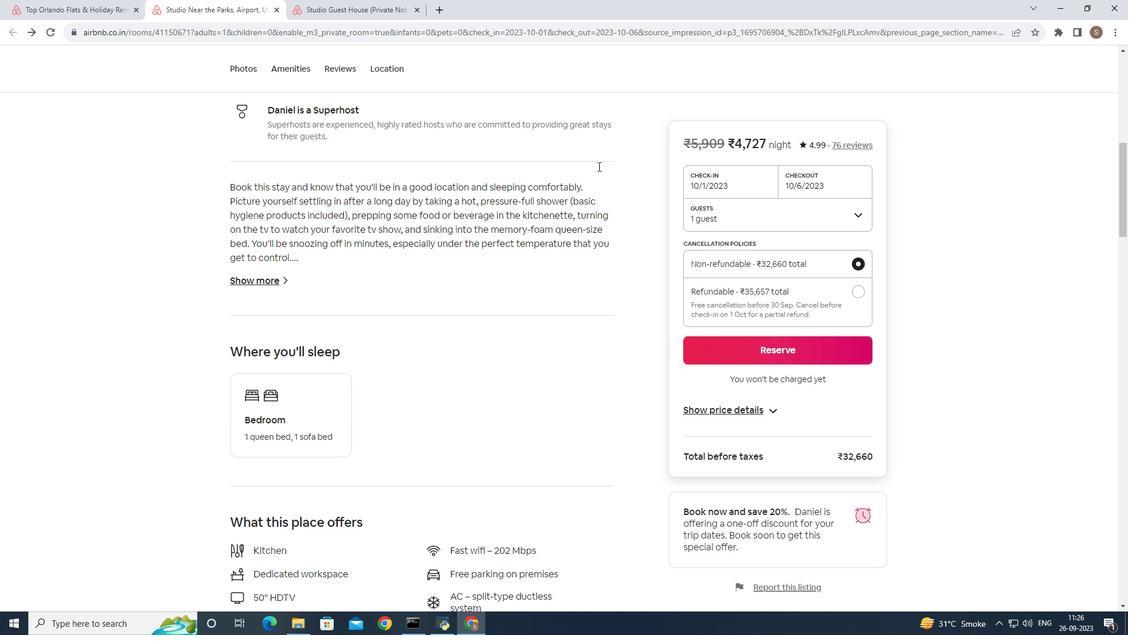 
Action: Mouse moved to (598, 166)
Screenshot: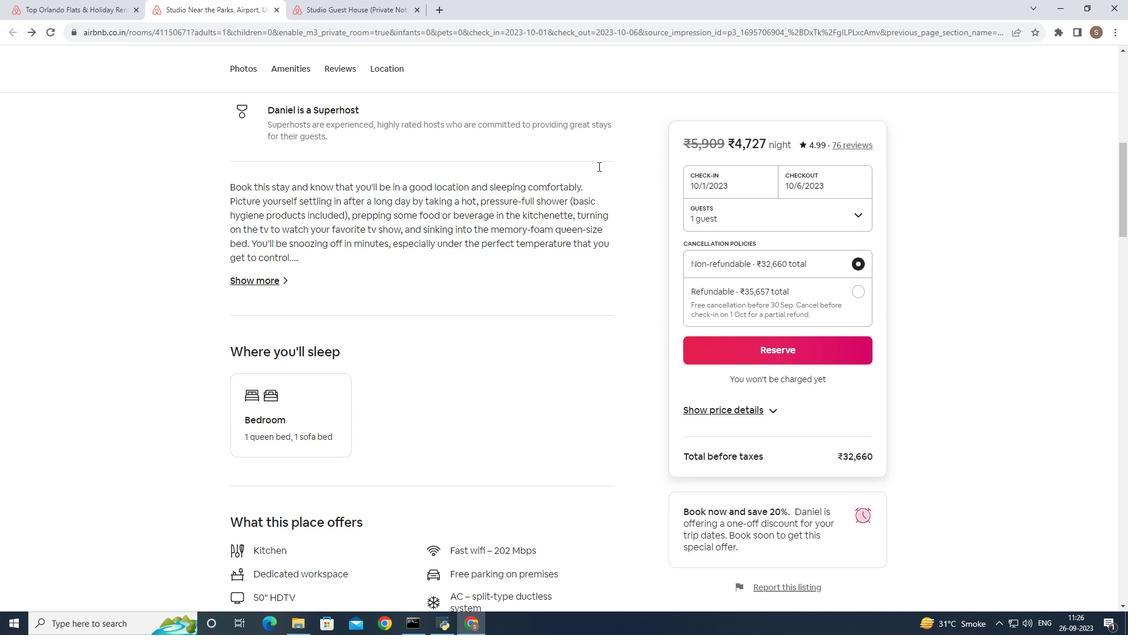 
Action: Mouse scrolled (598, 165) with delta (0, 0)
Screenshot: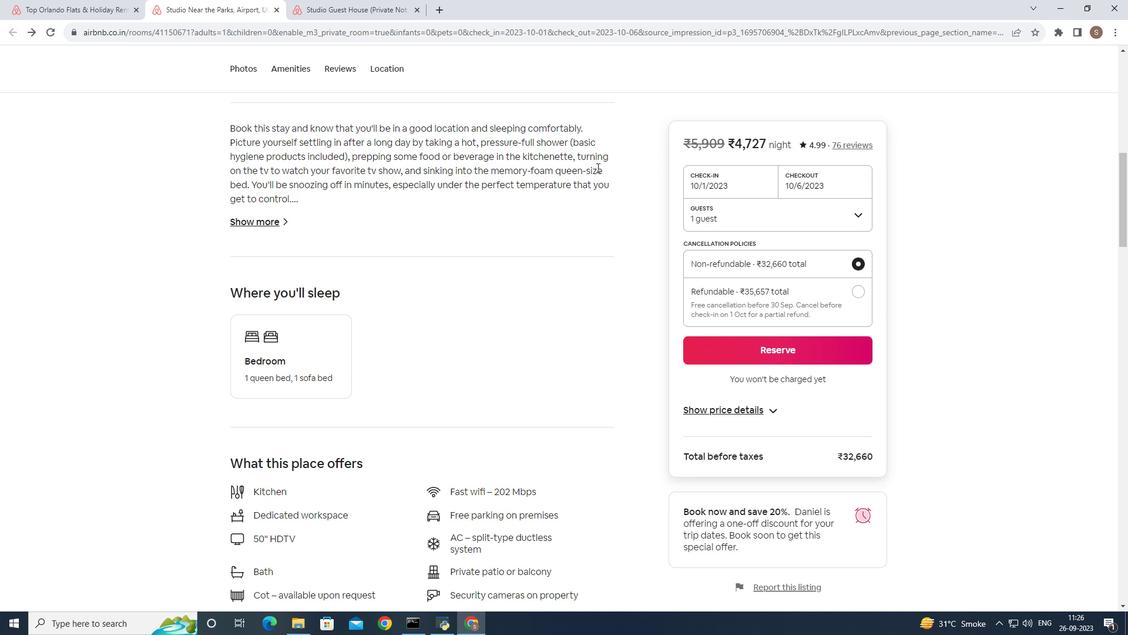 
Action: Mouse moved to (581, 205)
Screenshot: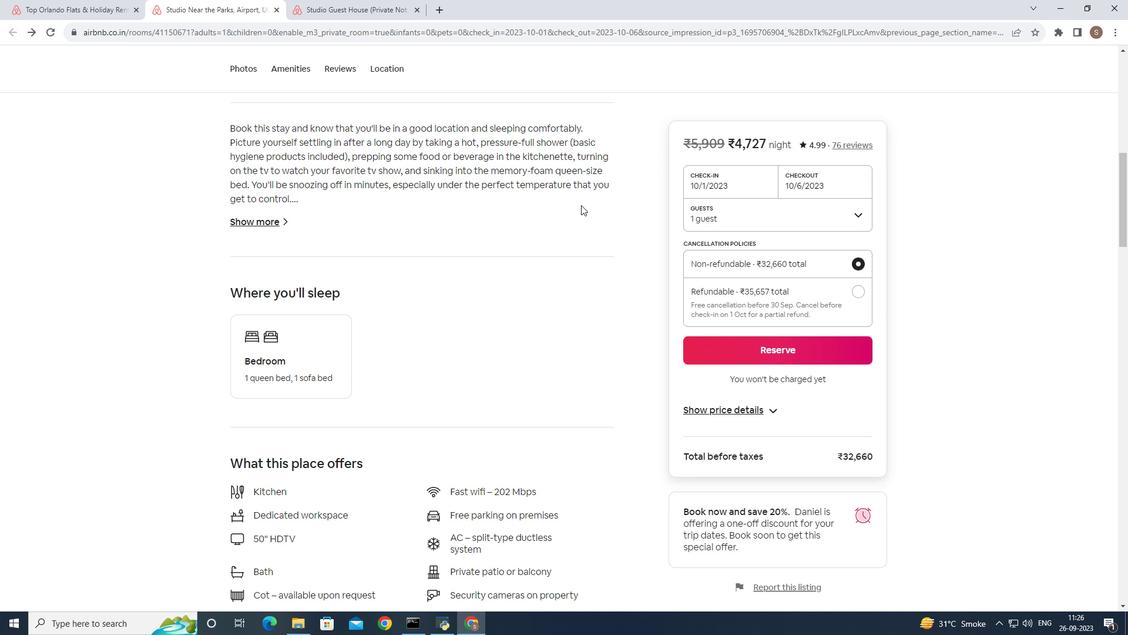 
Action: Mouse scrolled (581, 204) with delta (0, 0)
Screenshot: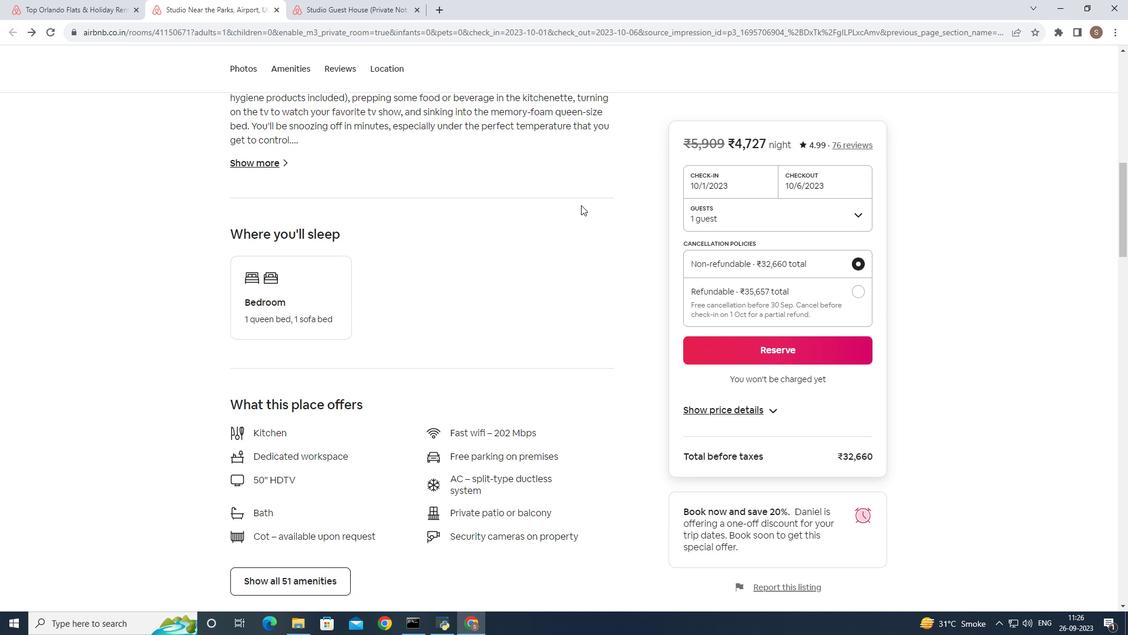 
Action: Mouse scrolled (581, 204) with delta (0, 0)
Screenshot: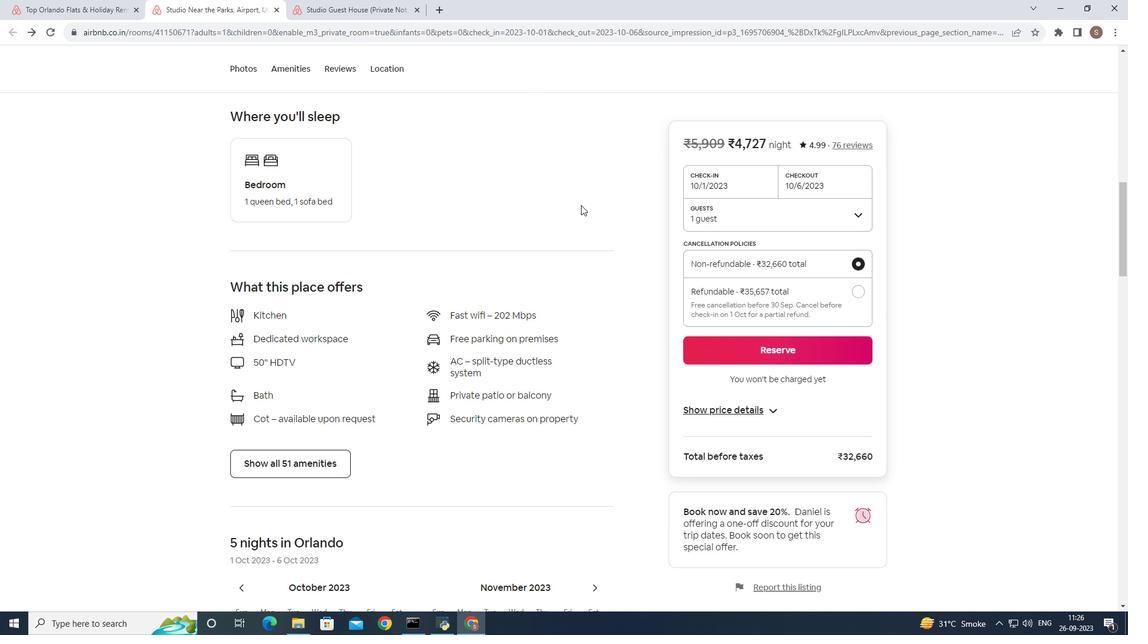 
Action: Mouse scrolled (581, 204) with delta (0, 0)
Screenshot: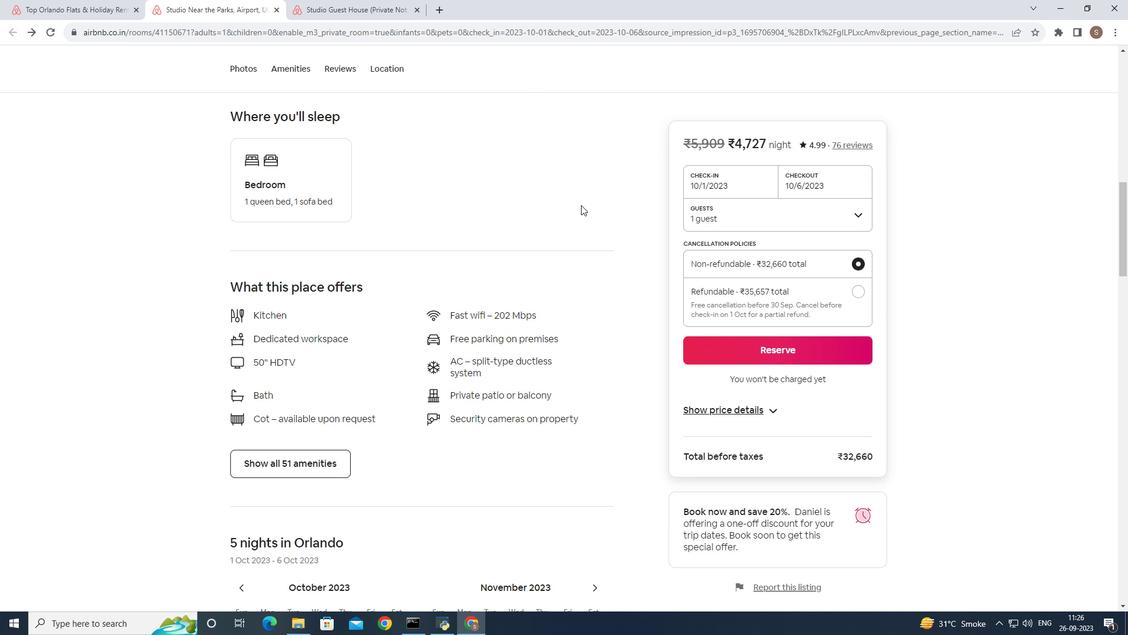 
Action: Mouse scrolled (581, 204) with delta (0, 0)
Screenshot: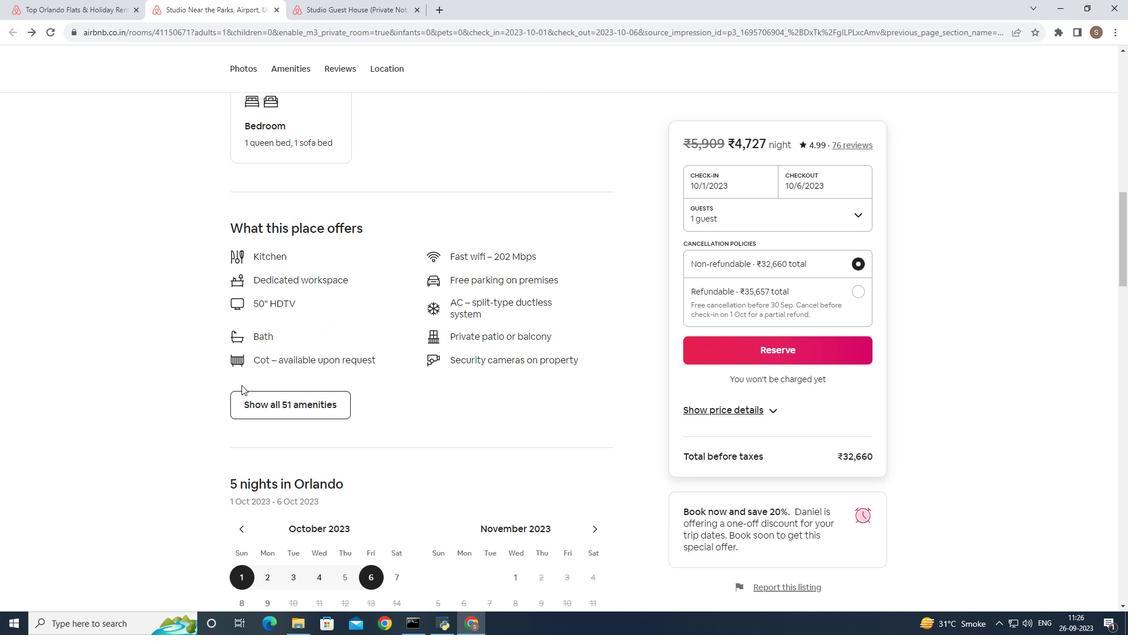 
Action: Mouse moved to (241, 409)
Screenshot: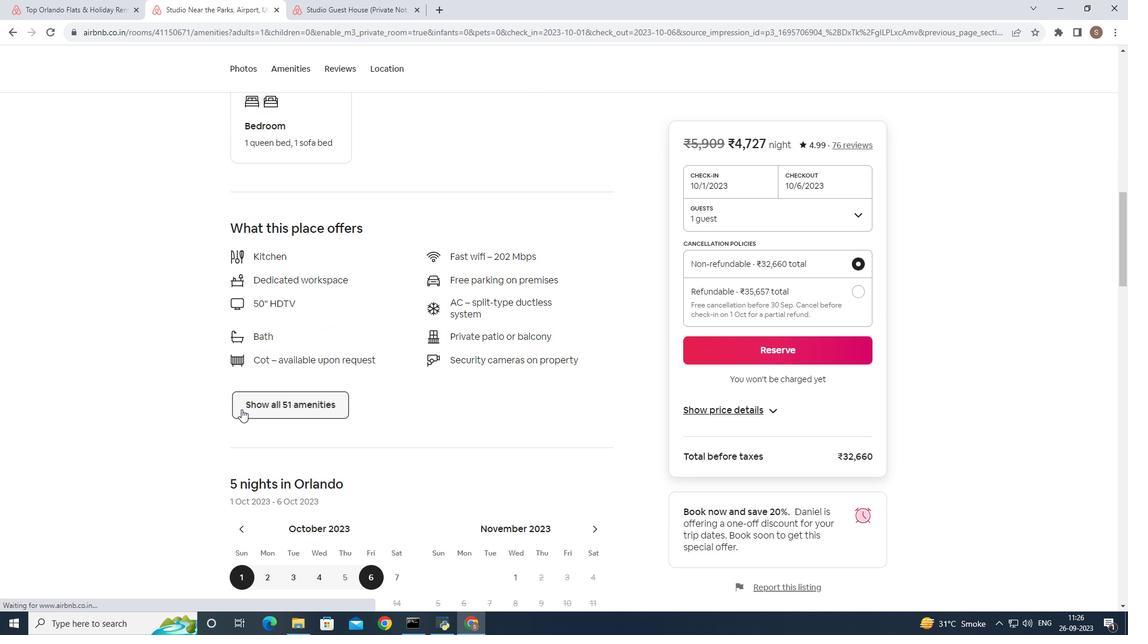 
Action: Mouse pressed left at (241, 409)
Screenshot: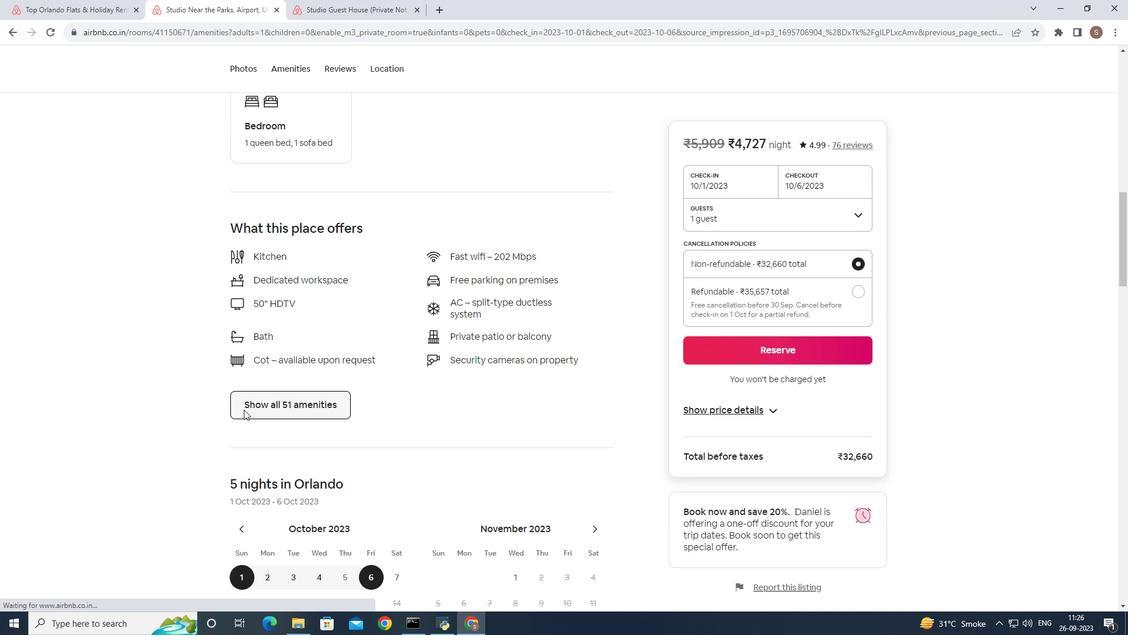 
Action: Mouse moved to (566, 286)
Screenshot: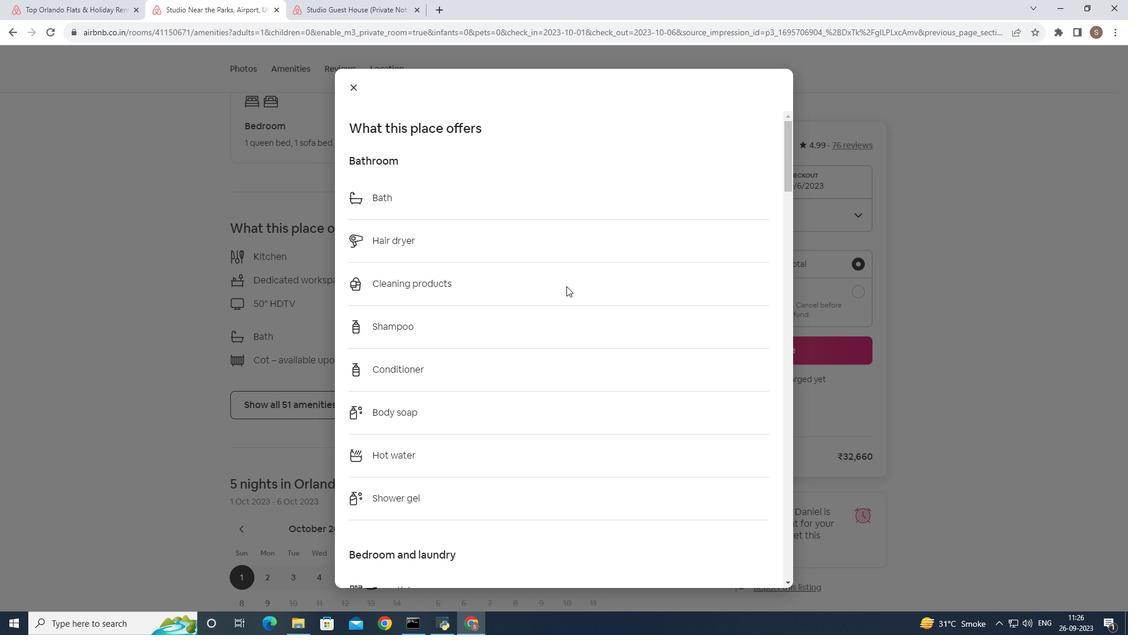 
Action: Mouse pressed left at (566, 286)
Screenshot: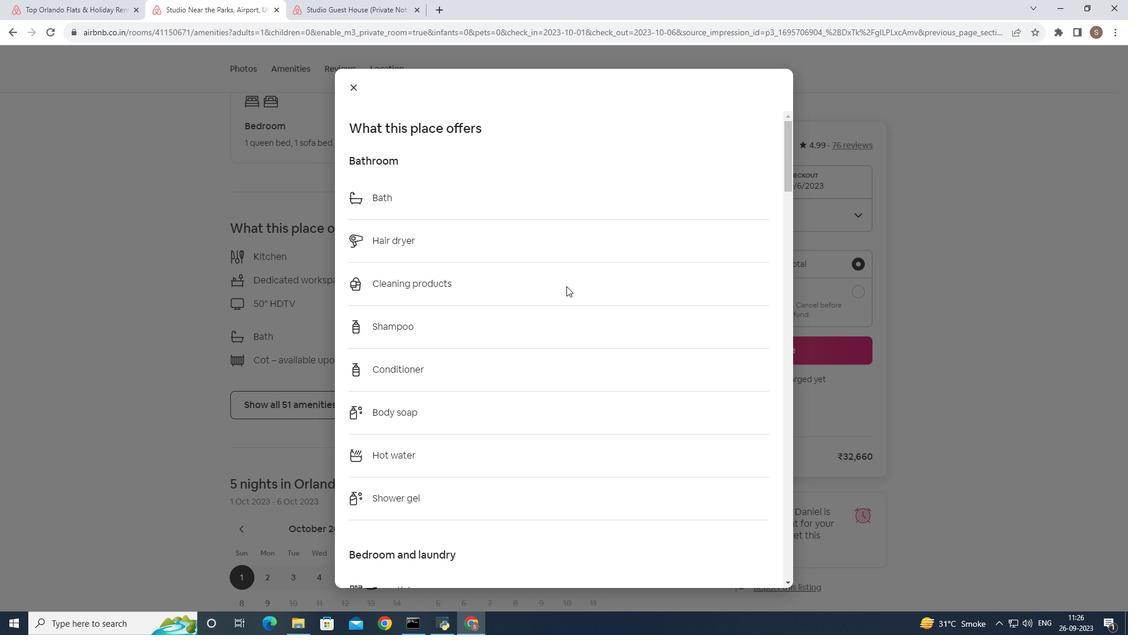
Action: Key pressed <Key.down><Key.down><Key.down><Key.down><Key.down><Key.down><Key.down><Key.down><Key.down><Key.down><Key.down><Key.down><Key.down><Key.down><Key.down><Key.down><Key.down><Key.down><Key.down><Key.down><Key.down><Key.down><Key.down><Key.down><Key.down><Key.down><Key.down><Key.down><Key.down><Key.down><Key.down><Key.down><Key.down><Key.down><Key.down><Key.down><Key.down><Key.down><Key.down><Key.down><Key.down><Key.down><Key.down><Key.down><Key.down><Key.down><Key.down><Key.down><Key.down><Key.down><Key.down><Key.down><Key.down><Key.down><Key.down><Key.down><Key.down><Key.down><Key.down><Key.down><Key.down><Key.down><Key.down><Key.down><Key.down><Key.down><Key.down><Key.down><Key.down><Key.down><Key.down><Key.down><Key.down><Key.down><Key.down><Key.down><Key.down><Key.down><Key.down><Key.down><Key.down><Key.down><Key.down><Key.down><Key.down><Key.down><Key.down><Key.down><Key.down><Key.down><Key.down><Key.down><Key.down><Key.down><Key.down><Key.down><Key.down><Key.down><Key.down><Key.down><Key.down><Key.down><Key.down><Key.down><Key.down><Key.down><Key.down><Key.down><Key.down><Key.down><Key.down><Key.down><Key.down><Key.down><Key.down>
Screenshot: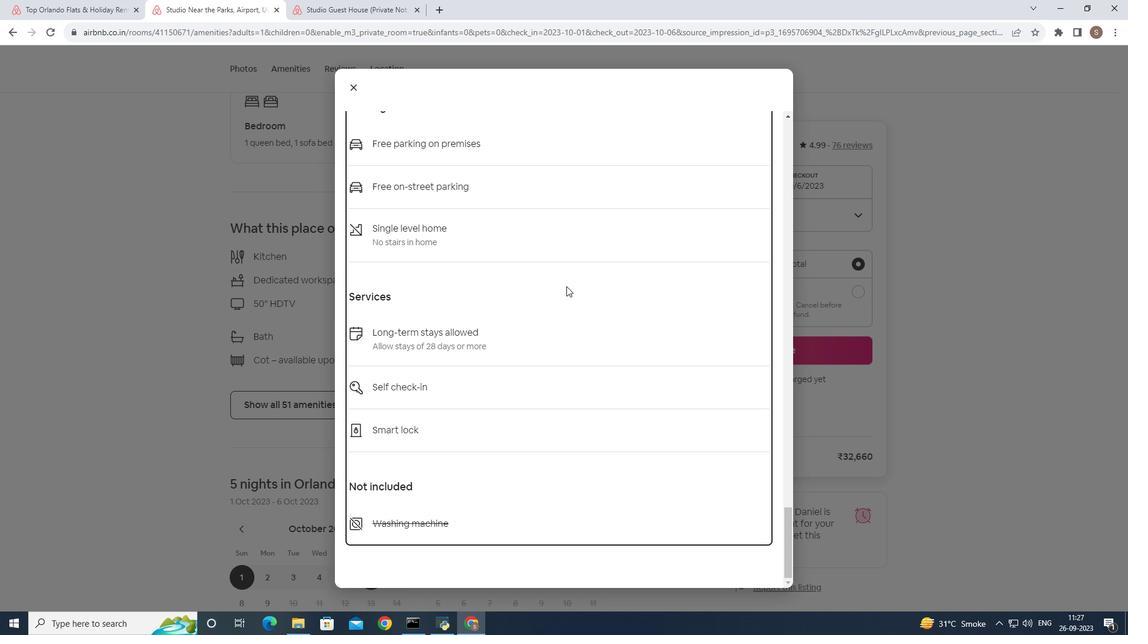 
Action: Mouse moved to (350, 85)
Screenshot: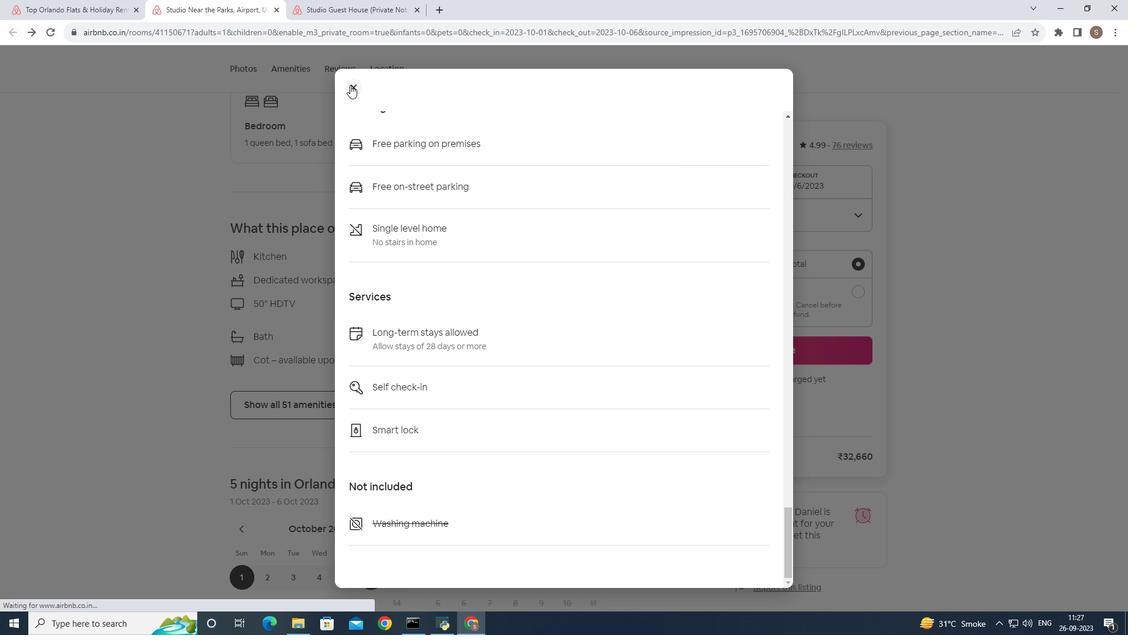 
Action: Mouse pressed left at (350, 85)
Screenshot: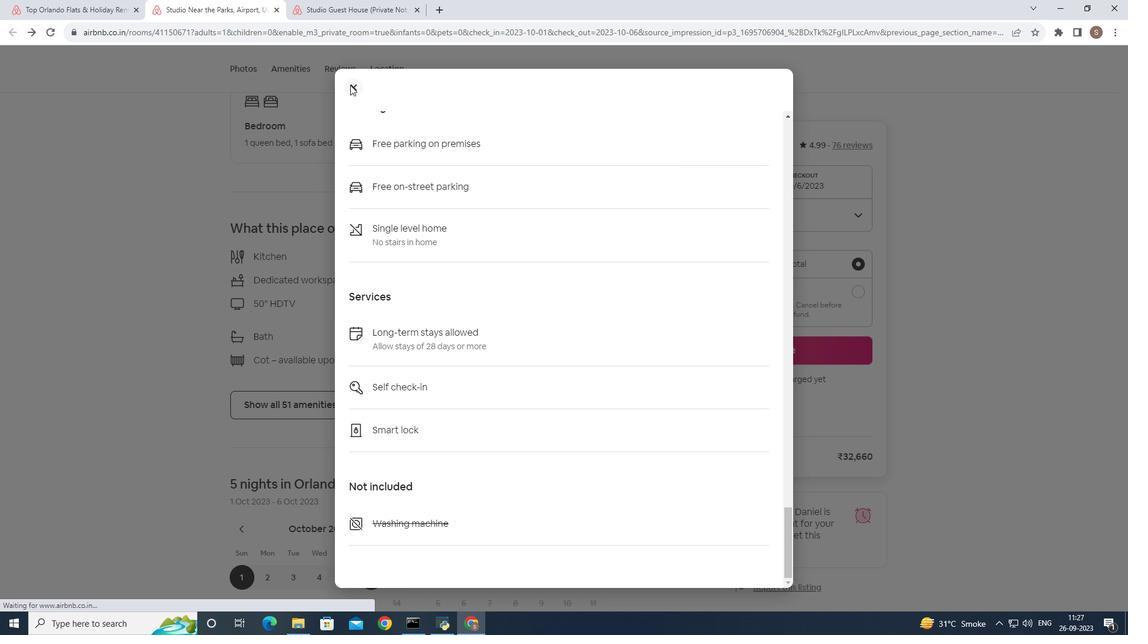
Action: Mouse moved to (358, 352)
Screenshot: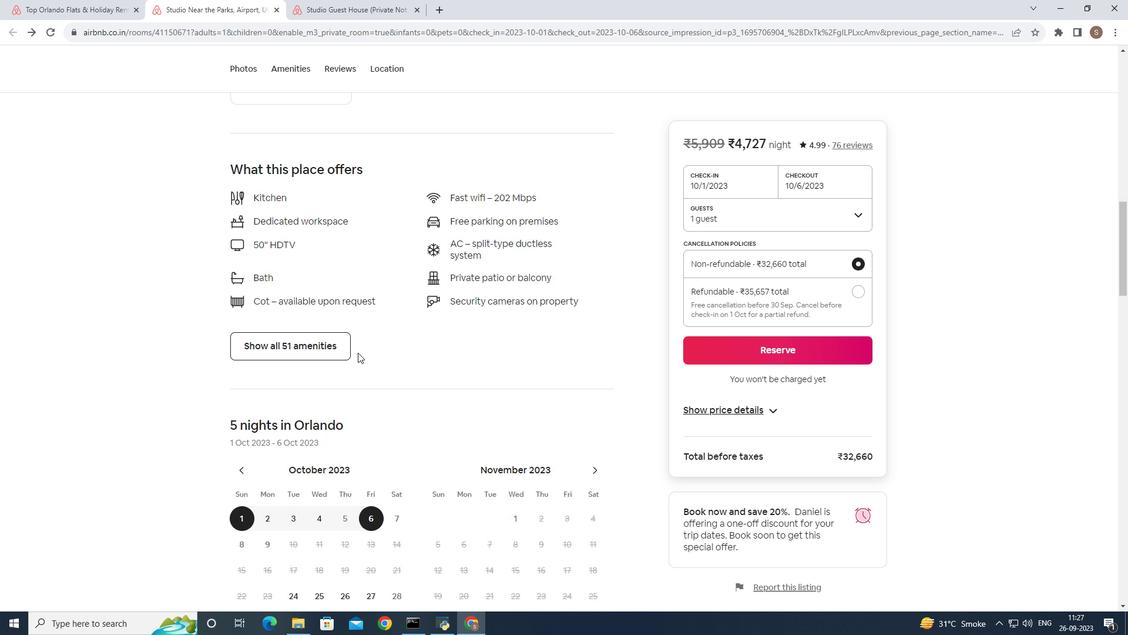 
Action: Mouse scrolled (358, 352) with delta (0, 0)
Screenshot: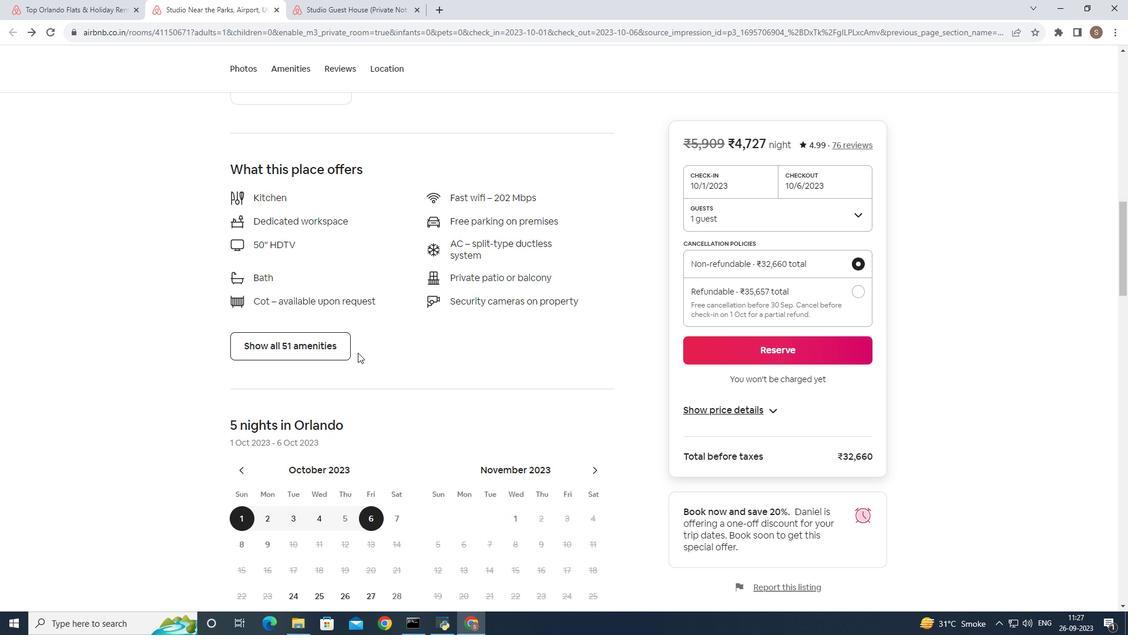 
Action: Mouse moved to (333, 352)
Screenshot: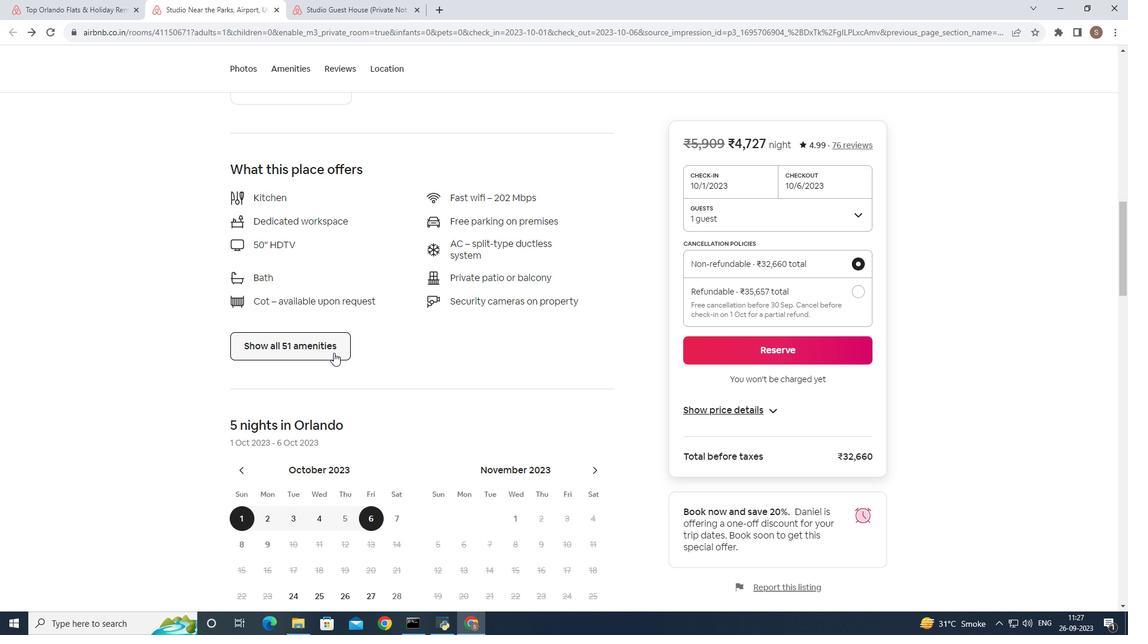 
Action: Mouse scrolled (333, 352) with delta (0, 0)
Screenshot: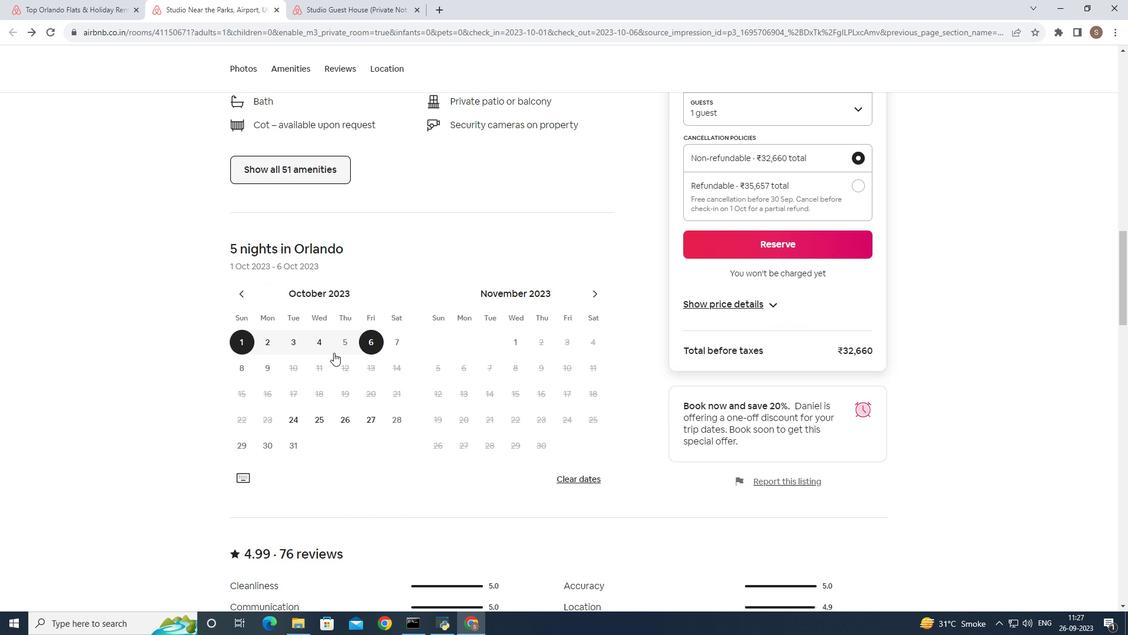
Action: Mouse scrolled (333, 352) with delta (0, 0)
Screenshot: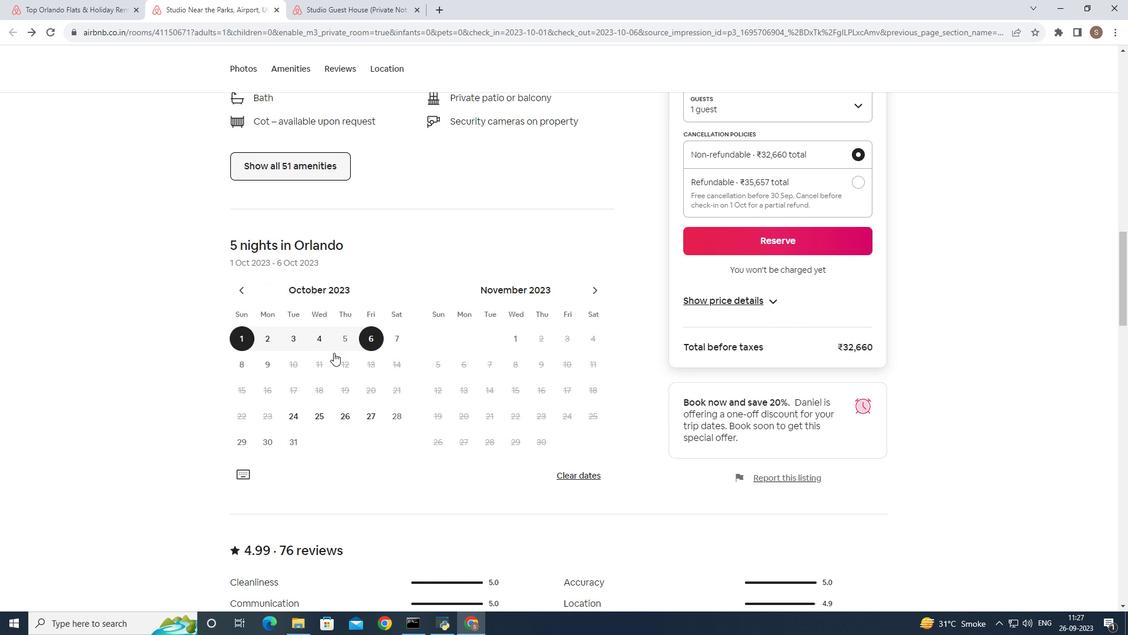 
Action: Mouse scrolled (333, 352) with delta (0, 0)
Screenshot: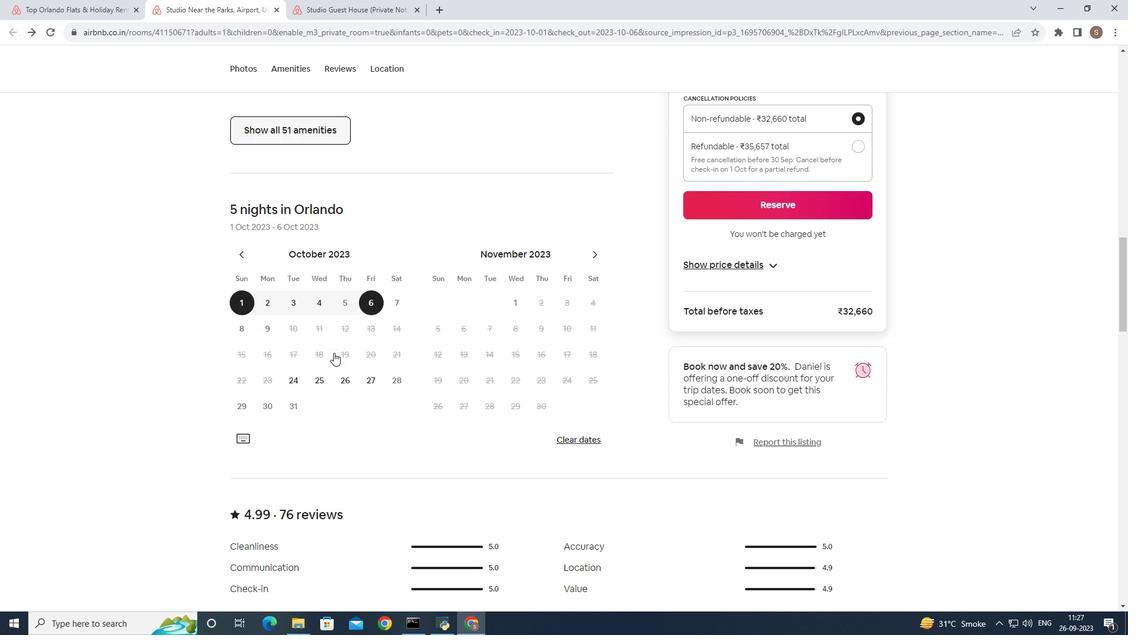
Action: Mouse scrolled (333, 352) with delta (0, 0)
Screenshot: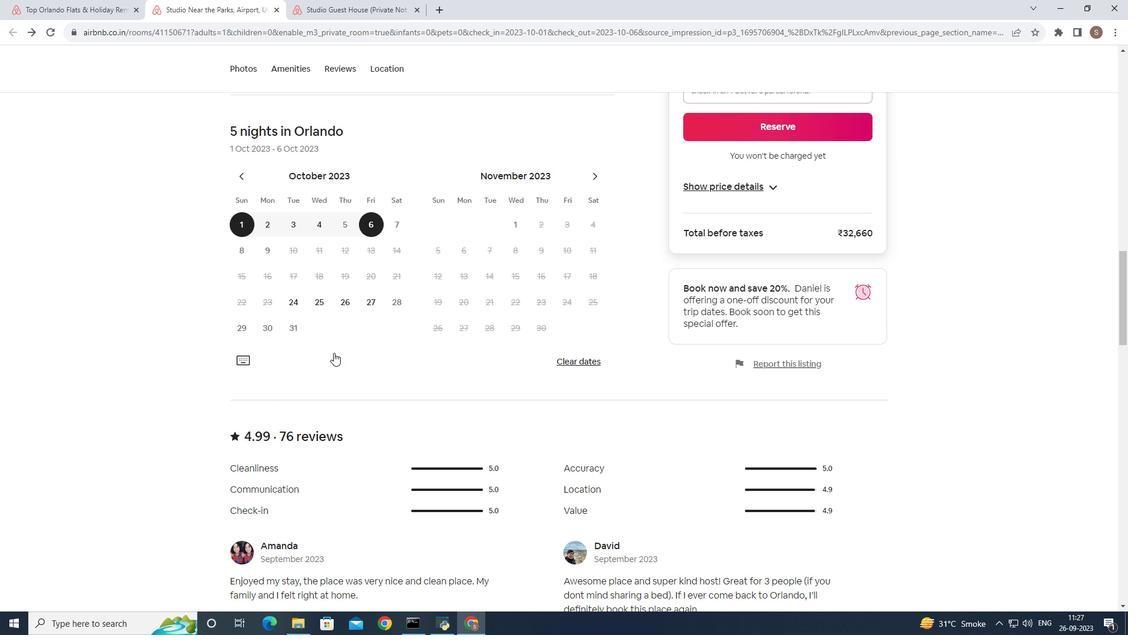 
Action: Mouse scrolled (333, 352) with delta (0, 0)
Screenshot: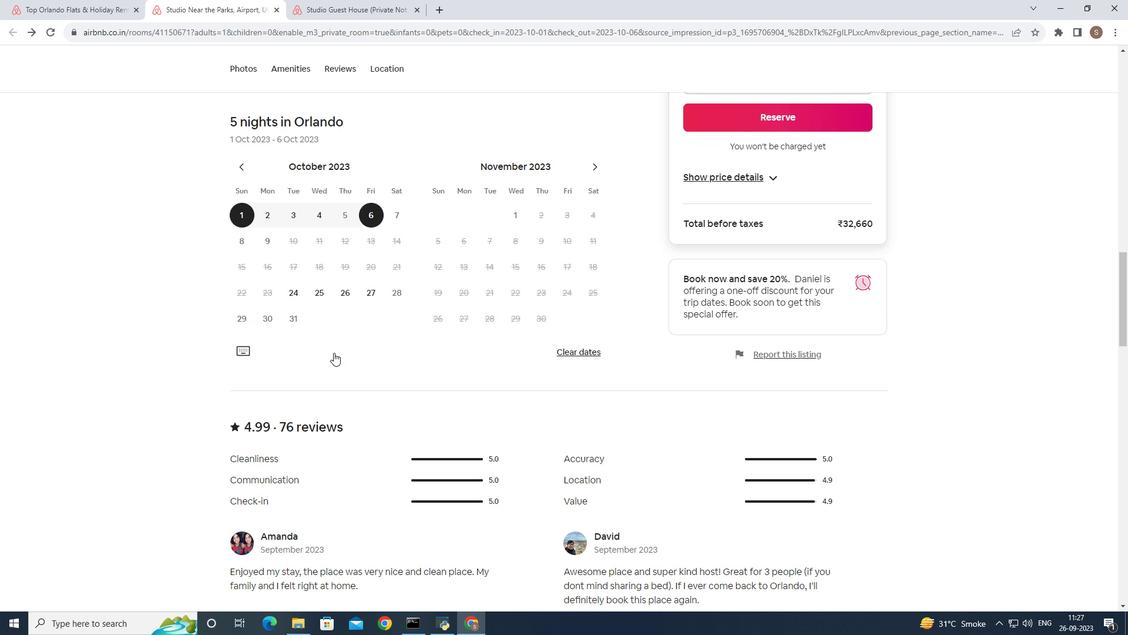 
Action: Mouse scrolled (333, 352) with delta (0, 0)
Screenshot: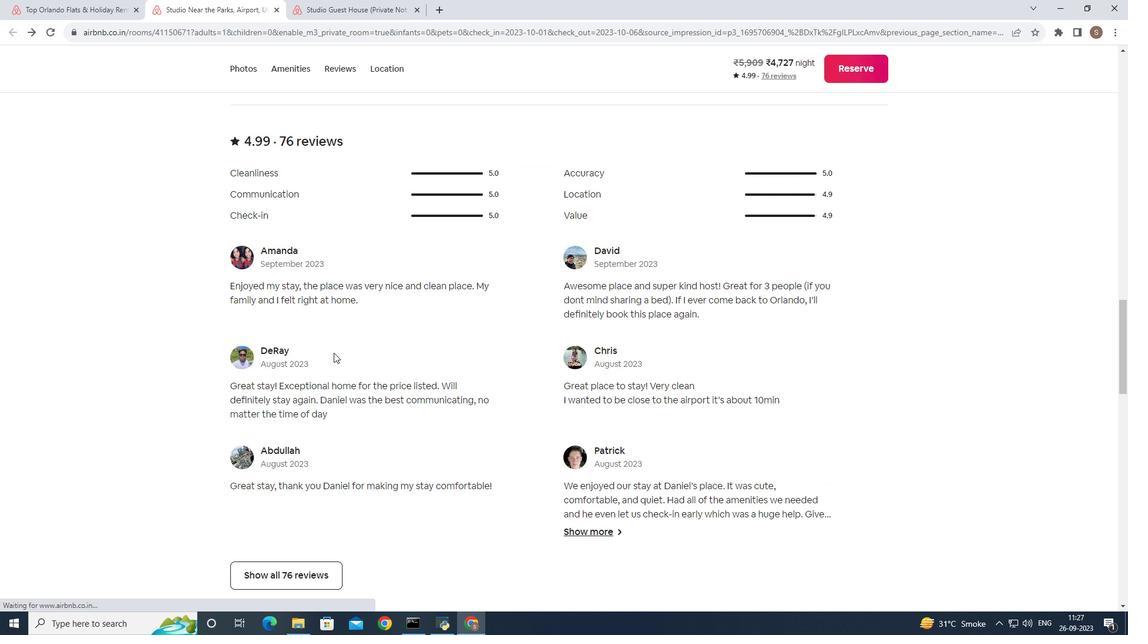 
Action: Mouse scrolled (333, 352) with delta (0, 0)
Screenshot: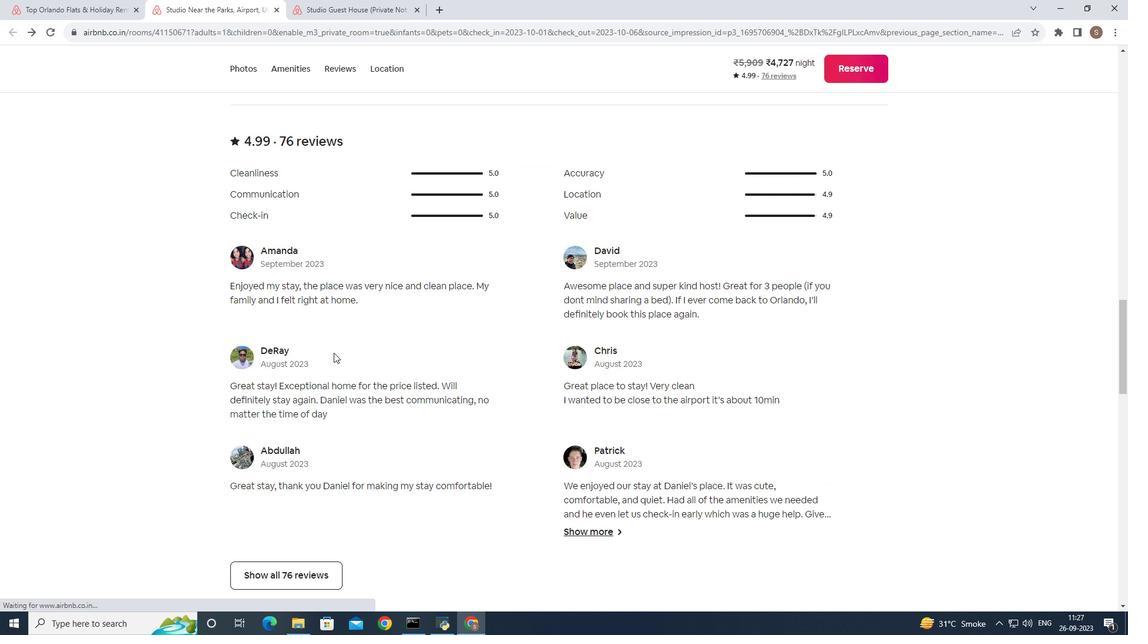 
Action: Mouse scrolled (333, 352) with delta (0, 0)
Screenshot: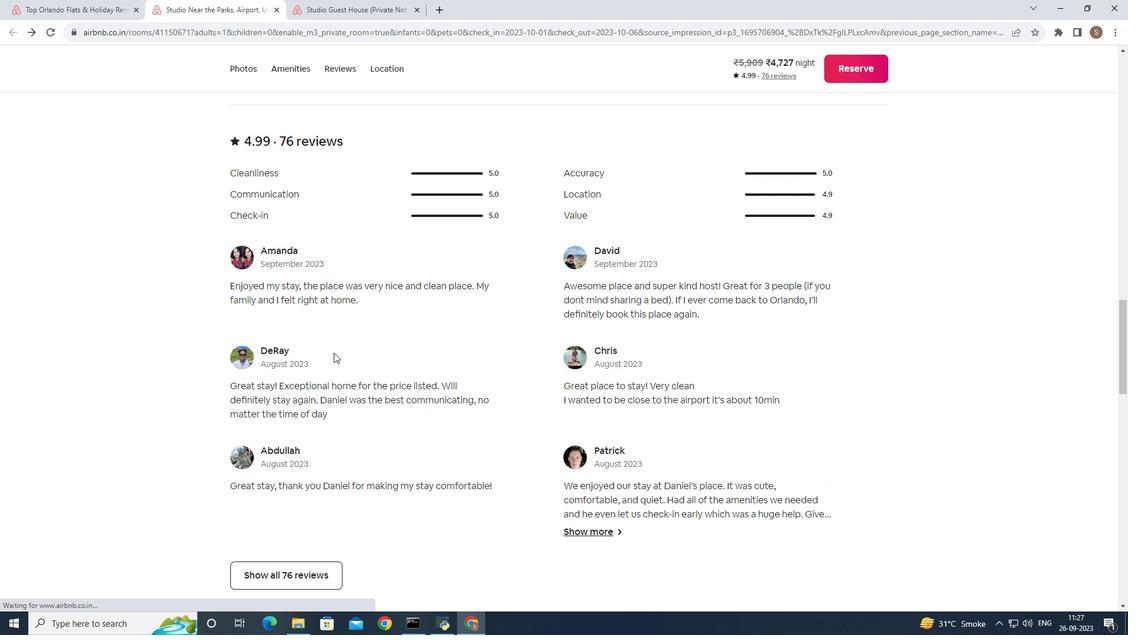 
Action: Mouse scrolled (333, 352) with delta (0, 0)
Screenshot: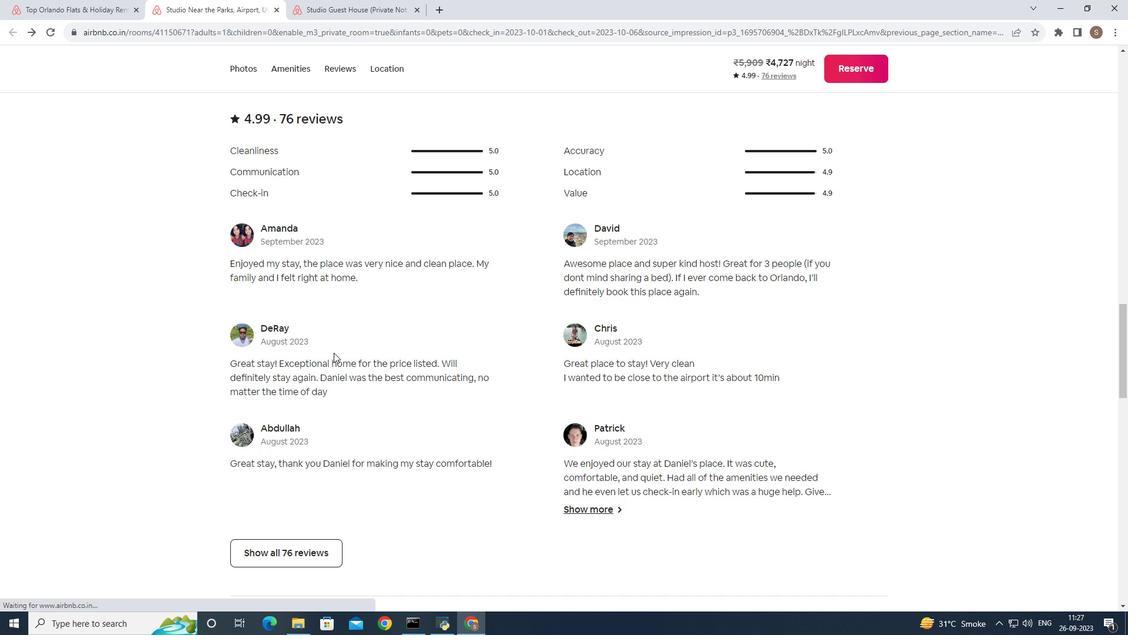 
Action: Mouse scrolled (333, 352) with delta (0, 0)
Screenshot: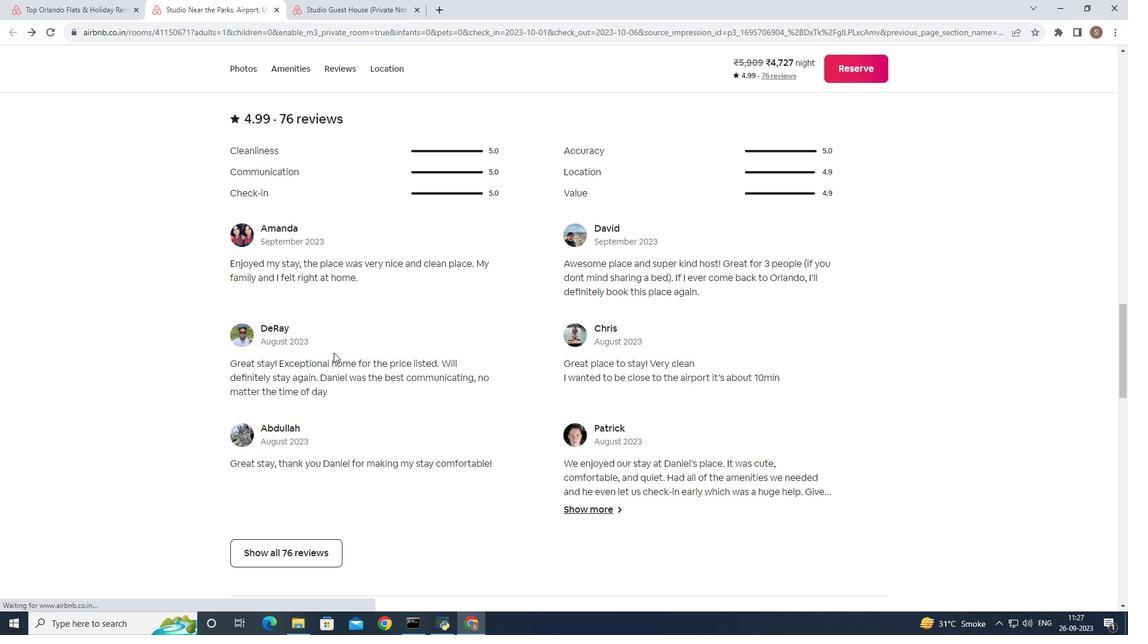 
Action: Mouse scrolled (333, 352) with delta (0, 0)
Screenshot: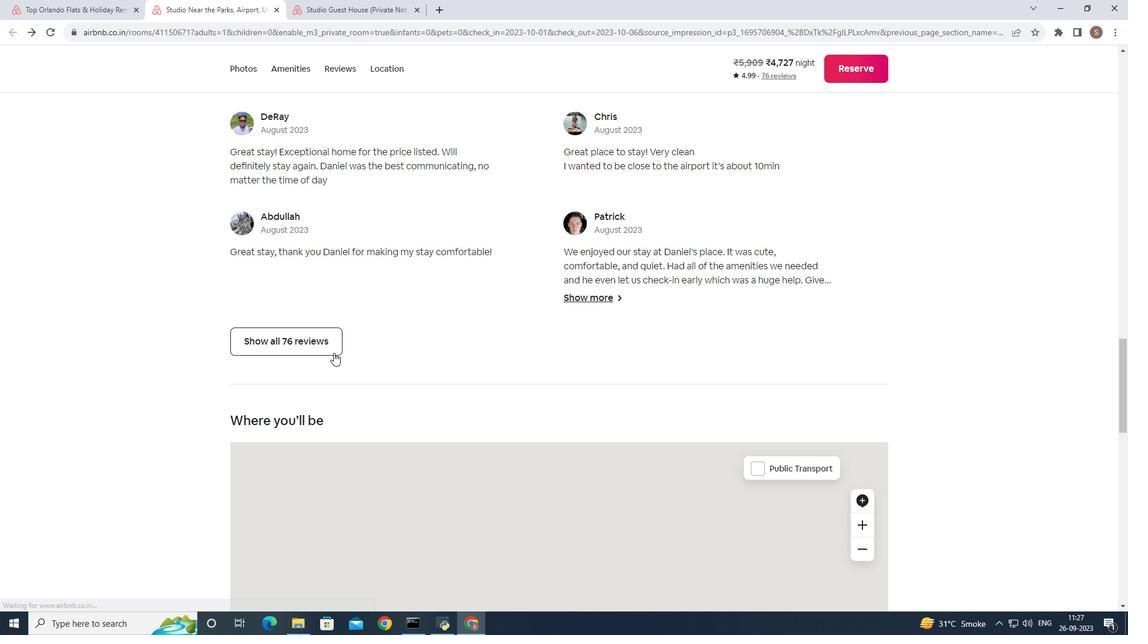 
Action: Mouse scrolled (333, 352) with delta (0, 0)
Screenshot: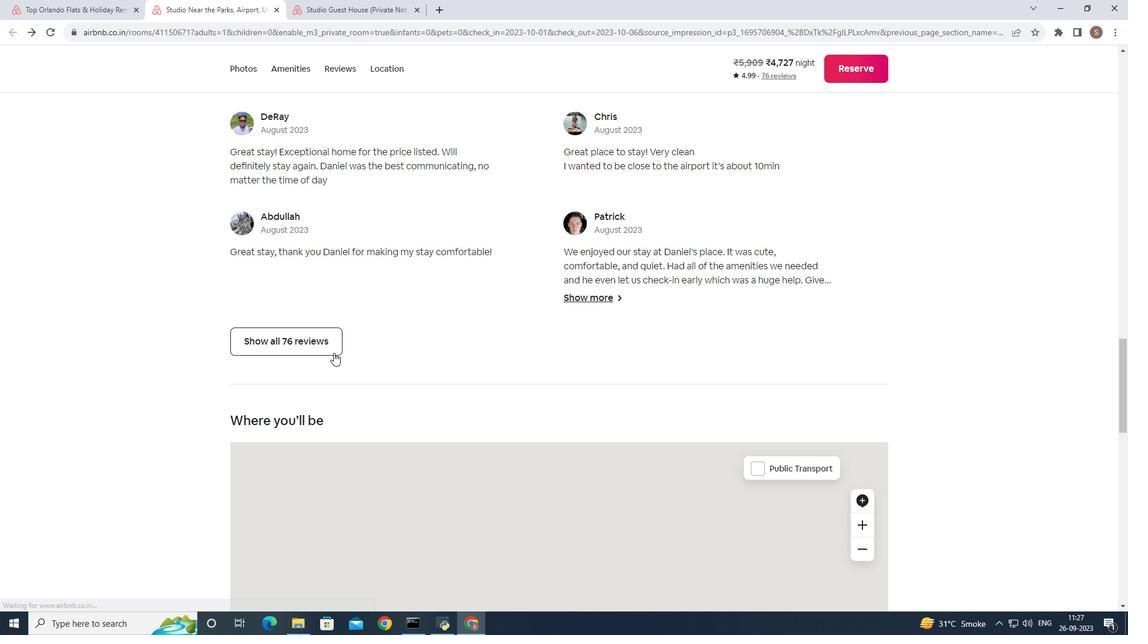 
Action: Mouse scrolled (333, 352) with delta (0, 0)
Screenshot: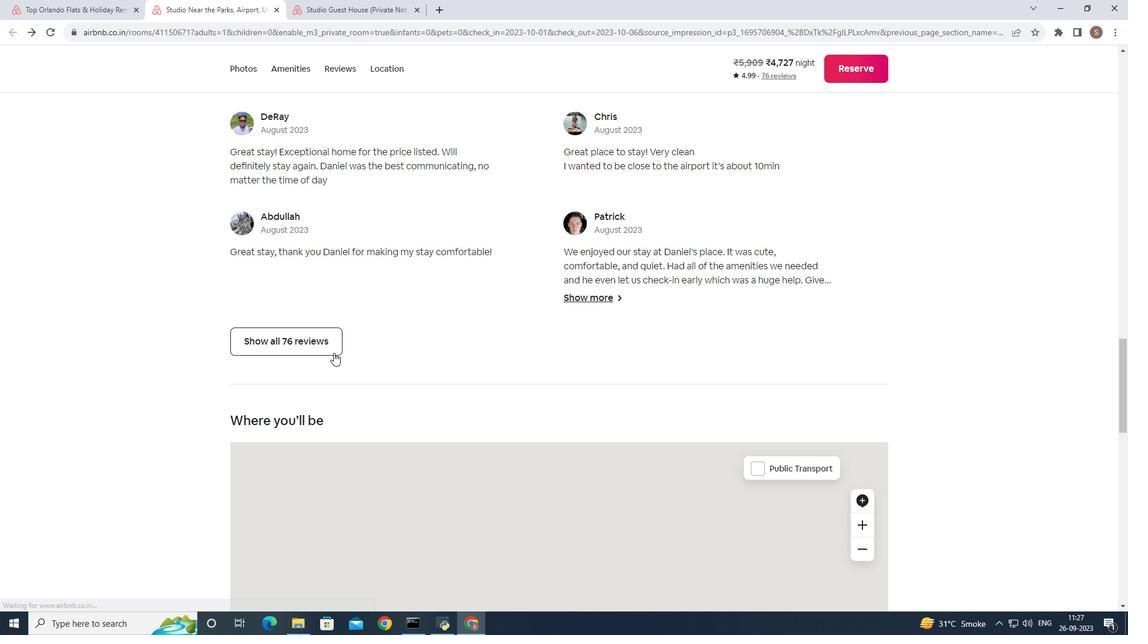 
Action: Mouse scrolled (333, 352) with delta (0, 0)
Screenshot: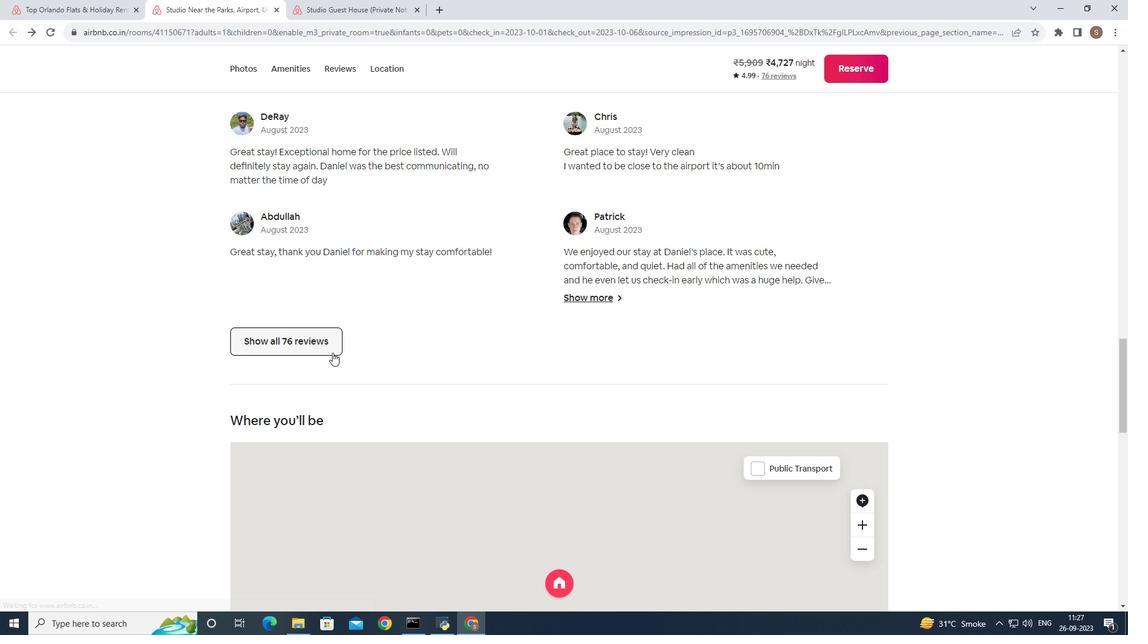 
Action: Mouse moved to (329, 344)
Screenshot: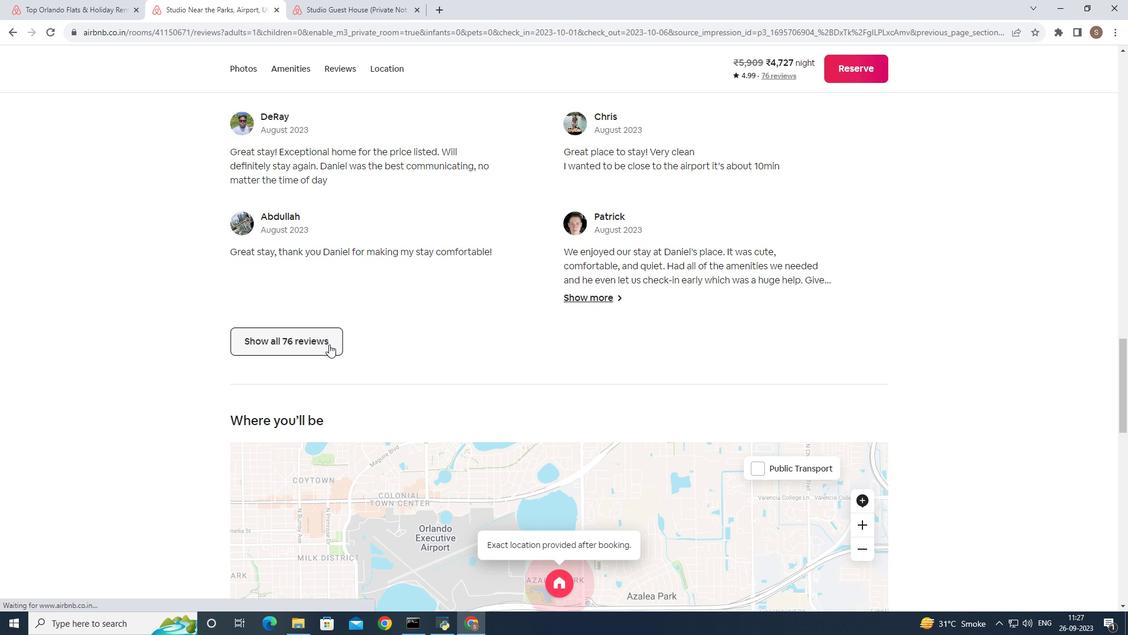 
Action: Mouse pressed left at (329, 344)
Screenshot: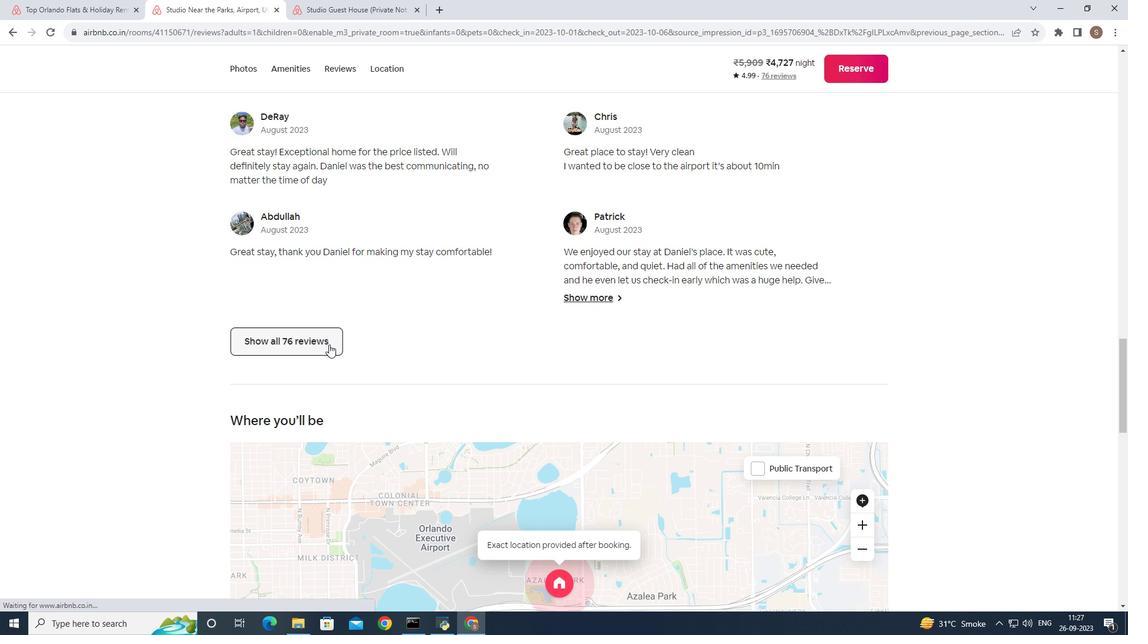 
Action: Mouse moved to (701, 260)
Screenshot: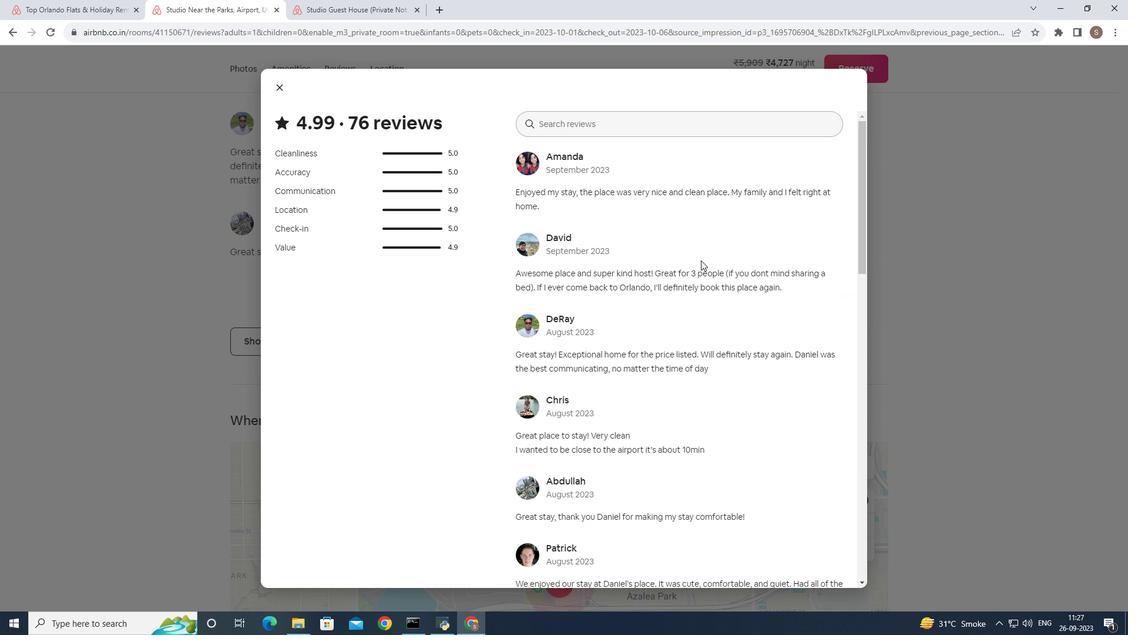
Action: Mouse pressed left at (701, 260)
Screenshot: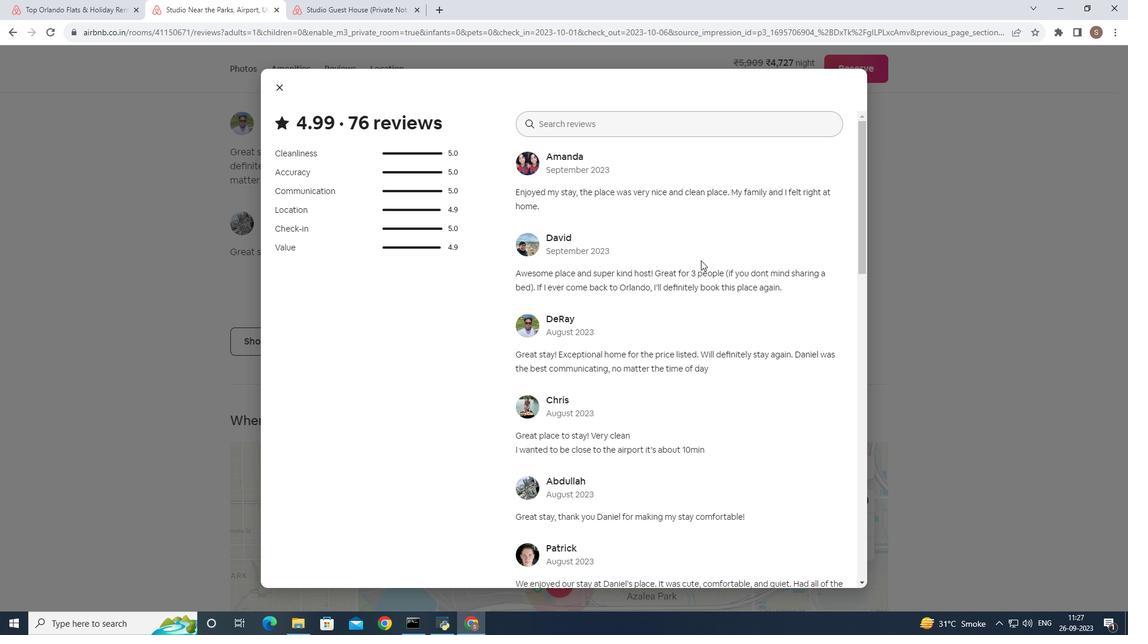 
Action: Key pressed <Key.down><Key.down><Key.down><Key.down><Key.down><Key.down><Key.down><Key.down><Key.down><Key.down><Key.down><Key.down><Key.down><Key.down><Key.down><Key.down><Key.down><Key.down><Key.down><Key.down><Key.down><Key.down><Key.down><Key.down><Key.down><Key.down><Key.down><Key.down><Key.down><Key.down><Key.down><Key.down><Key.down><Key.down><Key.down><Key.down><Key.down><Key.down><Key.down><Key.down><Key.down><Key.down><Key.down><Key.down><Key.down><Key.down><Key.down><Key.down><Key.down><Key.down><Key.down><Key.down><Key.down><Key.down><Key.down><Key.down><Key.down><Key.down><Key.down><Key.down><Key.down><Key.down><Key.down><Key.down><Key.down><Key.down><Key.down><Key.down><Key.down><Key.down><Key.down><Key.down><Key.down><Key.down><Key.down><Key.down><Key.down><Key.down><Key.down><Key.down><Key.down><Key.down><Key.down><Key.down><Key.down><Key.down><Key.down><Key.down><Key.down><Key.down><Key.down><Key.down><Key.down><Key.down><Key.down><Key.down><Key.down><Key.down><Key.down><Key.down><Key.down><Key.down><Key.down><Key.down><Key.down><Key.down><Key.down><Key.down><Key.down><Key.down><Key.down><Key.down><Key.down><Key.down><Key.down><Key.down><Key.down><Key.down><Key.down><Key.down><Key.down><Key.down><Key.down><Key.down><Key.down><Key.down><Key.down><Key.down><Key.down><Key.down><Key.down><Key.down><Key.down><Key.down><Key.down><Key.down><Key.down><Key.down><Key.down><Key.down><Key.down><Key.down><Key.down><Key.down><Key.down><Key.down><Key.down><Key.down><Key.down><Key.down><Key.down><Key.down><Key.down><Key.down><Key.down><Key.down><Key.down><Key.down><Key.down><Key.down><Key.down><Key.down><Key.down><Key.down><Key.down><Key.down><Key.down><Key.down><Key.down><Key.down><Key.down><Key.down><Key.down><Key.down><Key.down><Key.down><Key.down><Key.down><Key.down><Key.down><Key.down><Key.down><Key.down><Key.down><Key.down><Key.down><Key.down><Key.down><Key.down><Key.down><Key.down><Key.down><Key.down><Key.down><Key.down><Key.down><Key.down><Key.down><Key.down><Key.down><Key.down><Key.down><Key.down><Key.down><Key.down><Key.down><Key.down><Key.down><Key.down><Key.down><Key.down><Key.down><Key.down><Key.down><Key.down><Key.down><Key.down><Key.down><Key.down><Key.down><Key.down><Key.down><Key.down><Key.down><Key.down><Key.down><Key.down><Key.down><Key.down><Key.down><Key.down><Key.down><Key.down><Key.down><Key.down><Key.down><Key.down><Key.down><Key.down><Key.down><Key.down><Key.down><Key.down><Key.down><Key.down><Key.down><Key.down><Key.down><Key.down><Key.down><Key.down><Key.down><Key.down><Key.down><Key.down><Key.down><Key.down><Key.down><Key.down><Key.down><Key.down><Key.down><Key.down><Key.down><Key.down><Key.down><Key.down><Key.down><Key.down><Key.down><Key.down><Key.down><Key.down><Key.down><Key.down><Key.down><Key.down><Key.down><Key.down><Key.down><Key.down><Key.down><Key.down><Key.down><Key.down><Key.down><Key.down><Key.down><Key.down><Key.down><Key.down><Key.down>
Screenshot: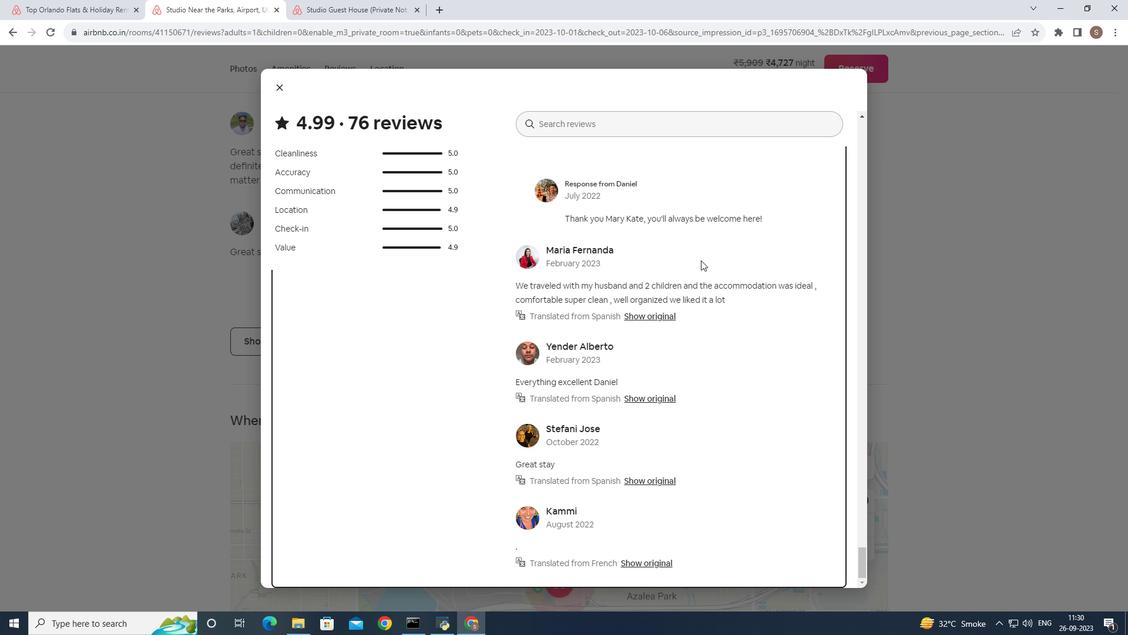 
Action: Mouse moved to (279, 91)
Screenshot: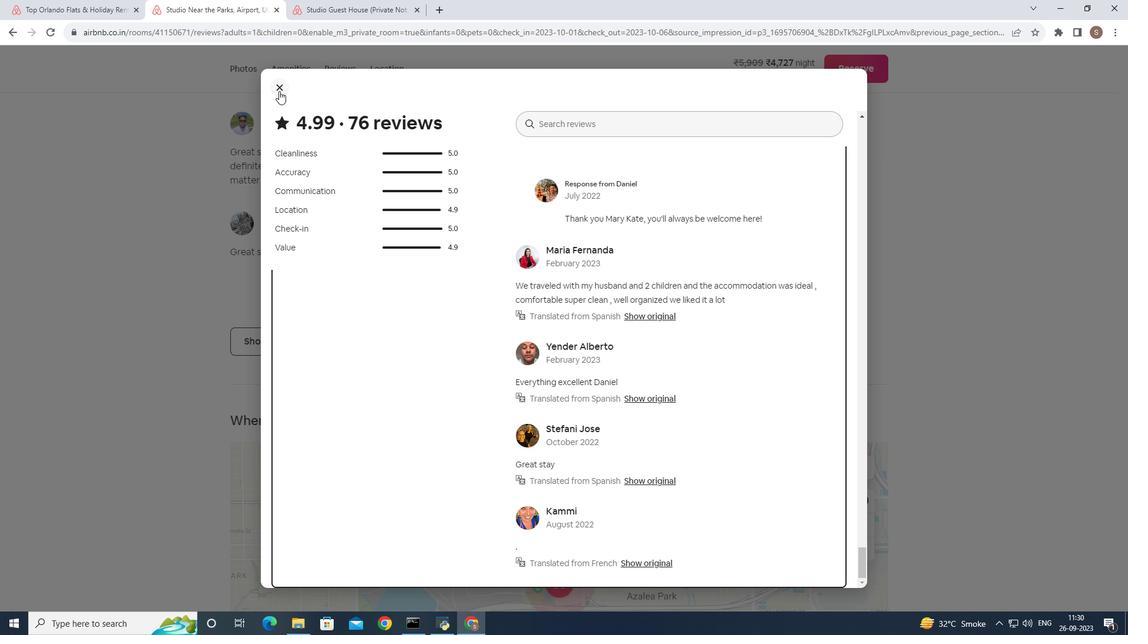
Action: Mouse pressed left at (279, 91)
Screenshot: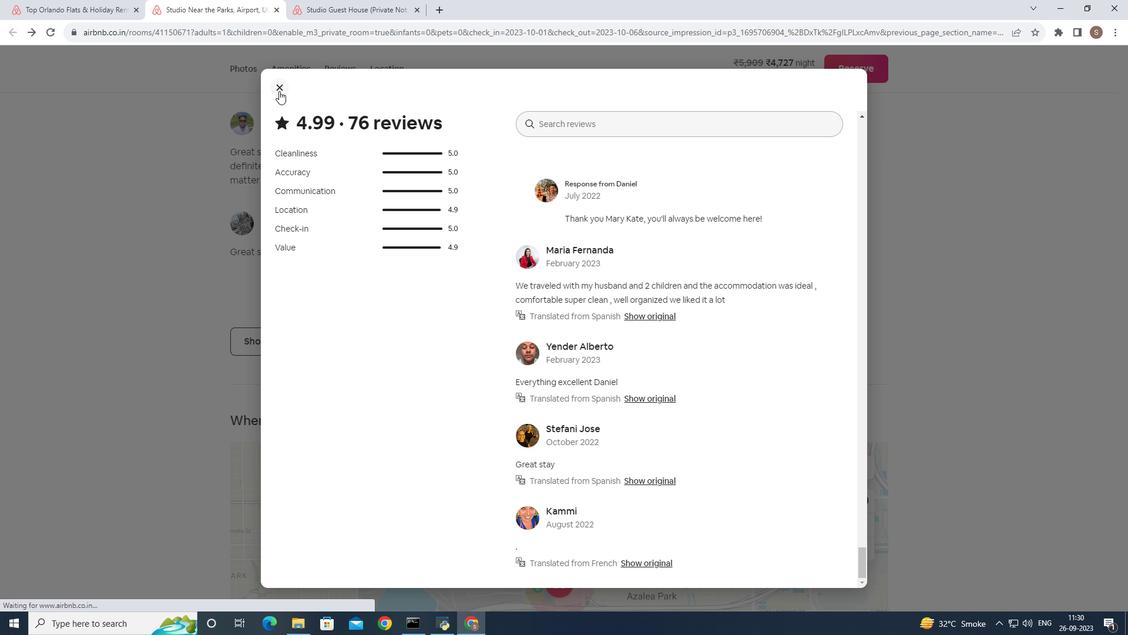 
Action: Mouse moved to (557, 438)
Screenshot: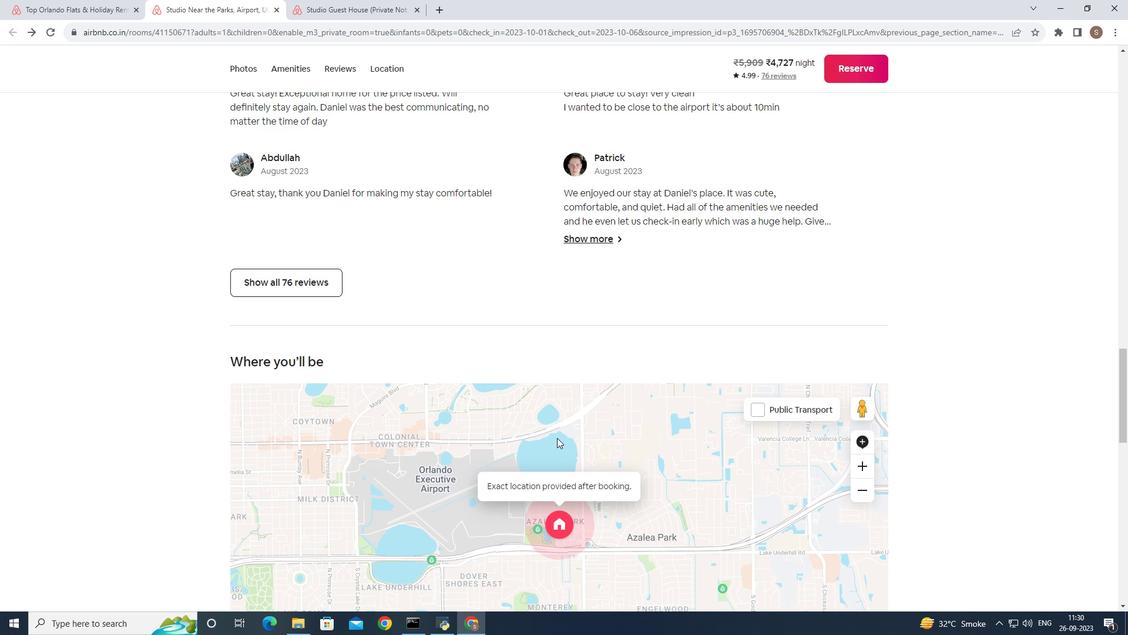 
Action: Mouse scrolled (557, 437) with delta (0, 0)
Screenshot: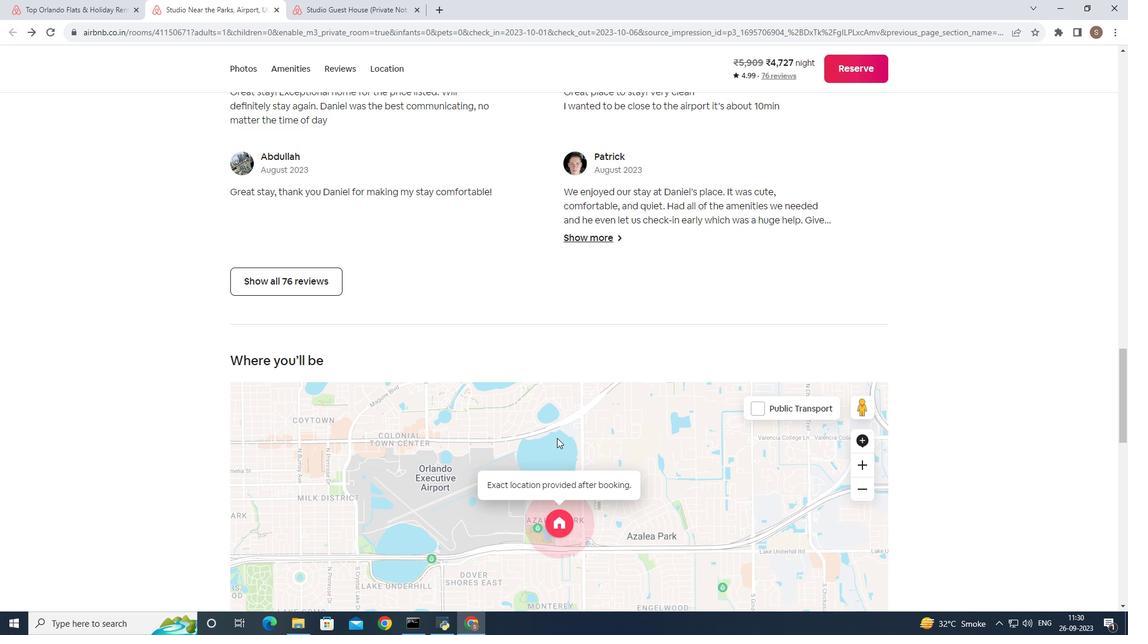 
Action: Mouse scrolled (557, 437) with delta (0, 0)
Screenshot: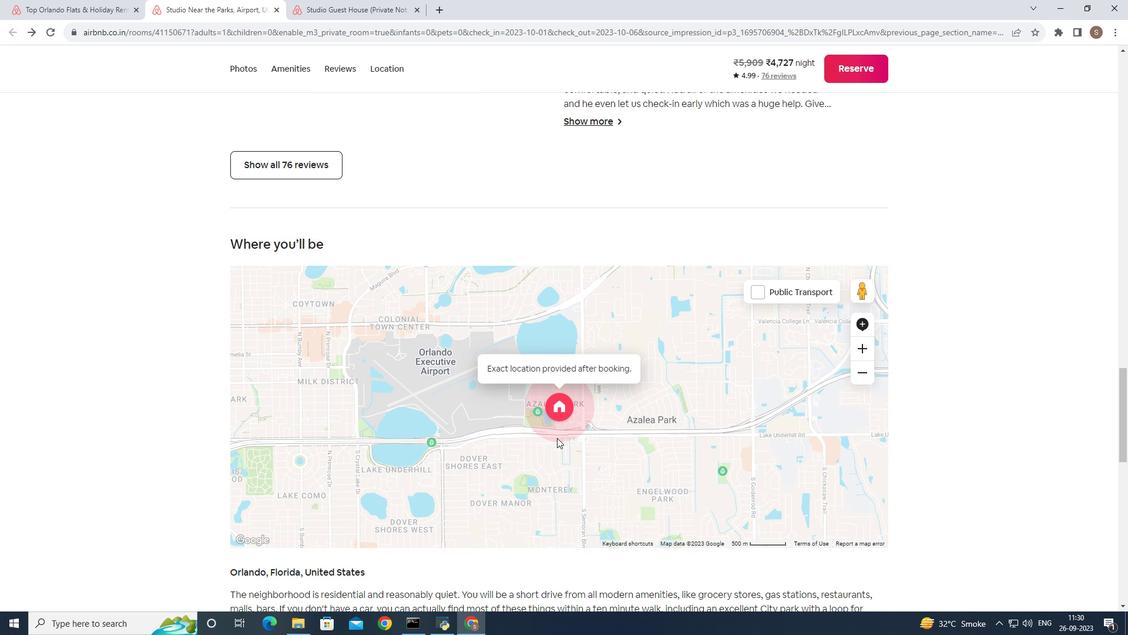 
Action: Mouse scrolled (557, 437) with delta (0, 0)
Screenshot: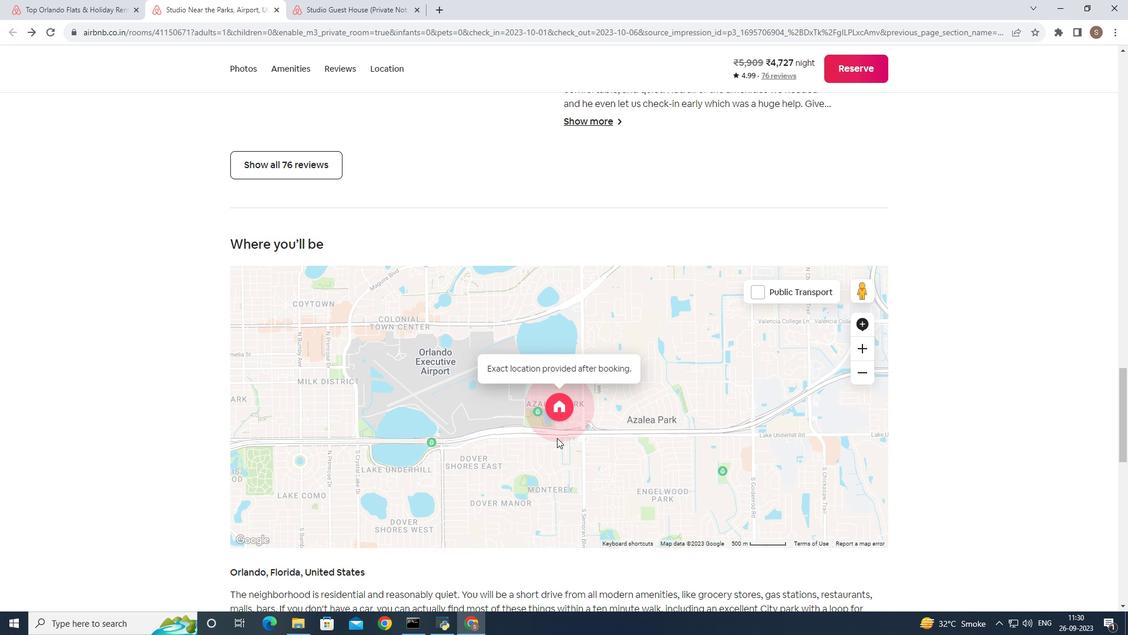 
Action: Mouse scrolled (557, 437) with delta (0, 0)
Screenshot: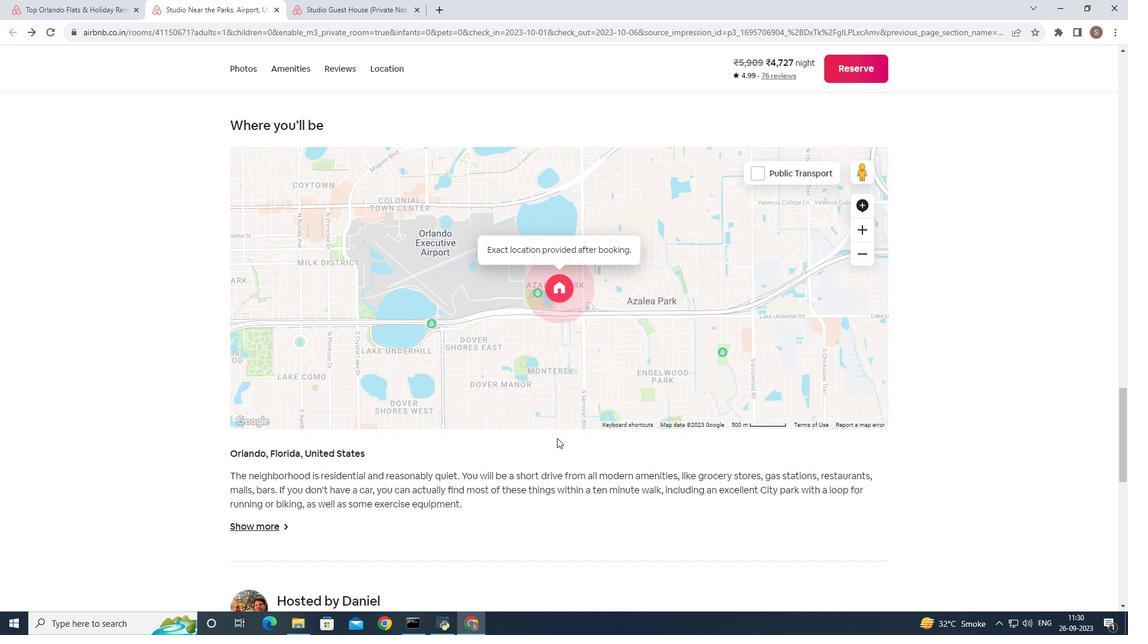 
Action: Mouse scrolled (557, 437) with delta (0, 0)
Screenshot: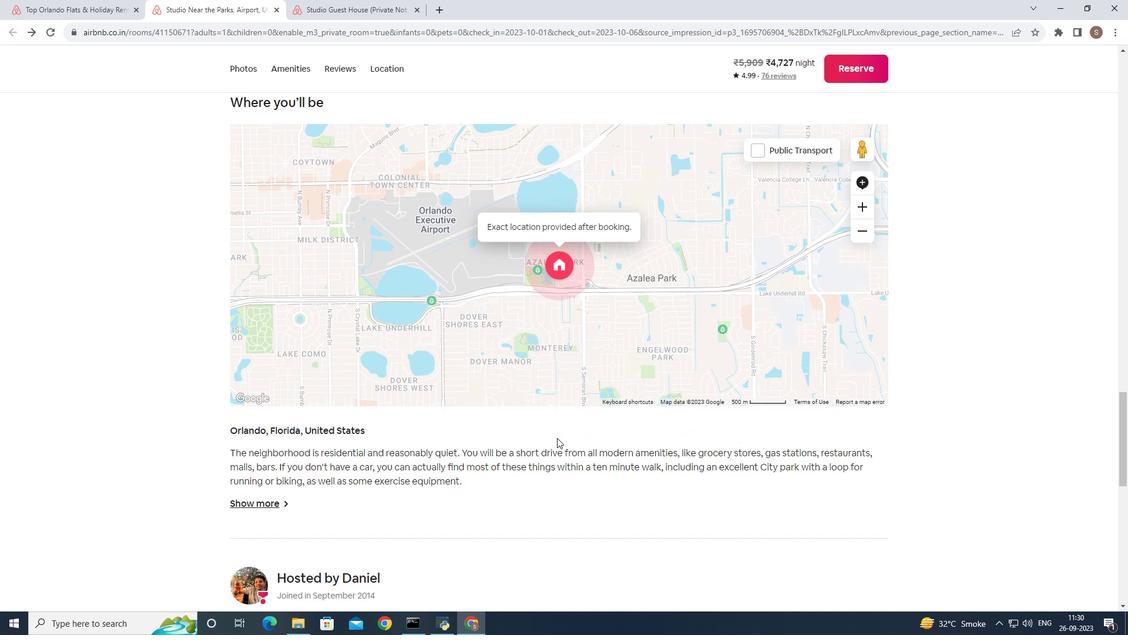 
Action: Mouse scrolled (557, 437) with delta (0, 0)
Screenshot: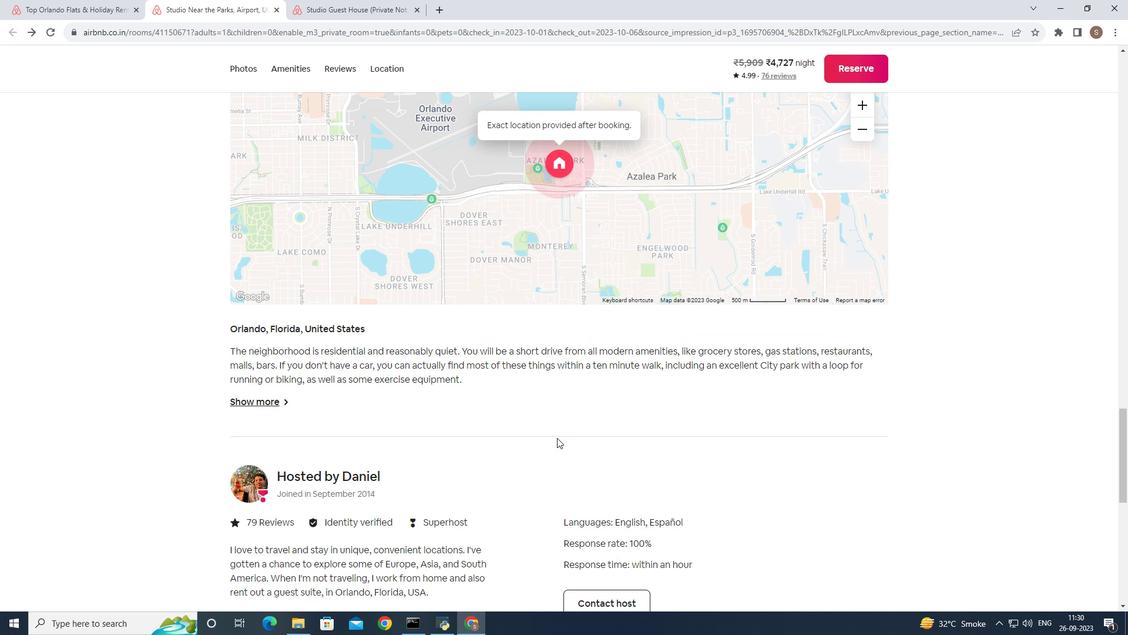 
Action: Mouse scrolled (557, 437) with delta (0, 0)
Screenshot: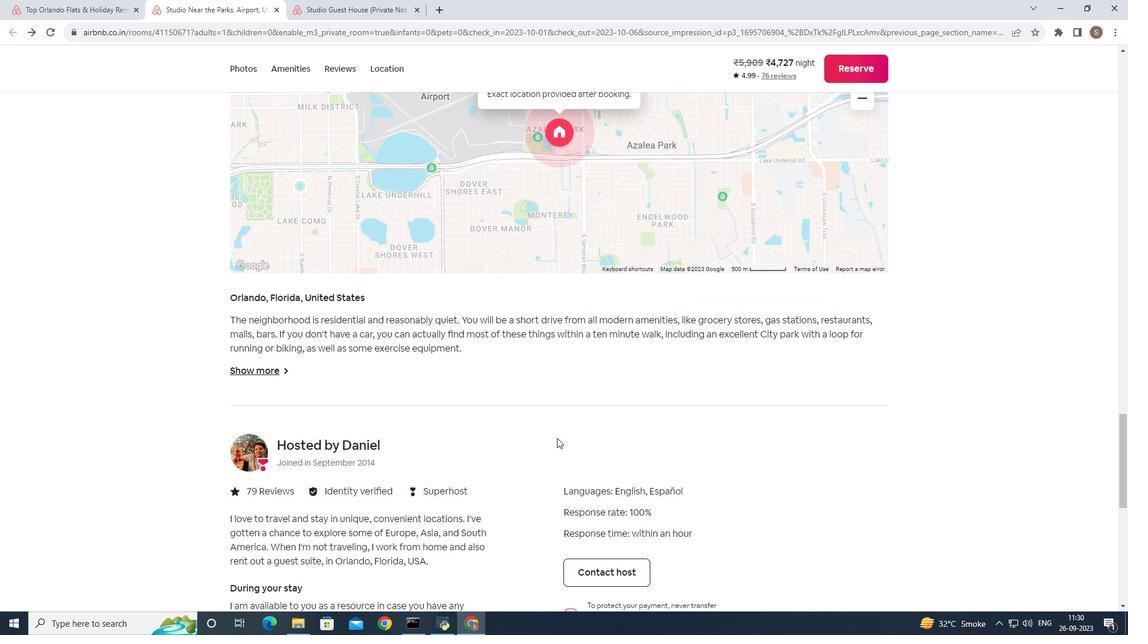 
Action: Mouse scrolled (557, 437) with delta (0, 0)
Screenshot: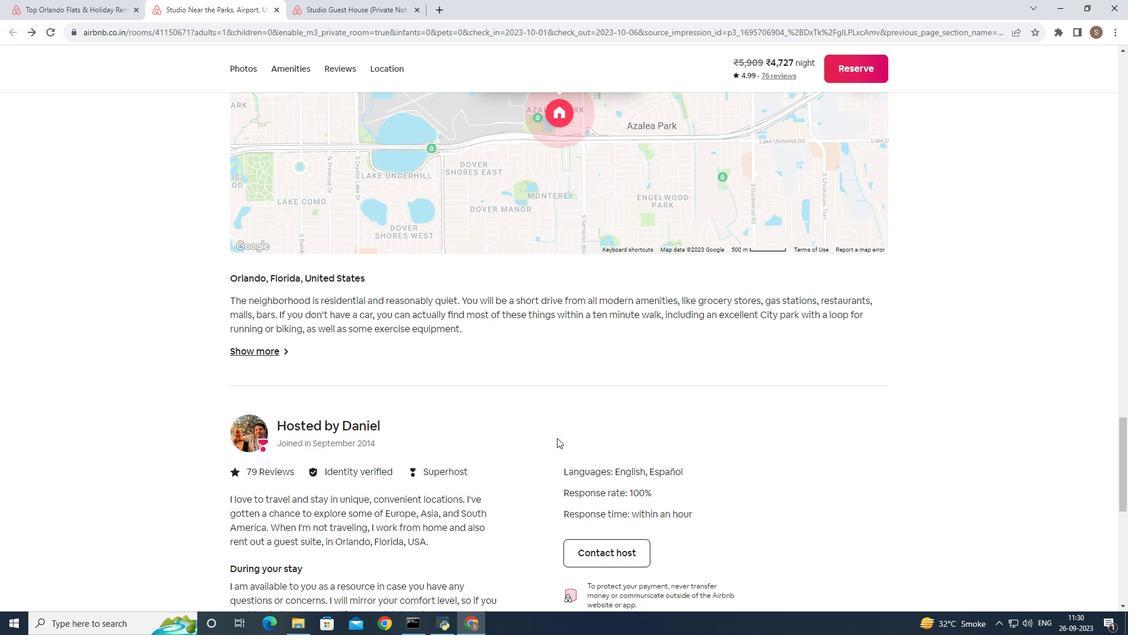 
Action: Mouse scrolled (557, 437) with delta (0, 0)
Screenshot: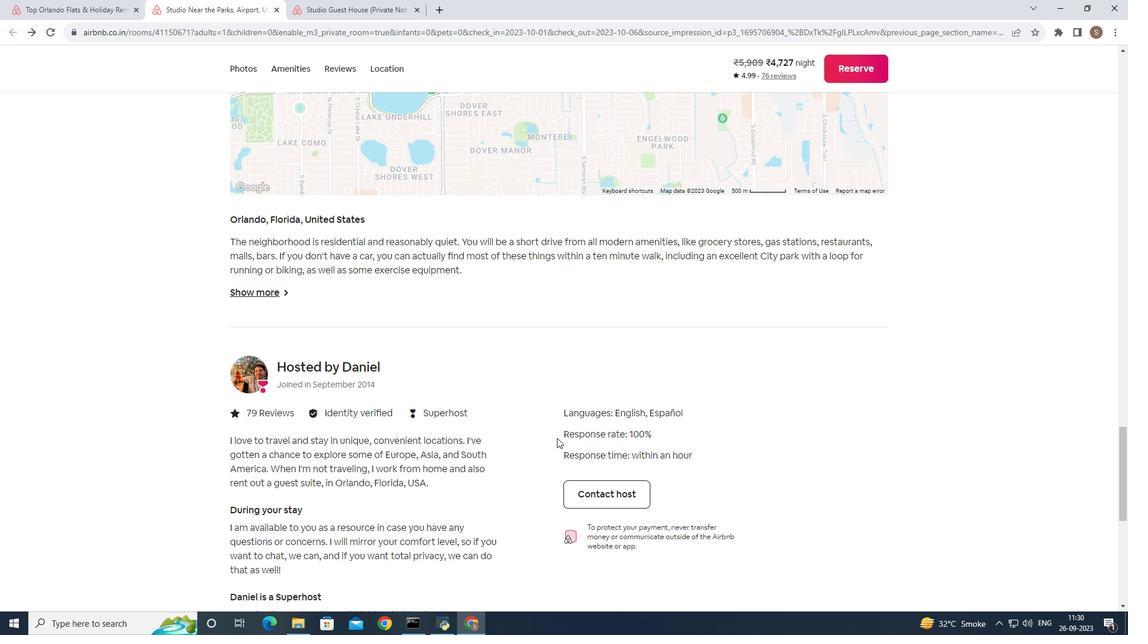 
Action: Mouse scrolled (557, 437) with delta (0, 0)
Screenshot: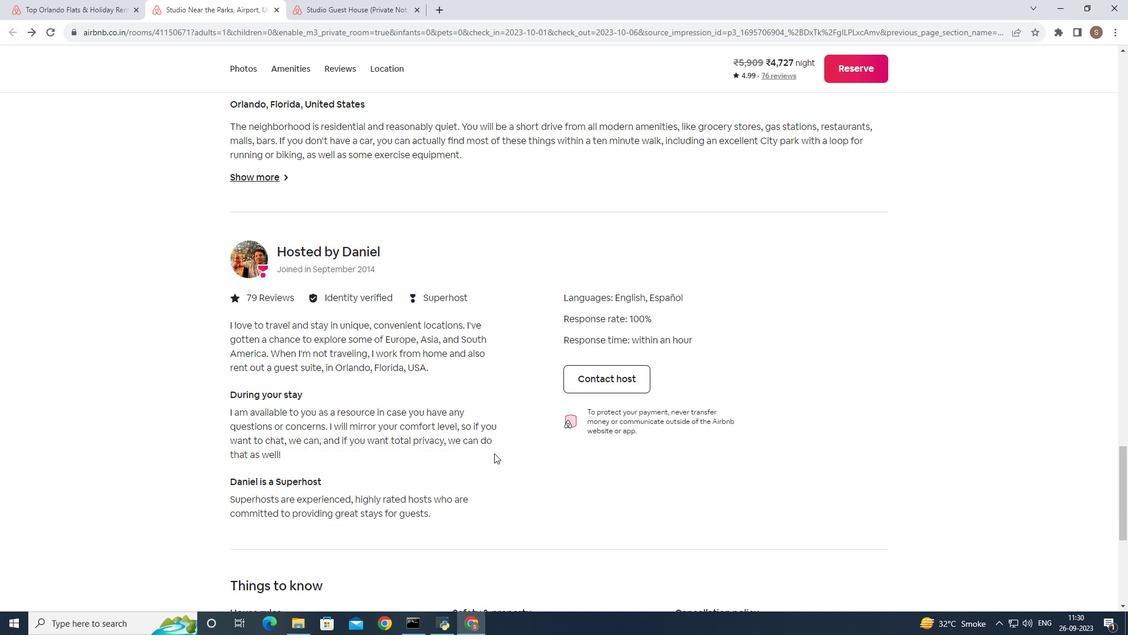
Action: Mouse scrolled (557, 437) with delta (0, 0)
Screenshot: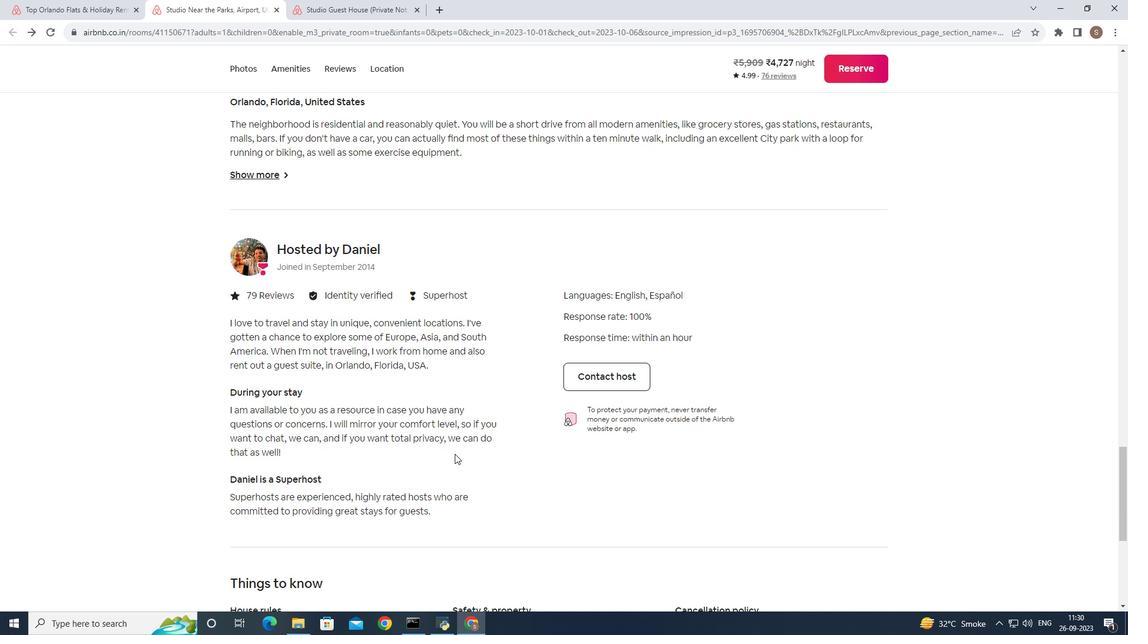 
Action: Mouse moved to (455, 453)
Screenshot: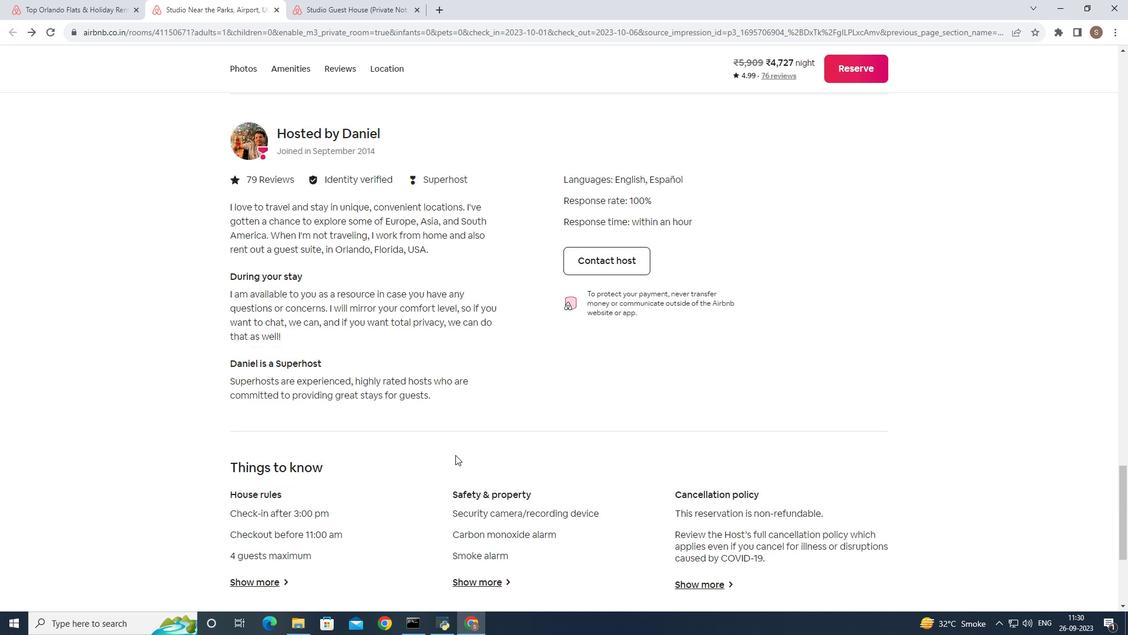 
Action: Mouse scrolled (455, 453) with delta (0, 0)
Screenshot: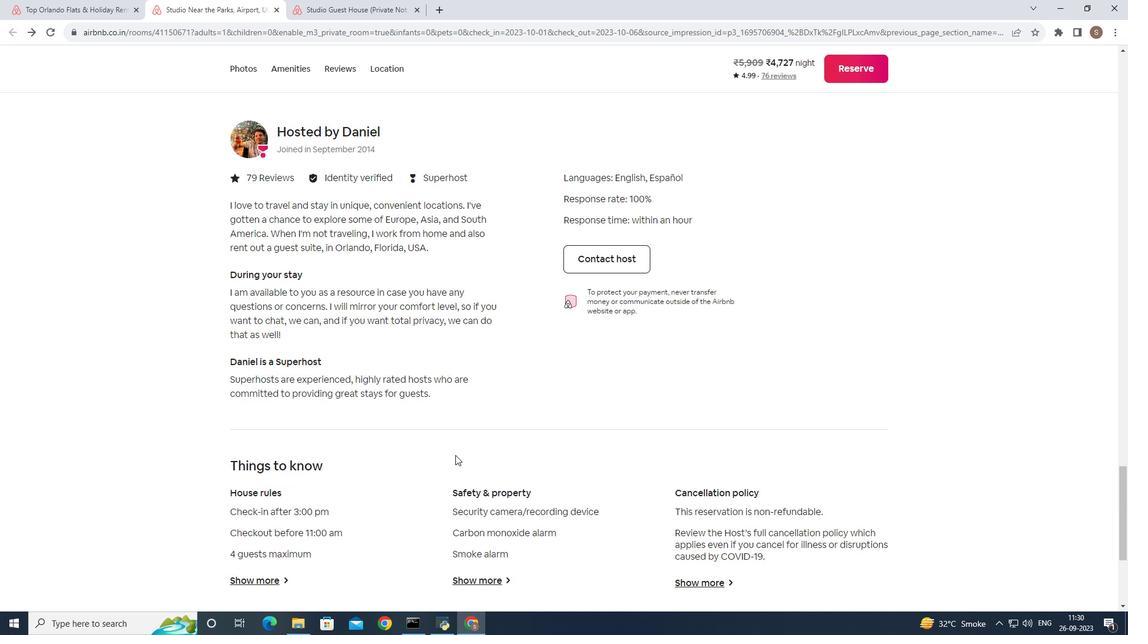 
Action: Mouse moved to (455, 455)
Screenshot: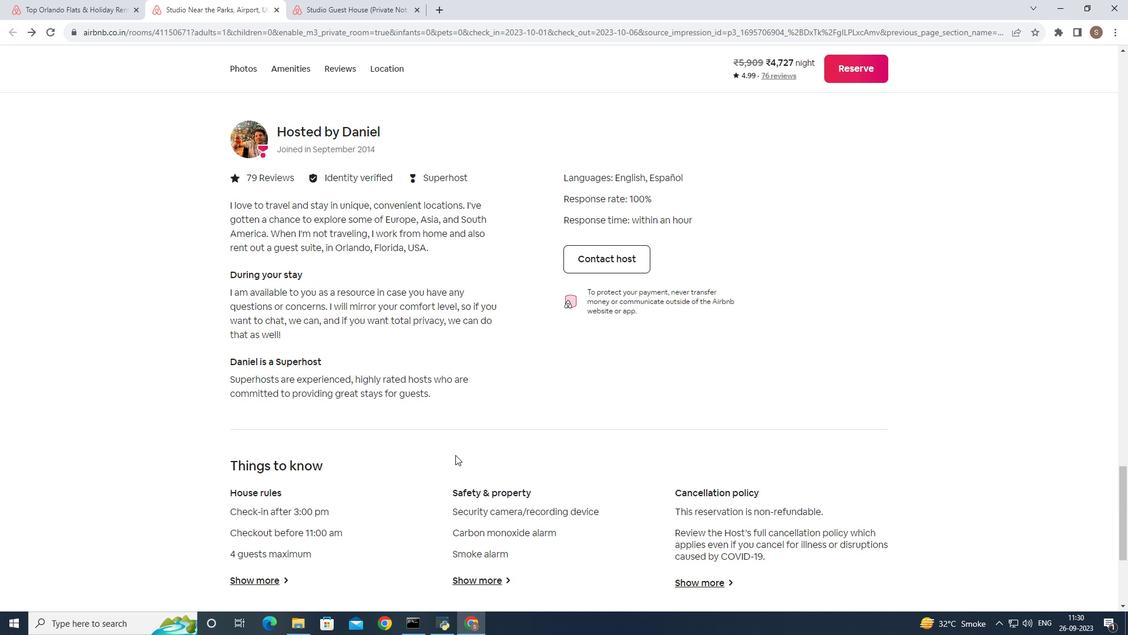 
Action: Mouse scrolled (455, 454) with delta (0, 0)
Screenshot: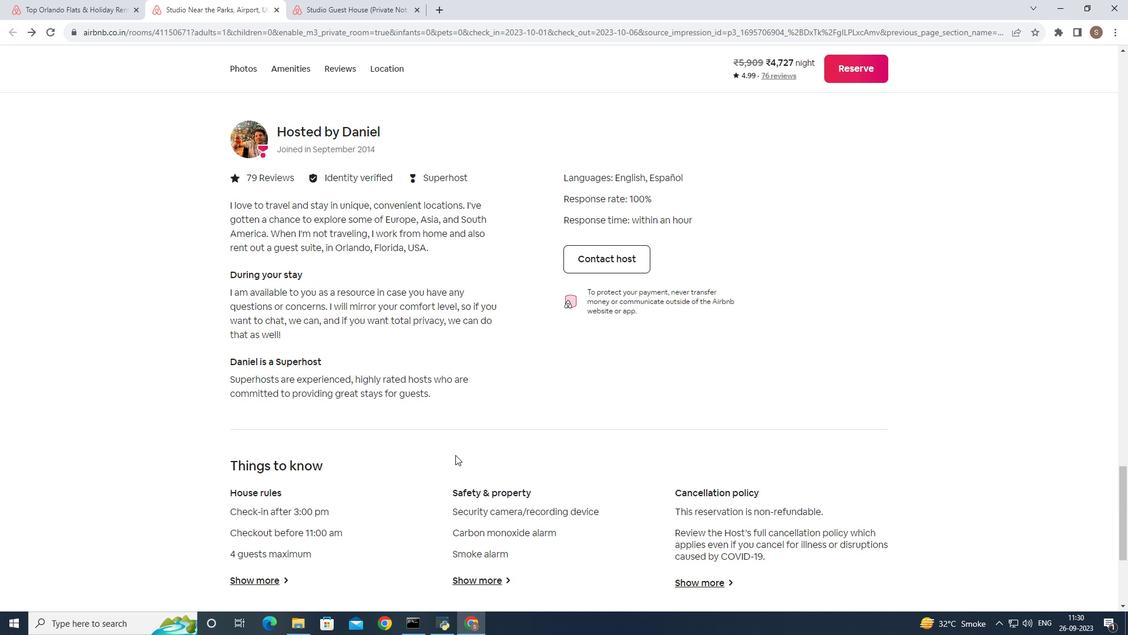 
Action: Mouse moved to (322, 413)
Screenshot: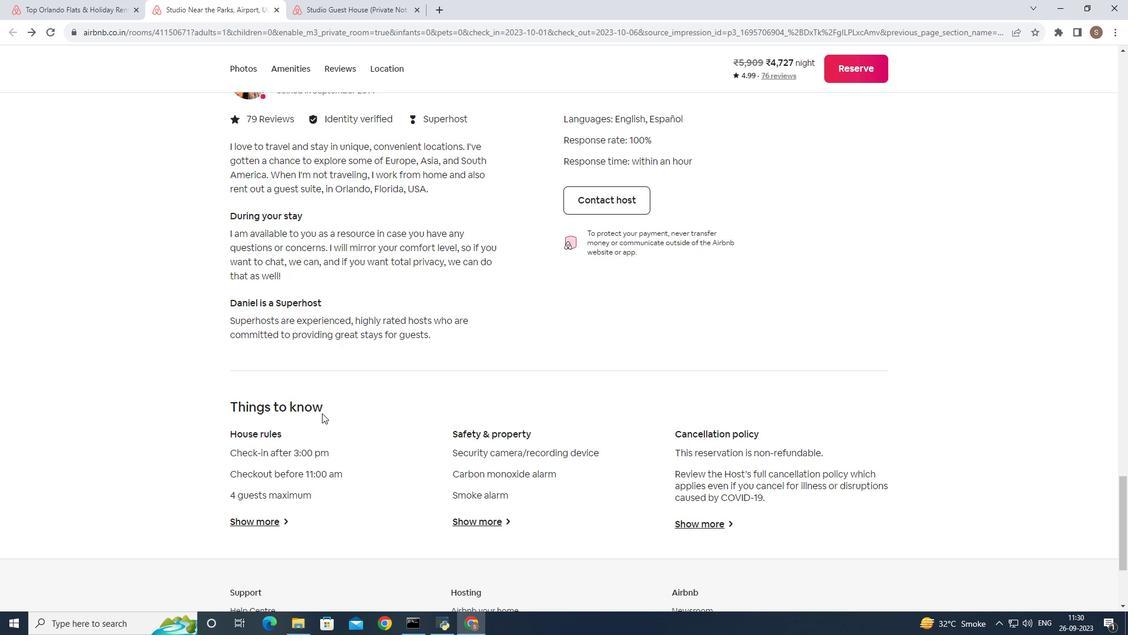 
Action: Mouse scrolled (322, 412) with delta (0, 0)
Screenshot: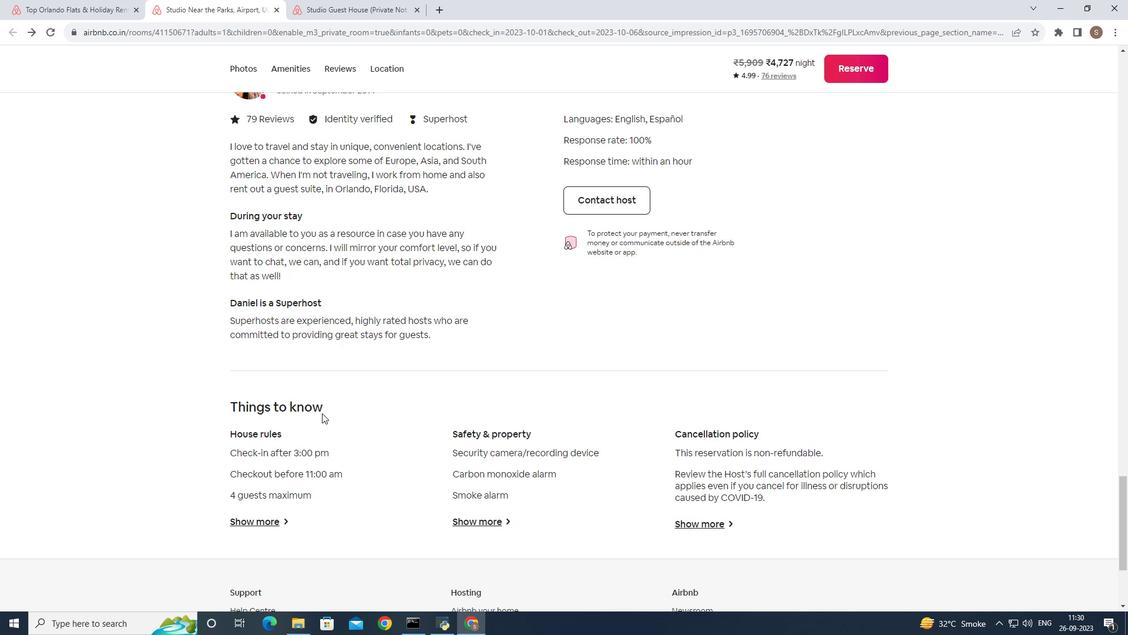 
Action: Mouse scrolled (322, 412) with delta (0, 0)
Screenshot: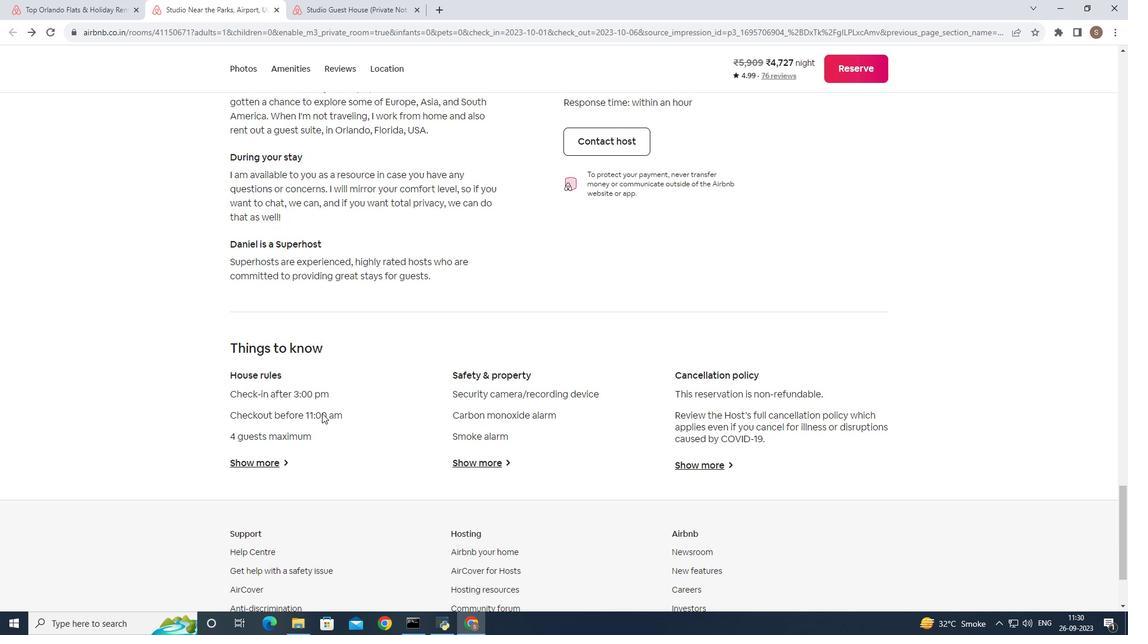 
Action: Mouse moved to (320, 413)
Screenshot: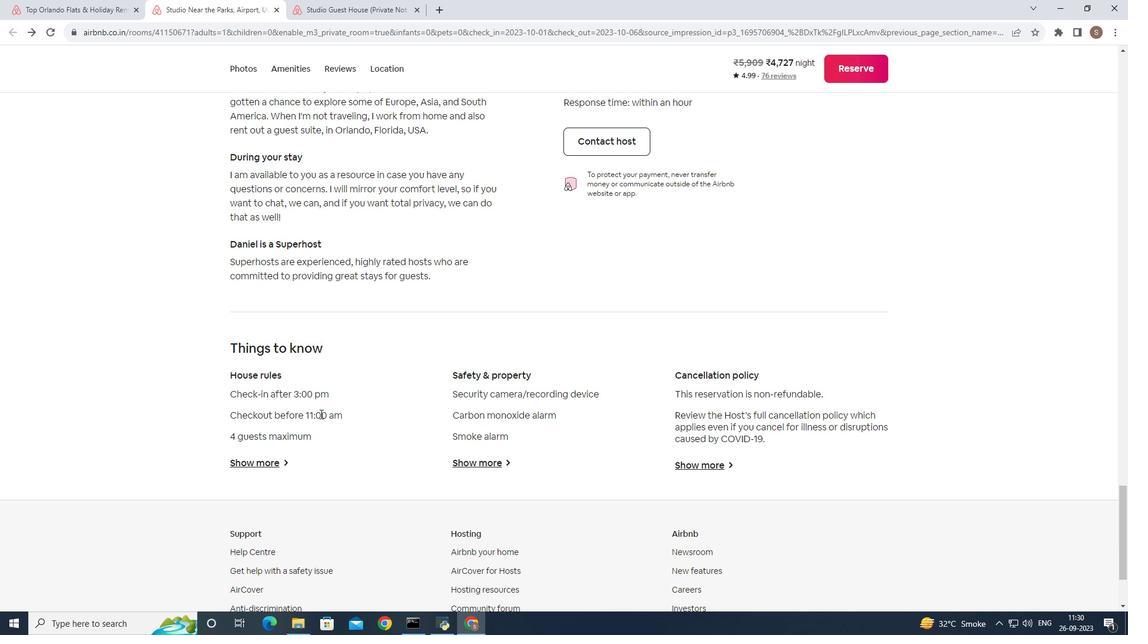 
Action: Mouse scrolled (320, 413) with delta (0, 0)
Screenshot: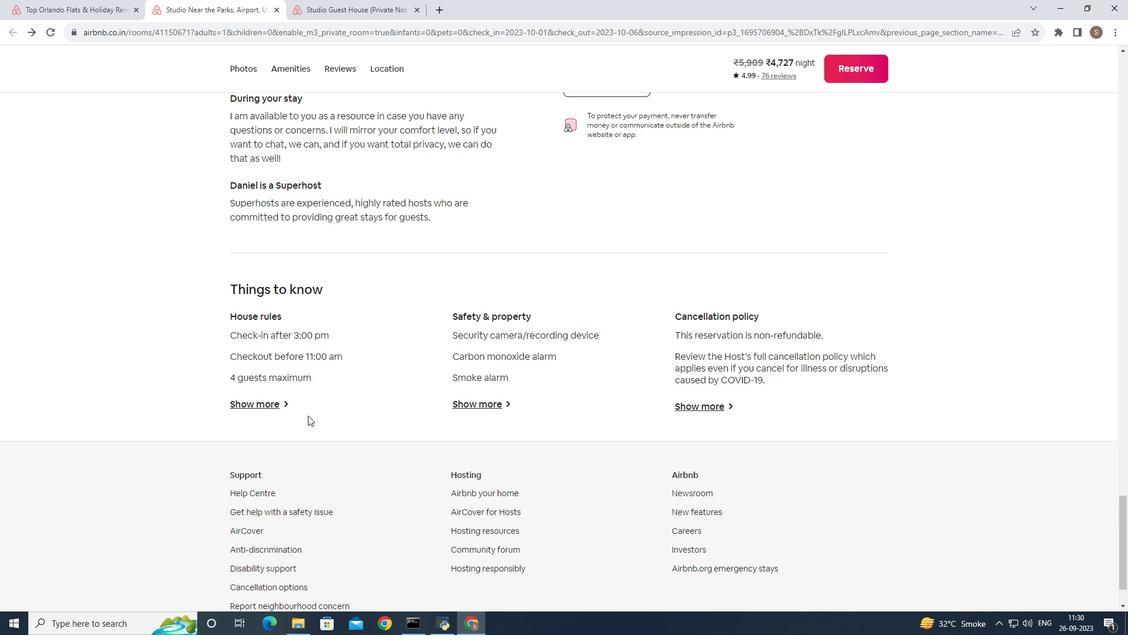 
Action: Mouse moved to (267, 398)
Screenshot: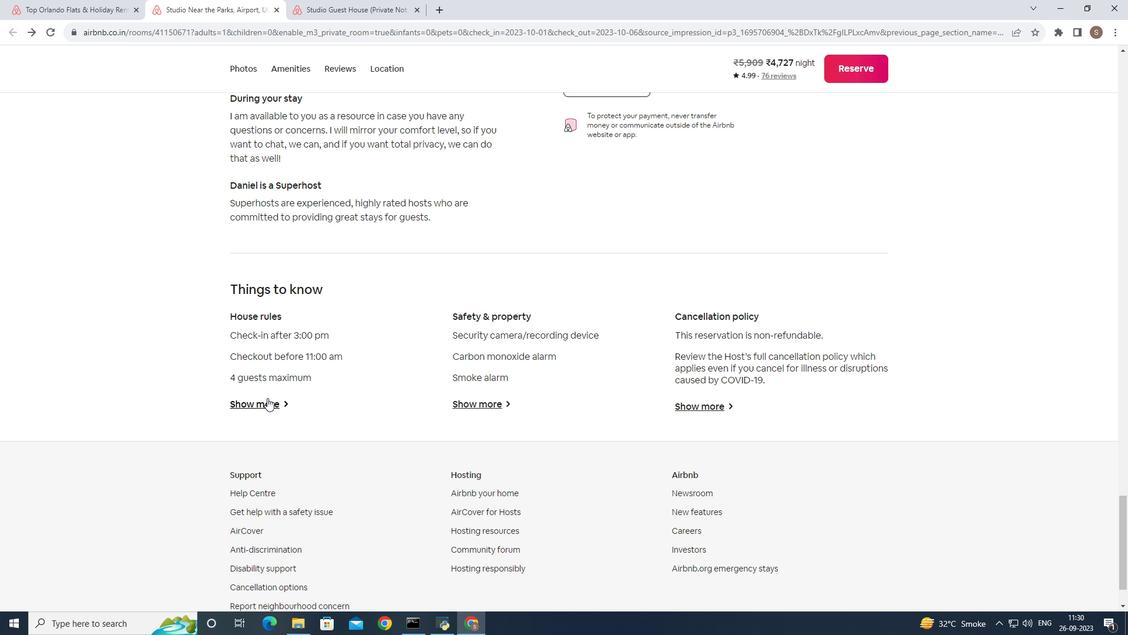 
Action: Mouse pressed left at (267, 398)
Screenshot: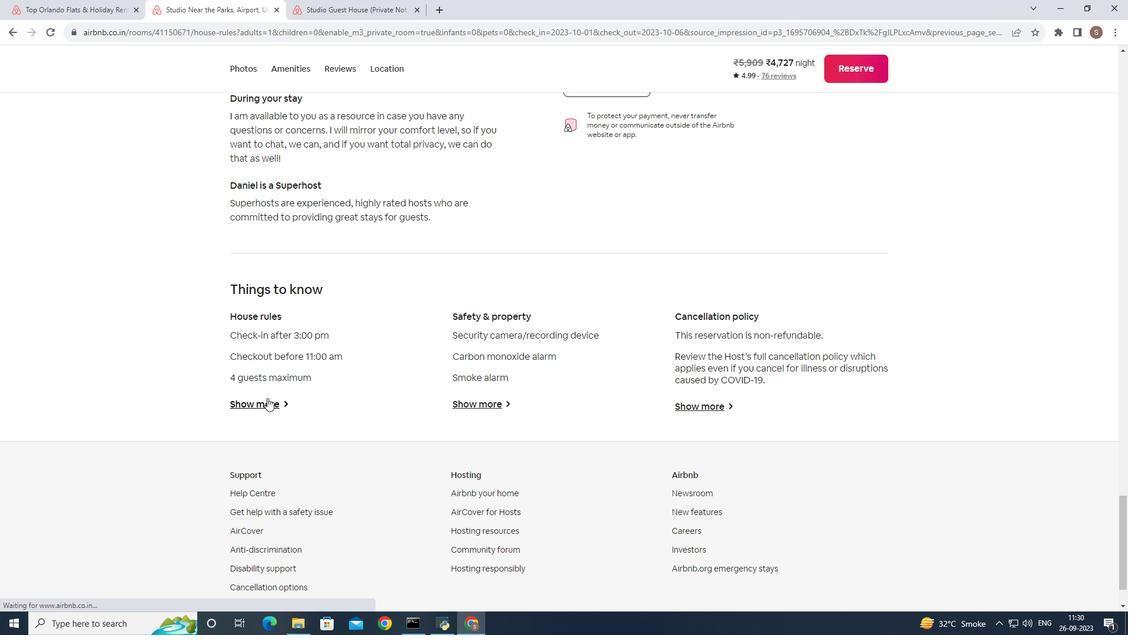 
Action: Mouse moved to (476, 385)
